 Task: Format a report using a Google Docs template. Change the font to Georgia, adjust text sizes, and insert an image.
Action: Mouse moved to (323, 247)
Screenshot: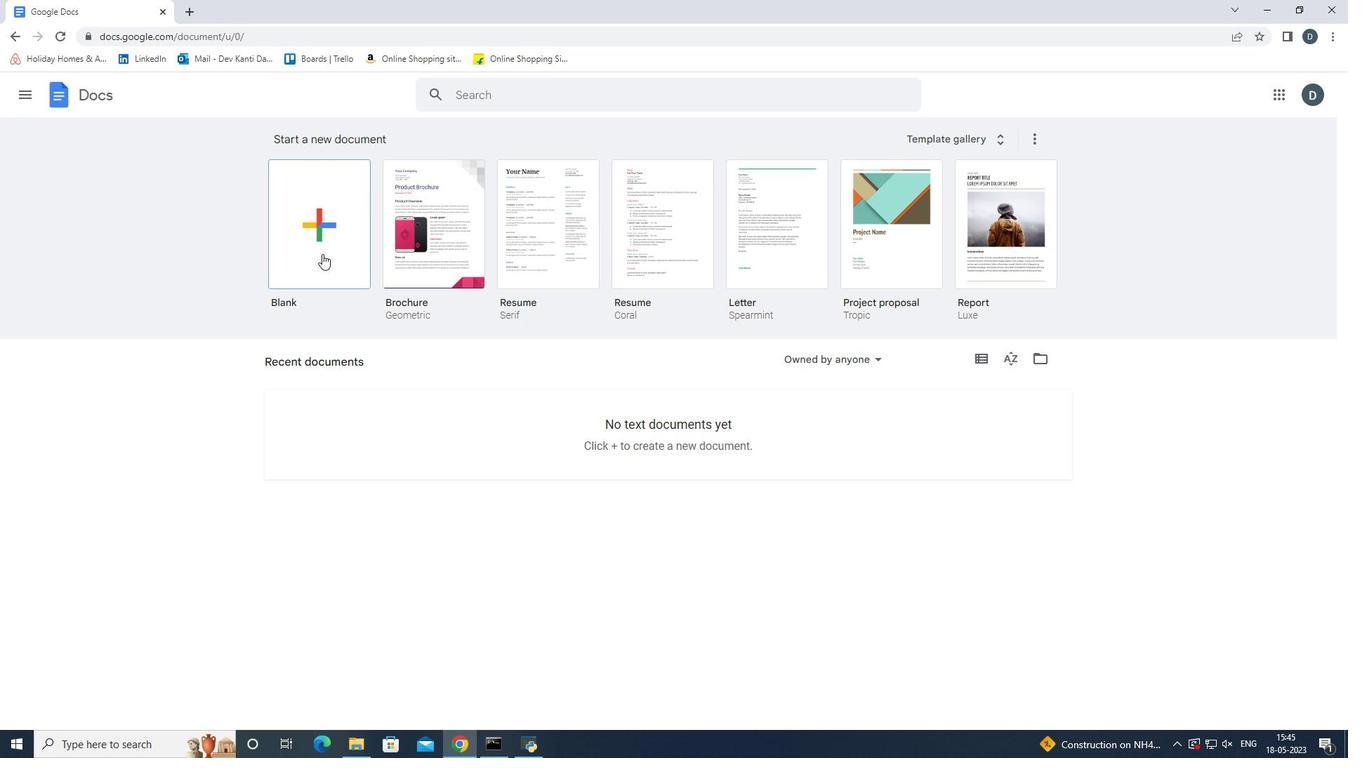 
Action: Mouse pressed left at (323, 247)
Screenshot: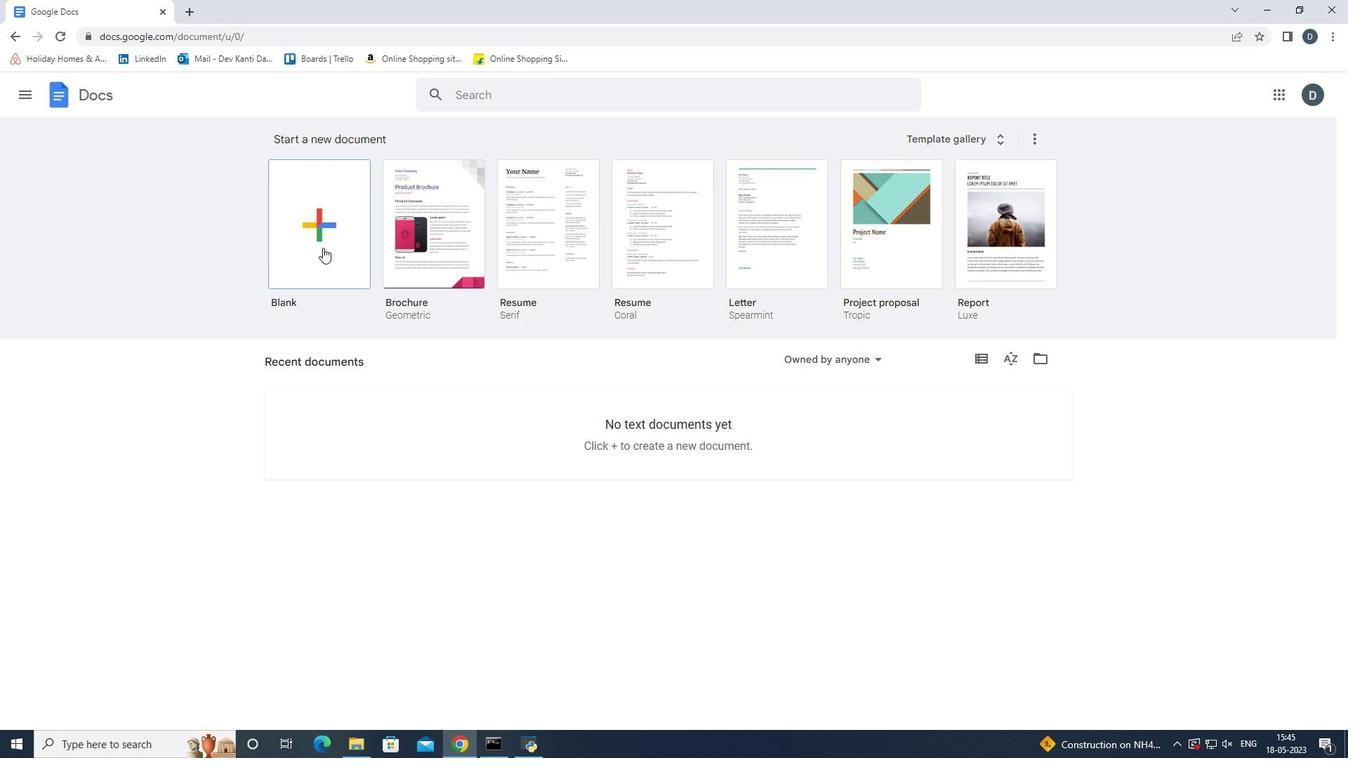 
Action: Mouse moved to (28, 100)
Screenshot: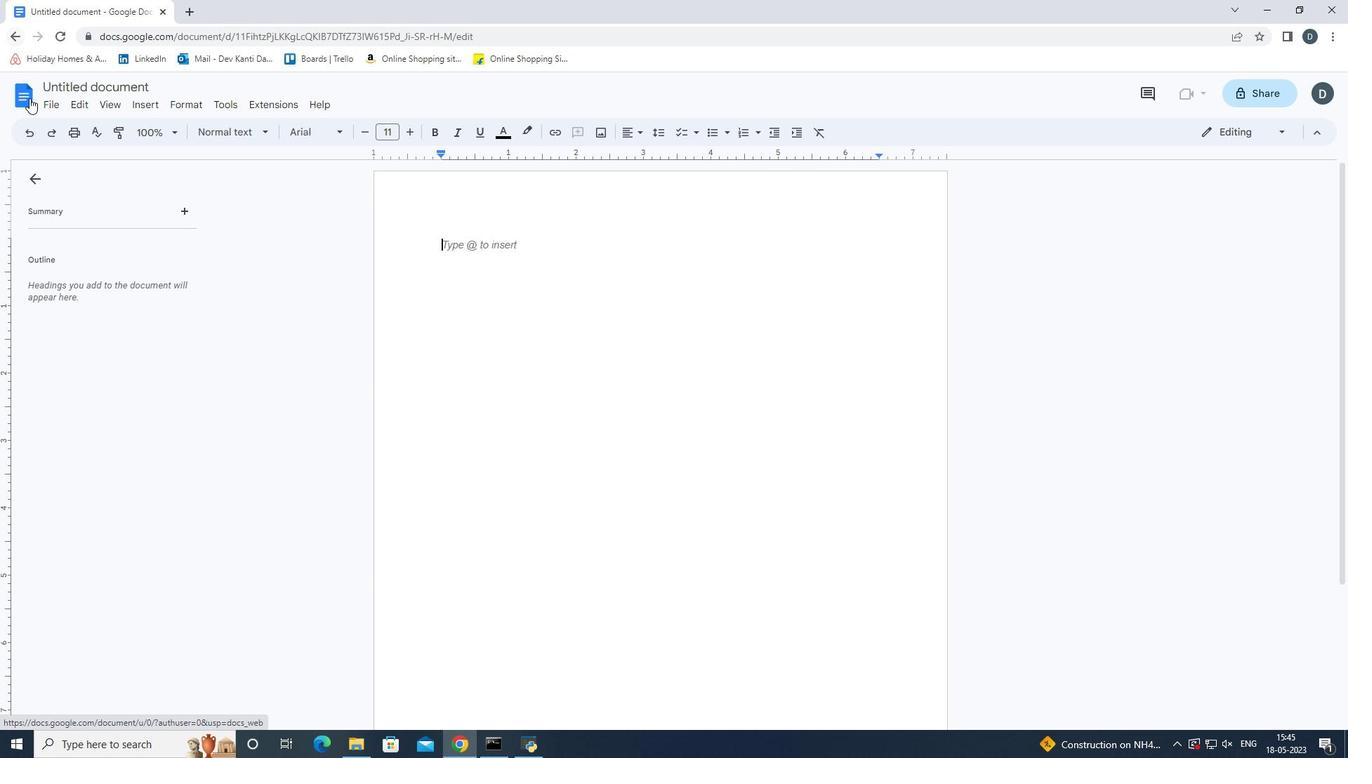 
Action: Mouse pressed left at (28, 100)
Screenshot: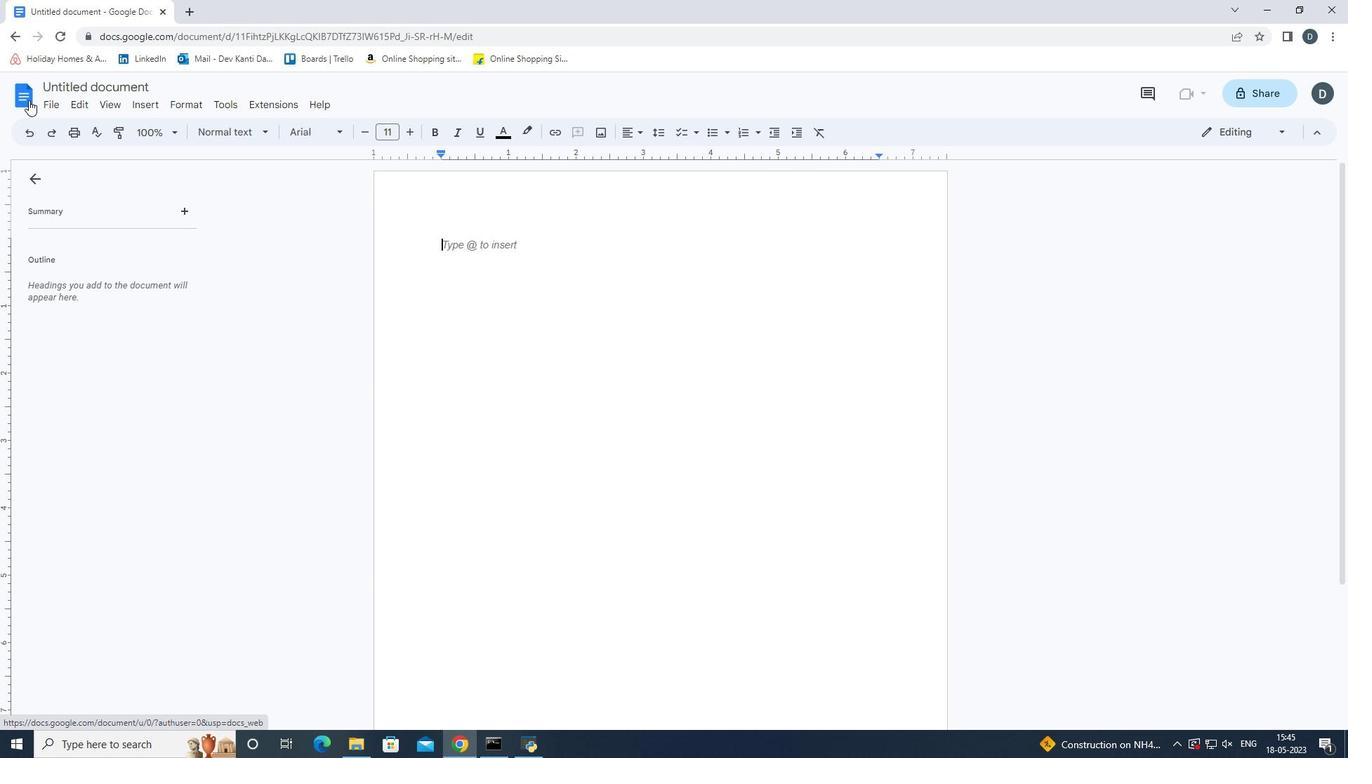 
Action: Mouse moved to (969, 151)
Screenshot: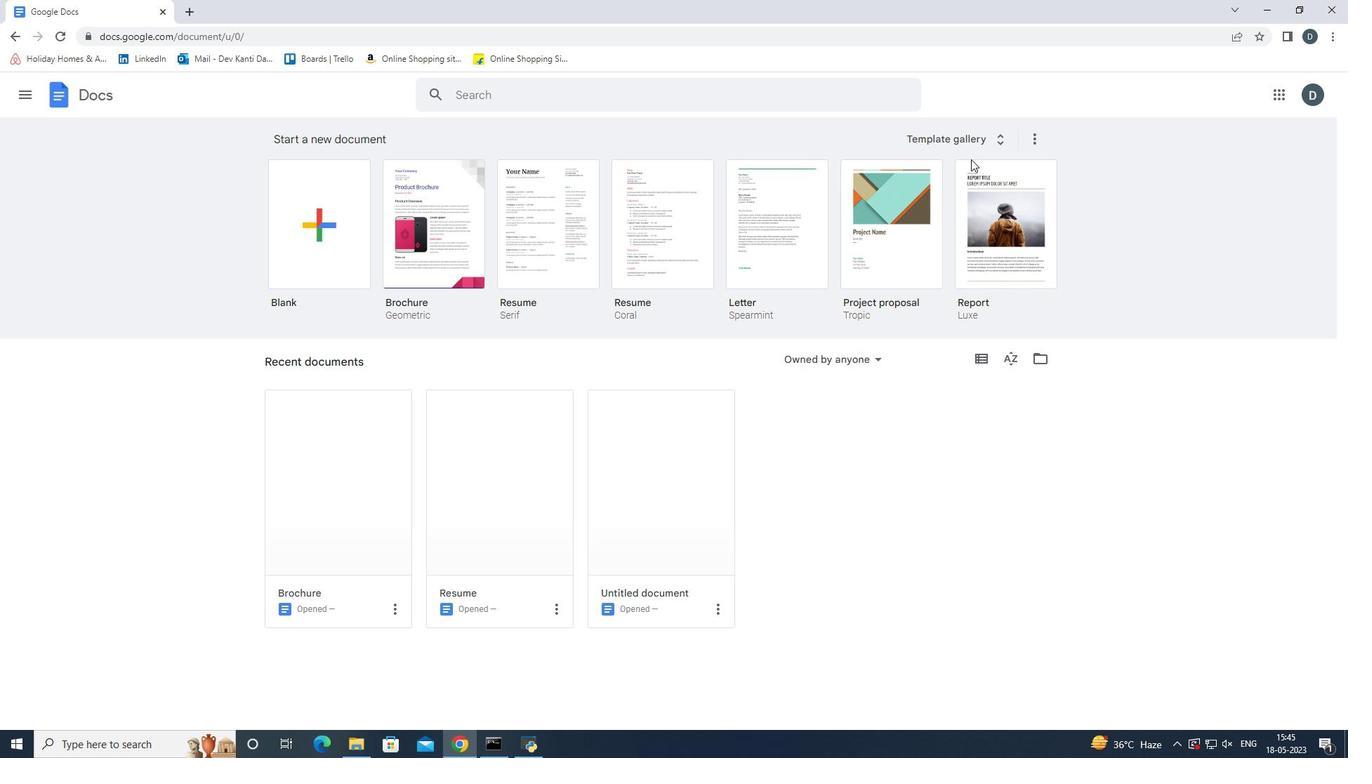 
Action: Mouse pressed left at (969, 151)
Screenshot: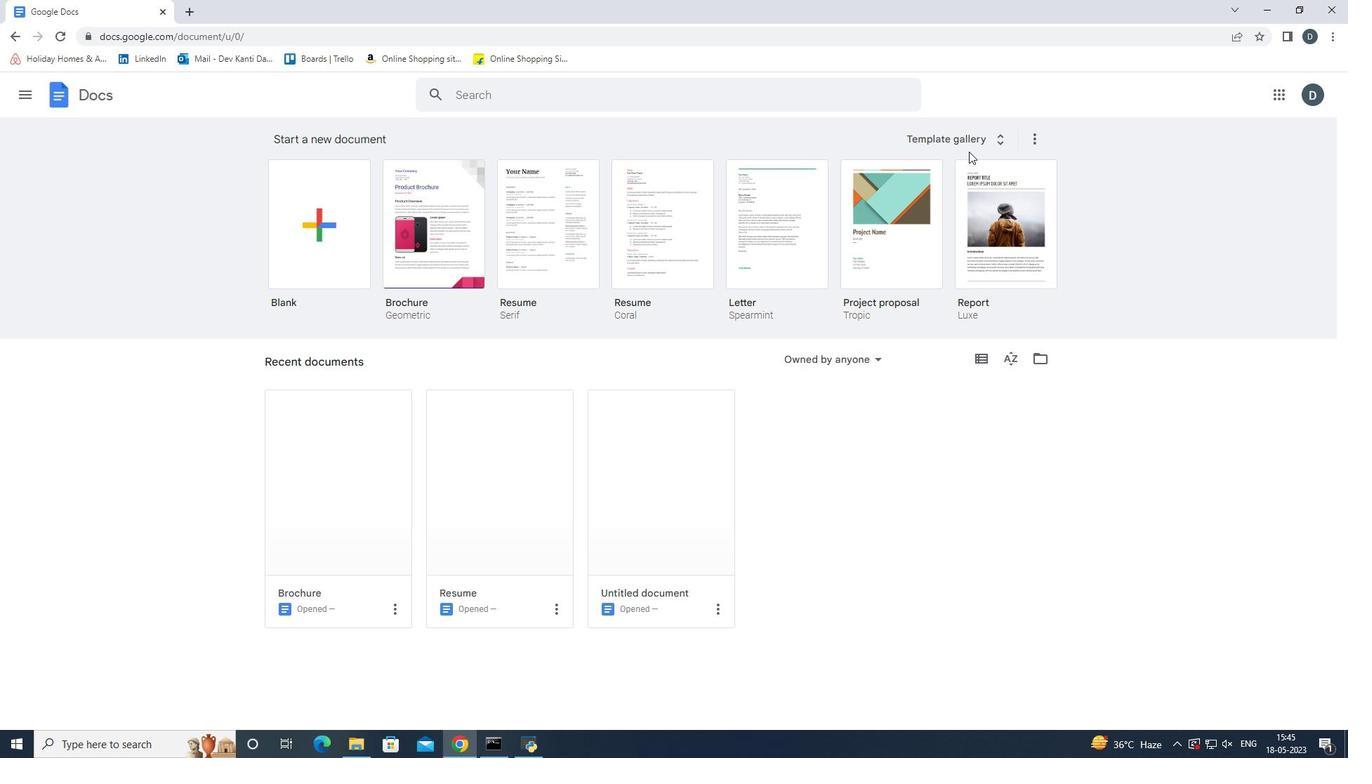 
Action: Mouse moved to (969, 146)
Screenshot: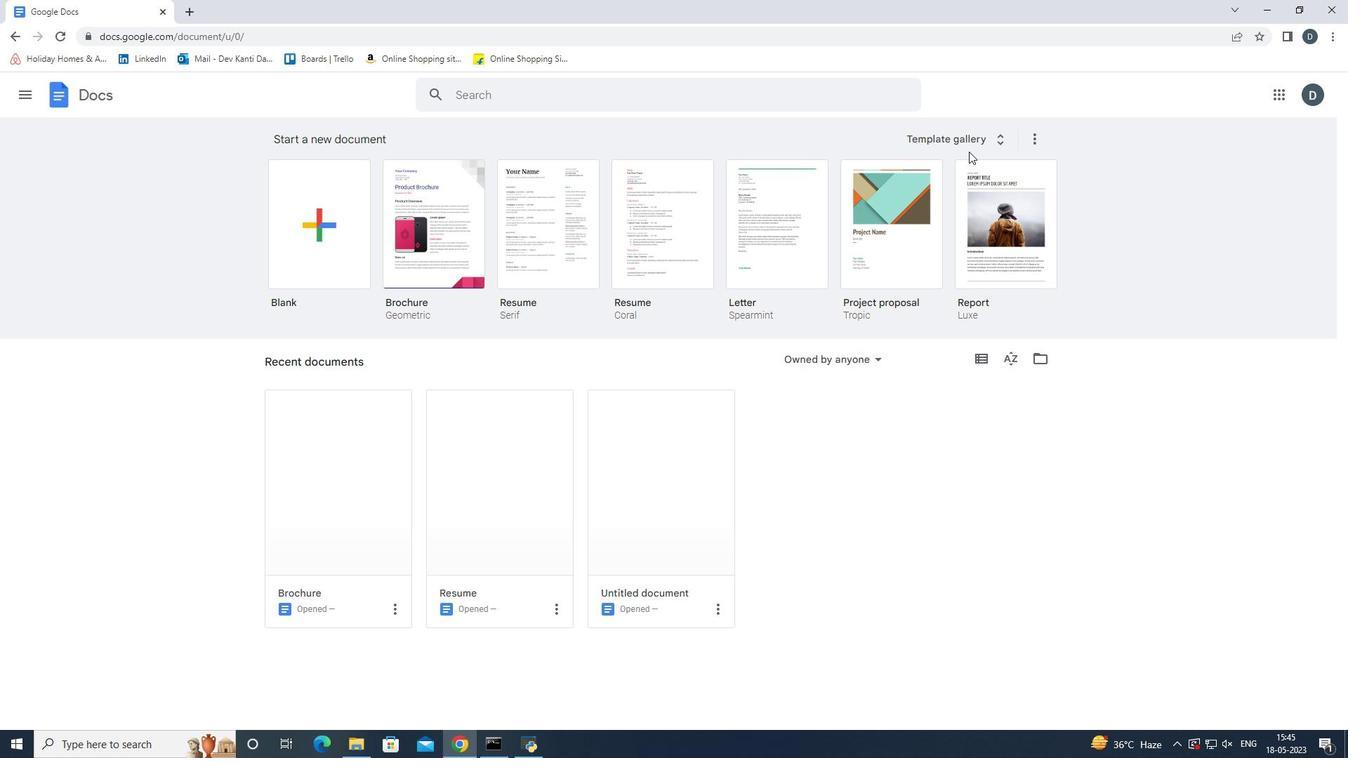 
Action: Mouse pressed left at (969, 146)
Screenshot: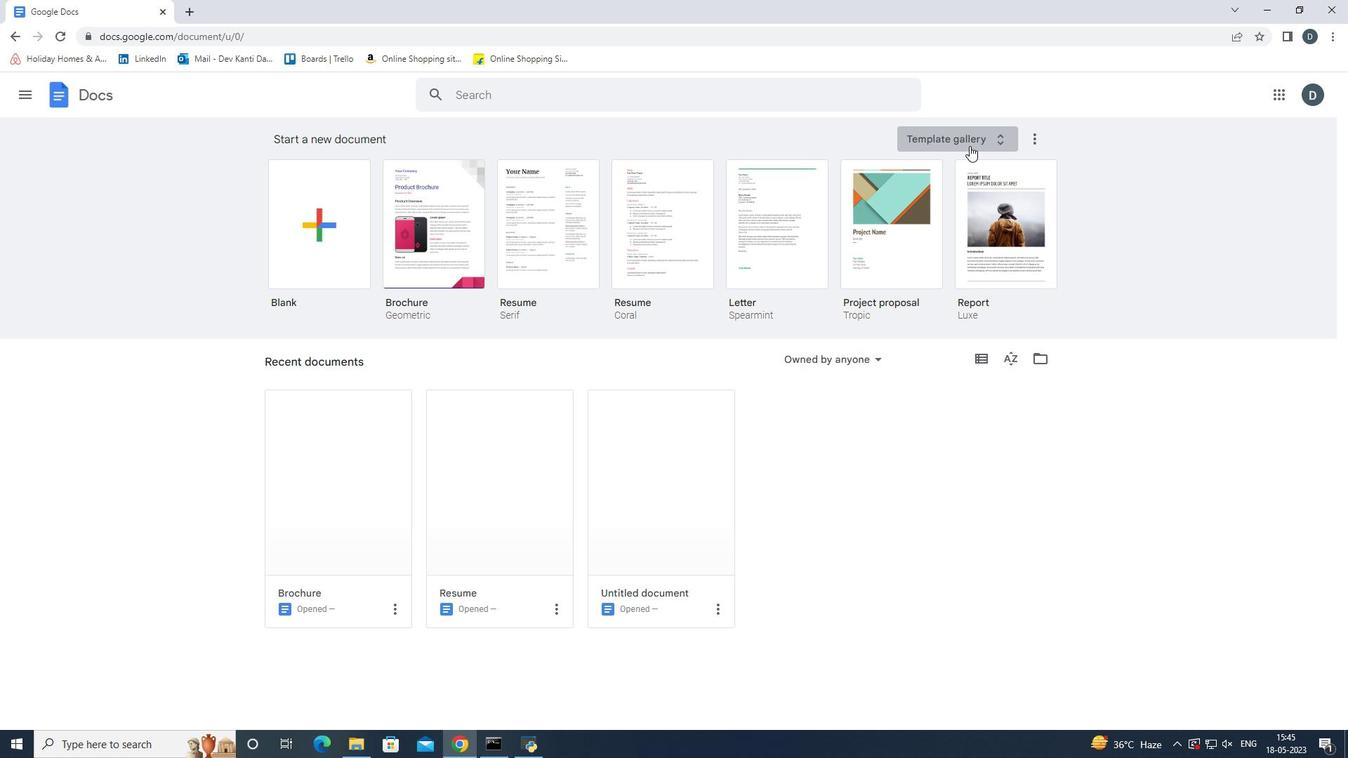 
Action: Mouse moved to (1000, 179)
Screenshot: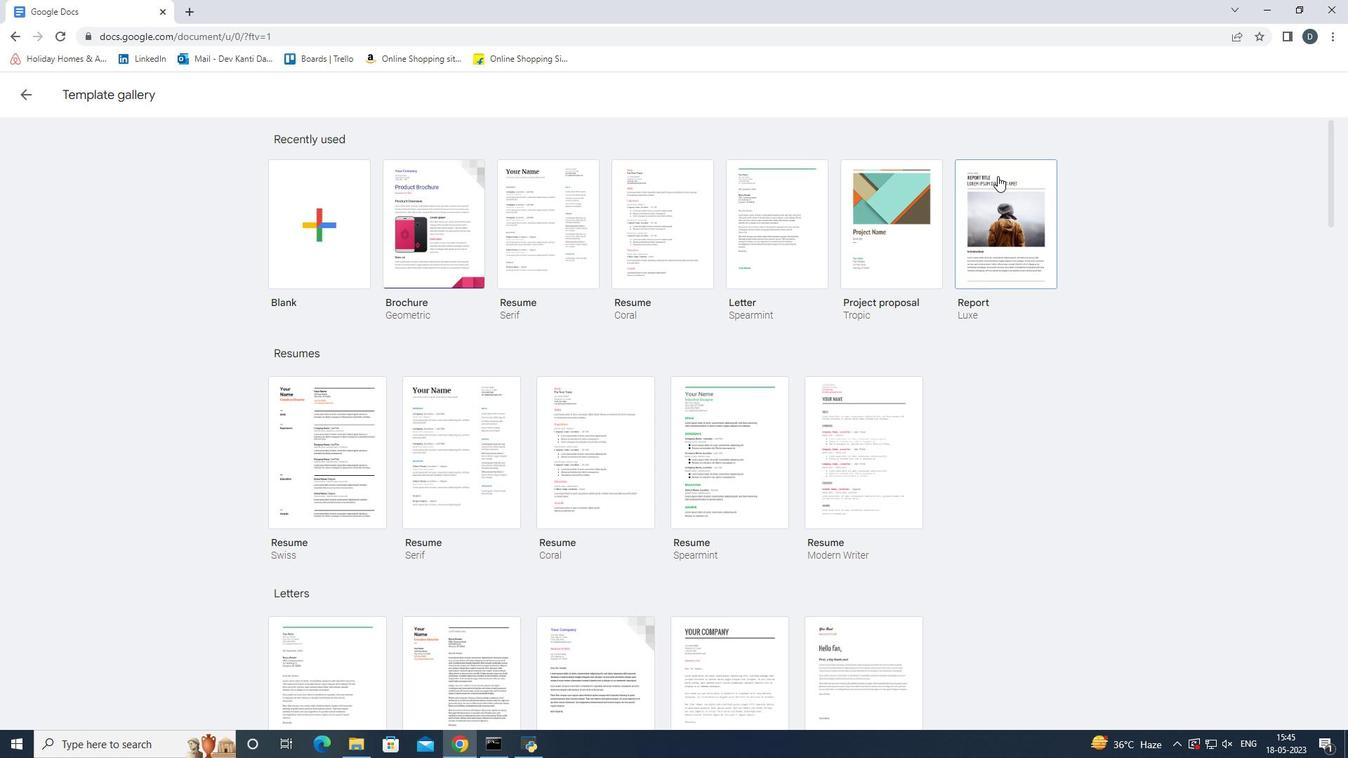 
Action: Mouse pressed left at (1000, 179)
Screenshot: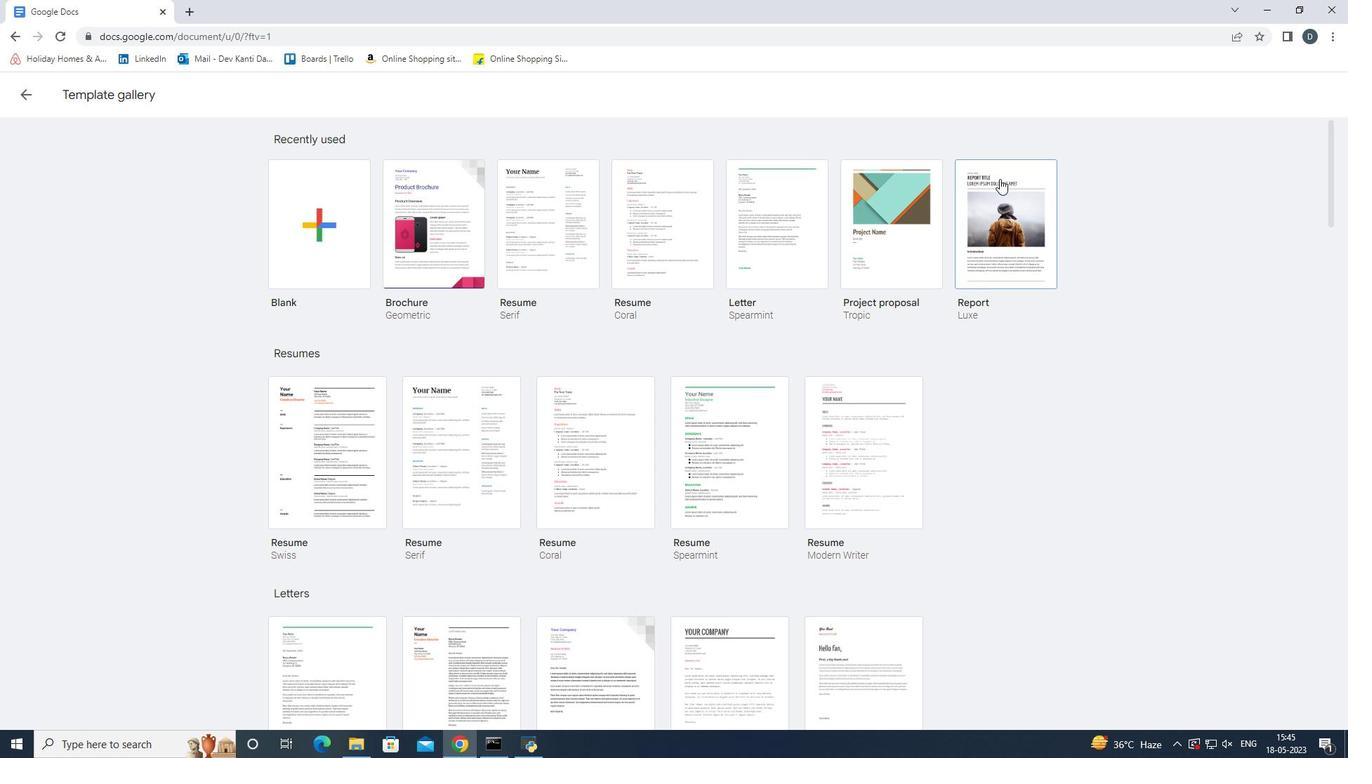
Action: Mouse moved to (896, 320)
Screenshot: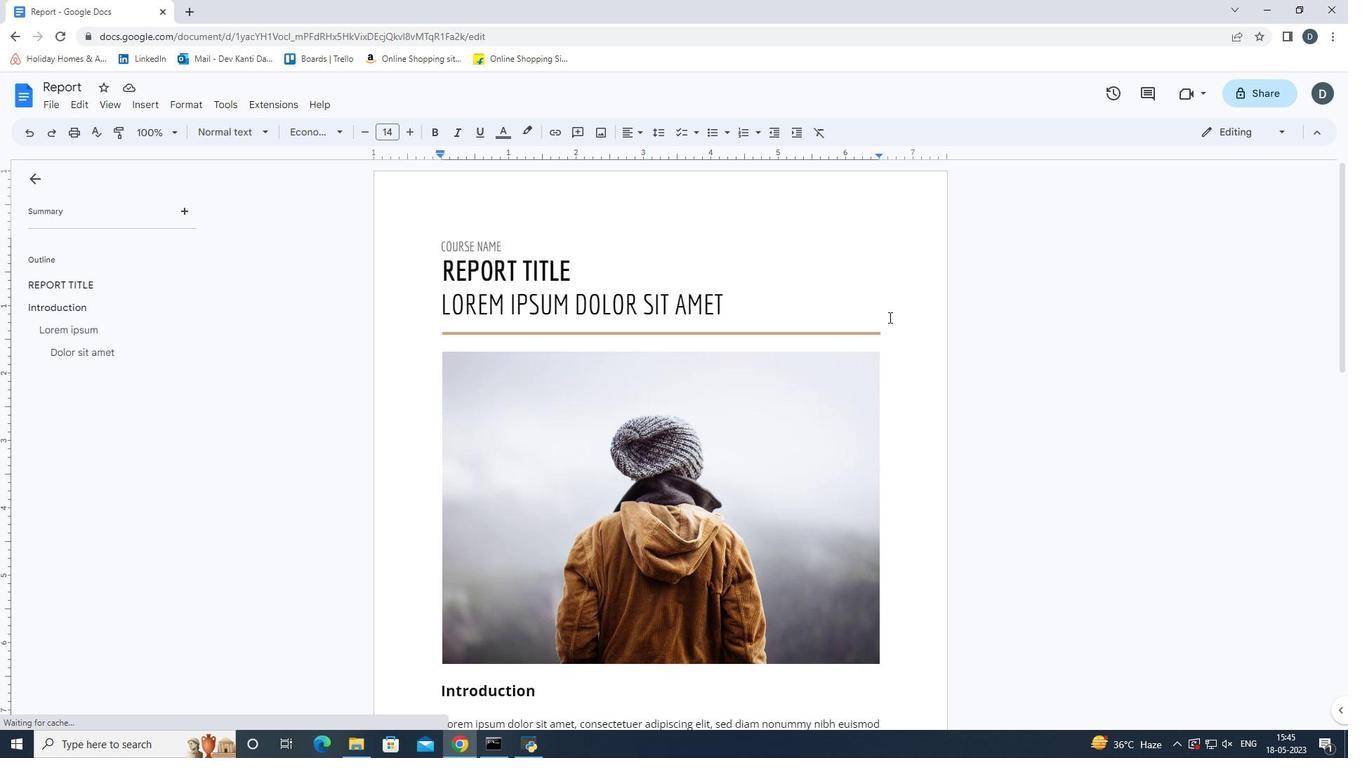
Action: Mouse scrolled (896, 320) with delta (0, 0)
Screenshot: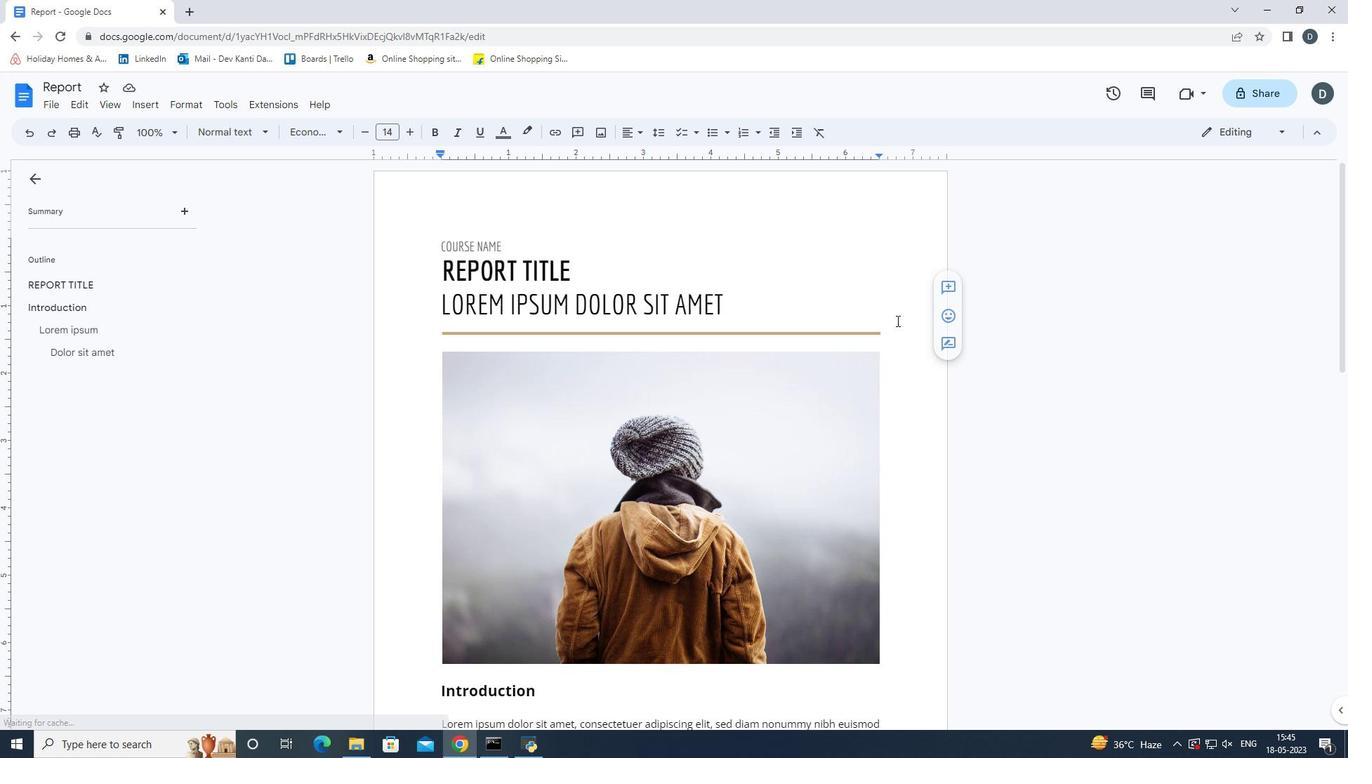 
Action: Mouse scrolled (896, 320) with delta (0, 0)
Screenshot: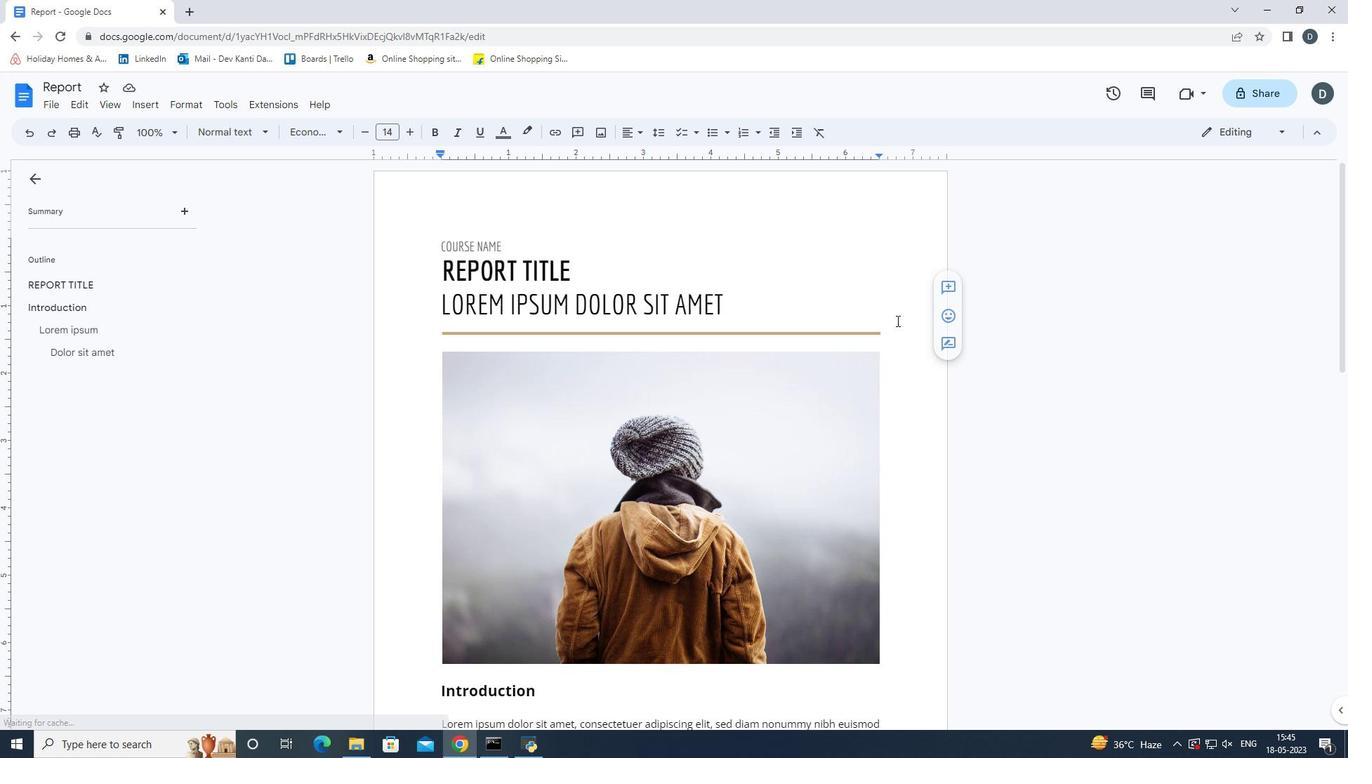 
Action: Mouse scrolled (896, 320) with delta (0, 0)
Screenshot: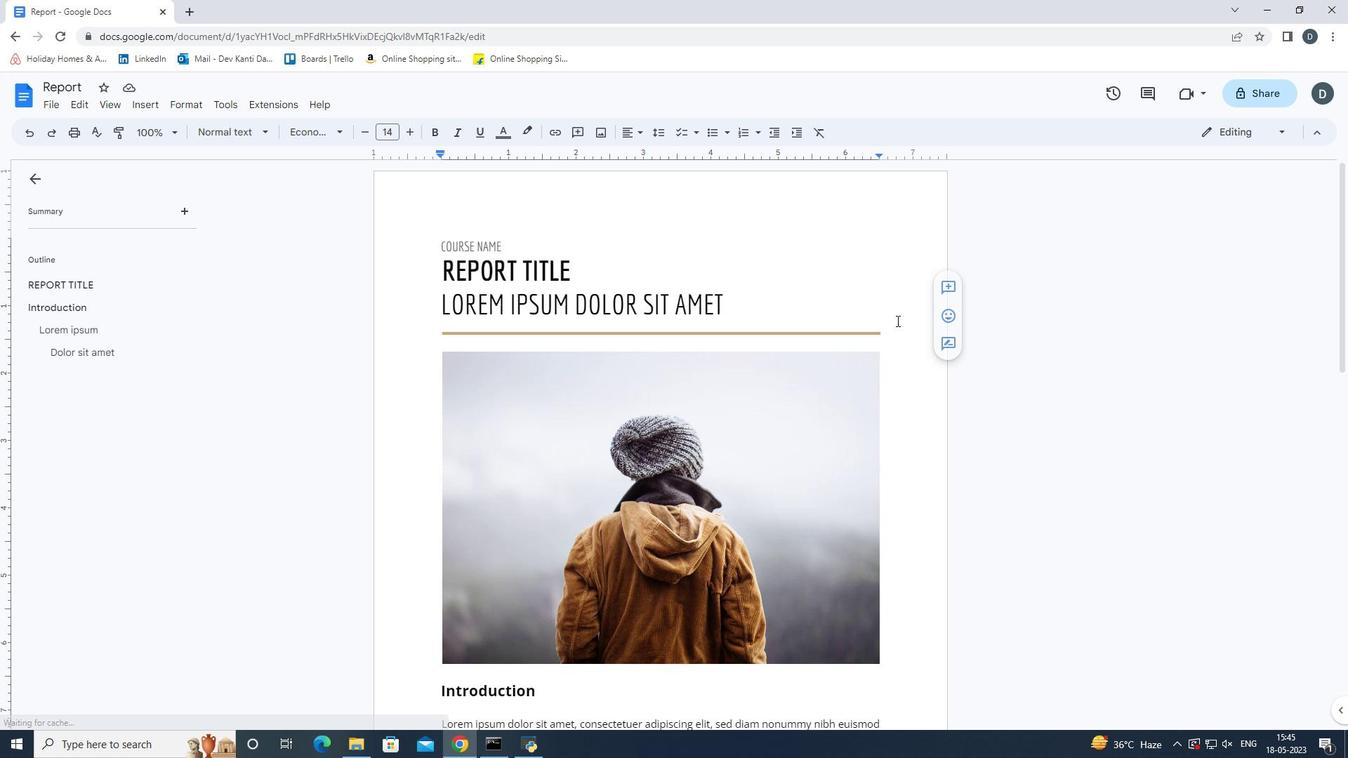 
Action: Mouse scrolled (896, 320) with delta (0, 0)
Screenshot: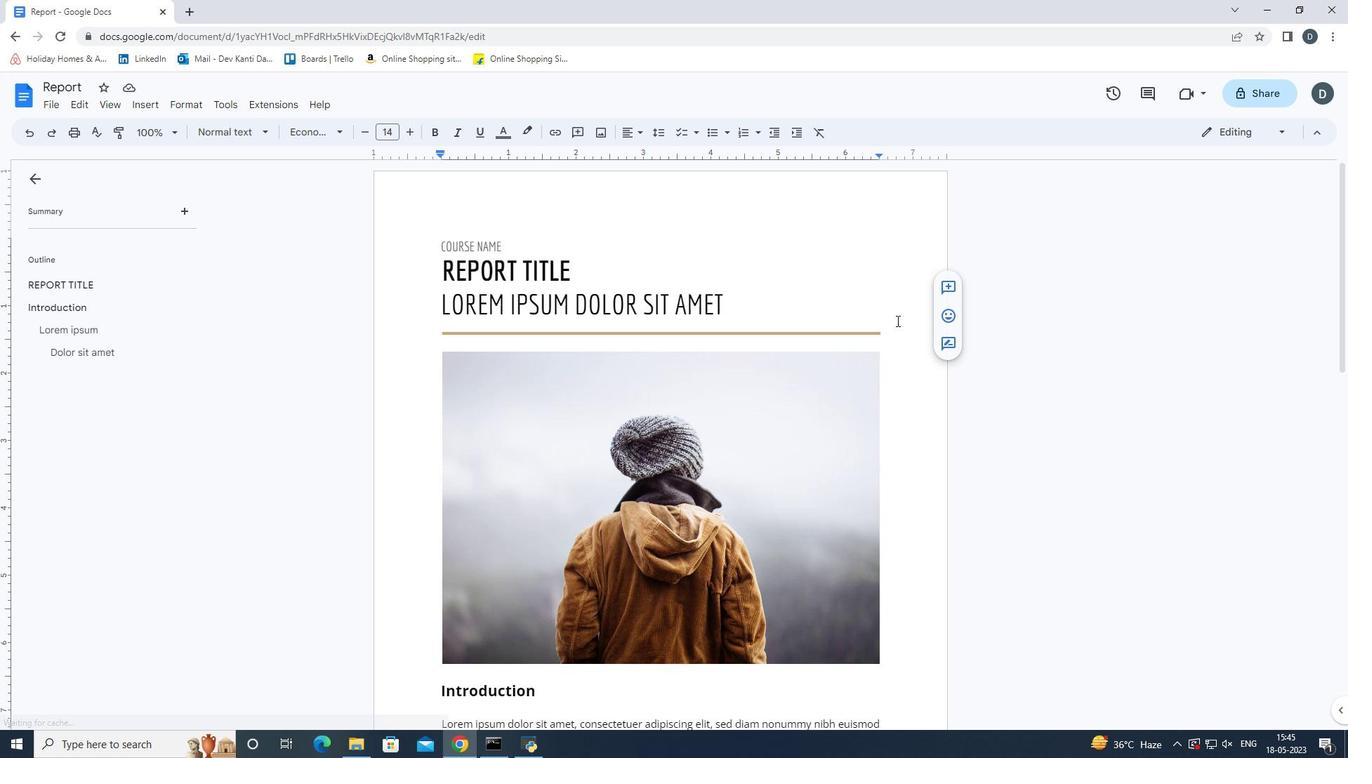 
Action: Mouse scrolled (896, 320) with delta (0, 0)
Screenshot: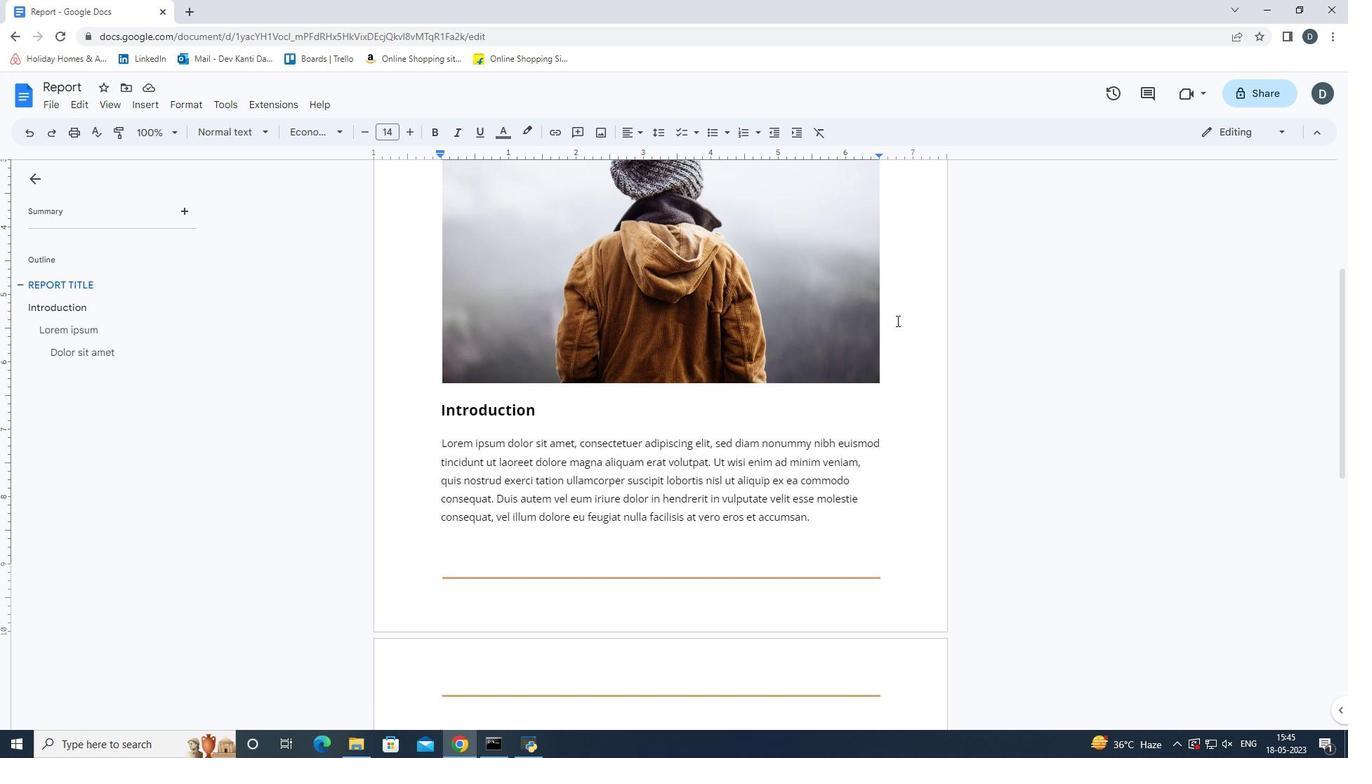 
Action: Mouse scrolled (896, 320) with delta (0, 0)
Screenshot: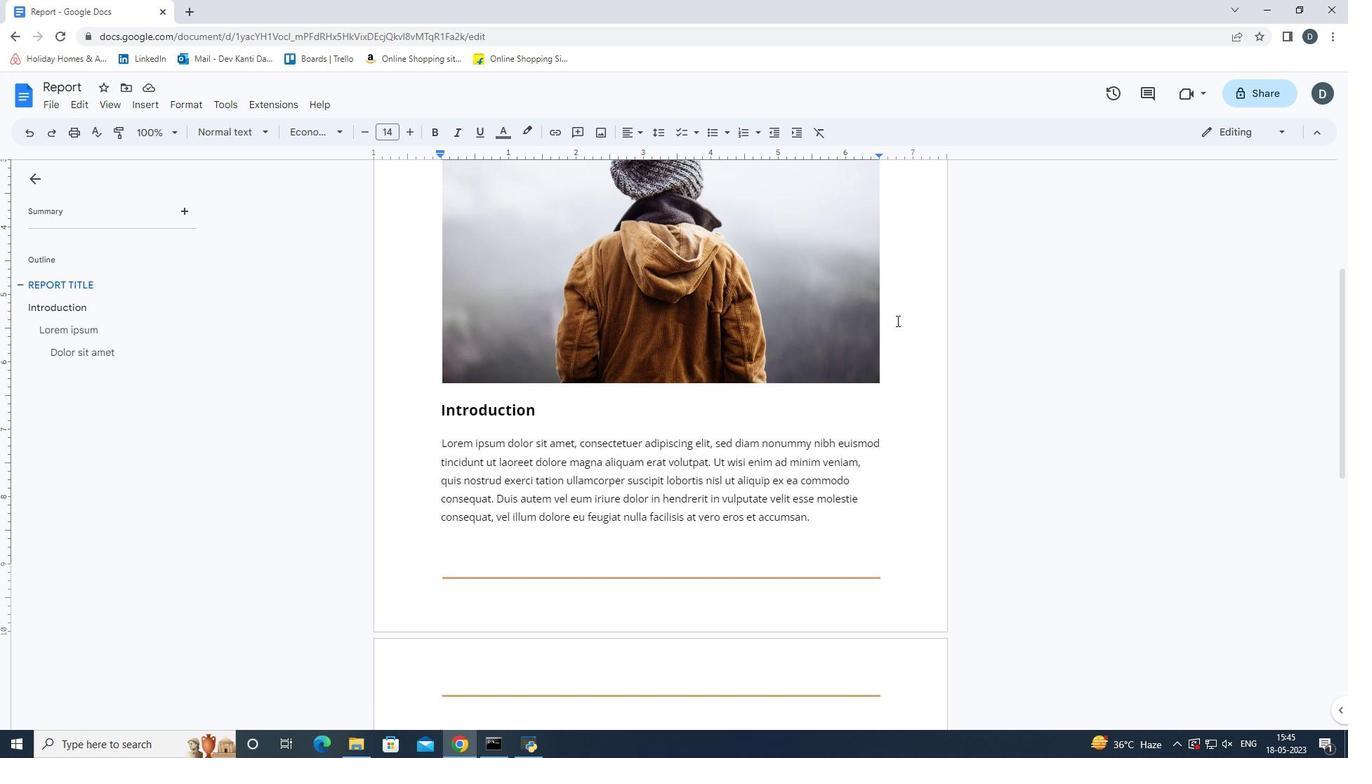 
Action: Mouse scrolled (896, 320) with delta (0, 0)
Screenshot: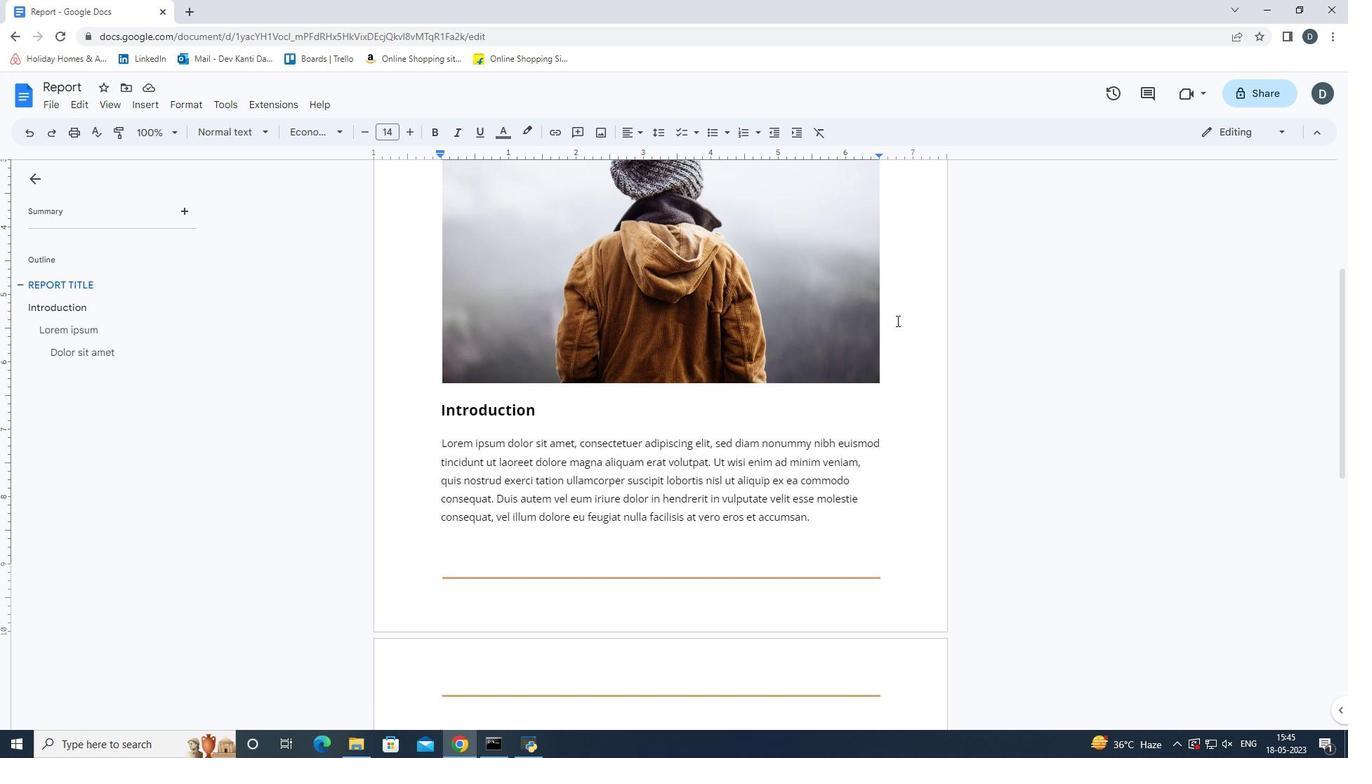 
Action: Mouse scrolled (896, 320) with delta (0, 0)
Screenshot: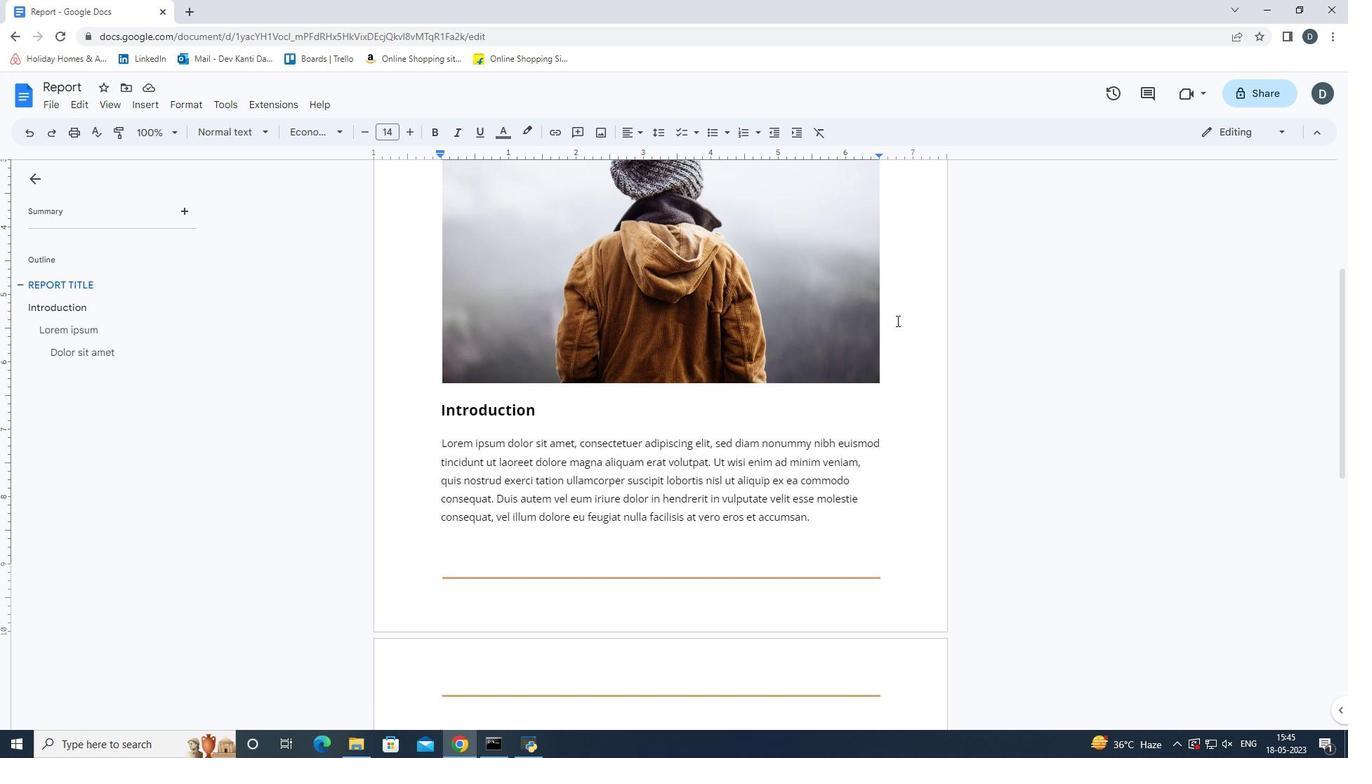
Action: Mouse scrolled (896, 320) with delta (0, 0)
Screenshot: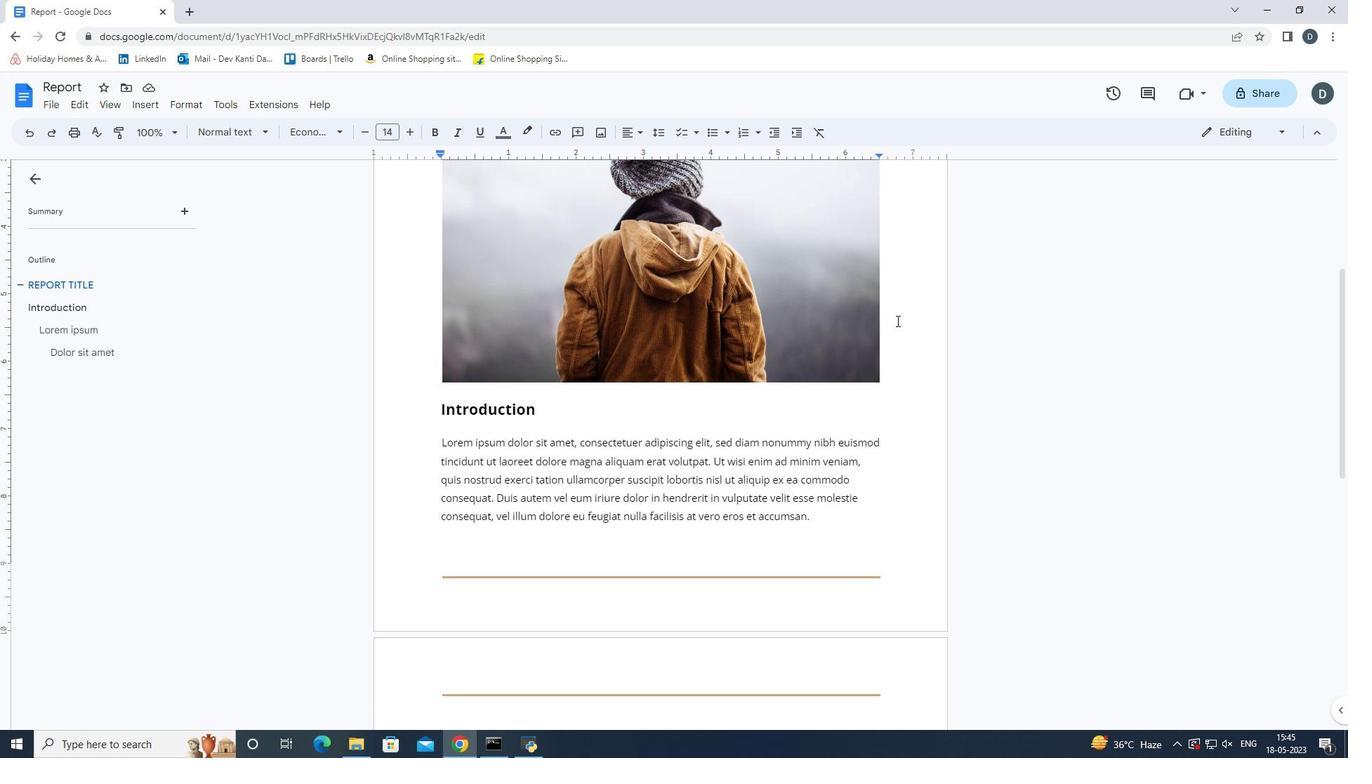 
Action: Mouse scrolled (896, 320) with delta (0, 0)
Screenshot: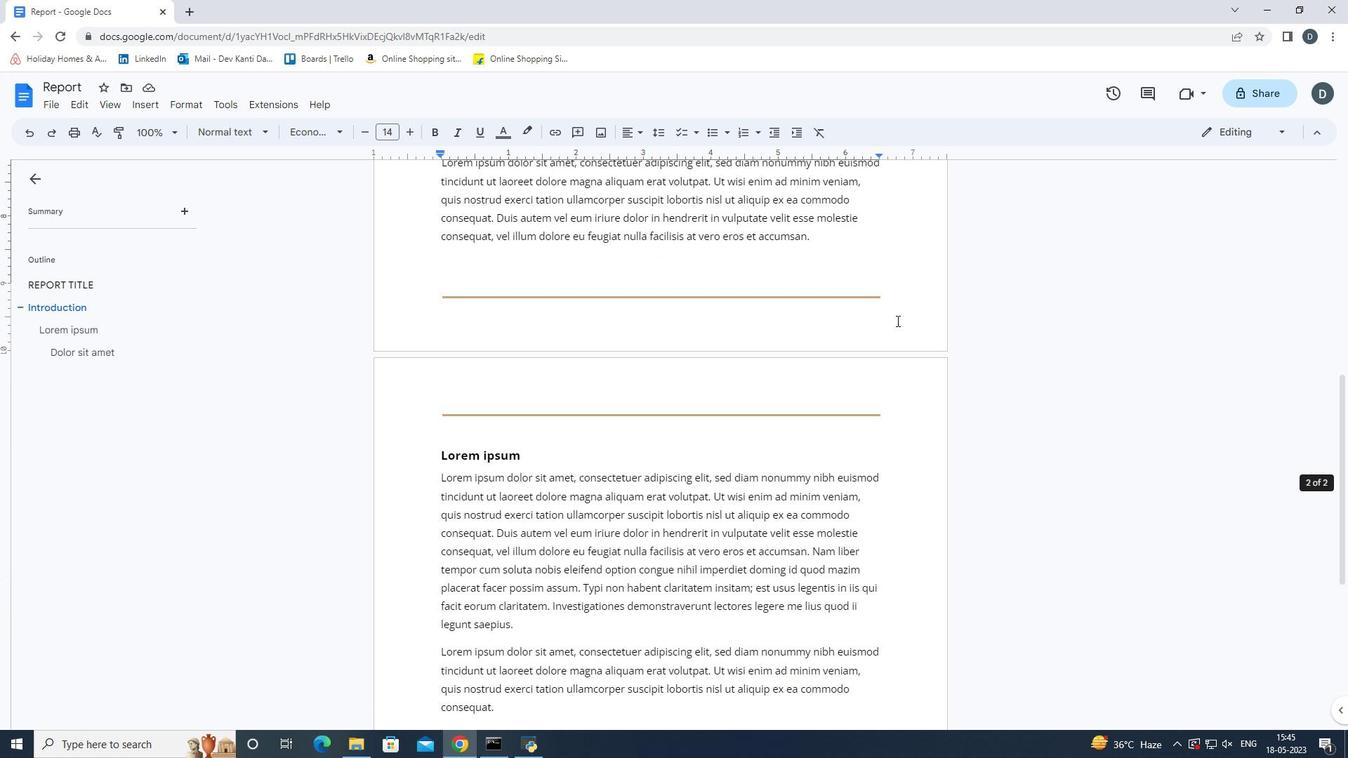 
Action: Mouse scrolled (896, 320) with delta (0, 0)
Screenshot: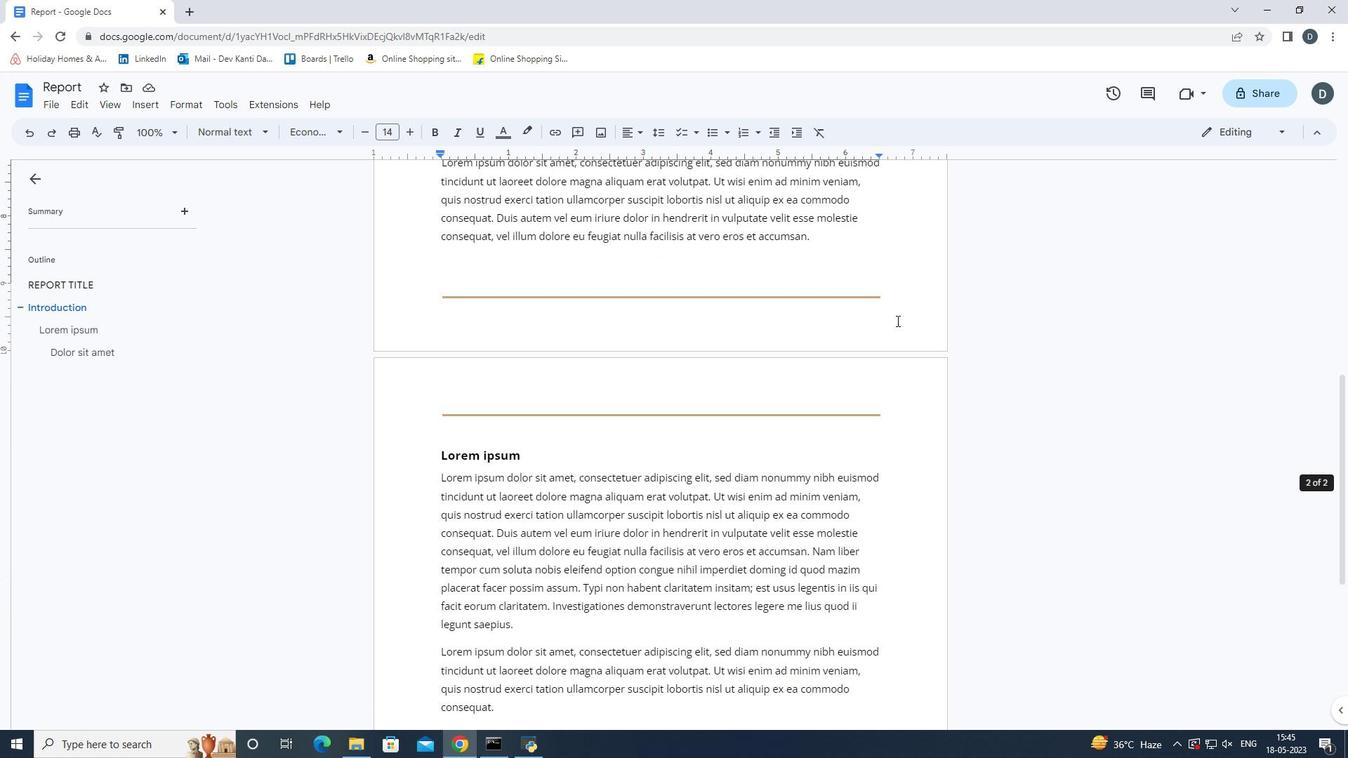 
Action: Mouse scrolled (896, 320) with delta (0, 0)
Screenshot: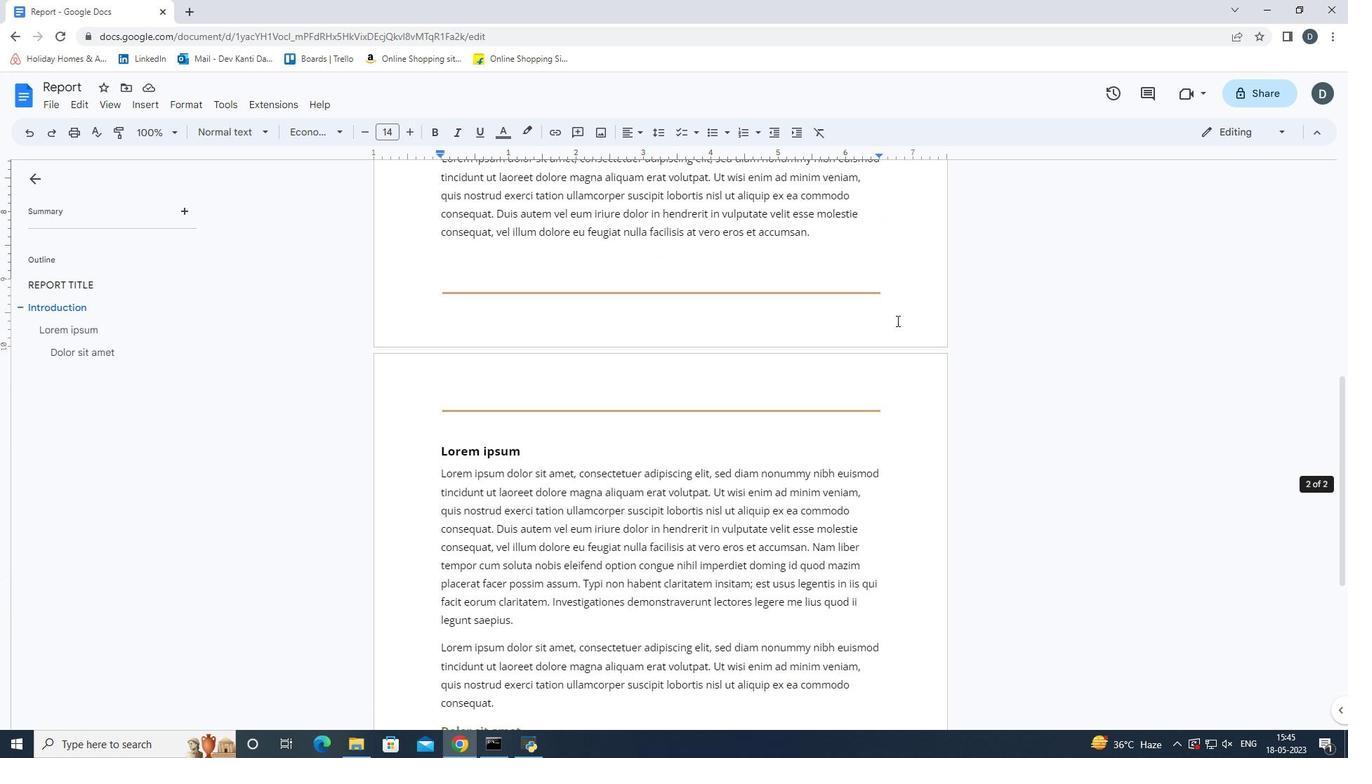 
Action: Mouse scrolled (896, 320) with delta (0, 0)
Screenshot: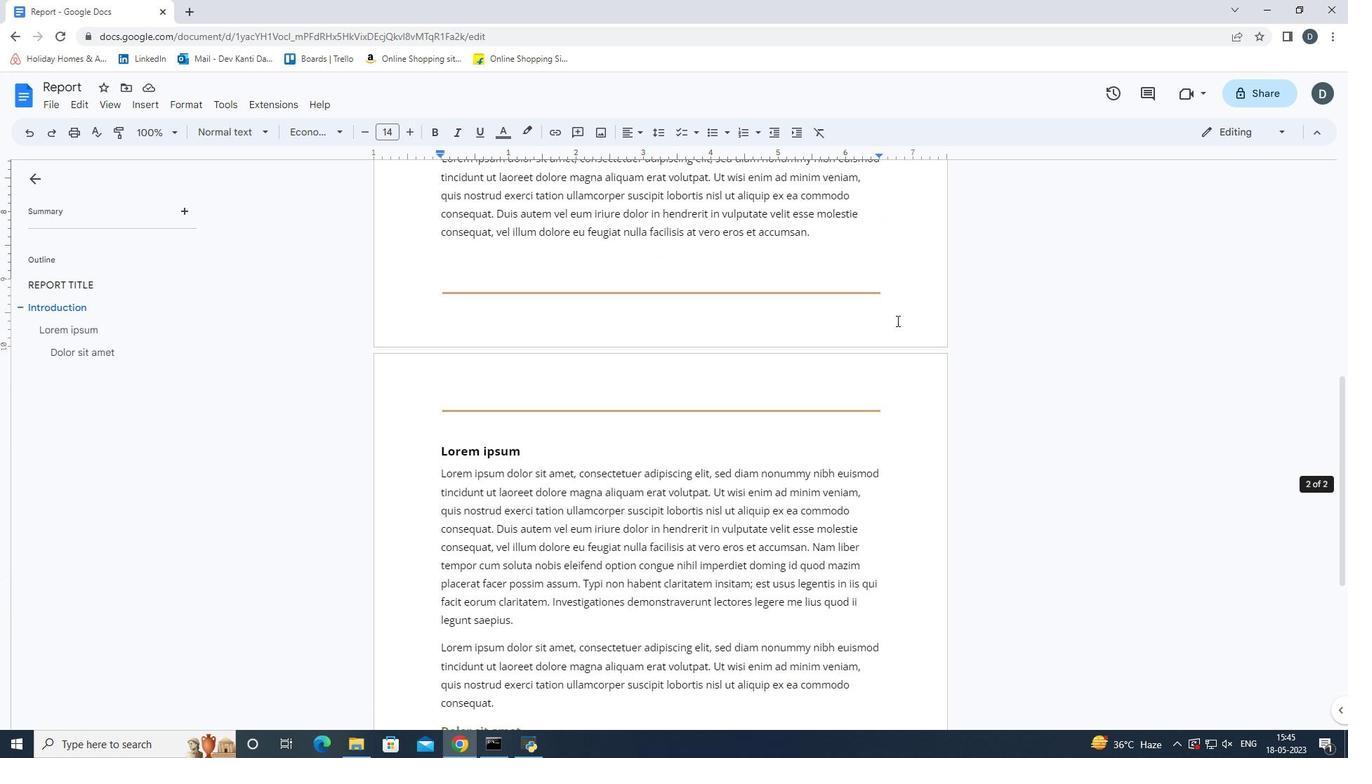 
Action: Mouse scrolled (896, 320) with delta (0, 0)
Screenshot: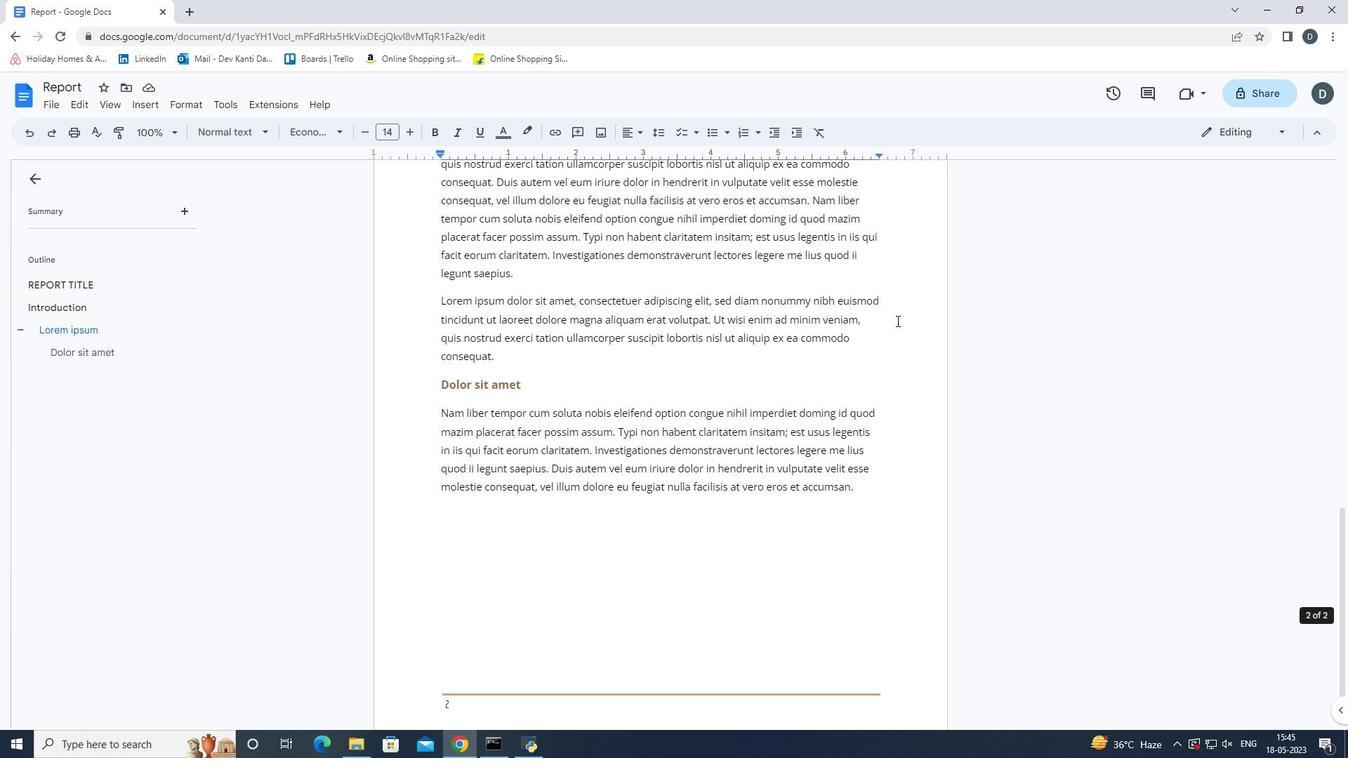 
Action: Mouse scrolled (896, 320) with delta (0, 0)
Screenshot: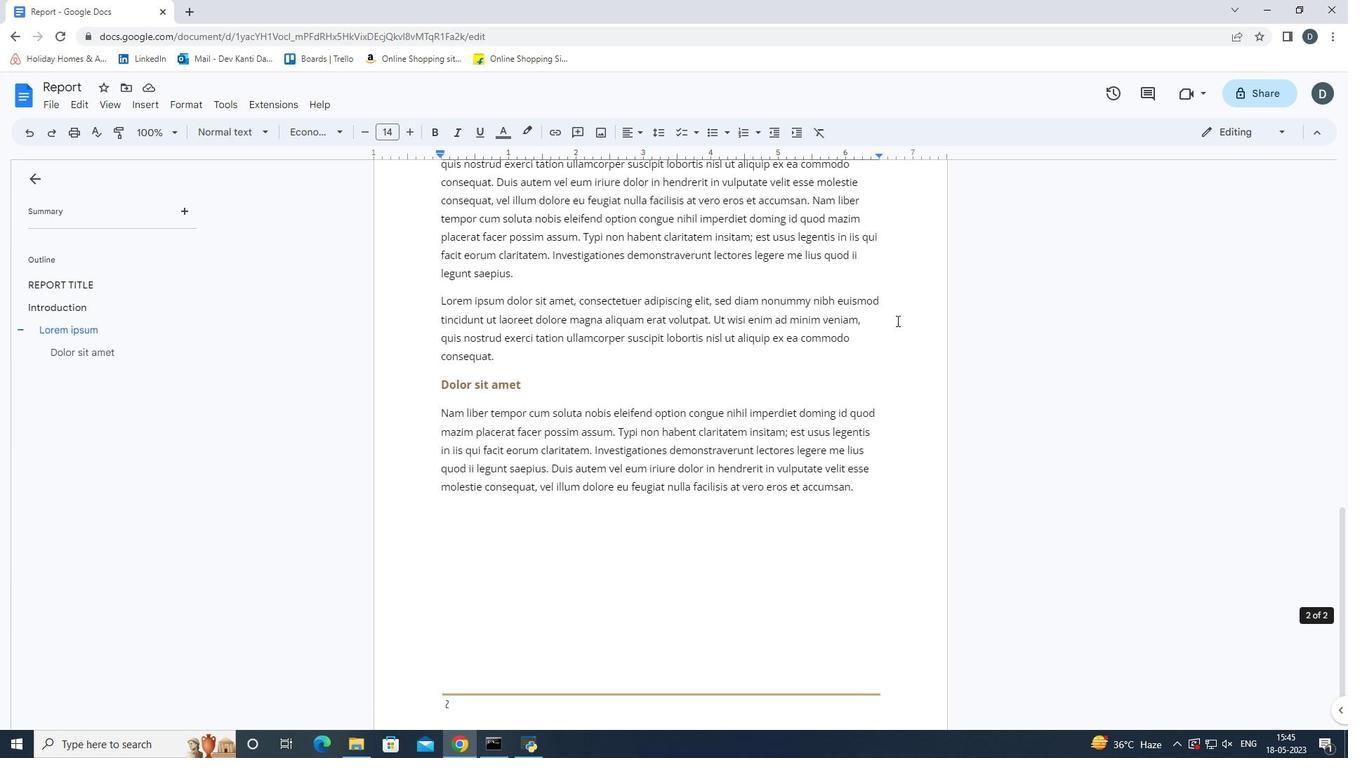 
Action: Mouse scrolled (896, 320) with delta (0, 0)
Screenshot: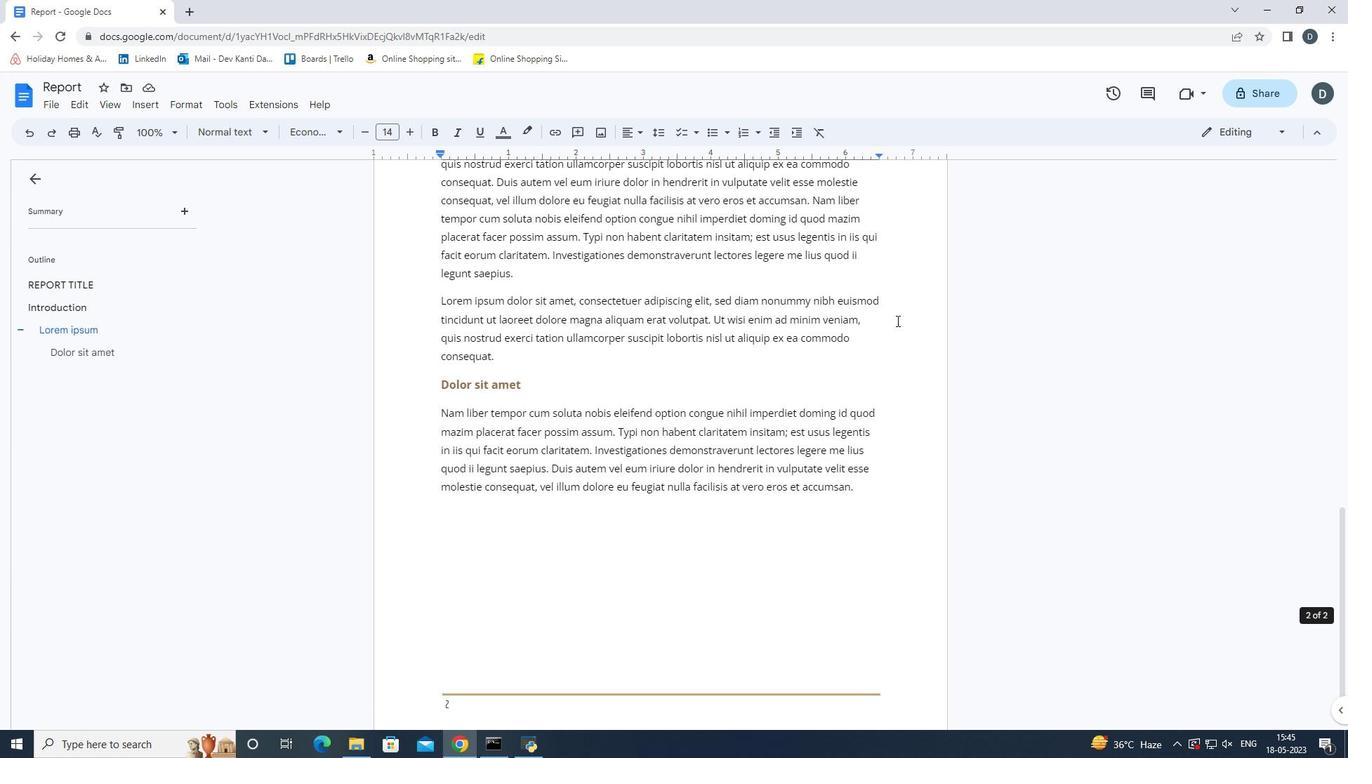 
Action: Mouse scrolled (896, 320) with delta (0, 0)
Screenshot: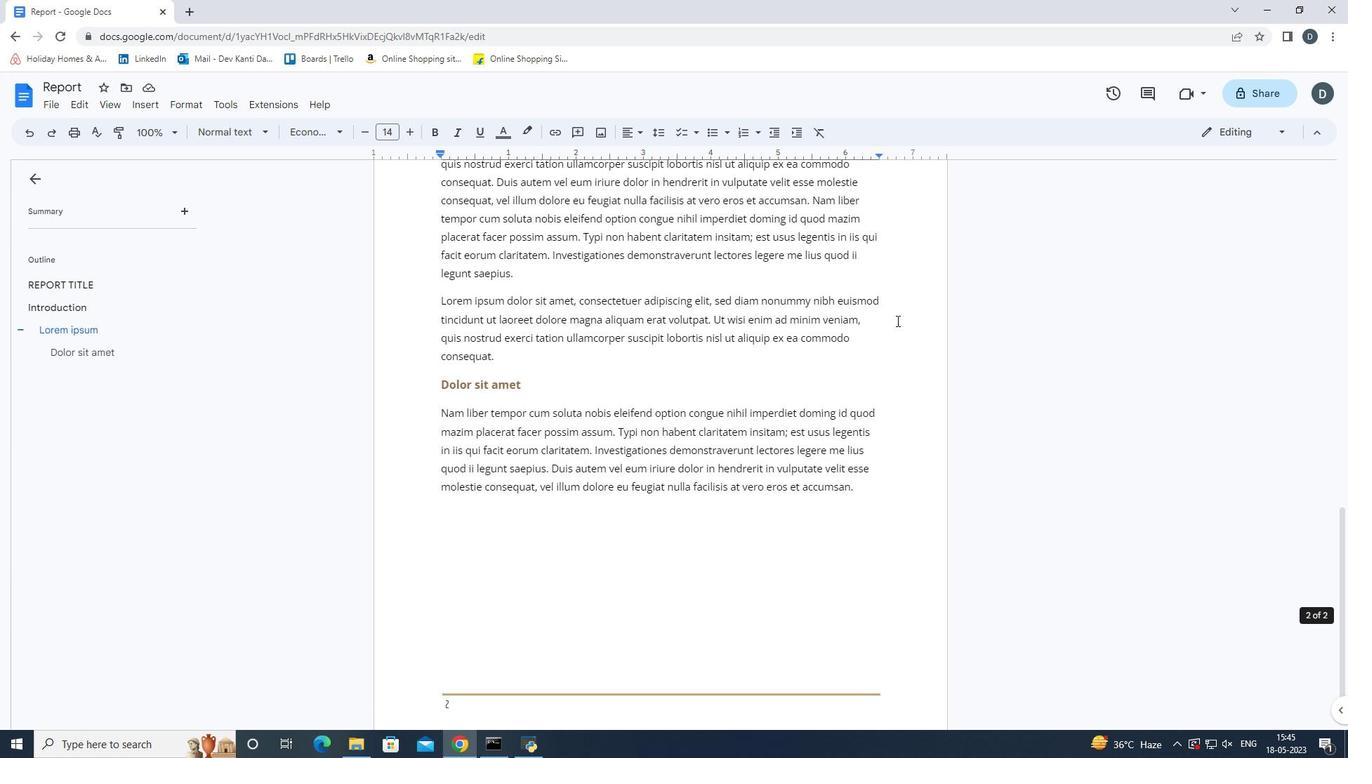 
Action: Mouse scrolled (896, 320) with delta (0, 0)
Screenshot: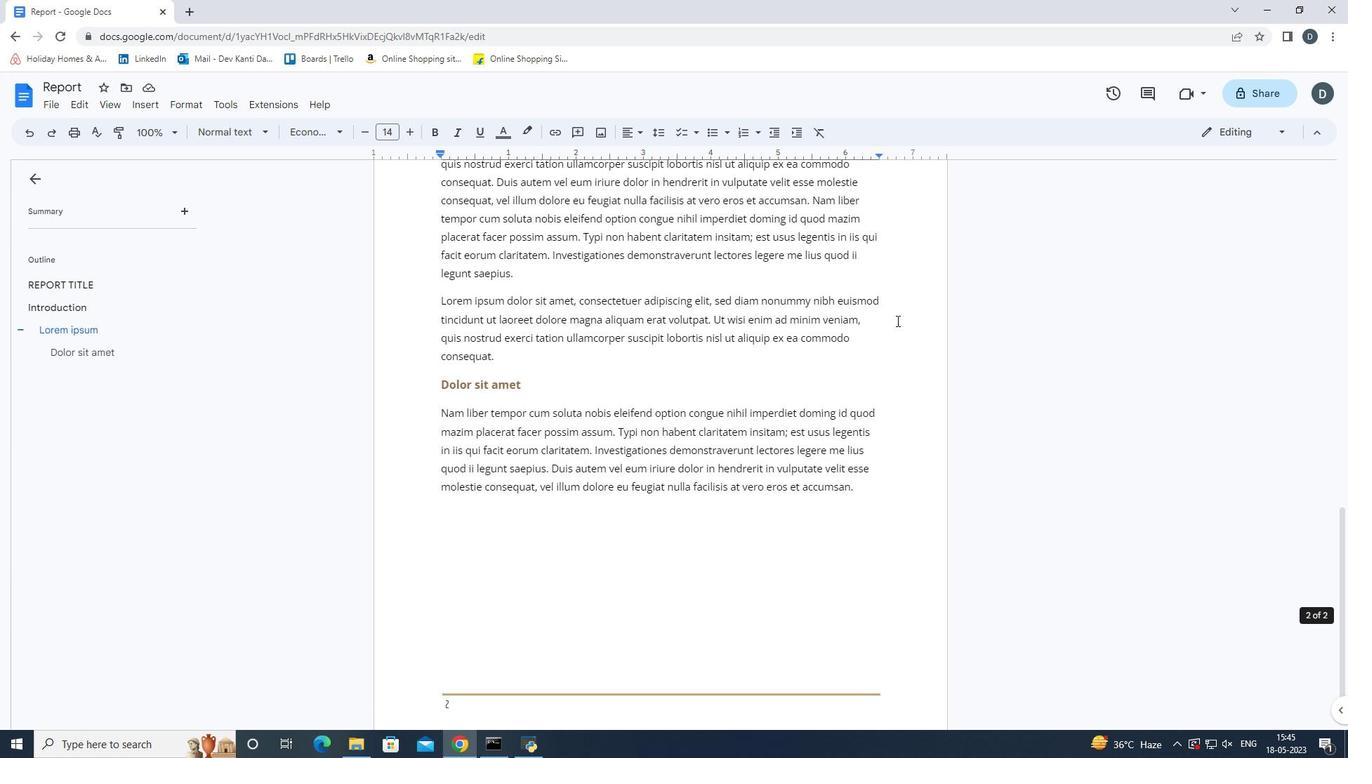 
Action: Mouse scrolled (896, 321) with delta (0, 0)
Screenshot: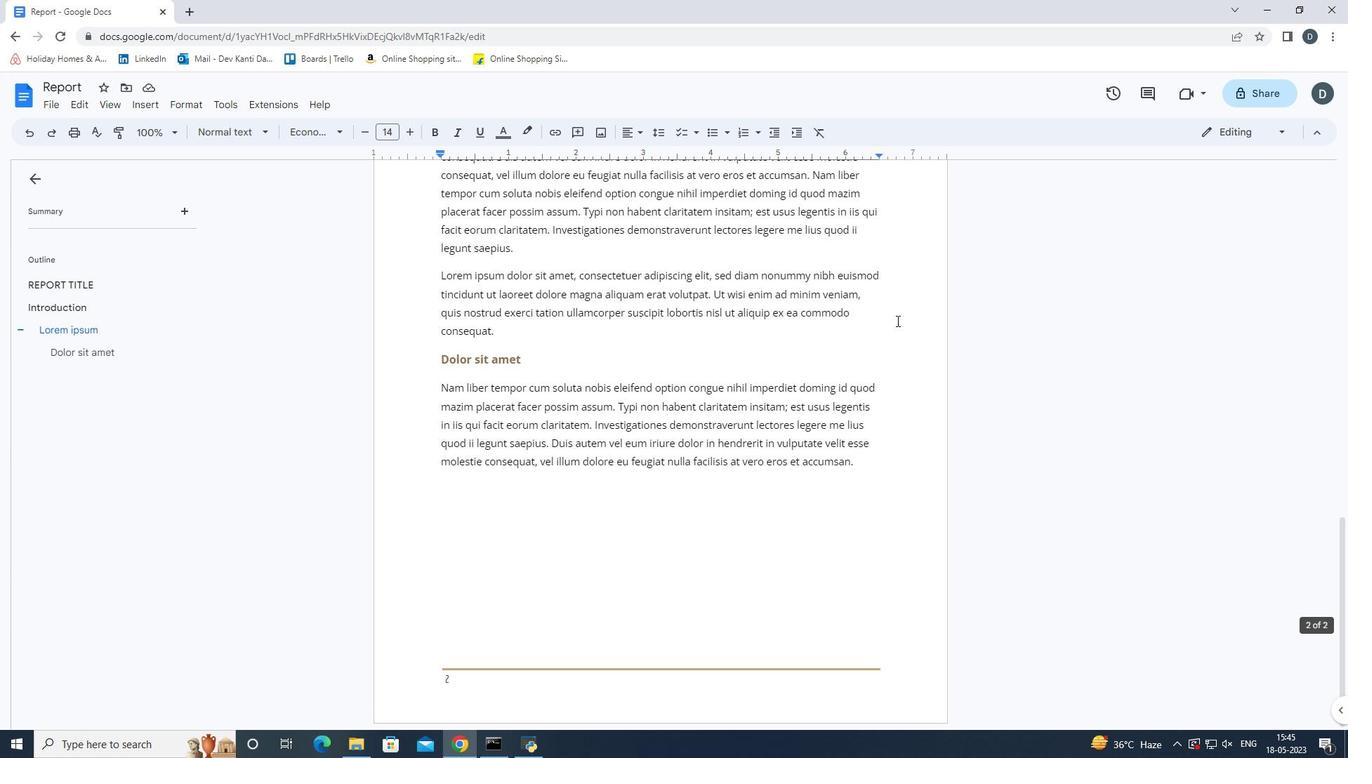 
Action: Mouse scrolled (896, 321) with delta (0, 0)
Screenshot: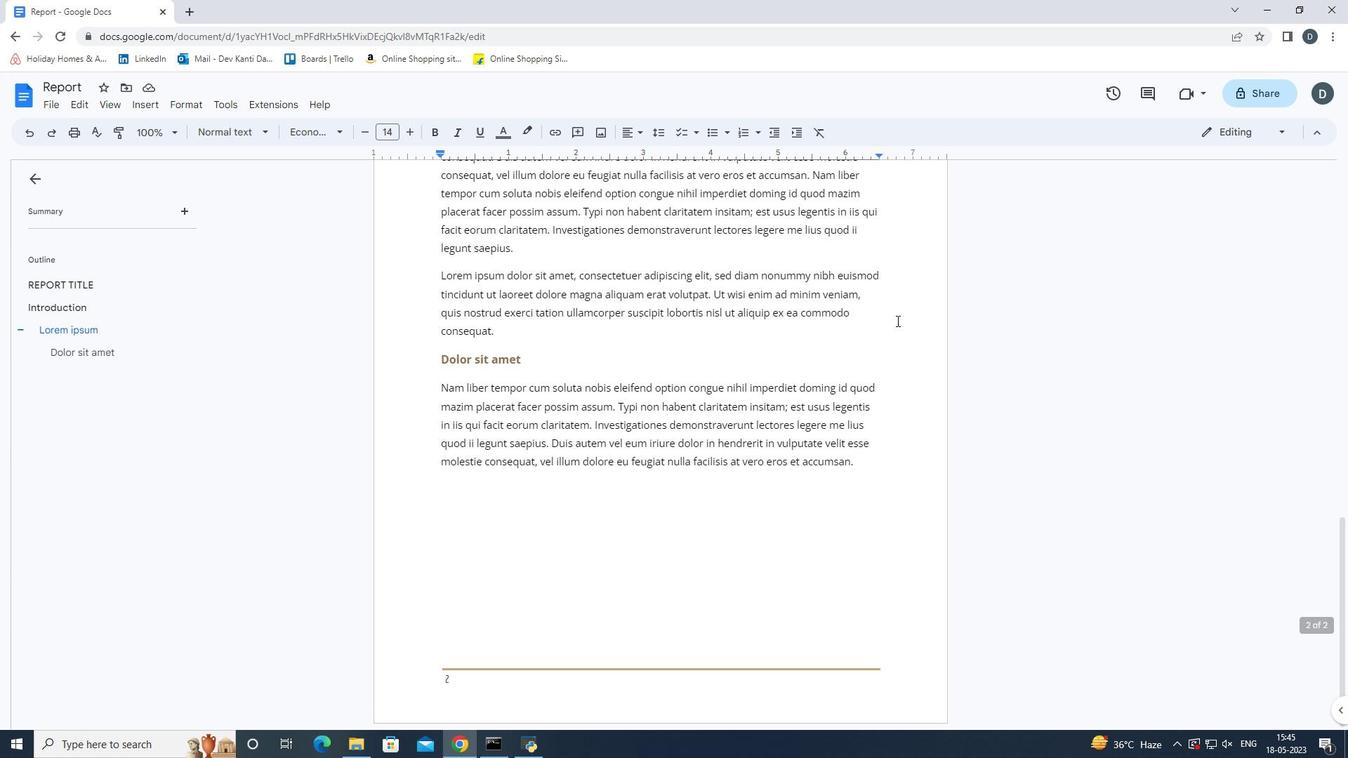 
Action: Mouse scrolled (896, 321) with delta (0, 0)
Screenshot: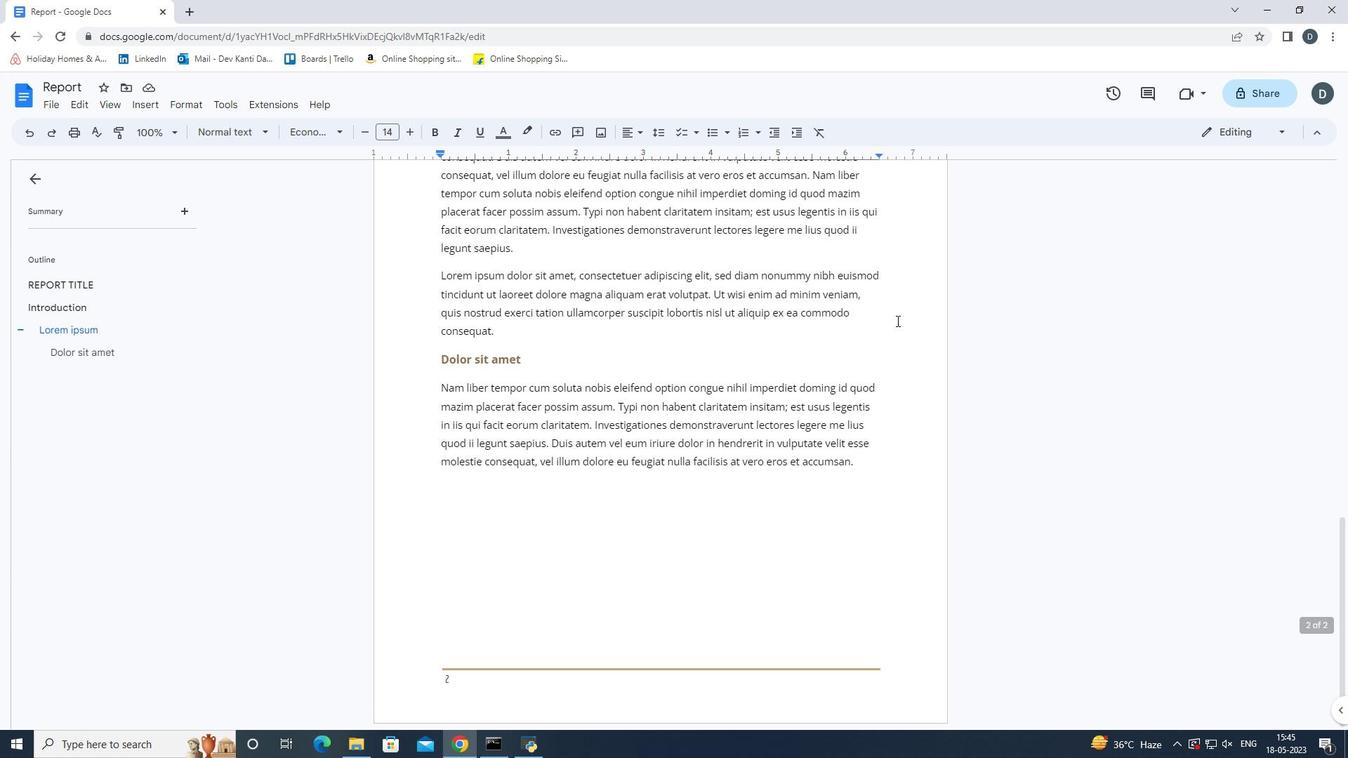 
Action: Mouse scrolled (896, 321) with delta (0, 0)
Screenshot: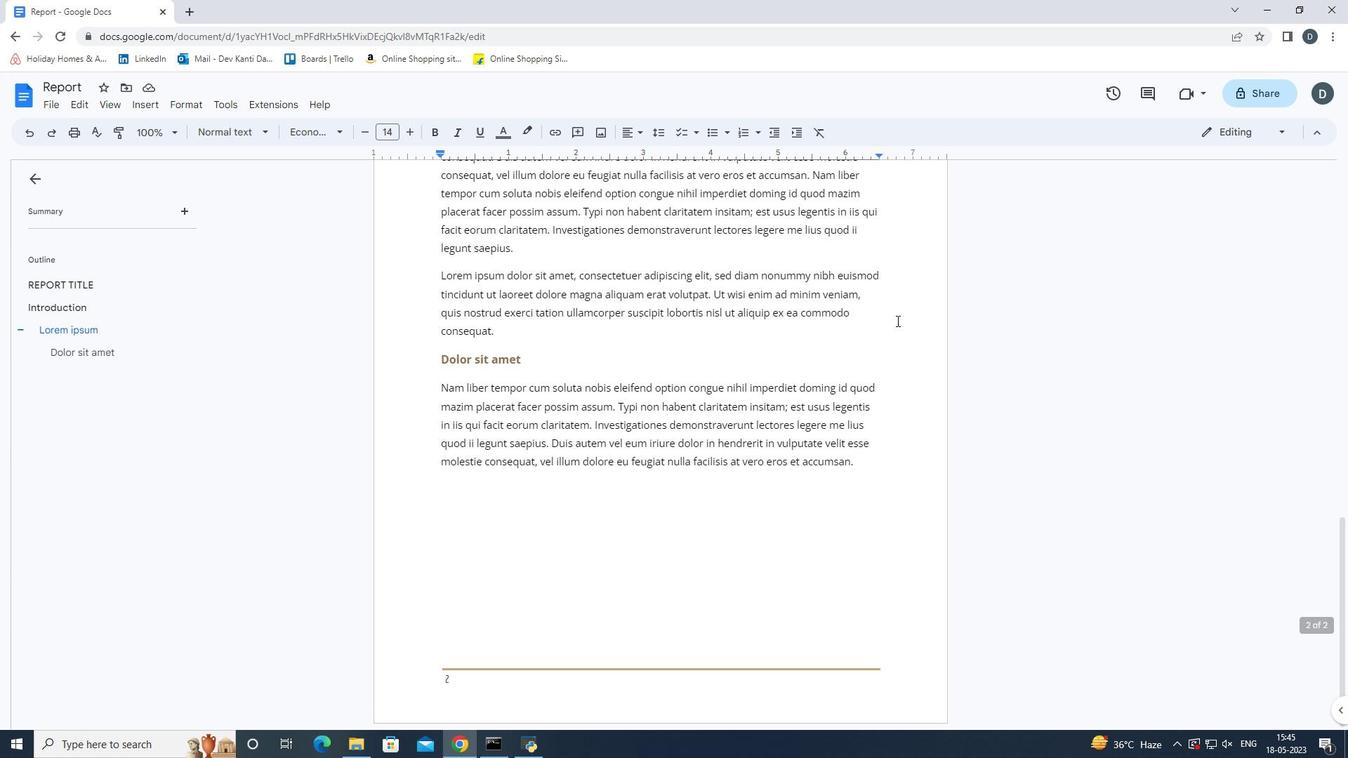 
Action: Mouse scrolled (896, 321) with delta (0, 0)
Screenshot: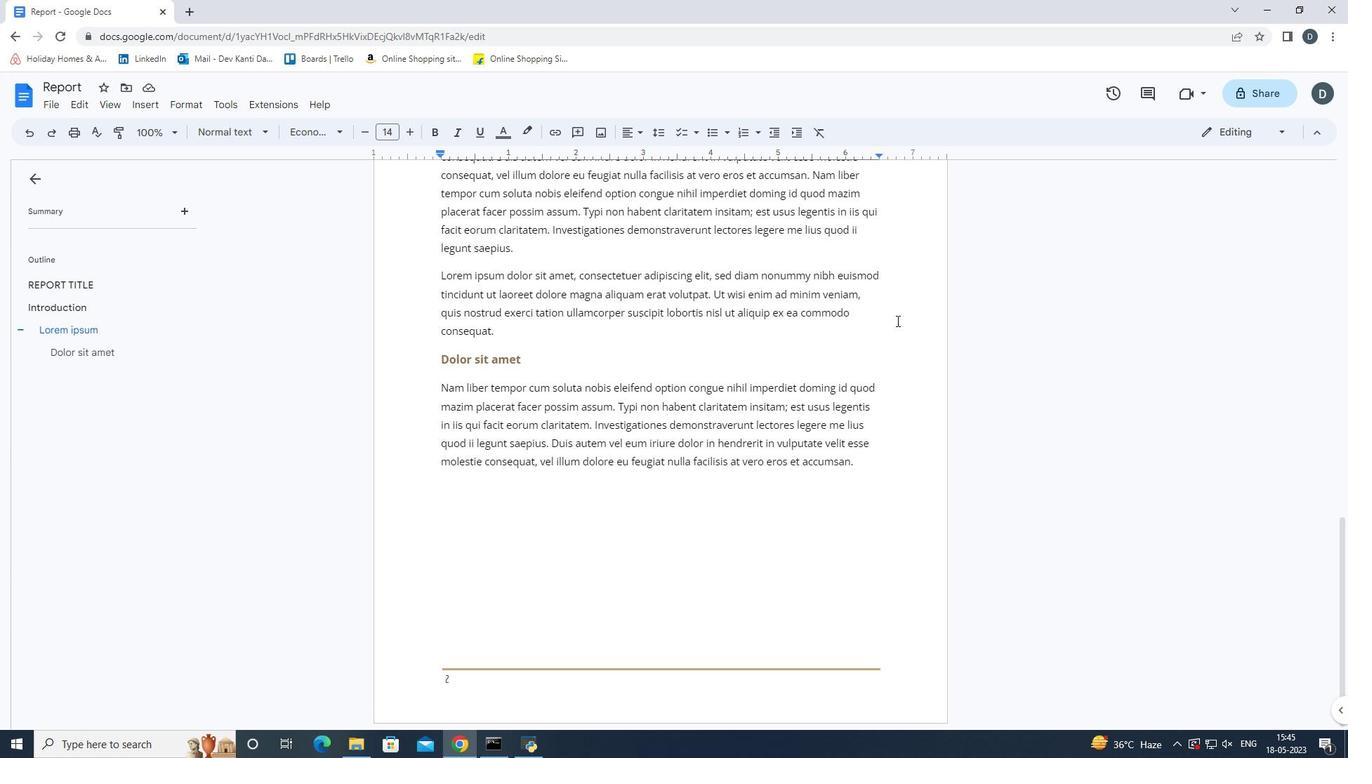 
Action: Mouse scrolled (896, 321) with delta (0, 0)
Screenshot: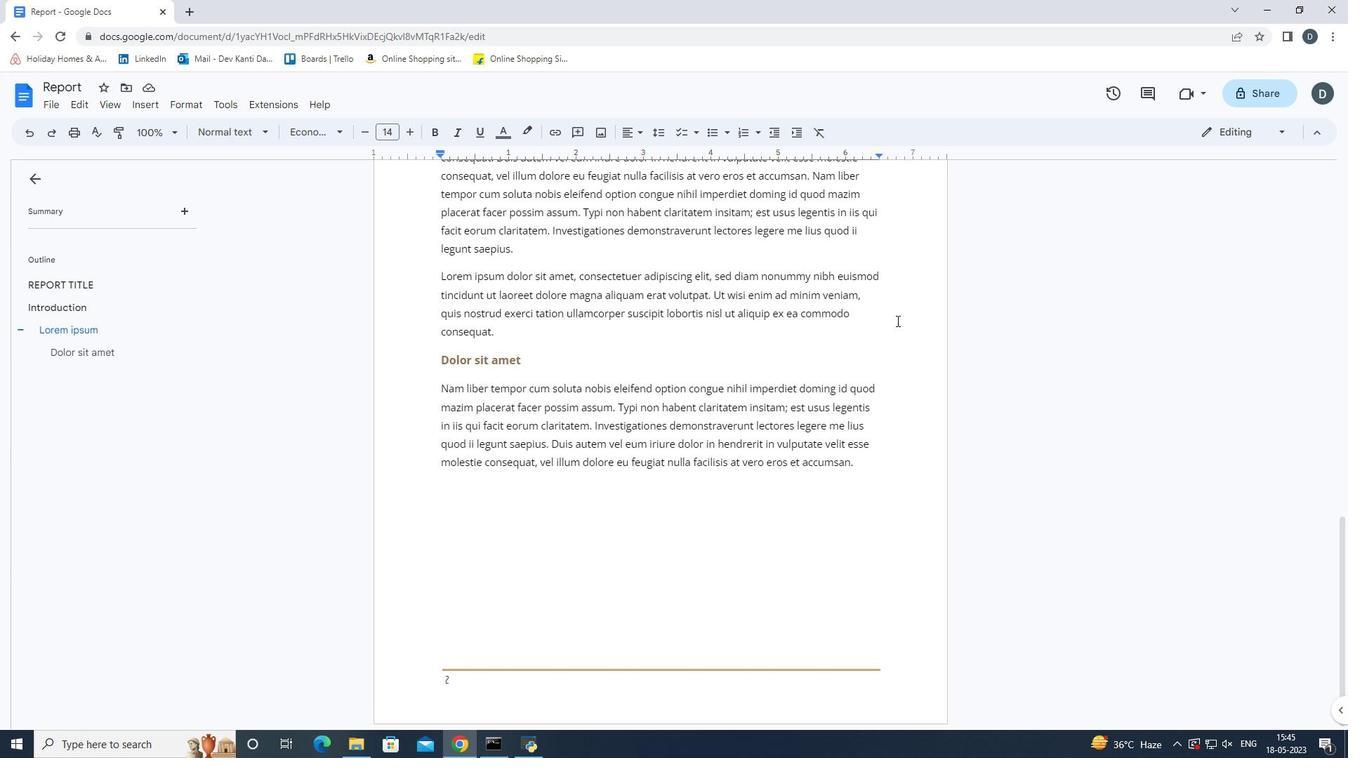 
Action: Mouse scrolled (896, 321) with delta (0, 0)
Screenshot: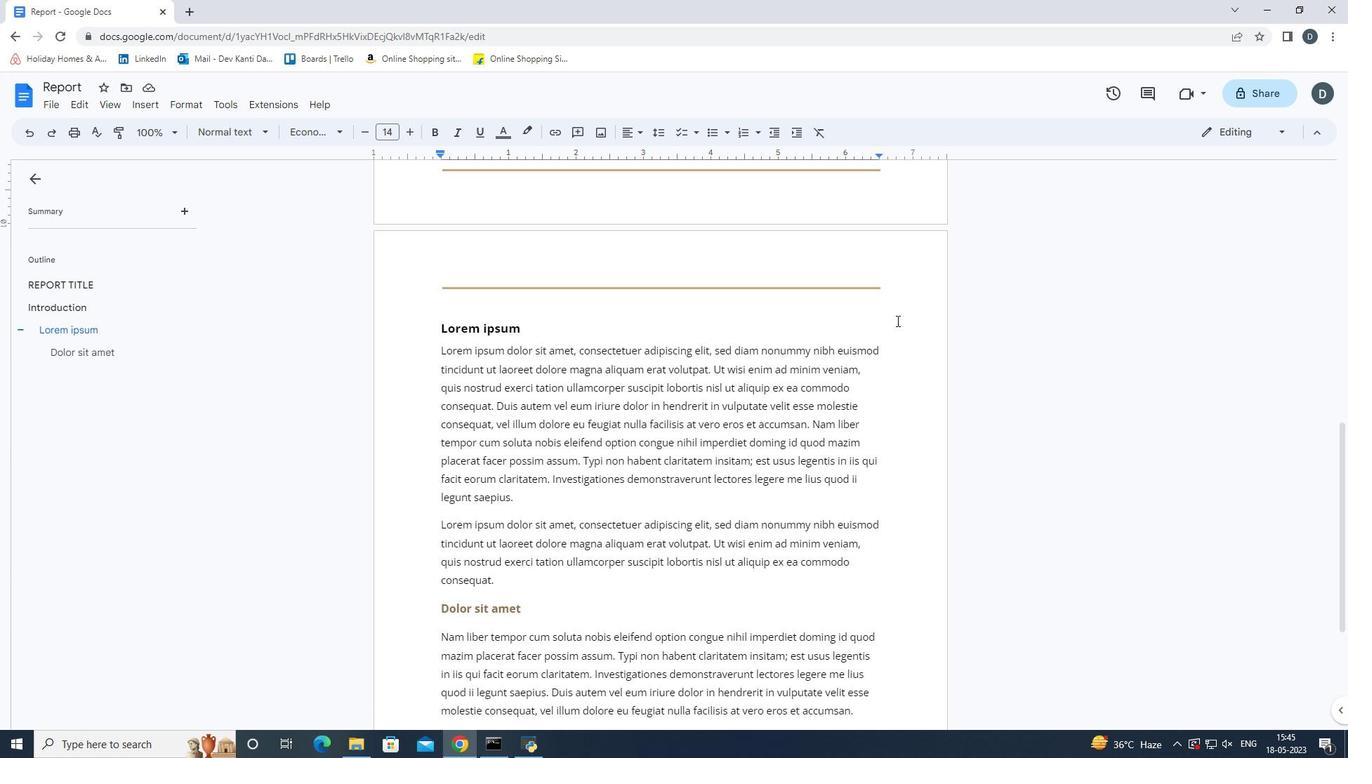 
Action: Mouse scrolled (896, 321) with delta (0, 0)
Screenshot: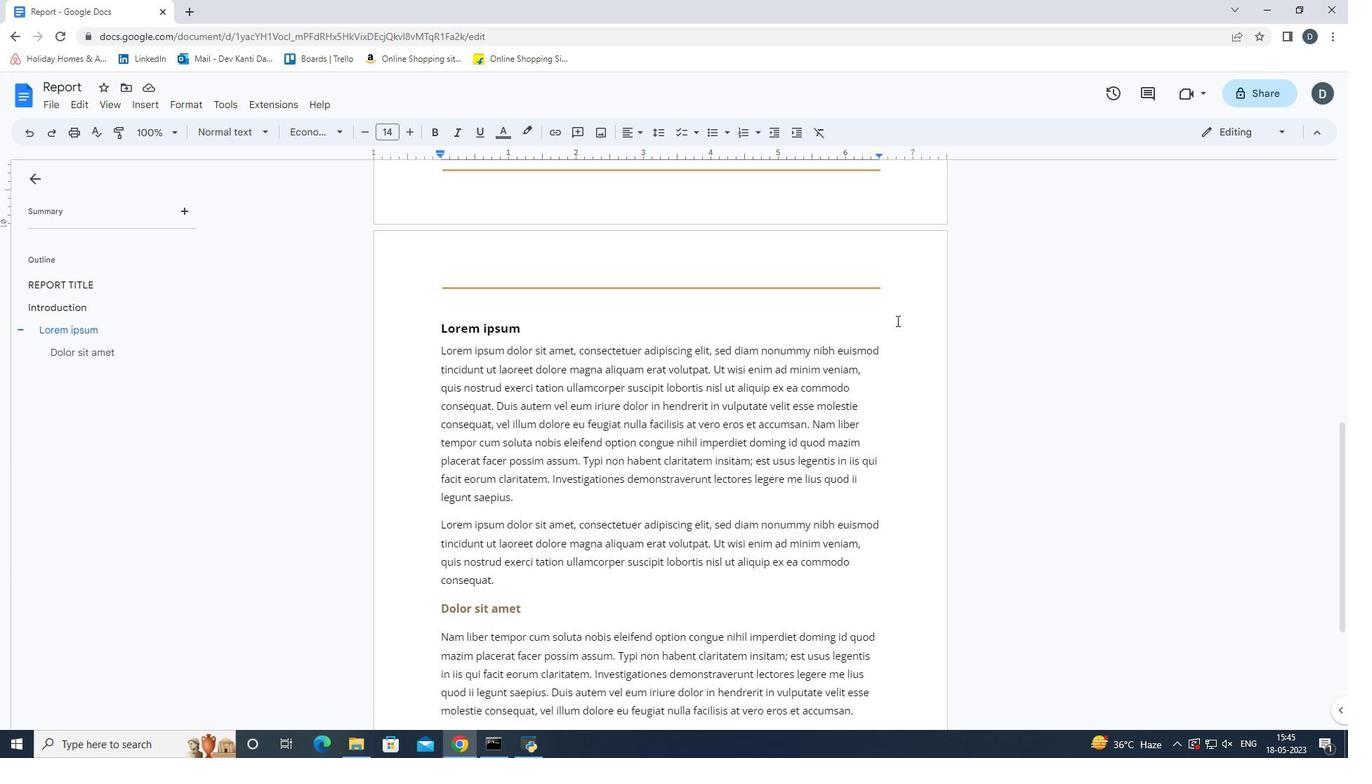 
Action: Mouse scrolled (896, 321) with delta (0, 0)
Screenshot: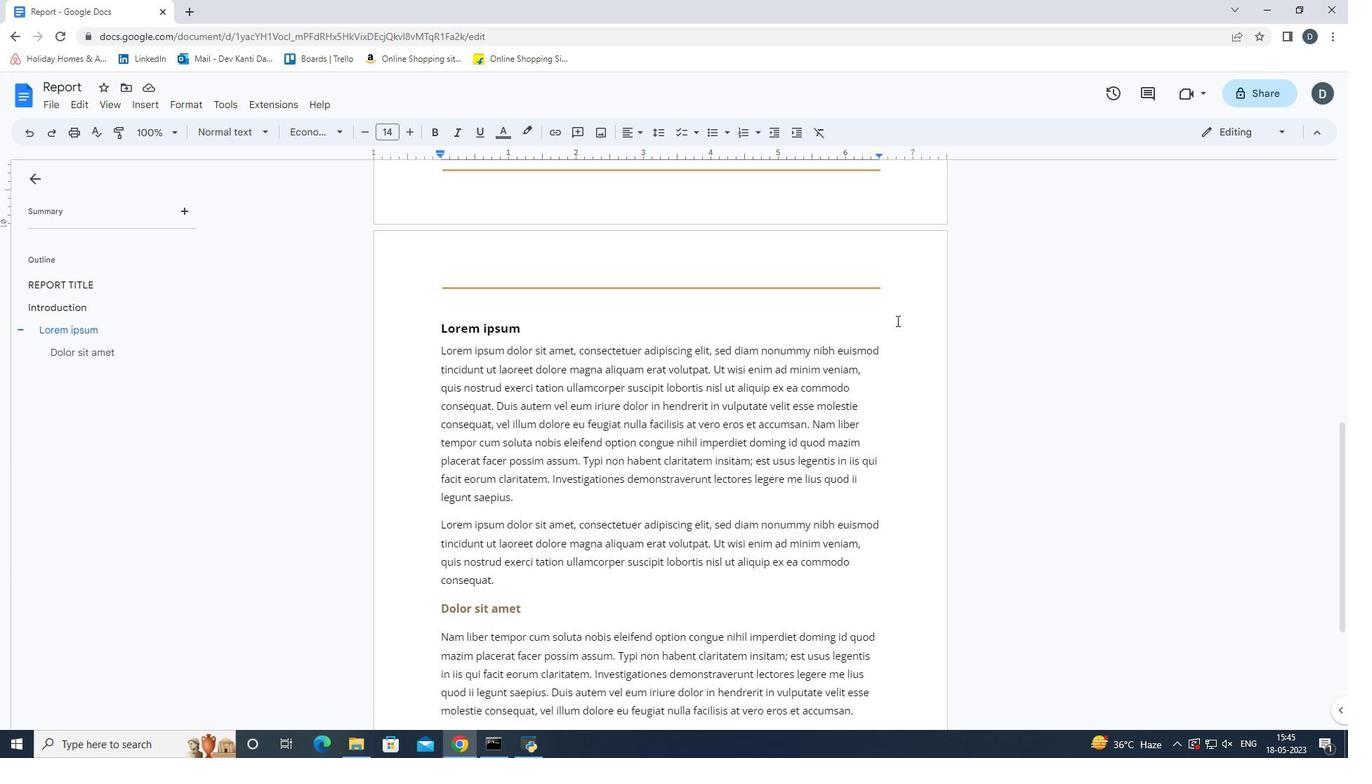 
Action: Mouse scrolled (896, 321) with delta (0, 0)
Screenshot: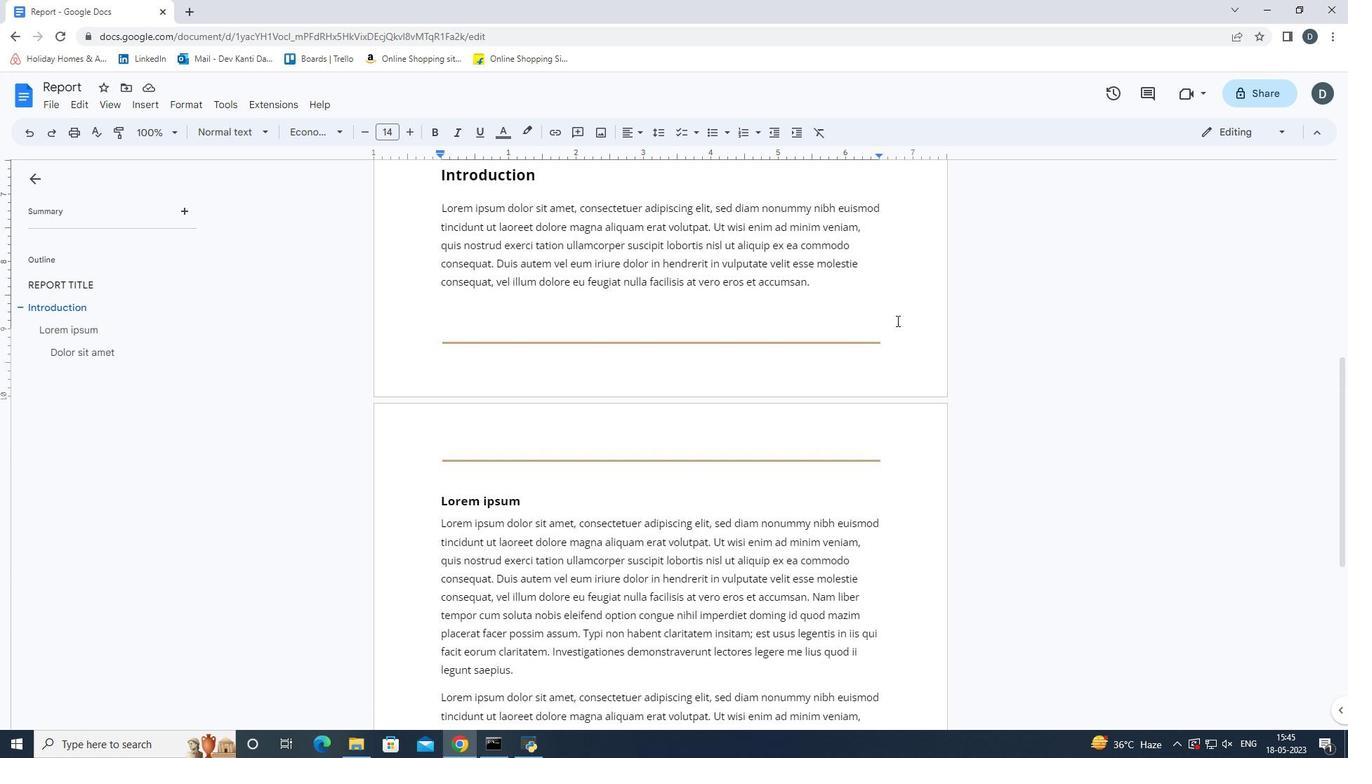 
Action: Mouse scrolled (896, 321) with delta (0, 0)
Screenshot: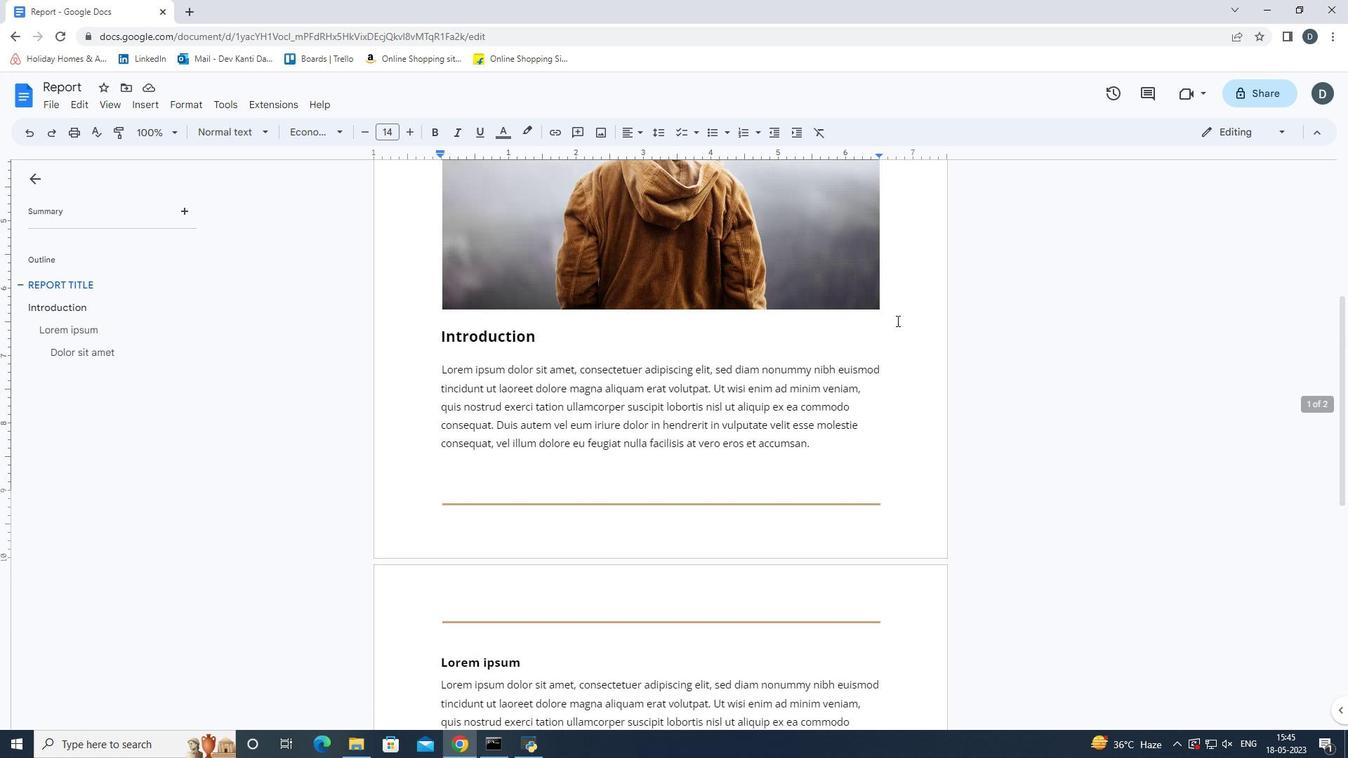
Action: Mouse scrolled (896, 321) with delta (0, 0)
Screenshot: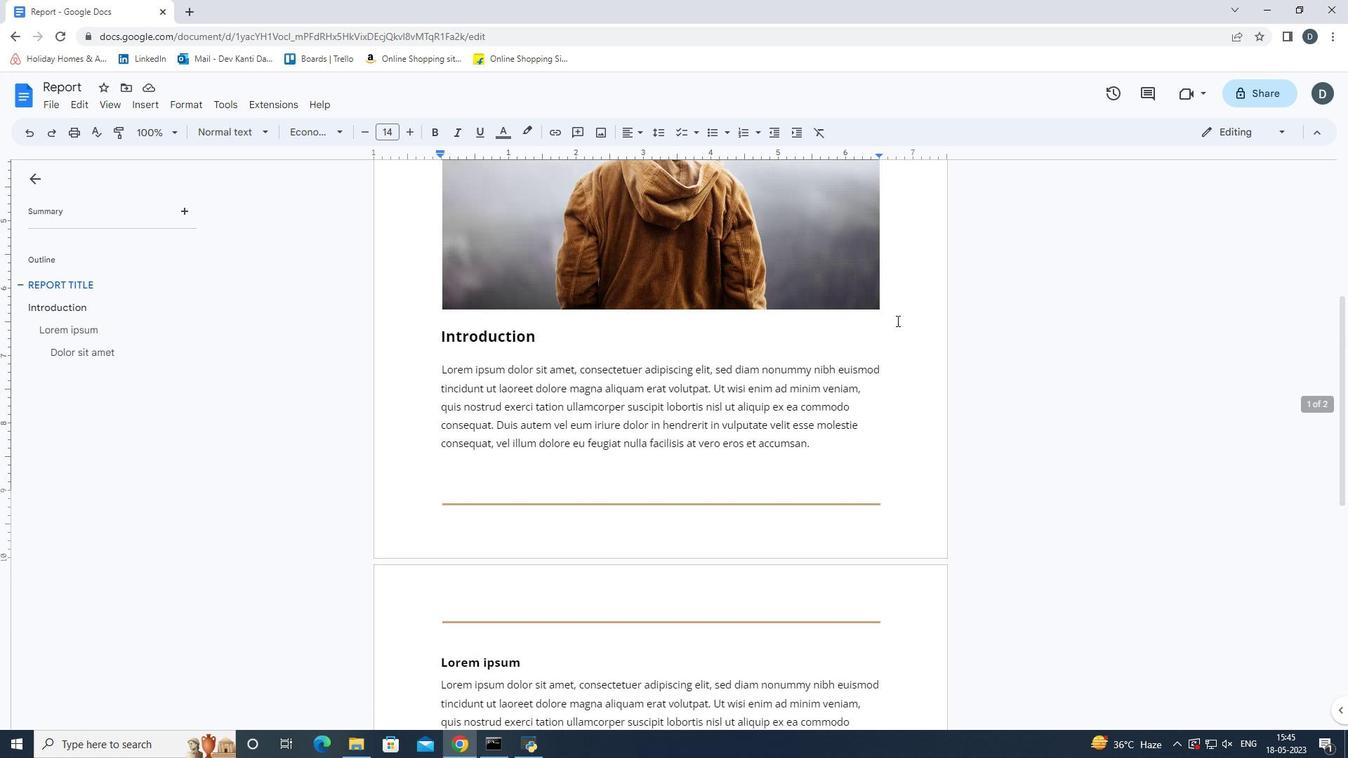 
Action: Mouse scrolled (896, 321) with delta (0, 0)
Screenshot: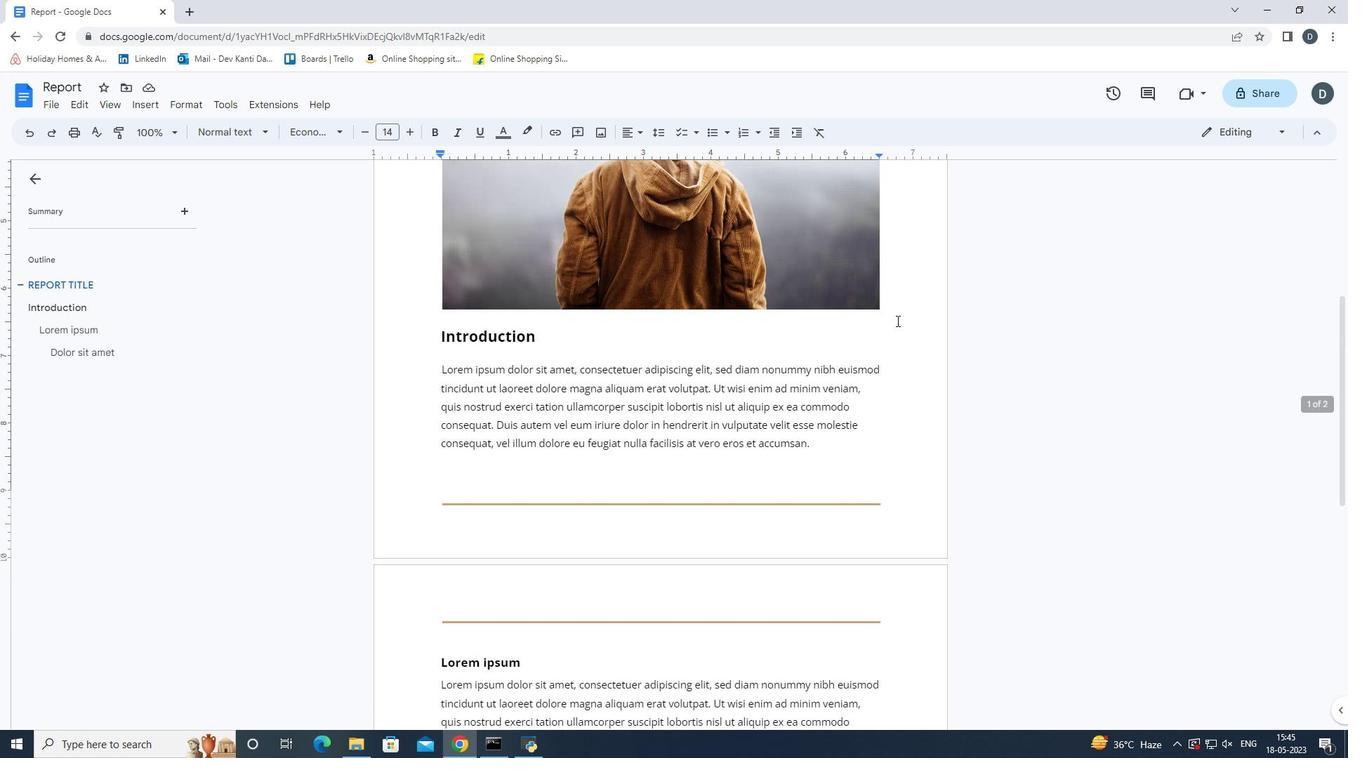 
Action: Mouse moved to (442, 245)
Screenshot: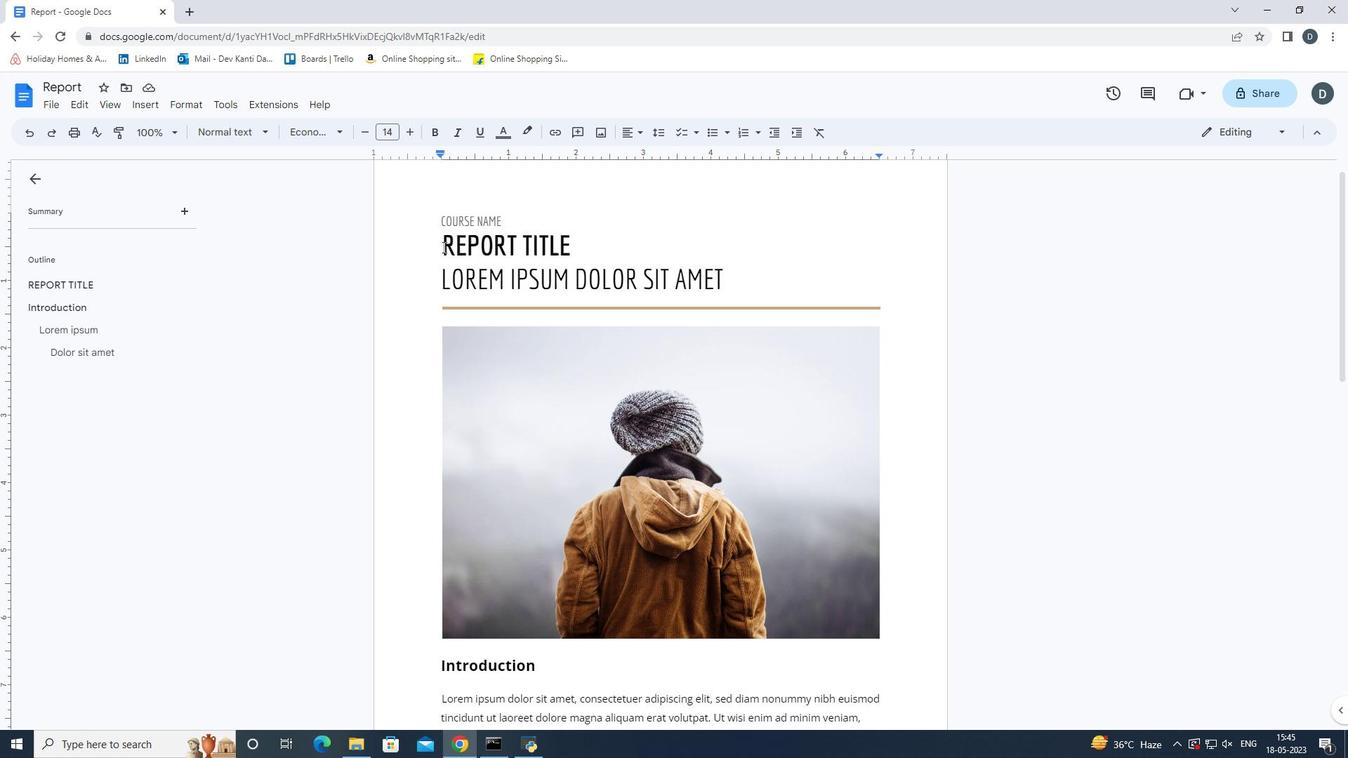 
Action: Mouse pressed left at (442, 245)
Screenshot: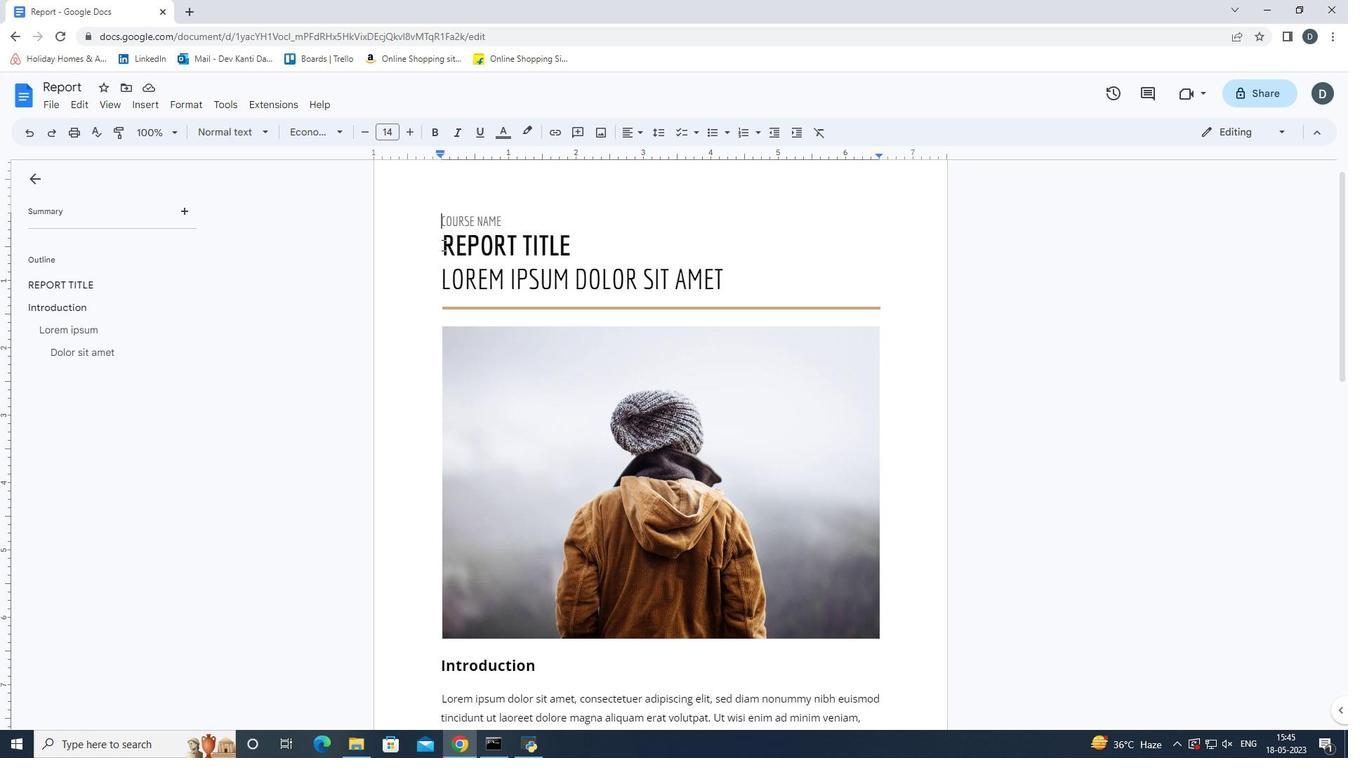 
Action: Mouse moved to (332, 124)
Screenshot: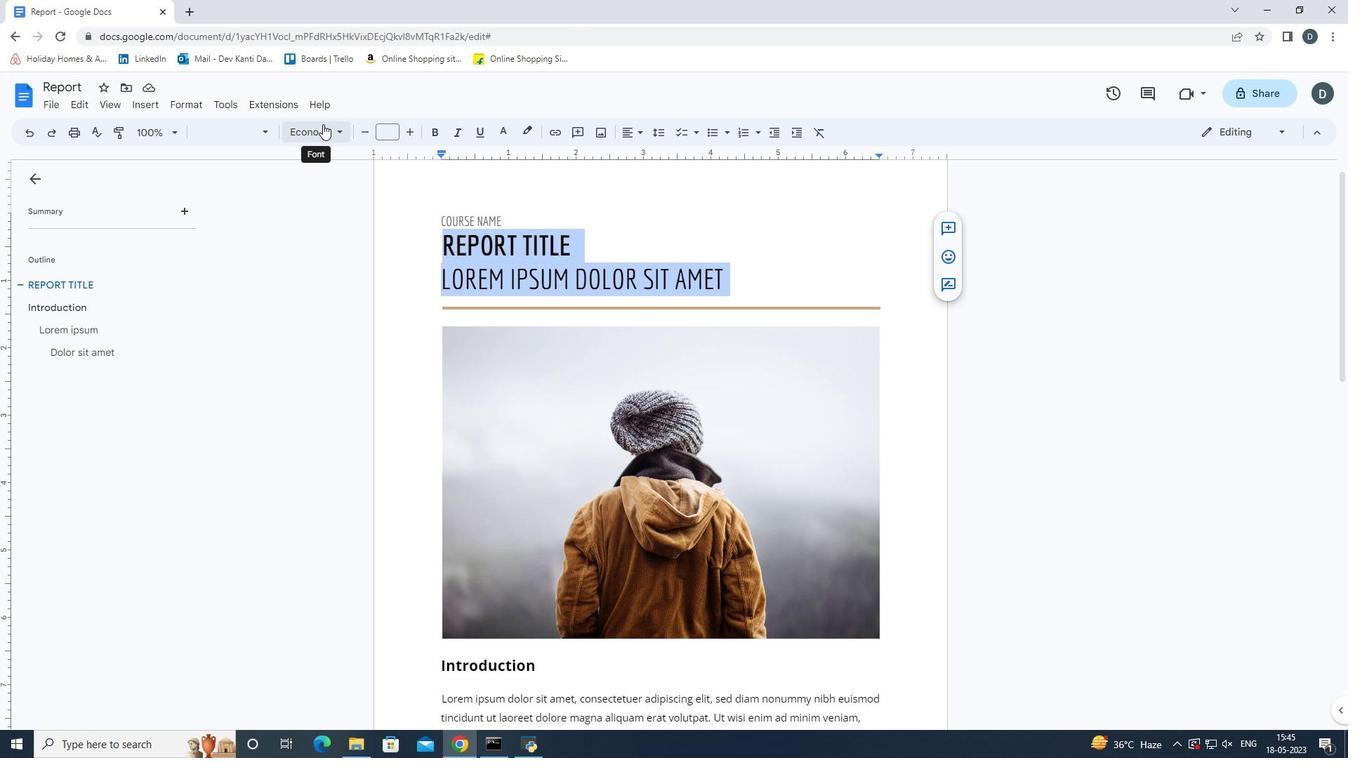 
Action: Mouse pressed left at (332, 124)
Screenshot: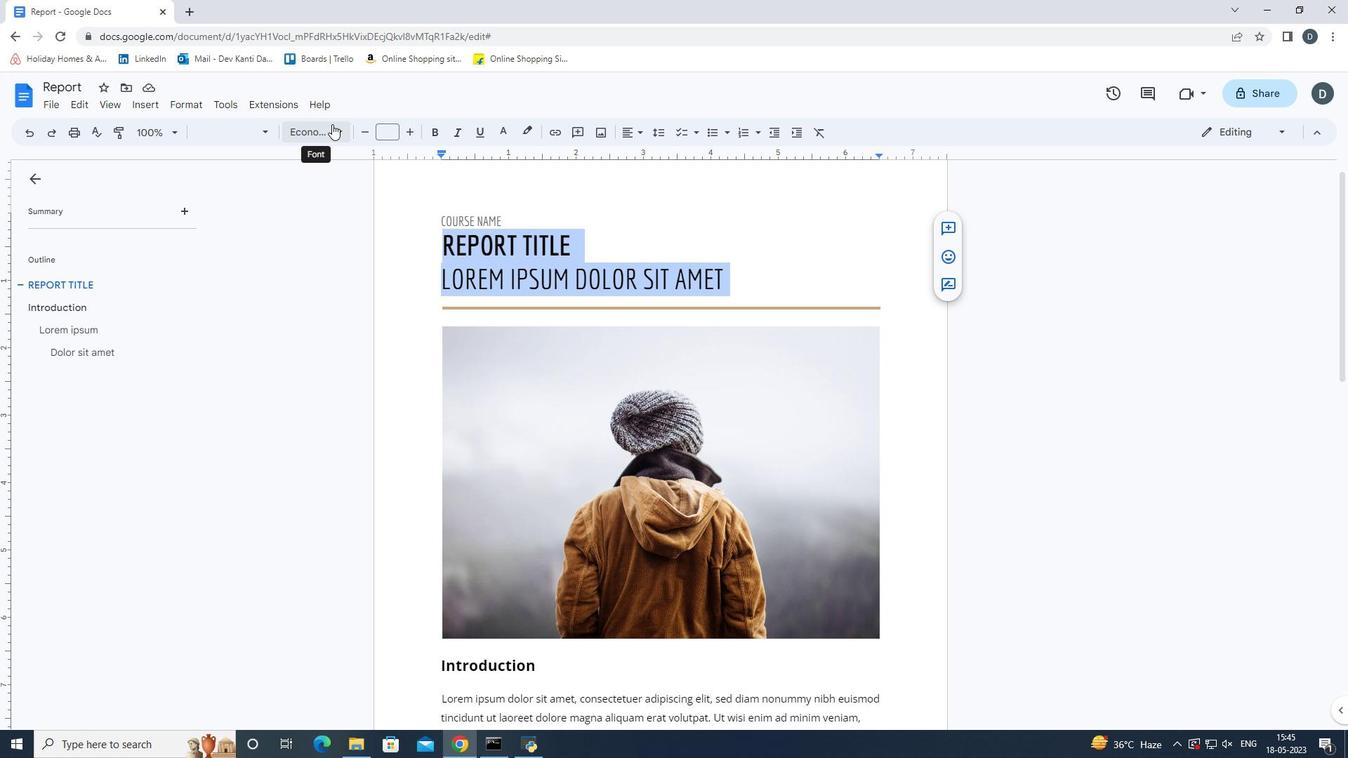 
Action: Mouse moved to (376, 398)
Screenshot: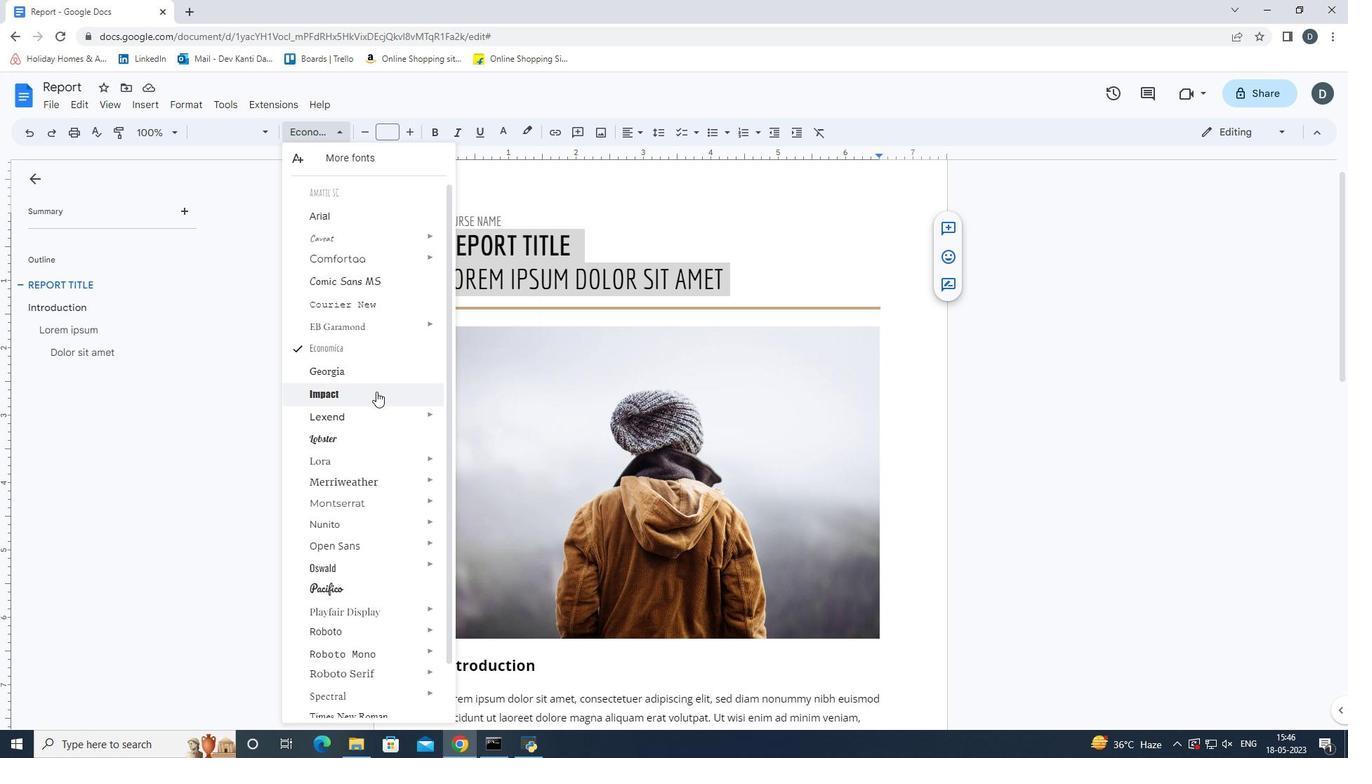 
Action: Mouse pressed left at (376, 398)
Screenshot: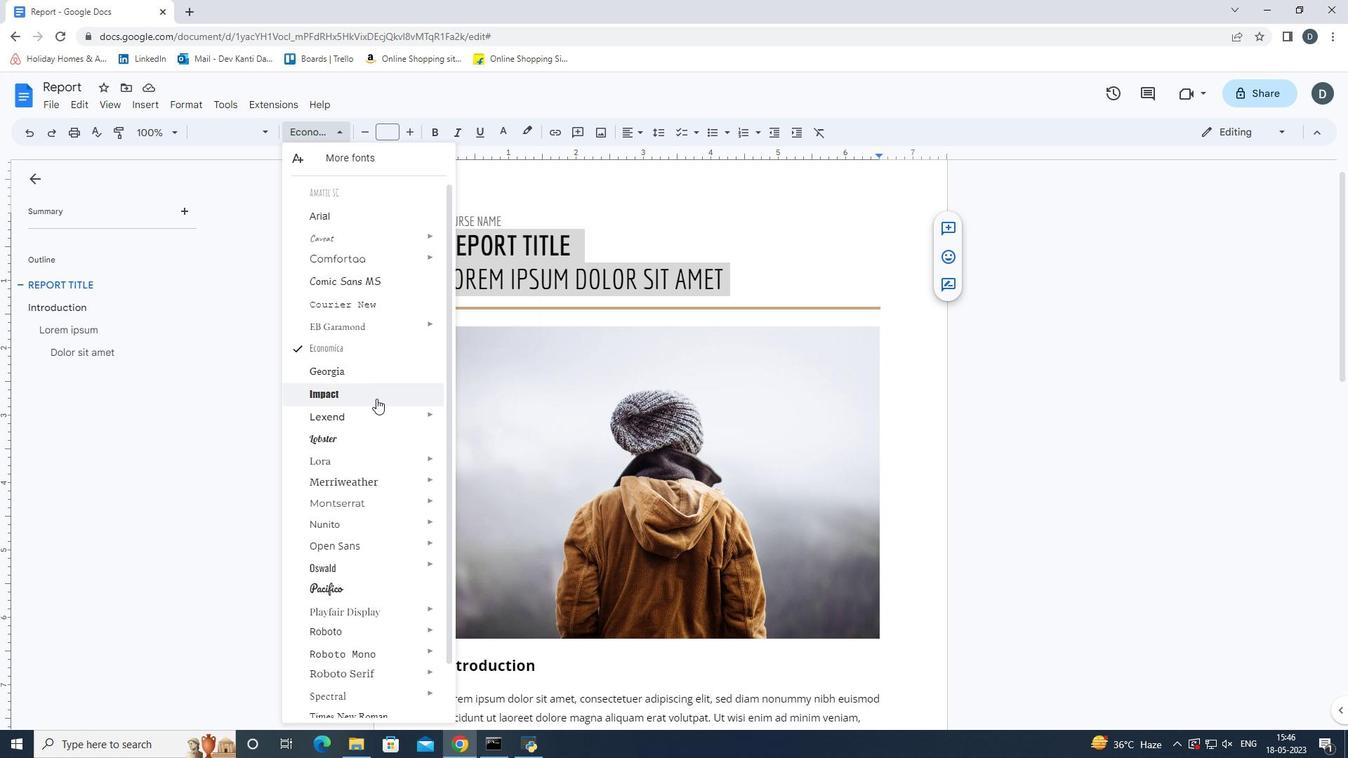 
Action: Mouse moved to (803, 271)
Screenshot: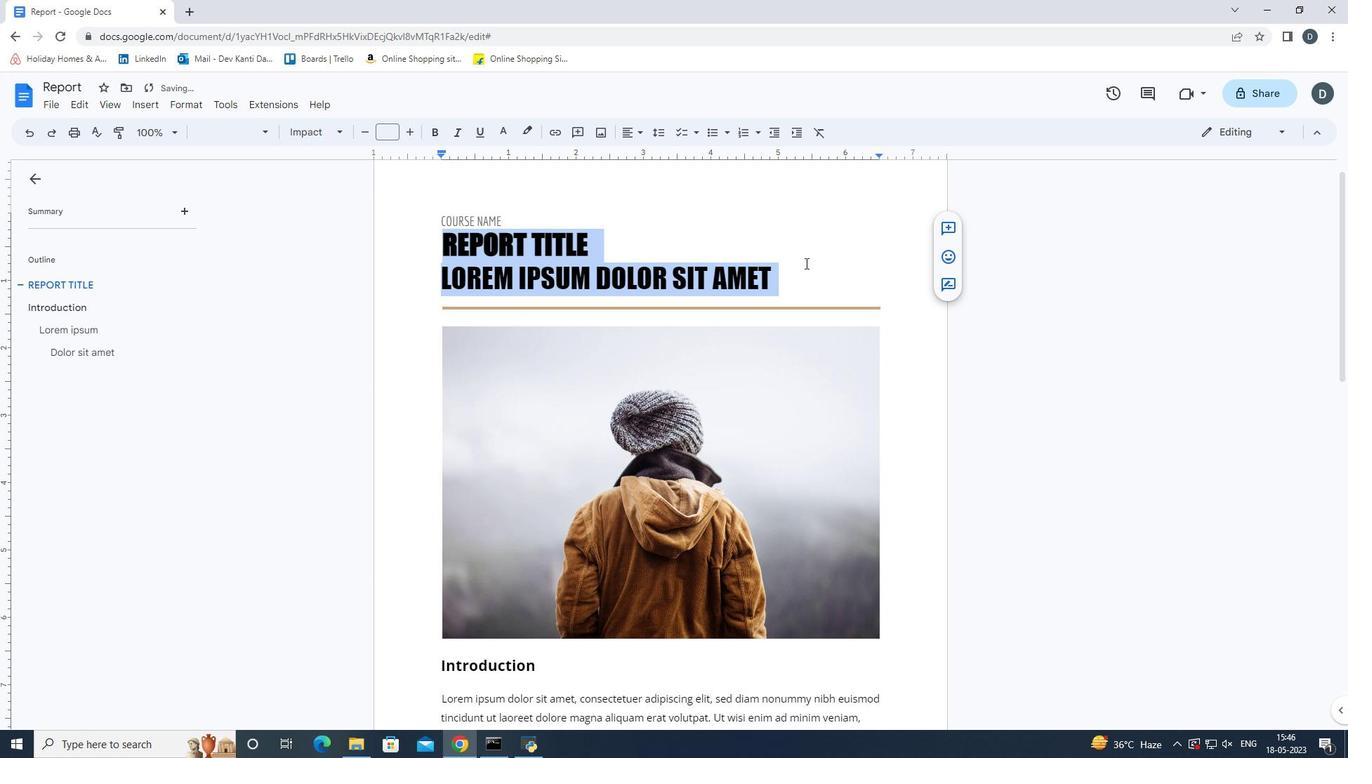 
Action: Mouse pressed left at (803, 271)
Screenshot: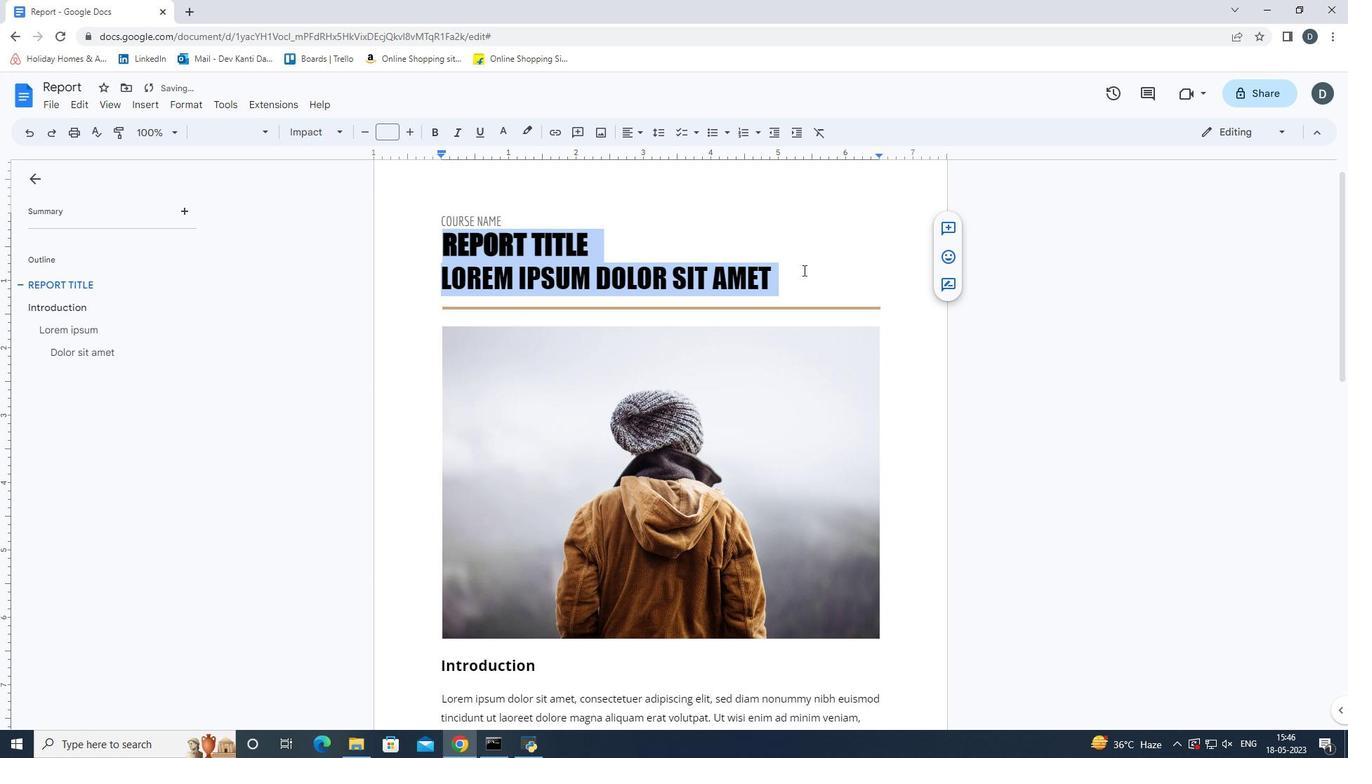 
Action: Mouse moved to (801, 271)
Screenshot: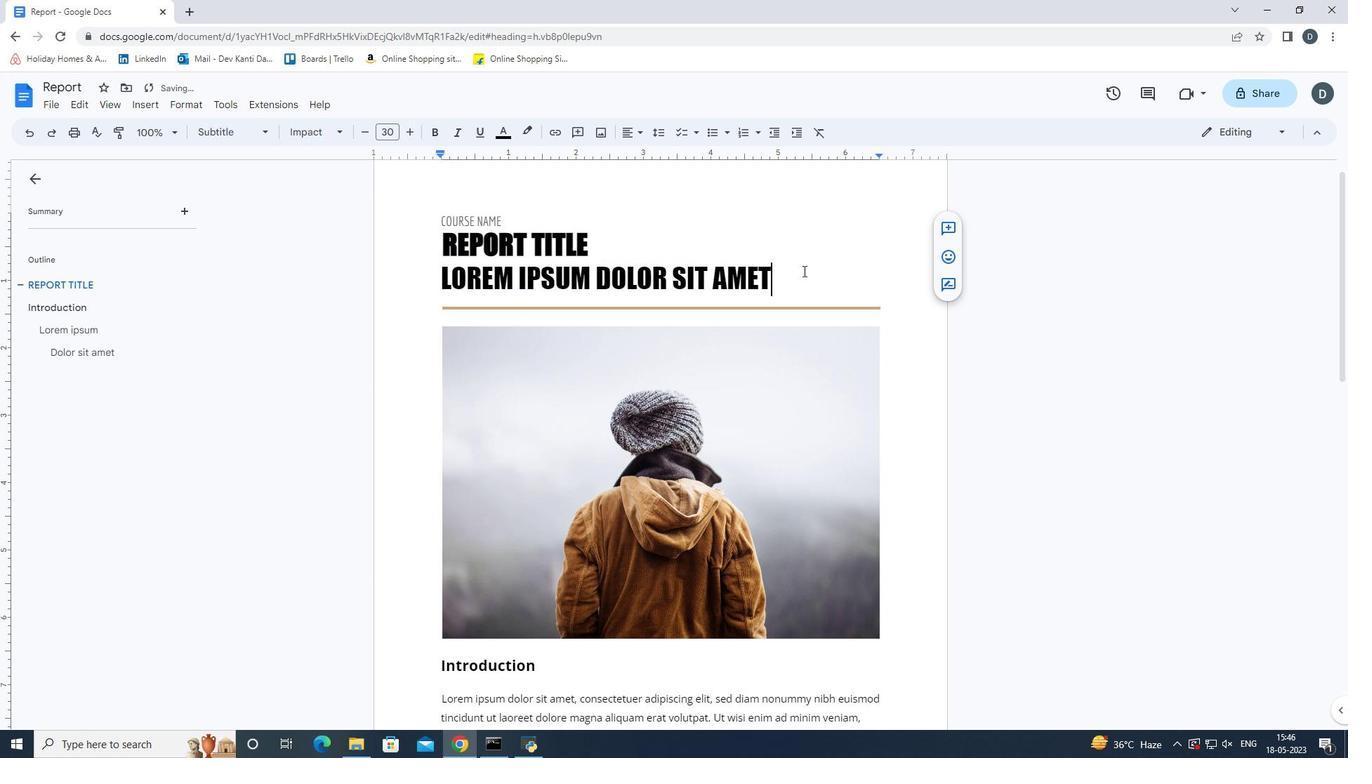 
Action: Mouse pressed left at (801, 271)
Screenshot: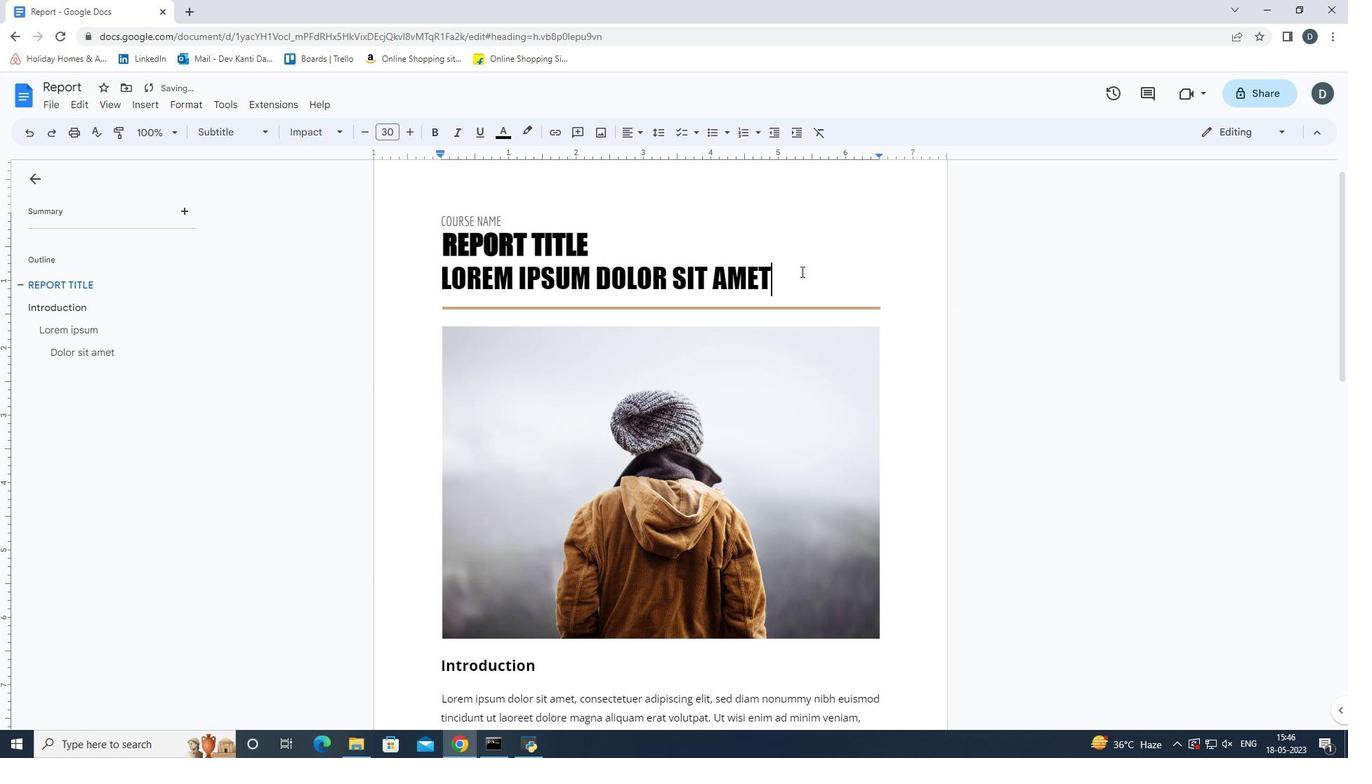
Action: Mouse moved to (436, 222)
Screenshot: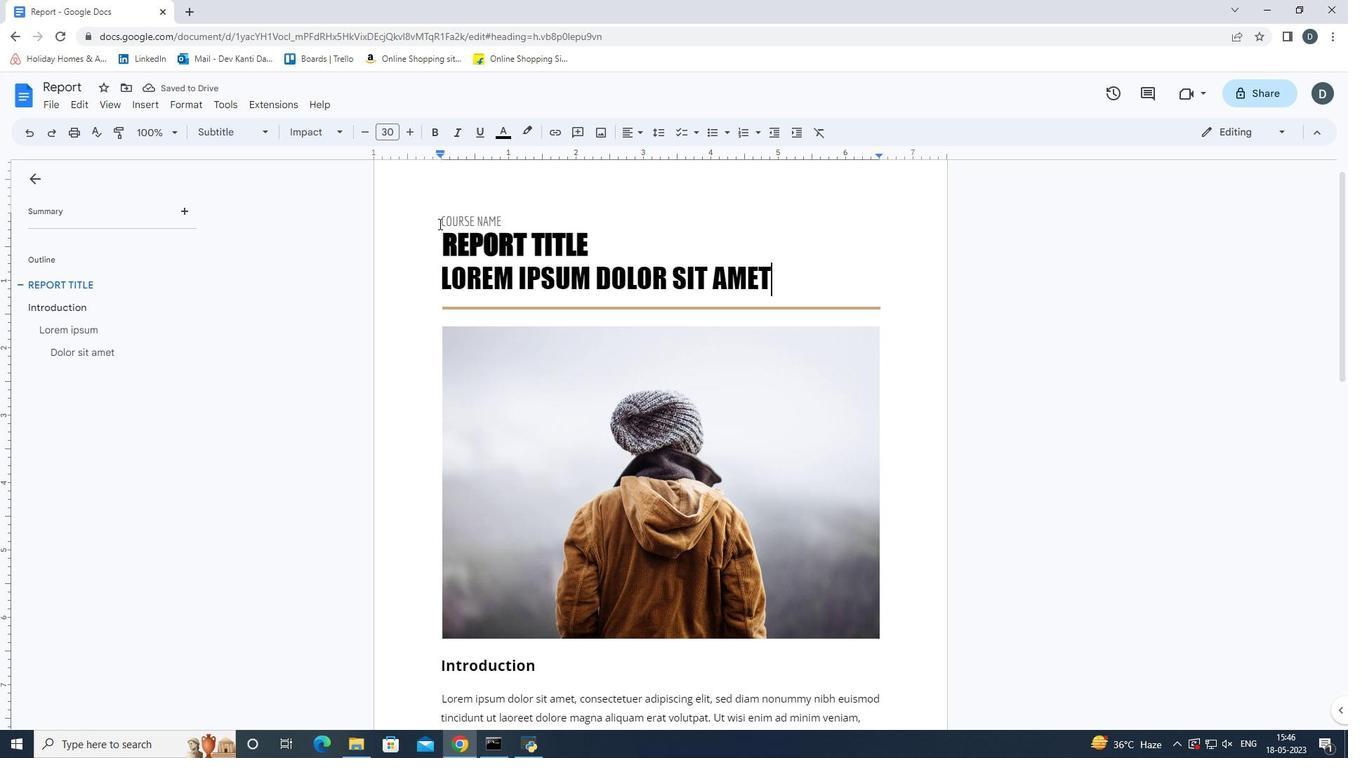 
Action: Mouse pressed left at (436, 222)
Screenshot: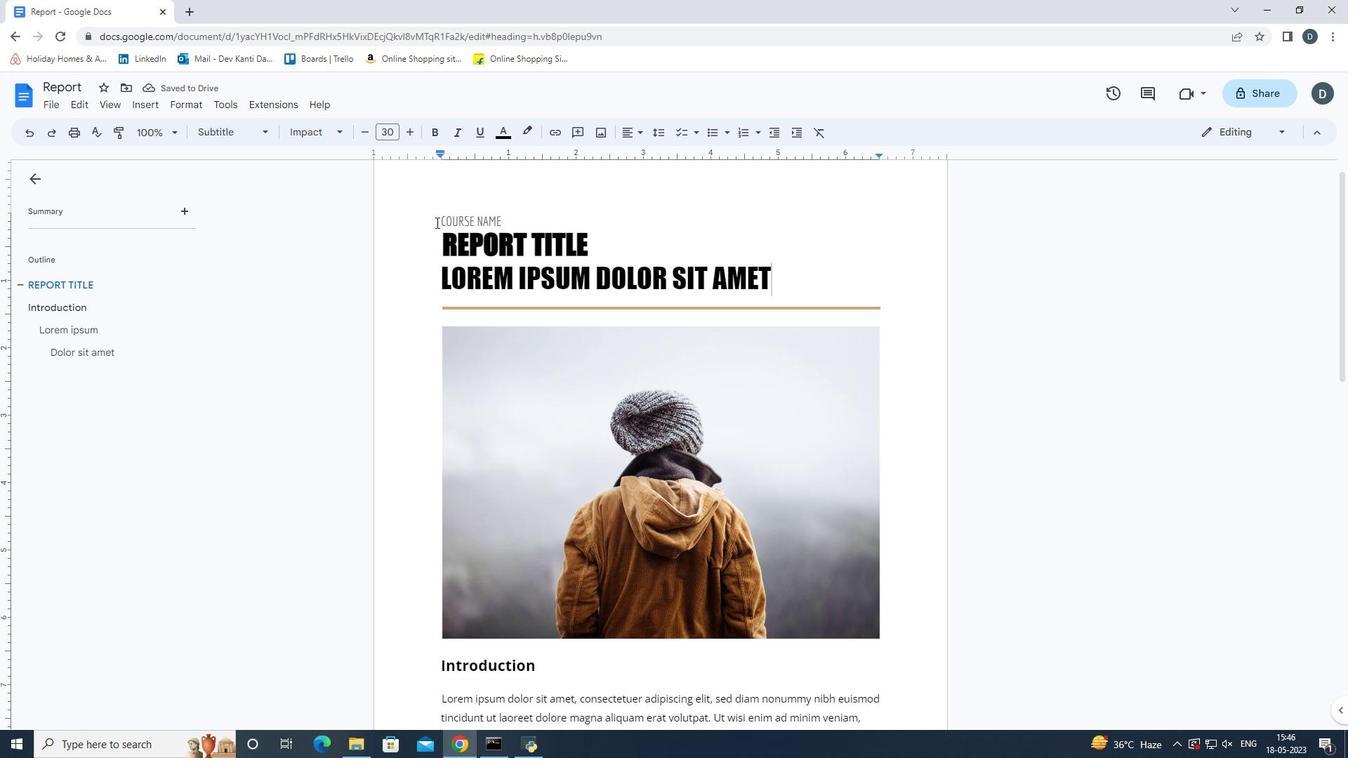 
Action: Mouse moved to (338, 132)
Screenshot: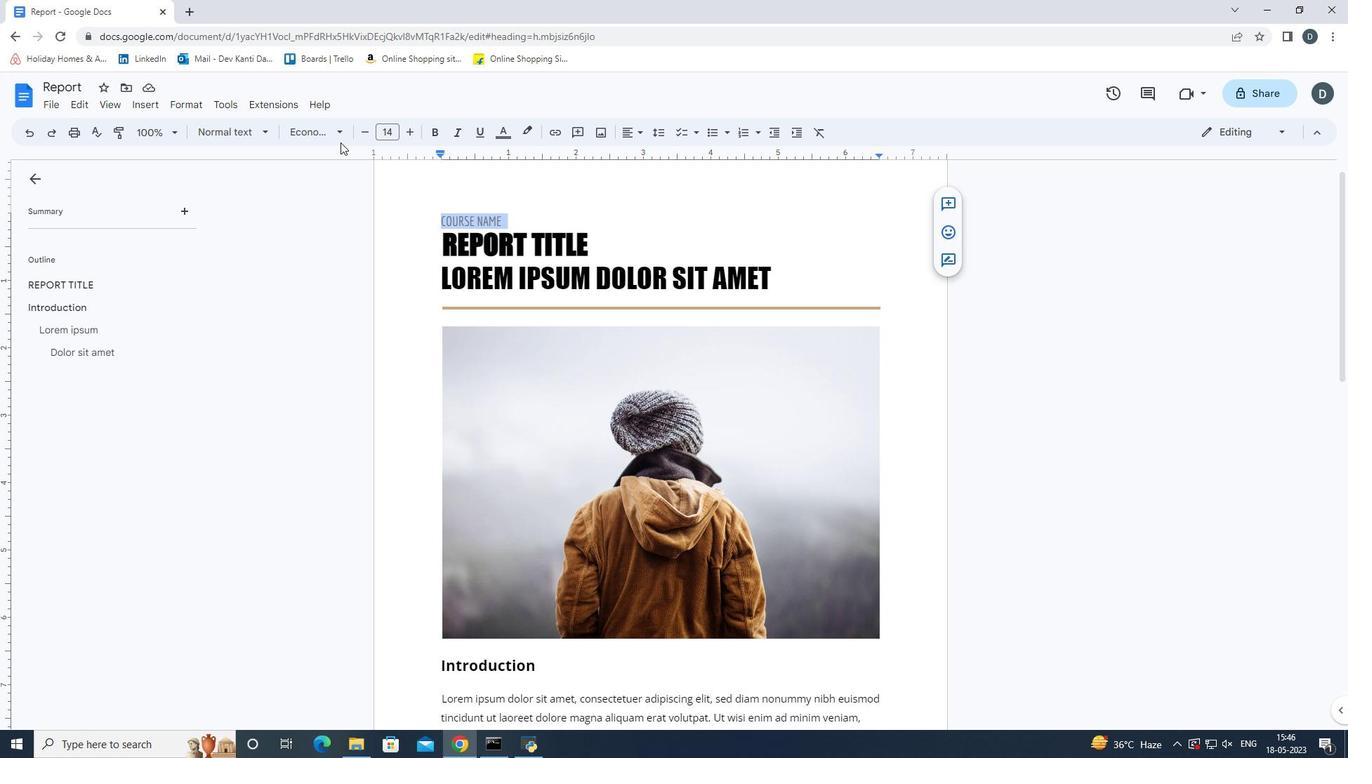 
Action: Mouse pressed left at (338, 132)
Screenshot: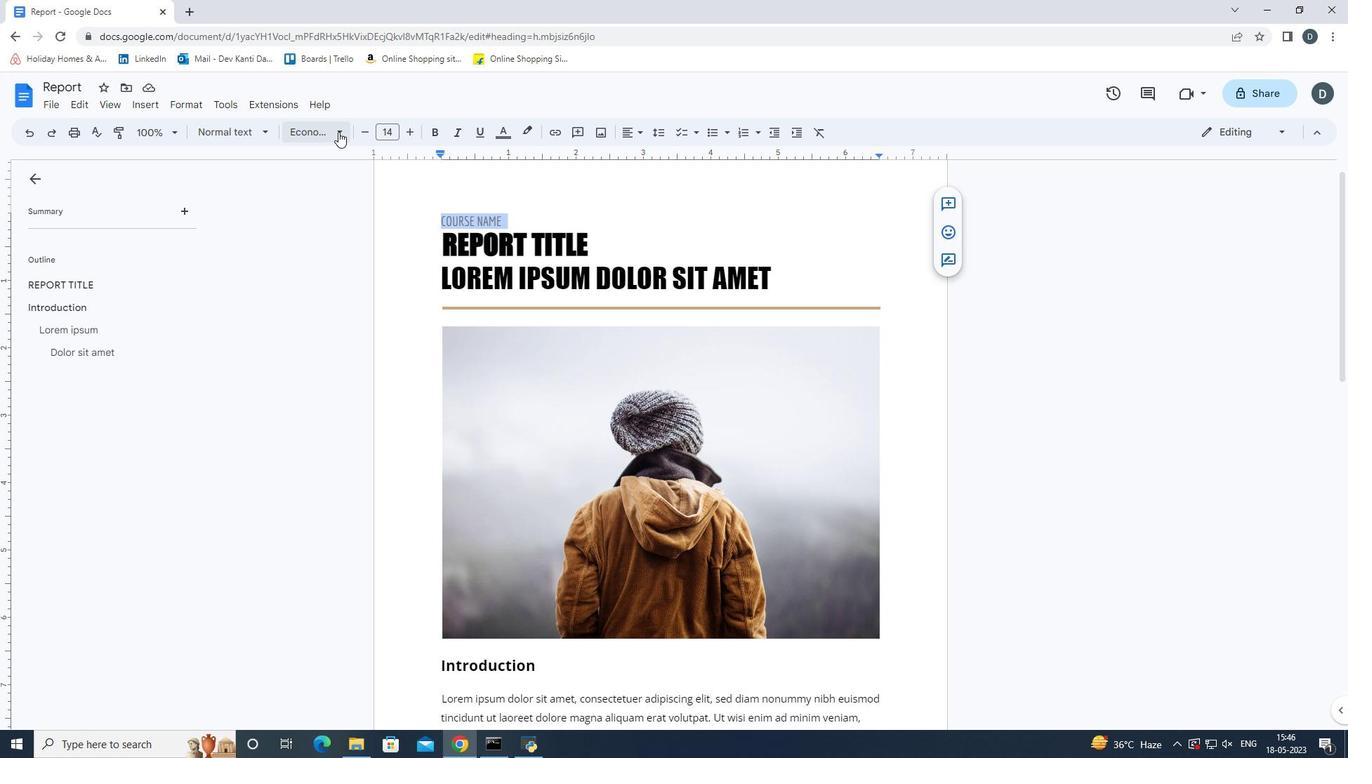 
Action: Mouse moved to (370, 213)
Screenshot: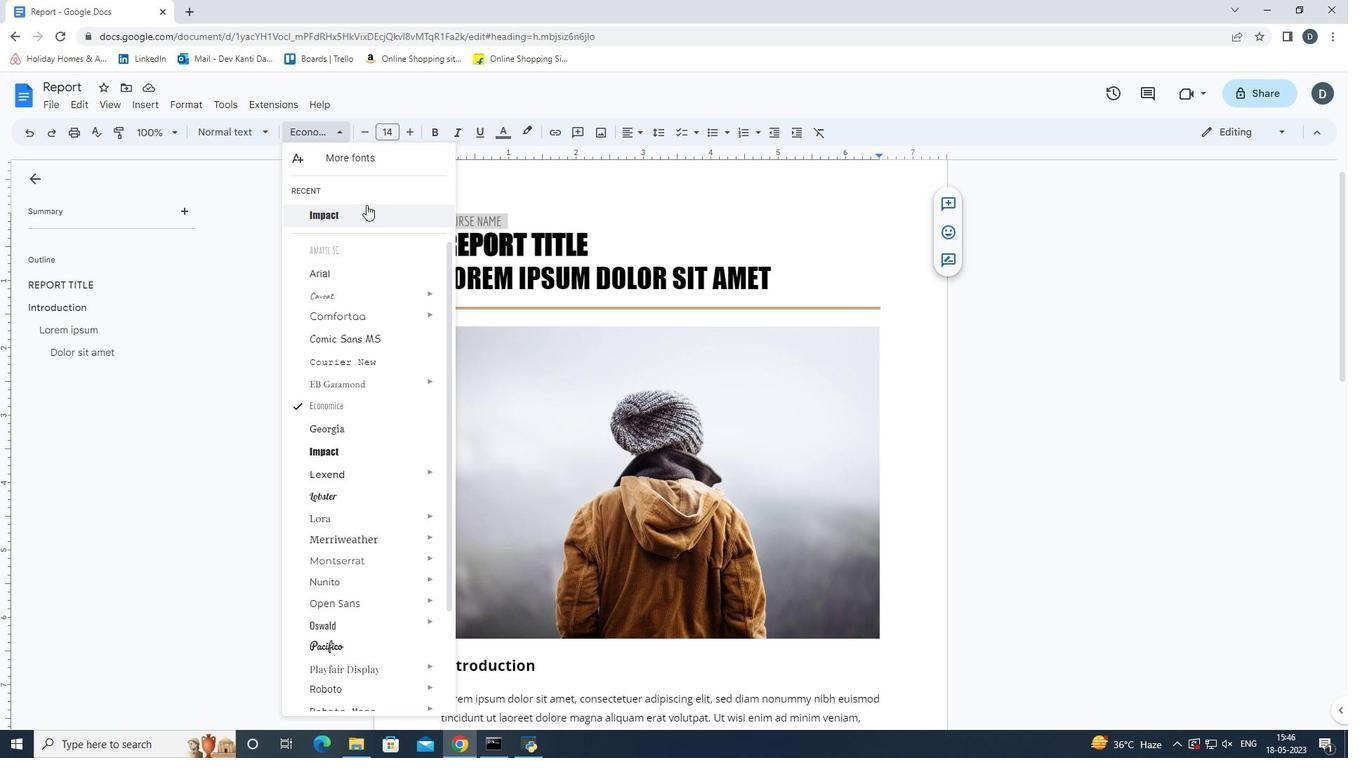 
Action: Mouse pressed left at (370, 213)
Screenshot: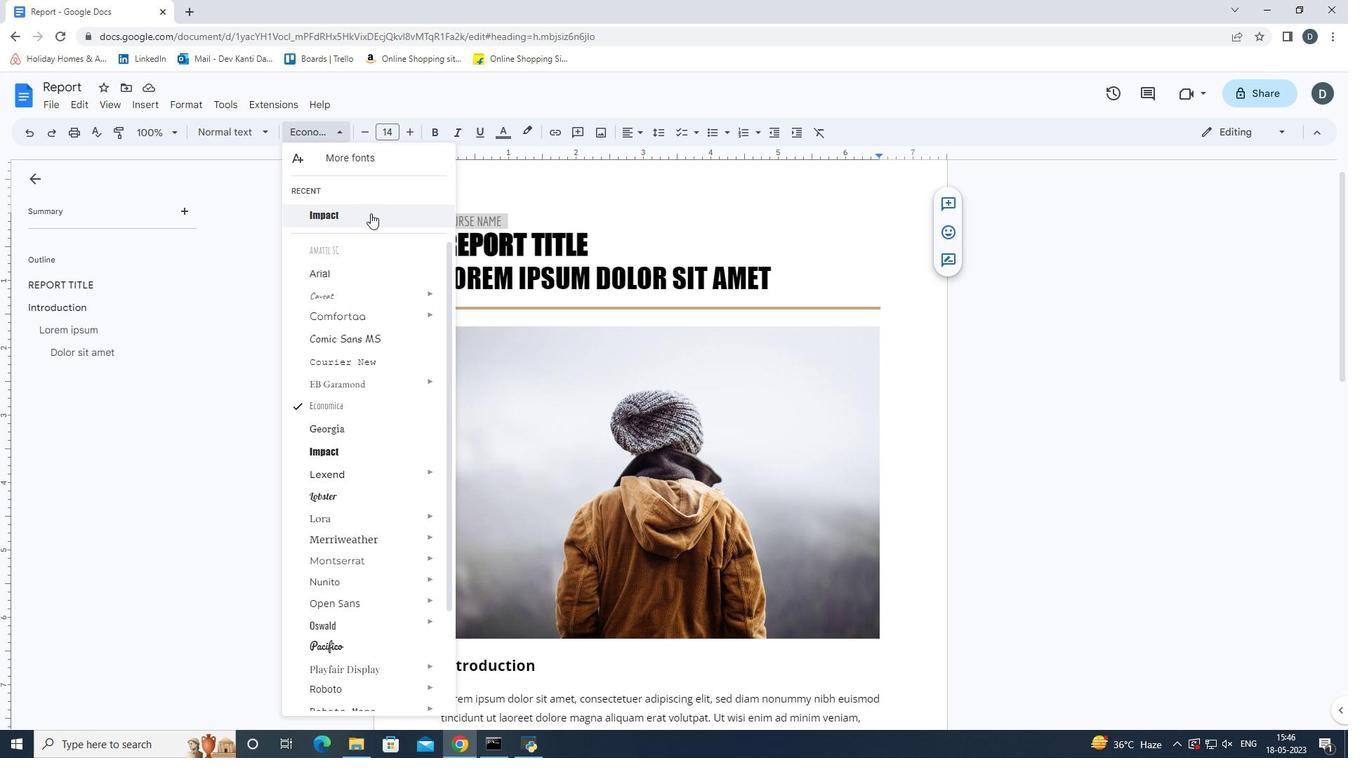 
Action: Mouse moved to (791, 278)
Screenshot: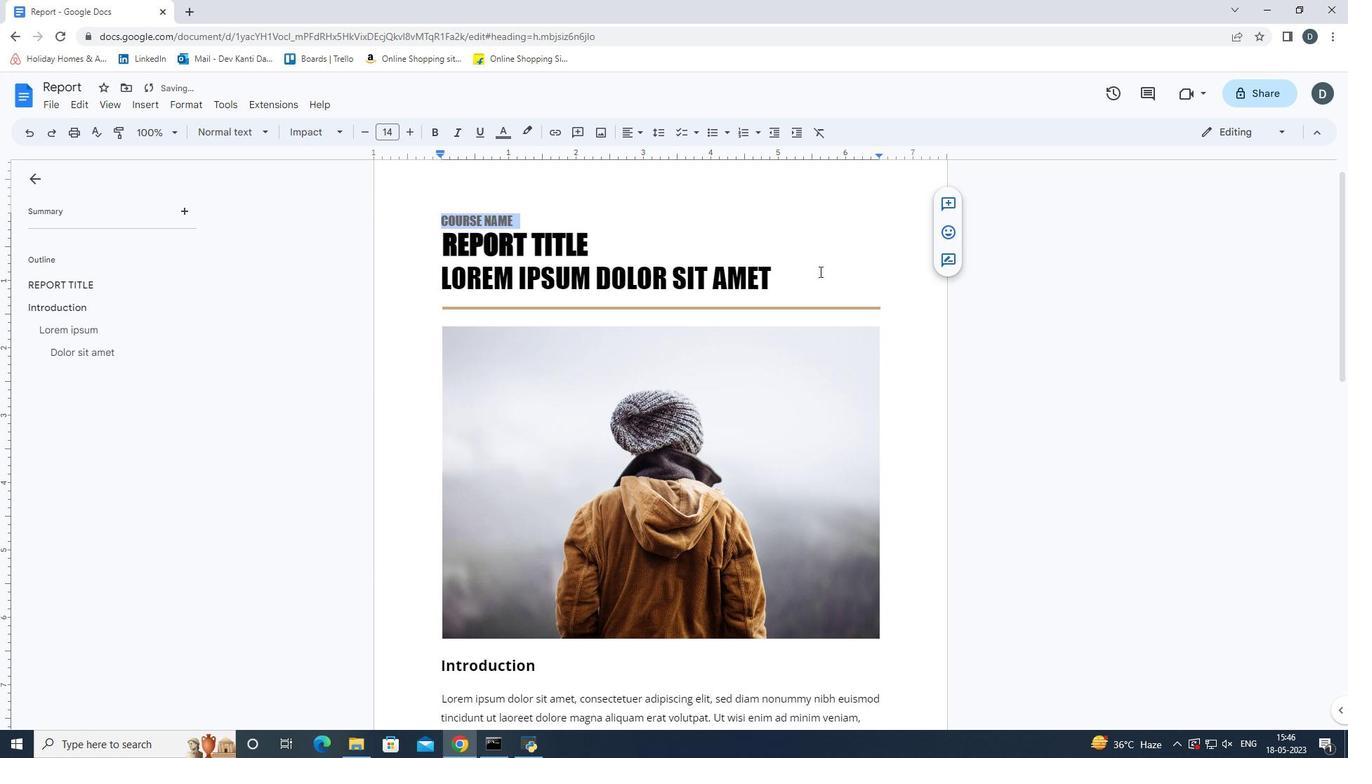 
Action: Mouse pressed left at (791, 278)
Screenshot: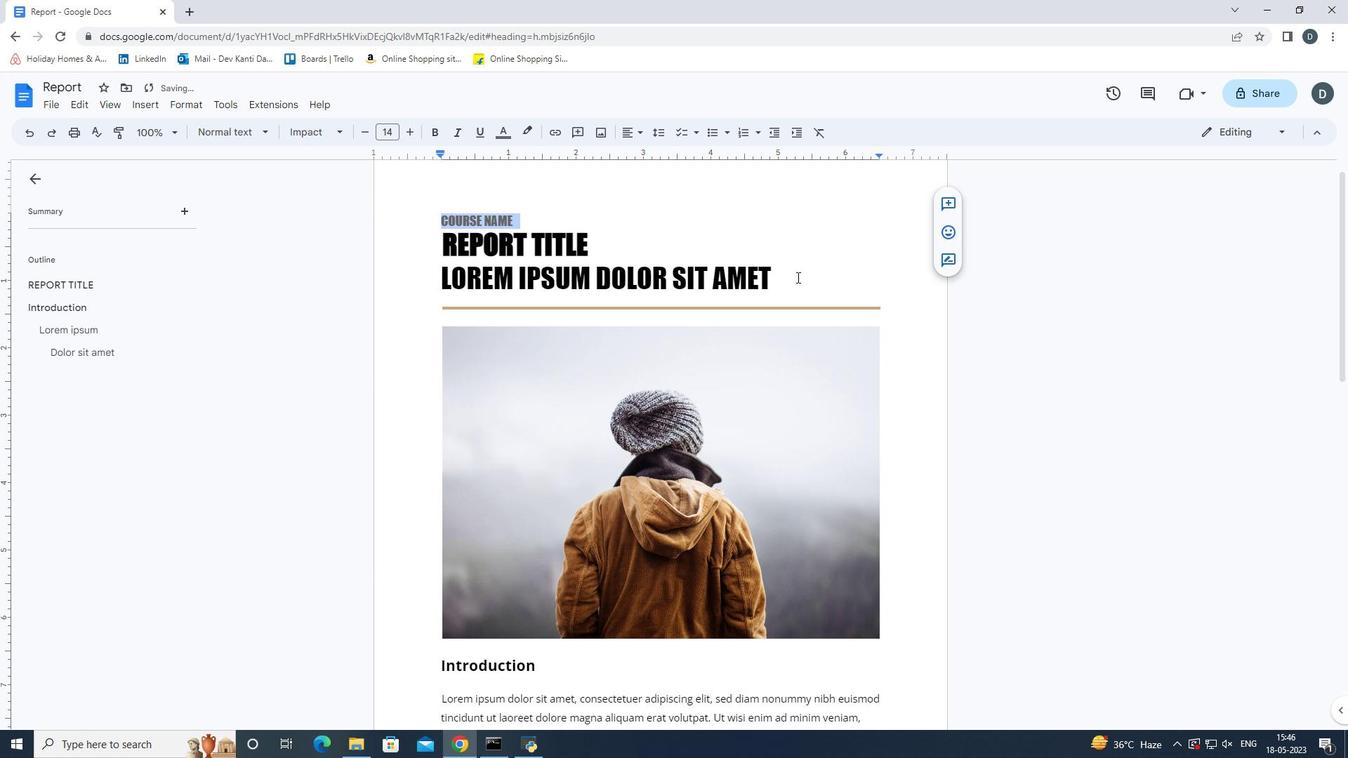 
Action: Mouse moved to (787, 275)
Screenshot: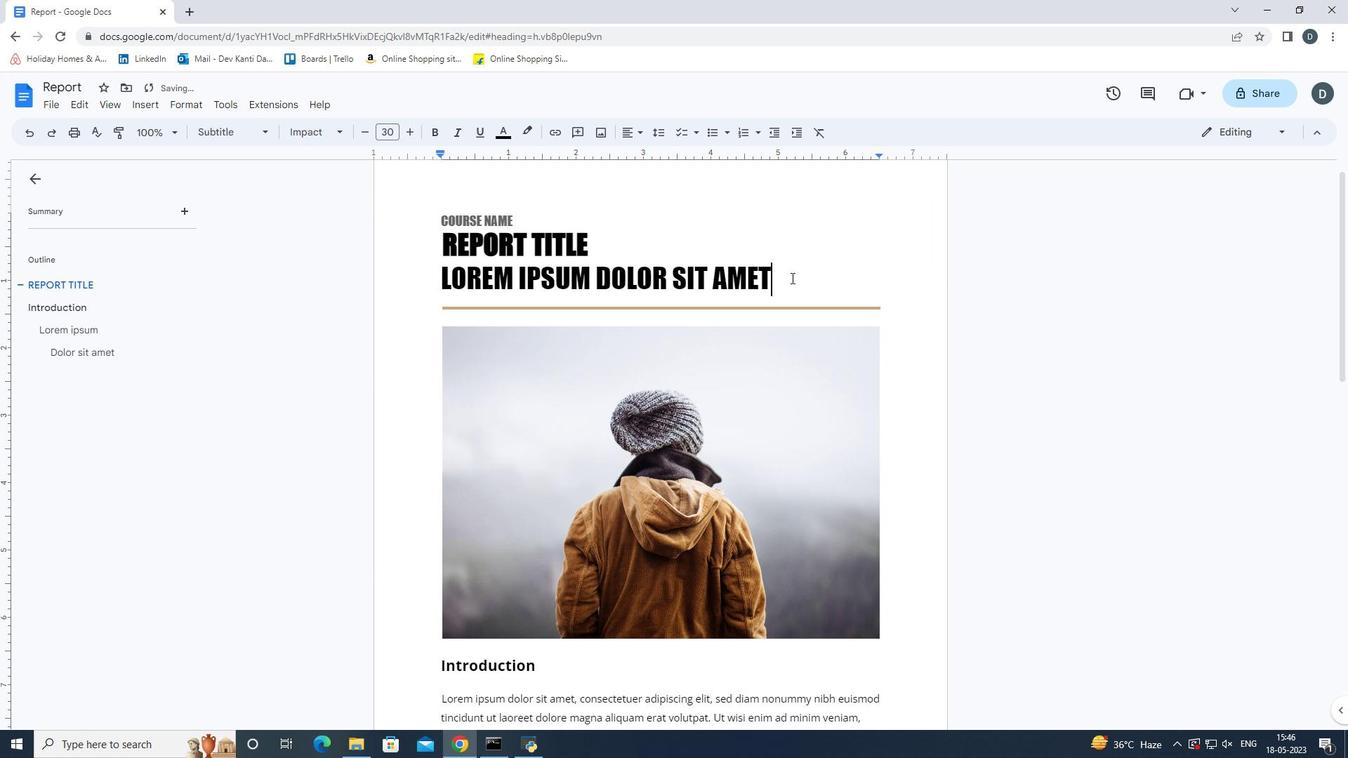 
Action: Mouse scrolled (787, 274) with delta (0, 0)
Screenshot: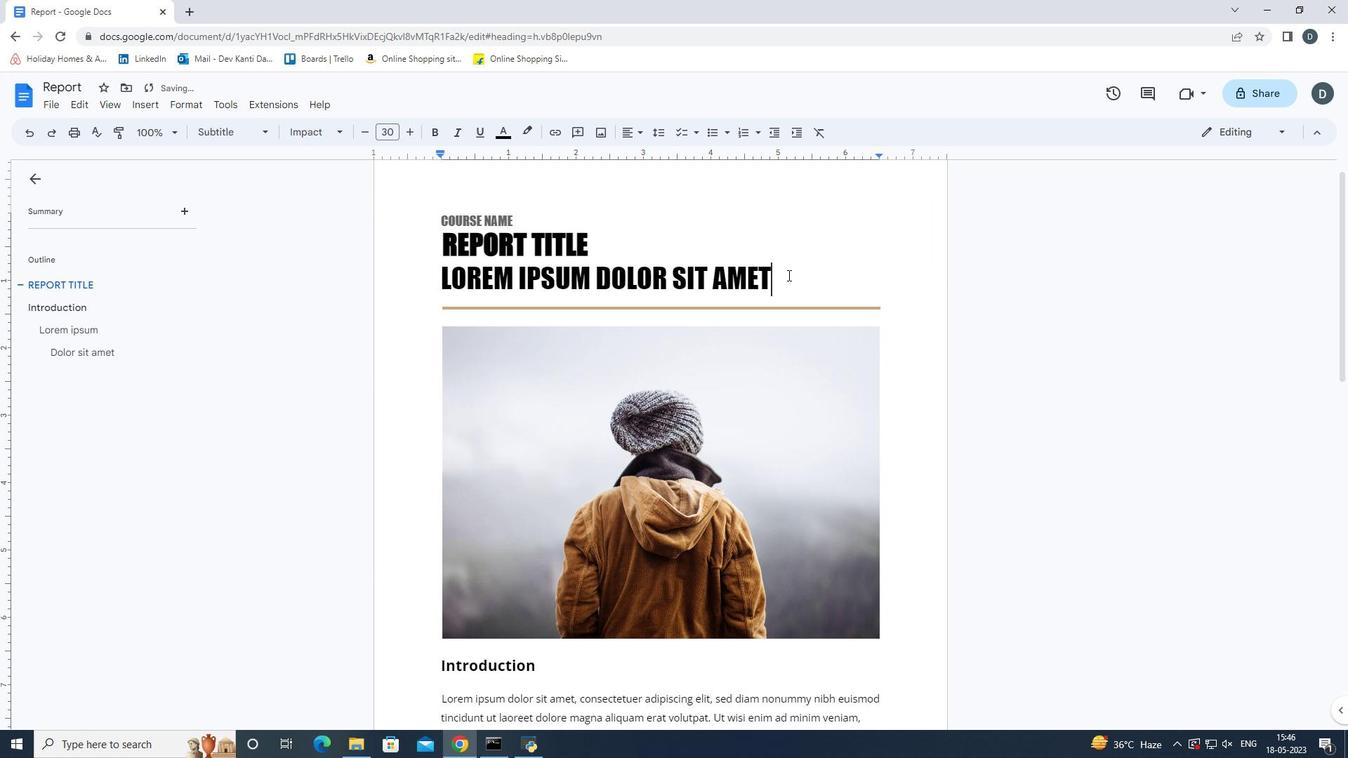 
Action: Mouse scrolled (787, 274) with delta (0, 0)
Screenshot: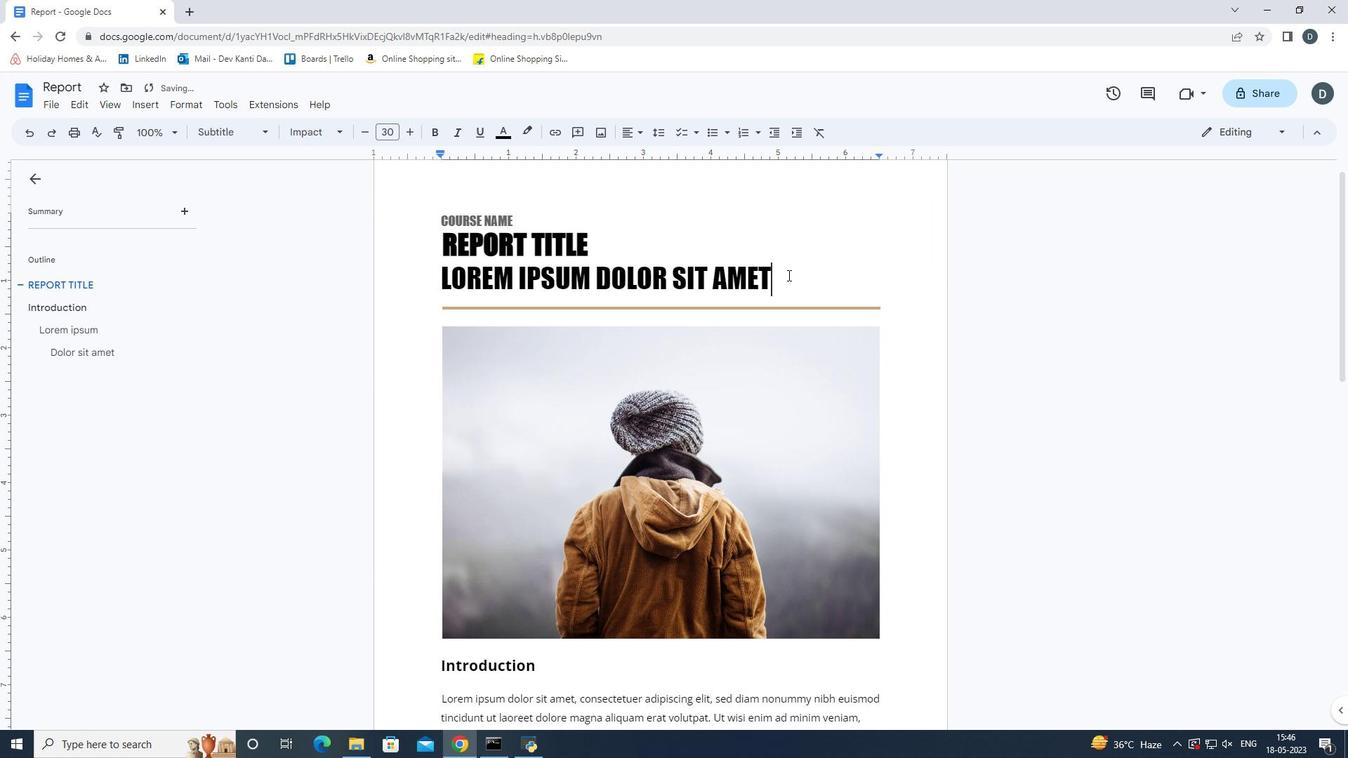 
Action: Mouse scrolled (787, 274) with delta (0, 0)
Screenshot: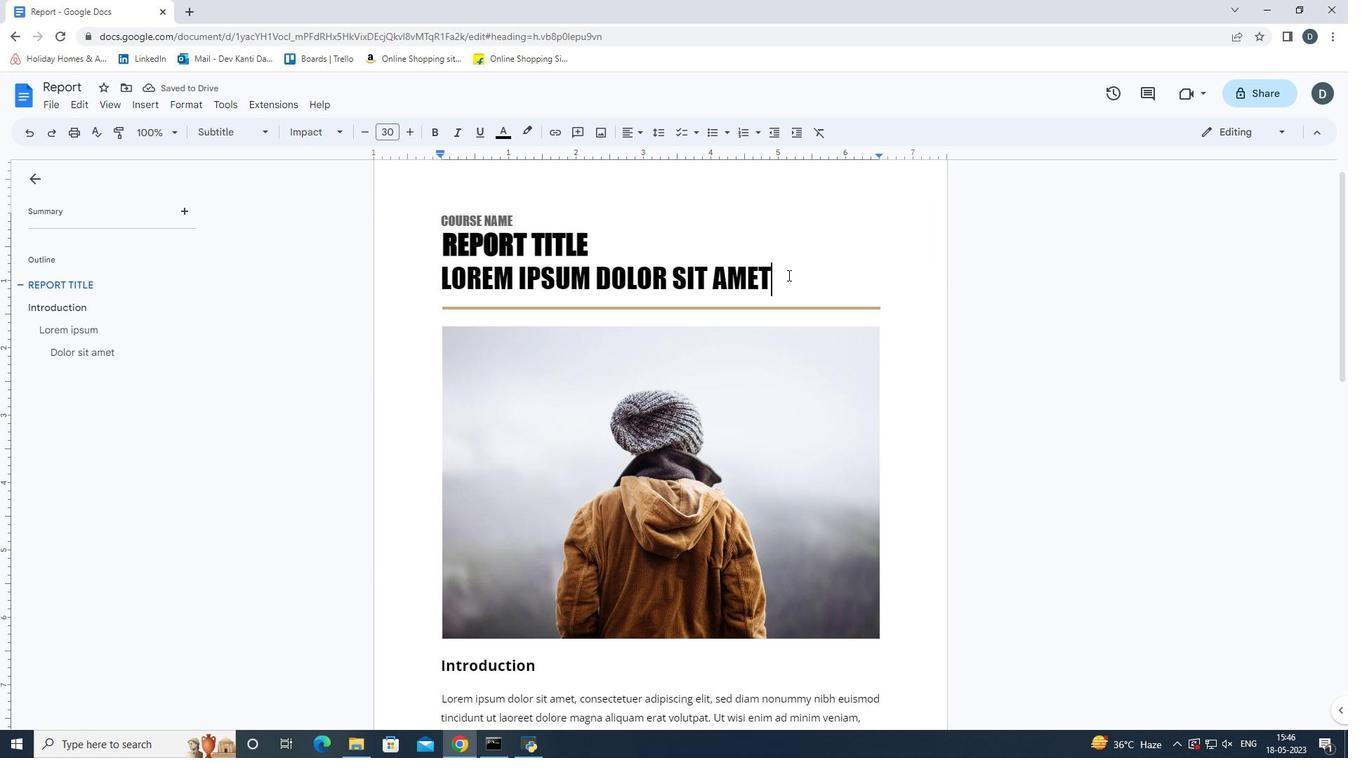 
Action: Mouse moved to (787, 275)
Screenshot: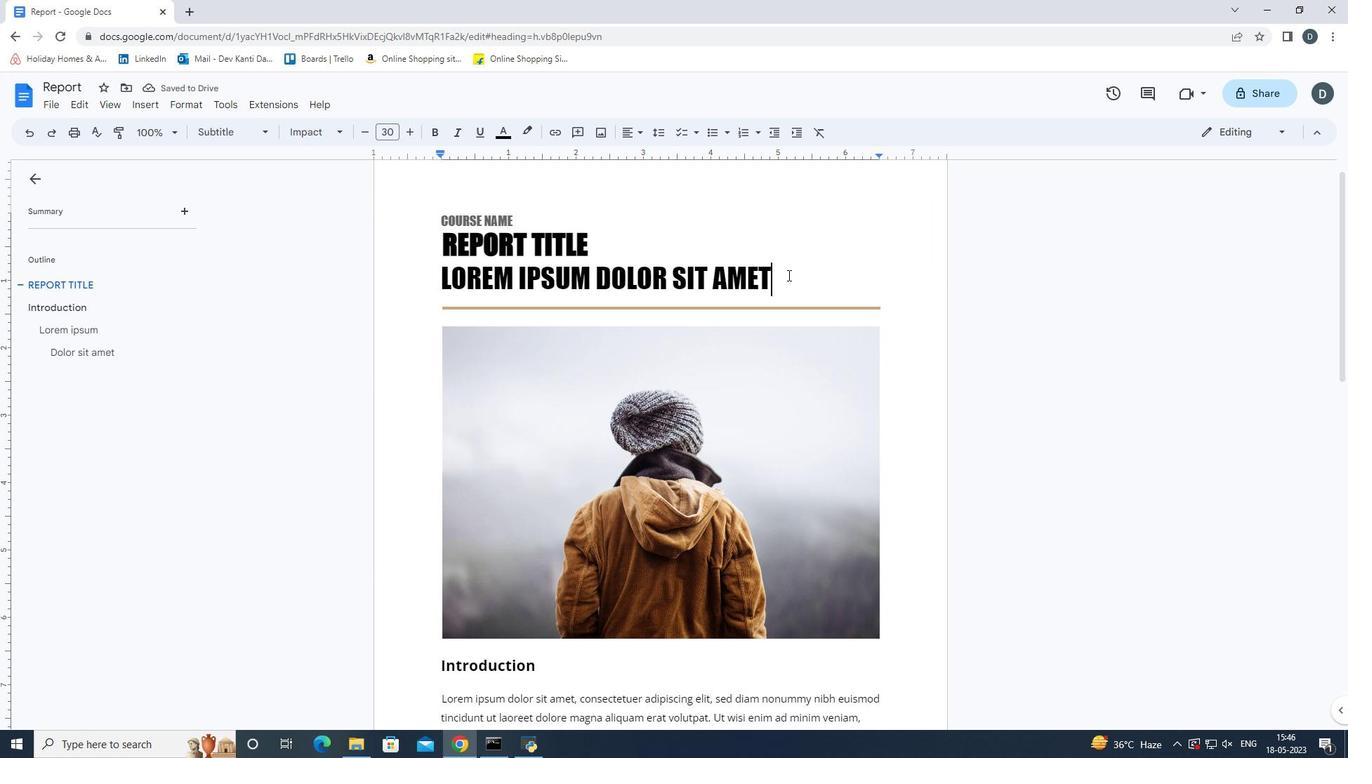 
Action: Mouse scrolled (787, 274) with delta (0, 0)
Screenshot: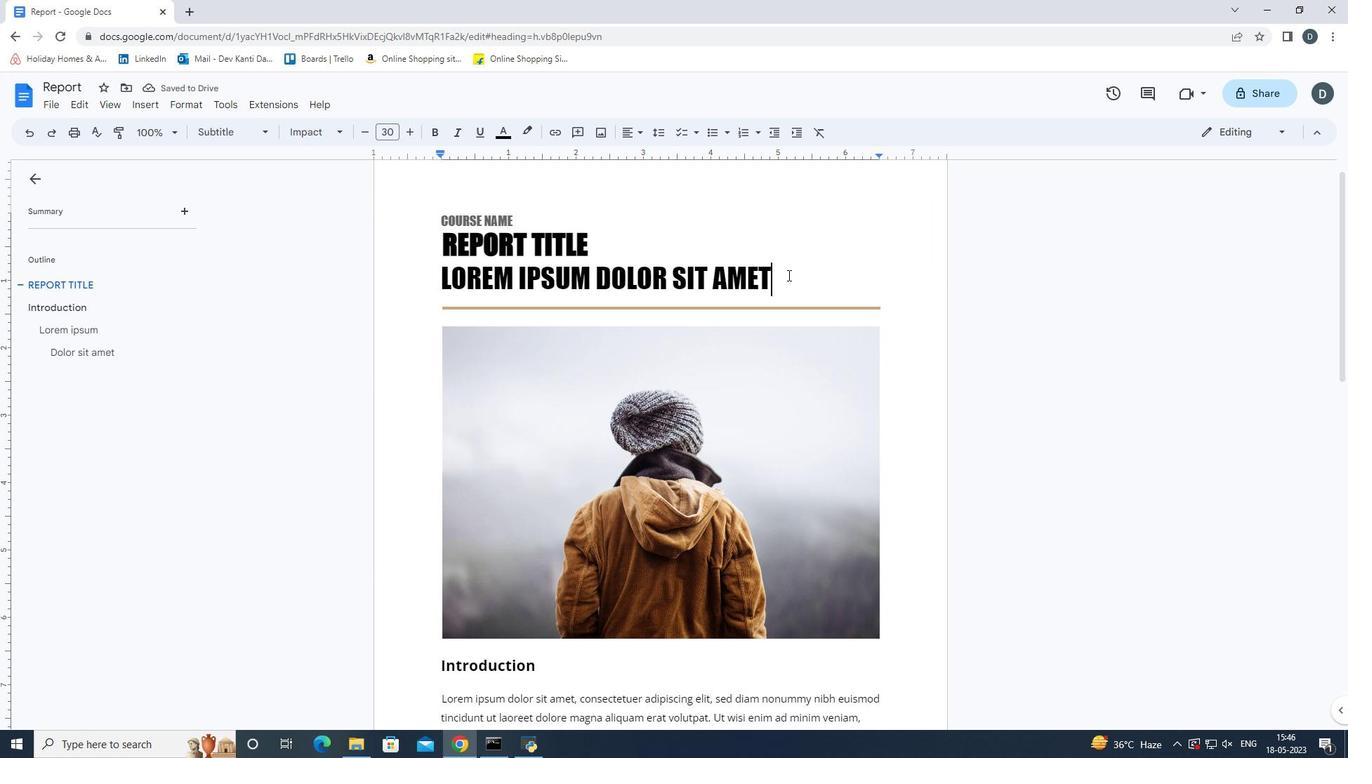 
Action: Mouse scrolled (787, 274) with delta (0, 0)
Screenshot: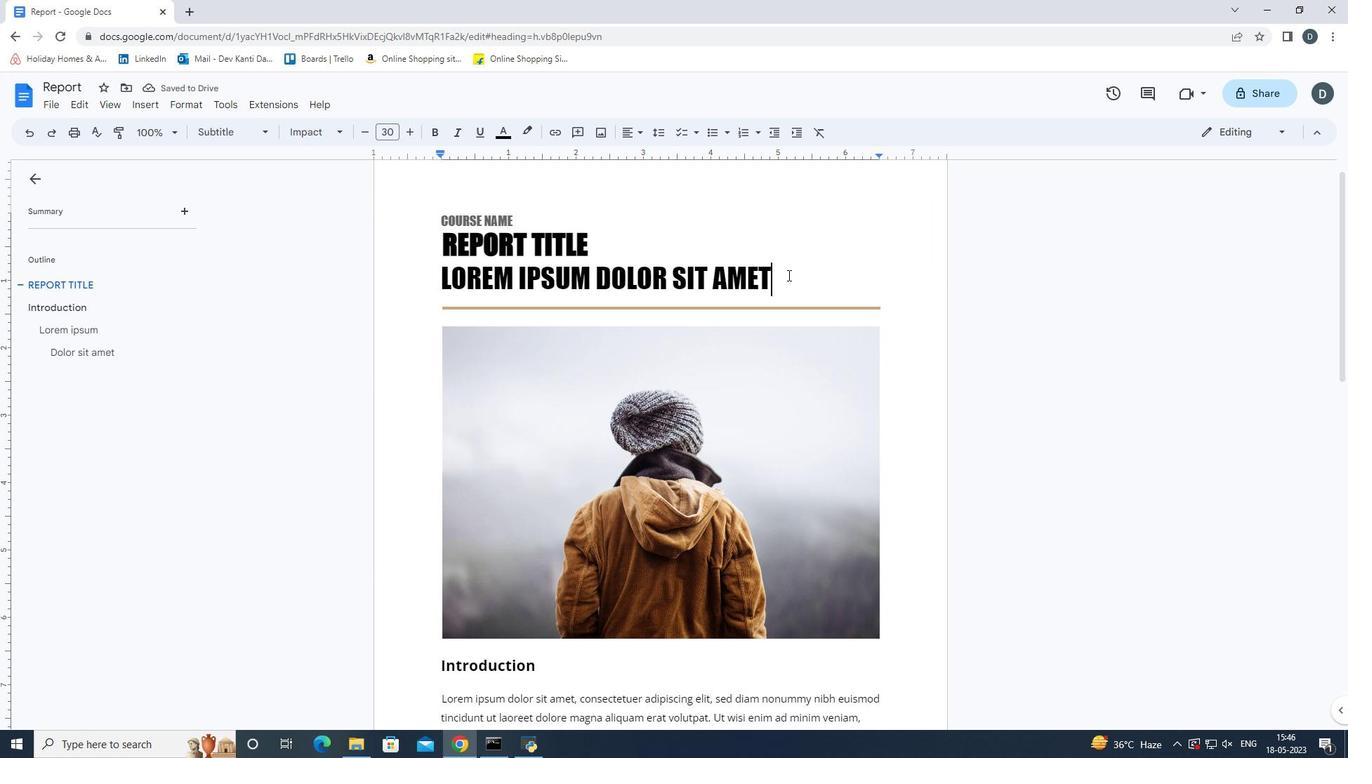 
Action: Mouse scrolled (787, 276) with delta (0, 0)
Screenshot: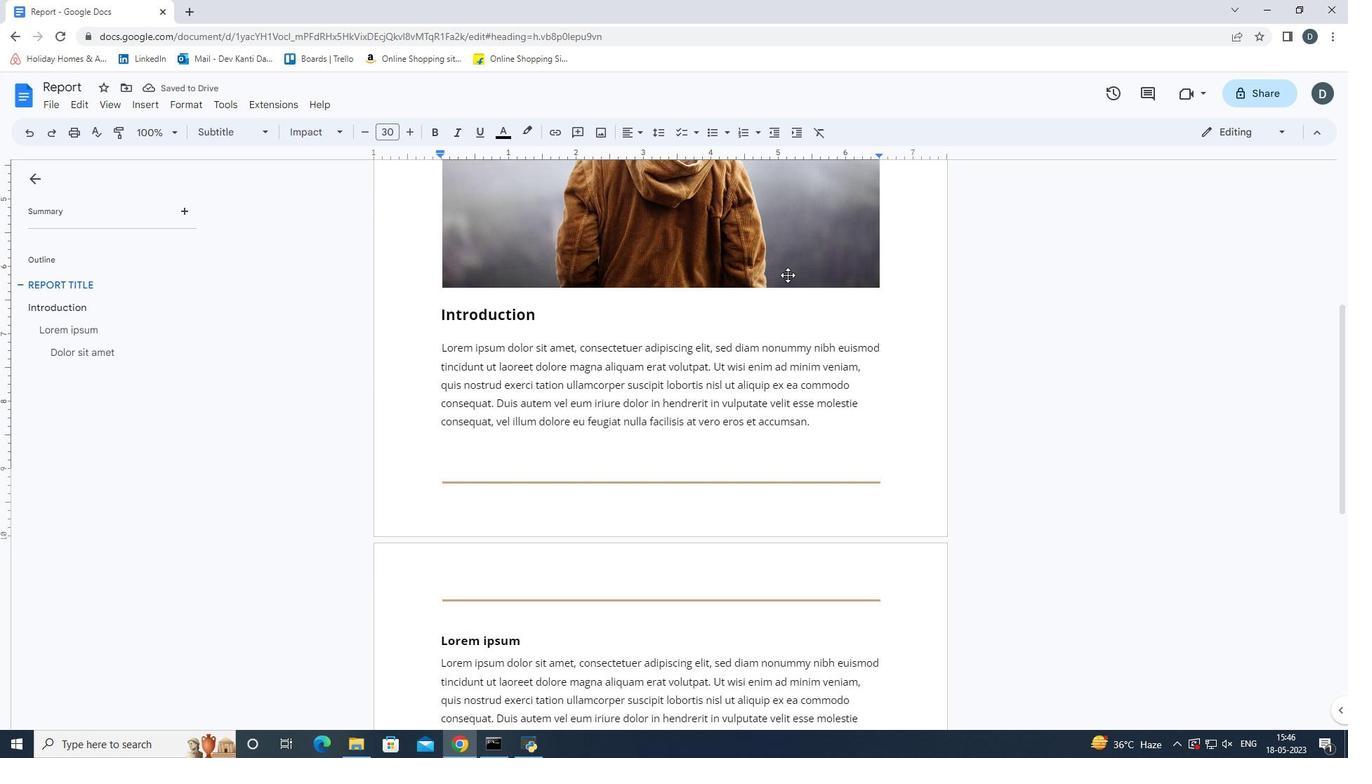 
Action: Mouse scrolled (787, 276) with delta (0, 0)
Screenshot: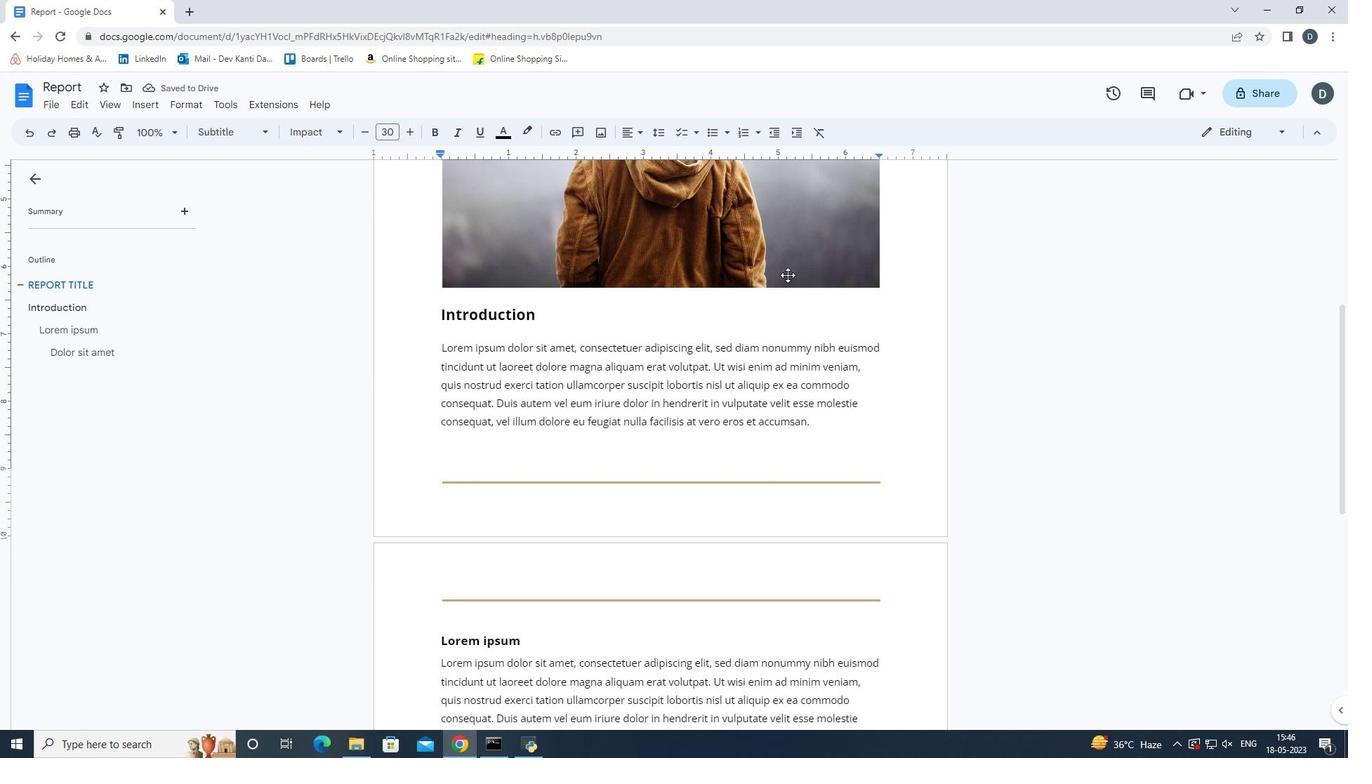 
Action: Mouse scrolled (787, 276) with delta (0, 0)
Screenshot: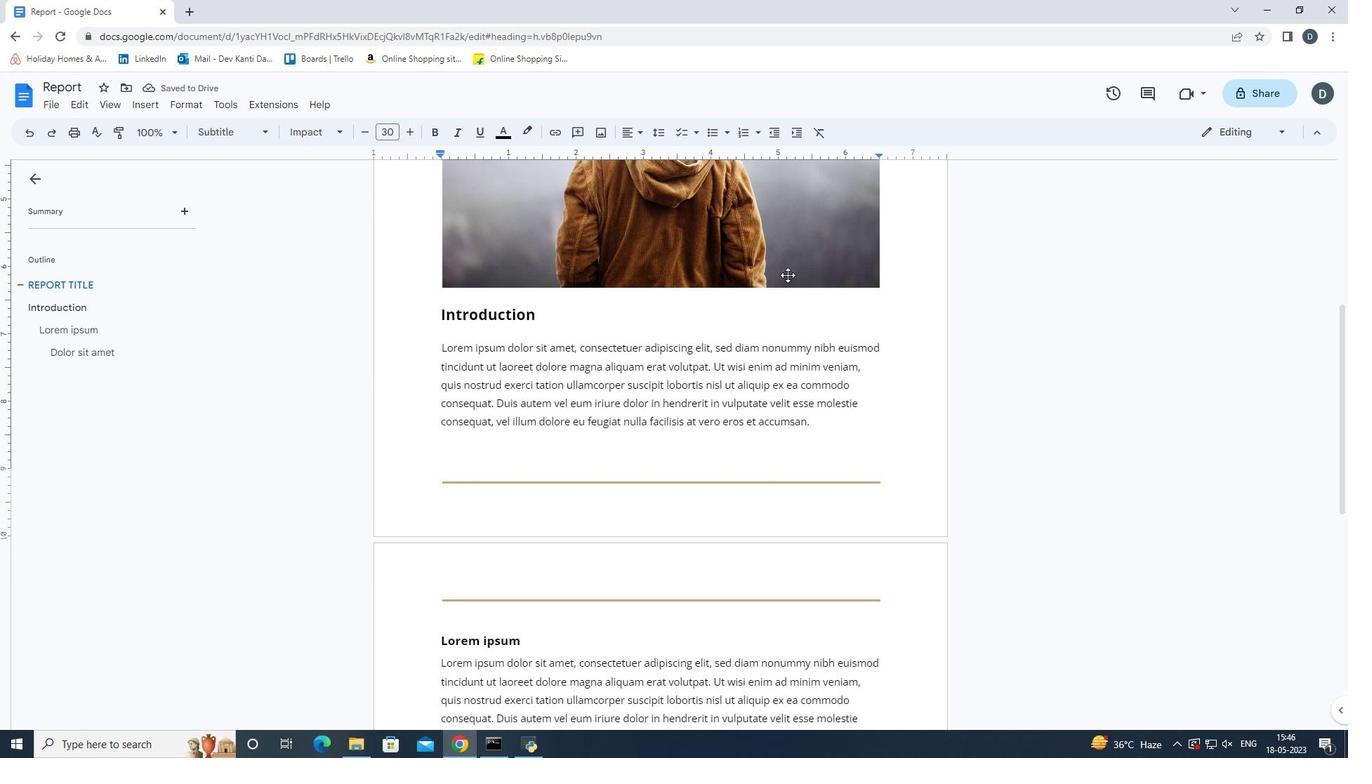 
Action: Mouse scrolled (787, 276) with delta (0, 0)
Screenshot: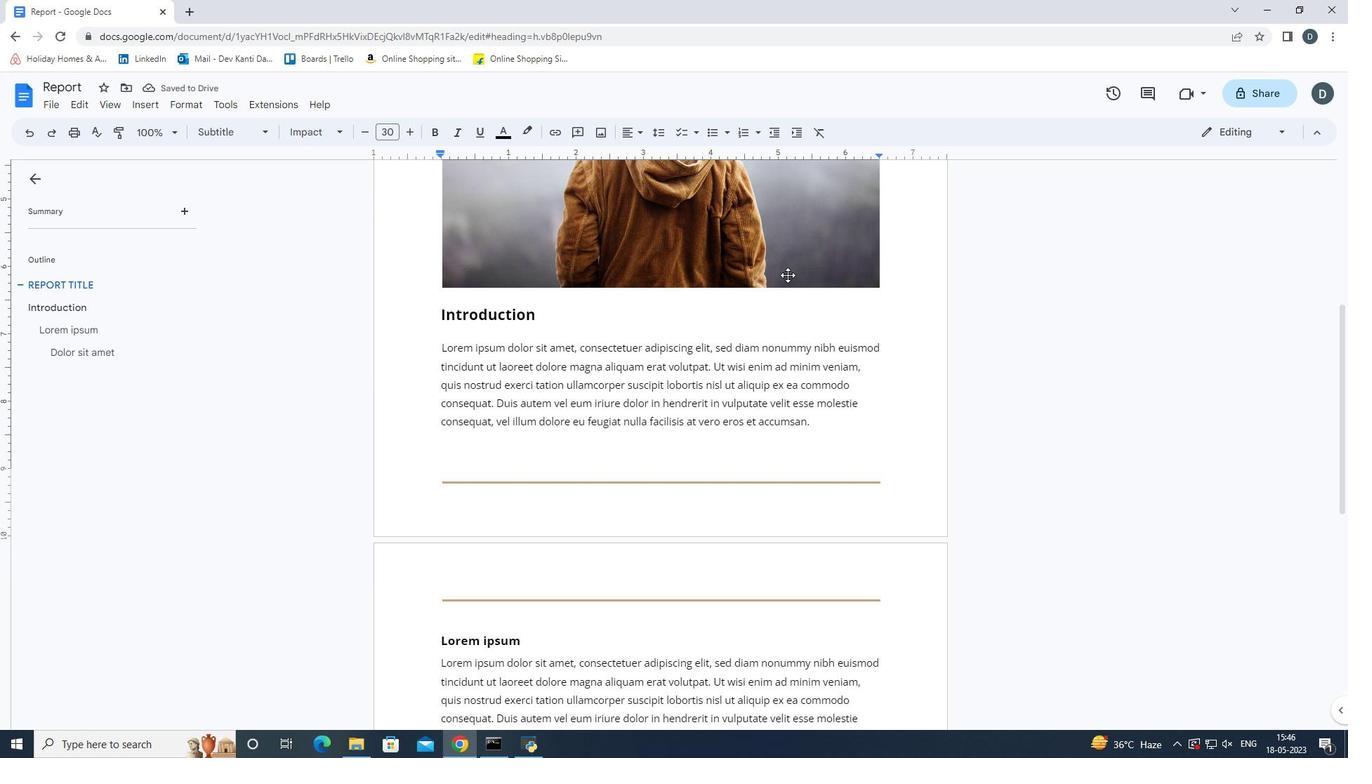 
Action: Mouse moved to (809, 255)
Screenshot: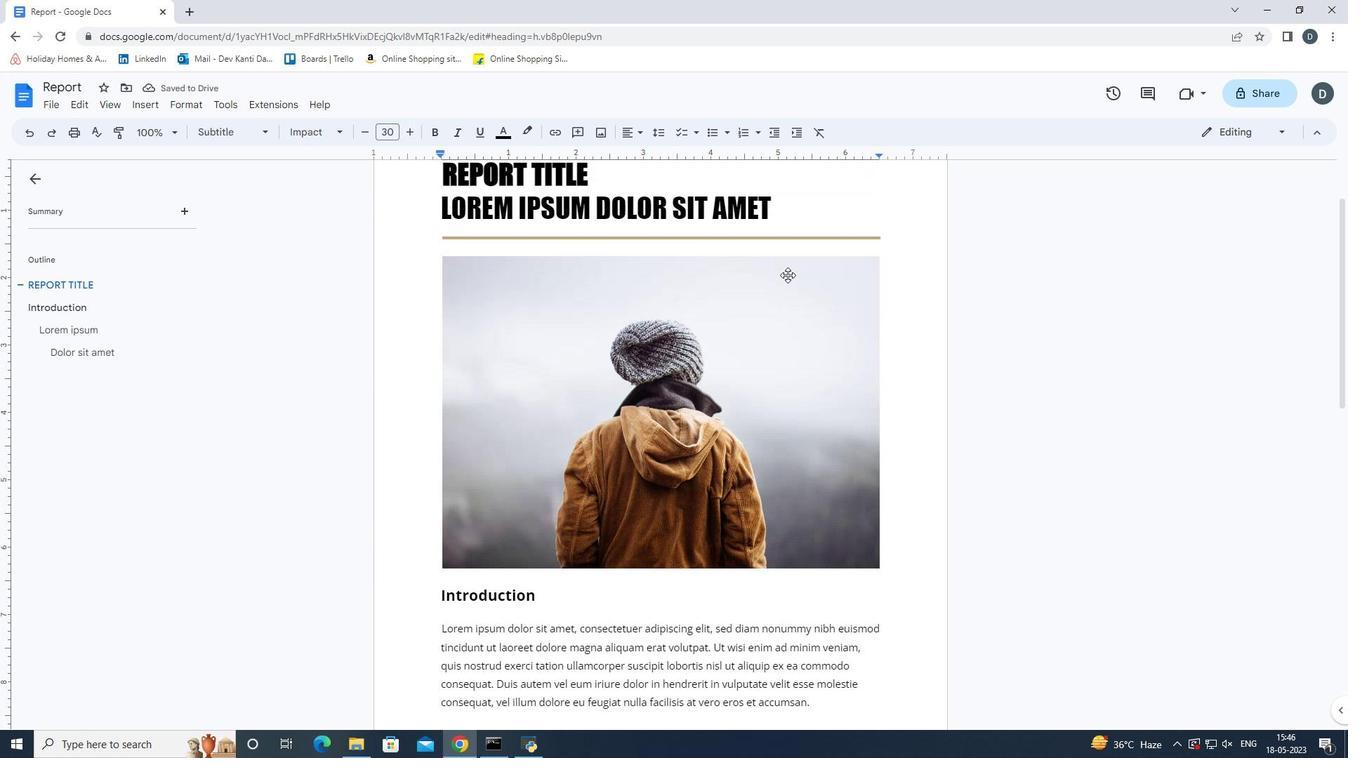 
Action: Mouse scrolled (809, 254) with delta (0, 0)
Screenshot: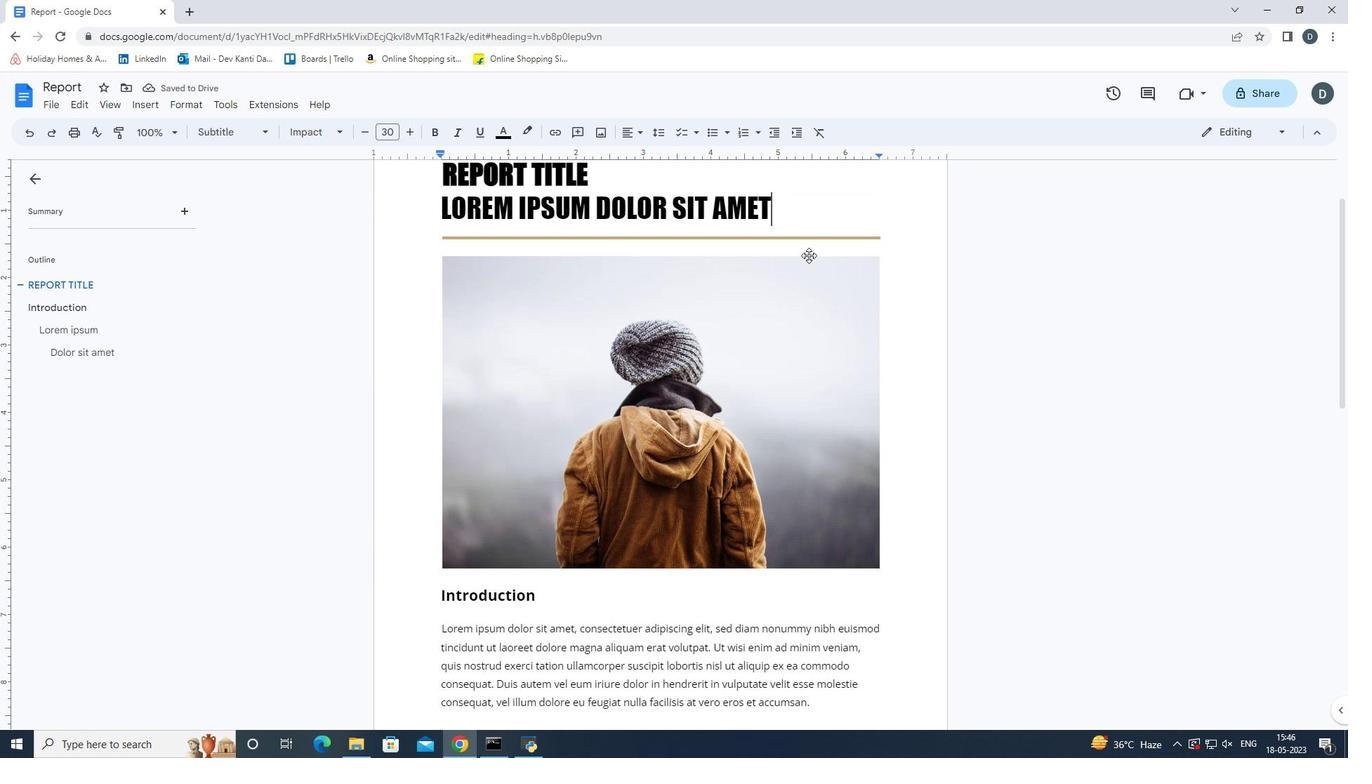 
Action: Mouse scrolled (809, 254) with delta (0, 0)
Screenshot: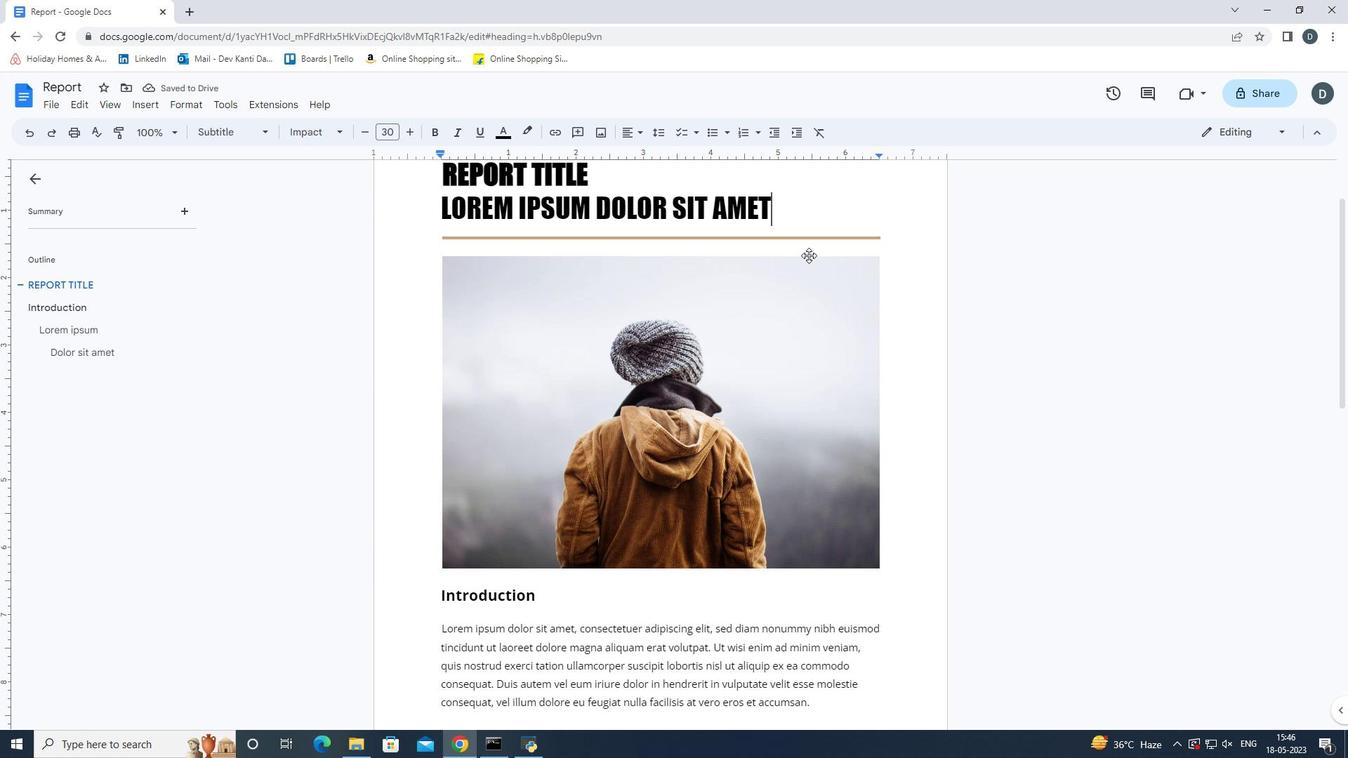 
Action: Mouse scrolled (809, 254) with delta (0, 0)
Screenshot: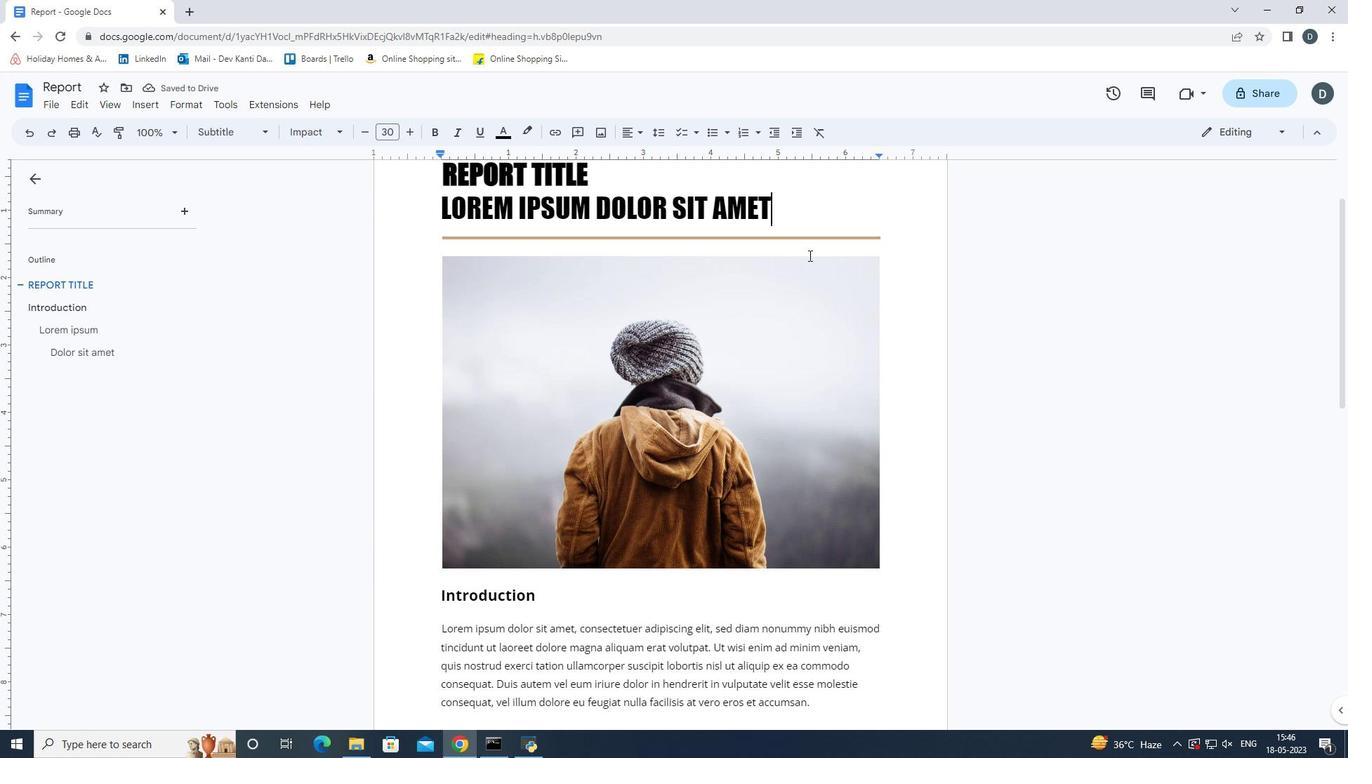 
Action: Mouse moved to (793, 258)
Screenshot: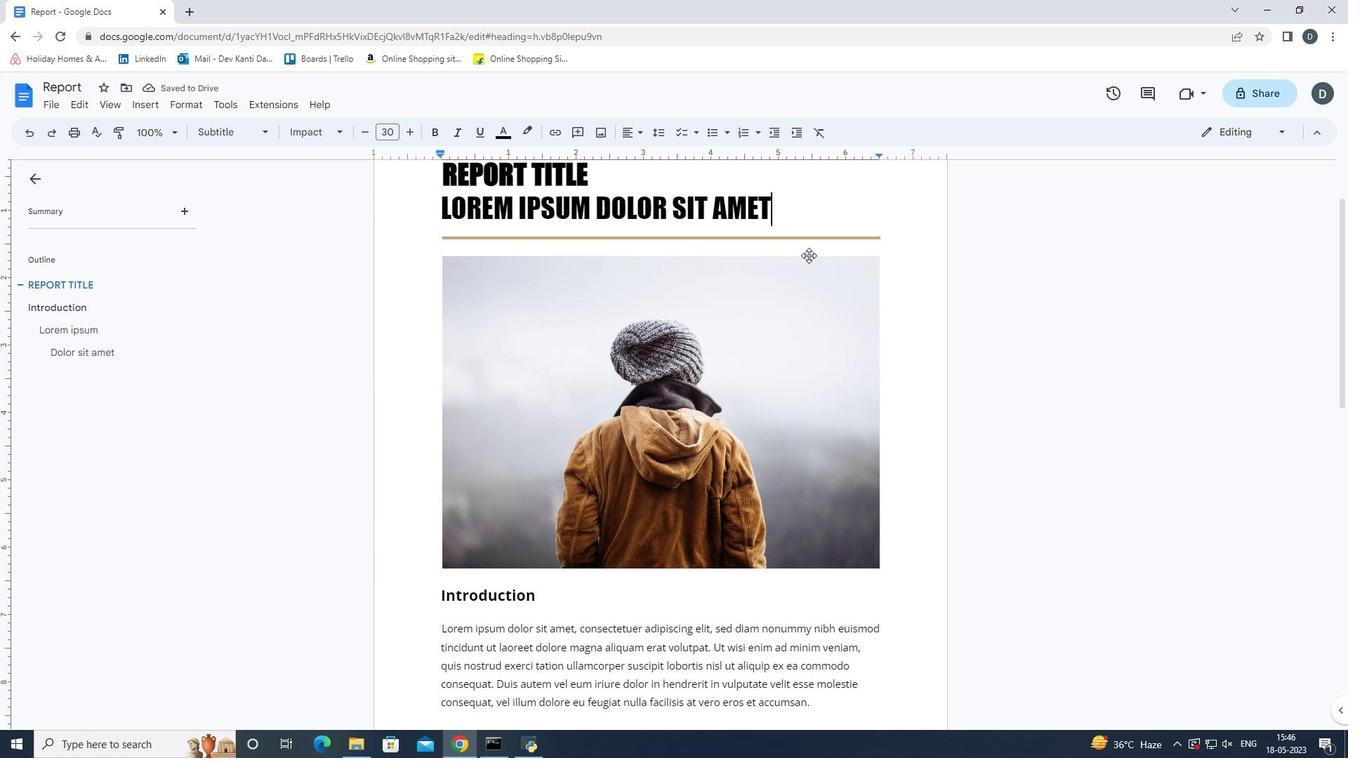 
Action: Mouse scrolled (804, 254) with delta (0, 0)
Screenshot: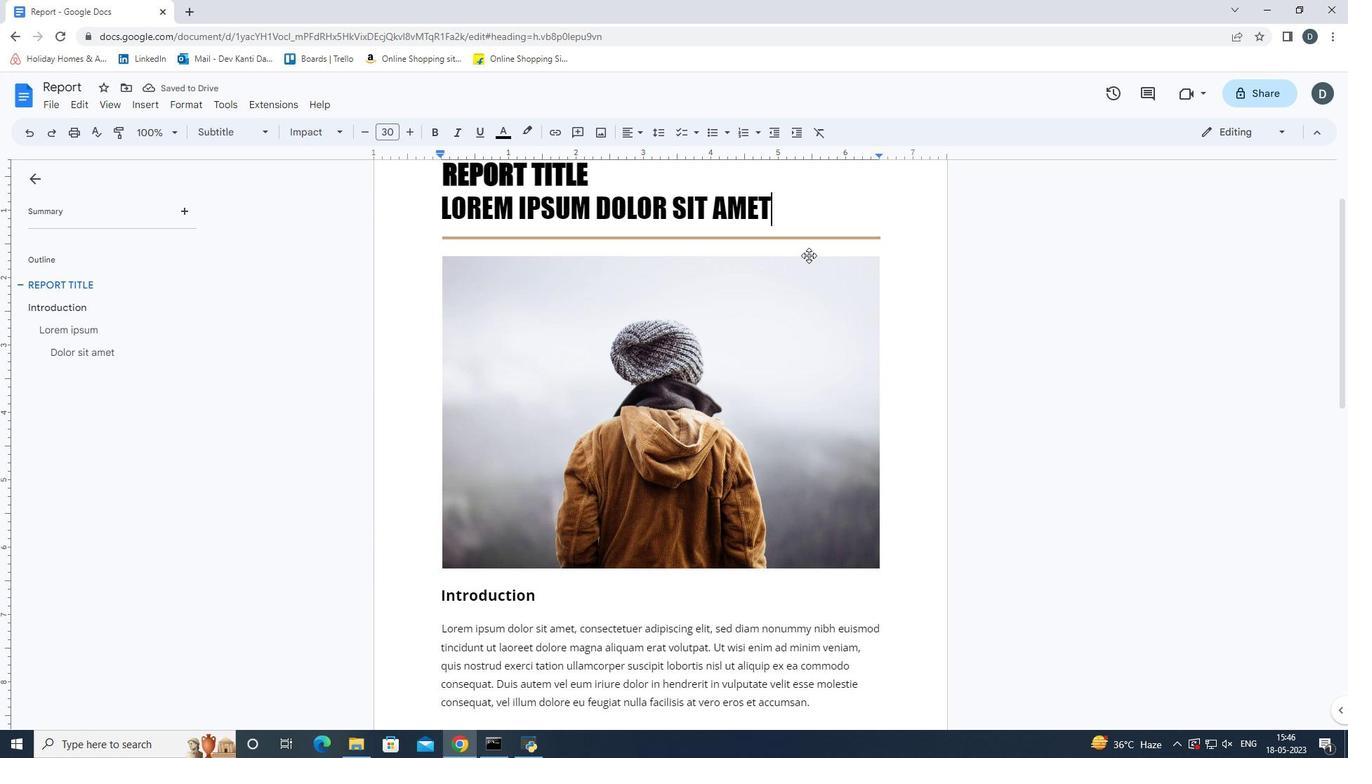 
Action: Mouse moved to (437, 347)
Screenshot: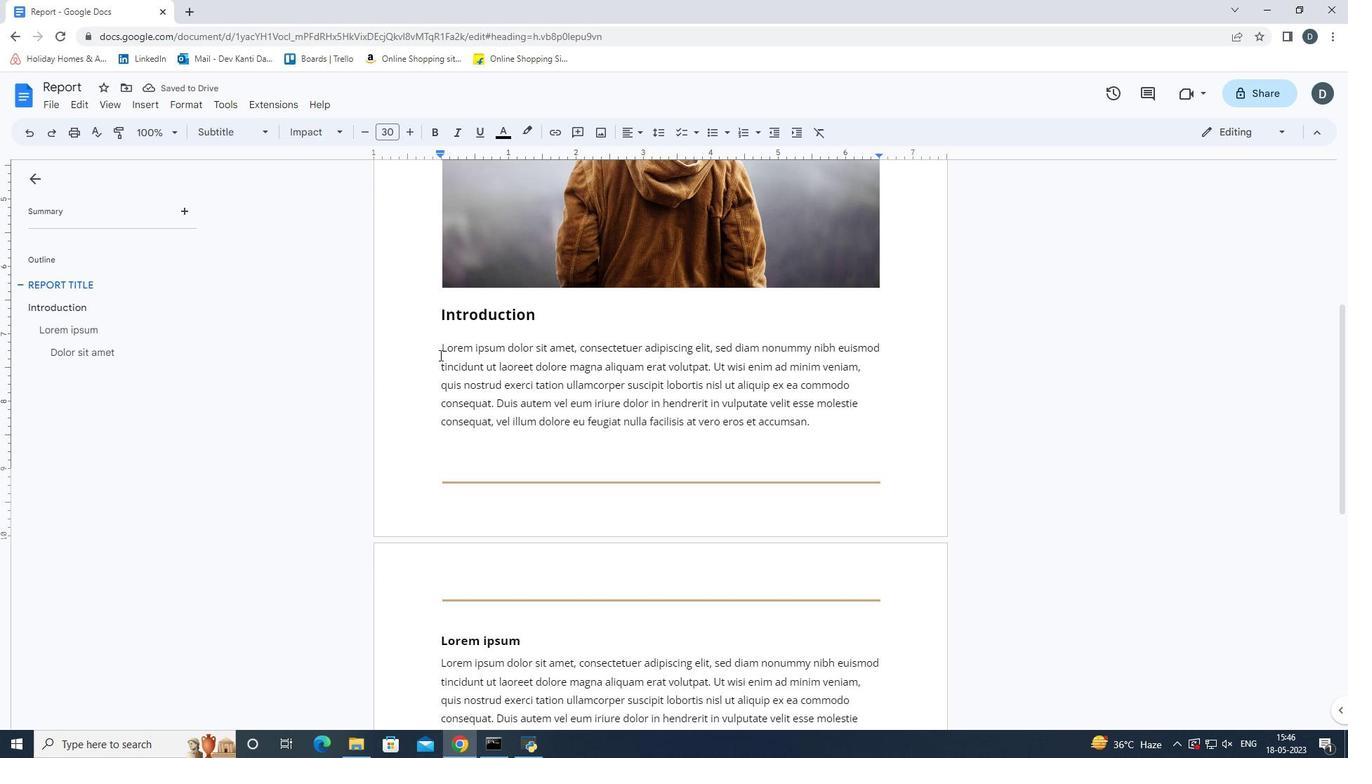 
Action: Mouse pressed left at (437, 347)
Screenshot: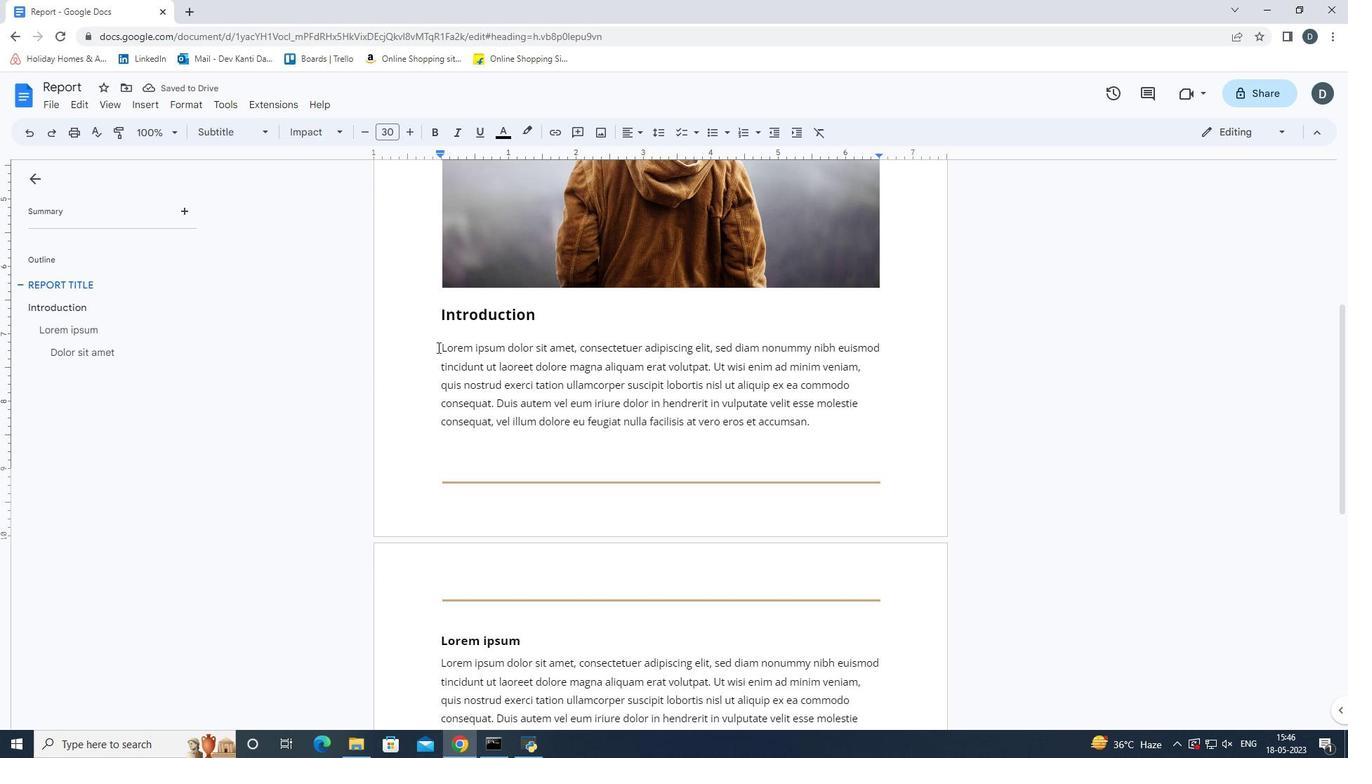 
Action: Mouse moved to (831, 431)
Screenshot: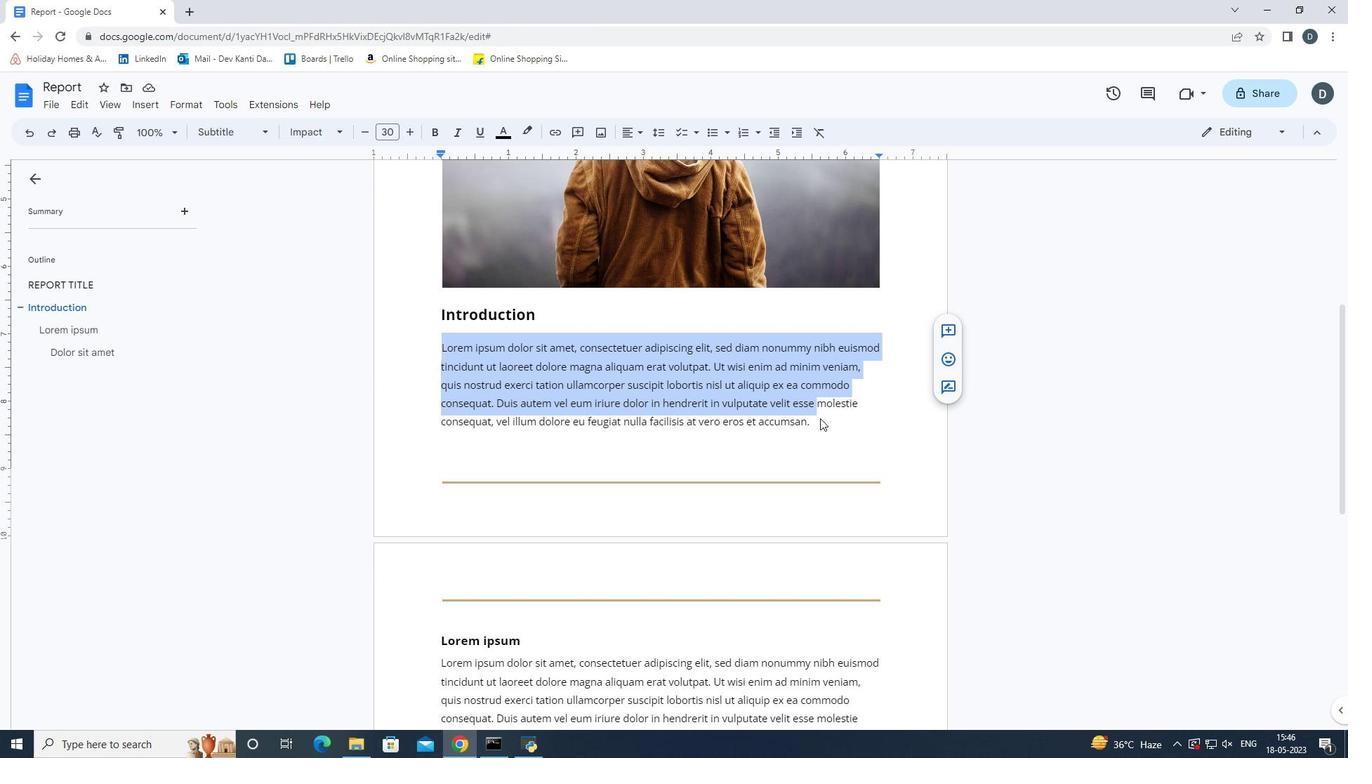
Action: Mouse scrolled (831, 432) with delta (0, 0)
Screenshot: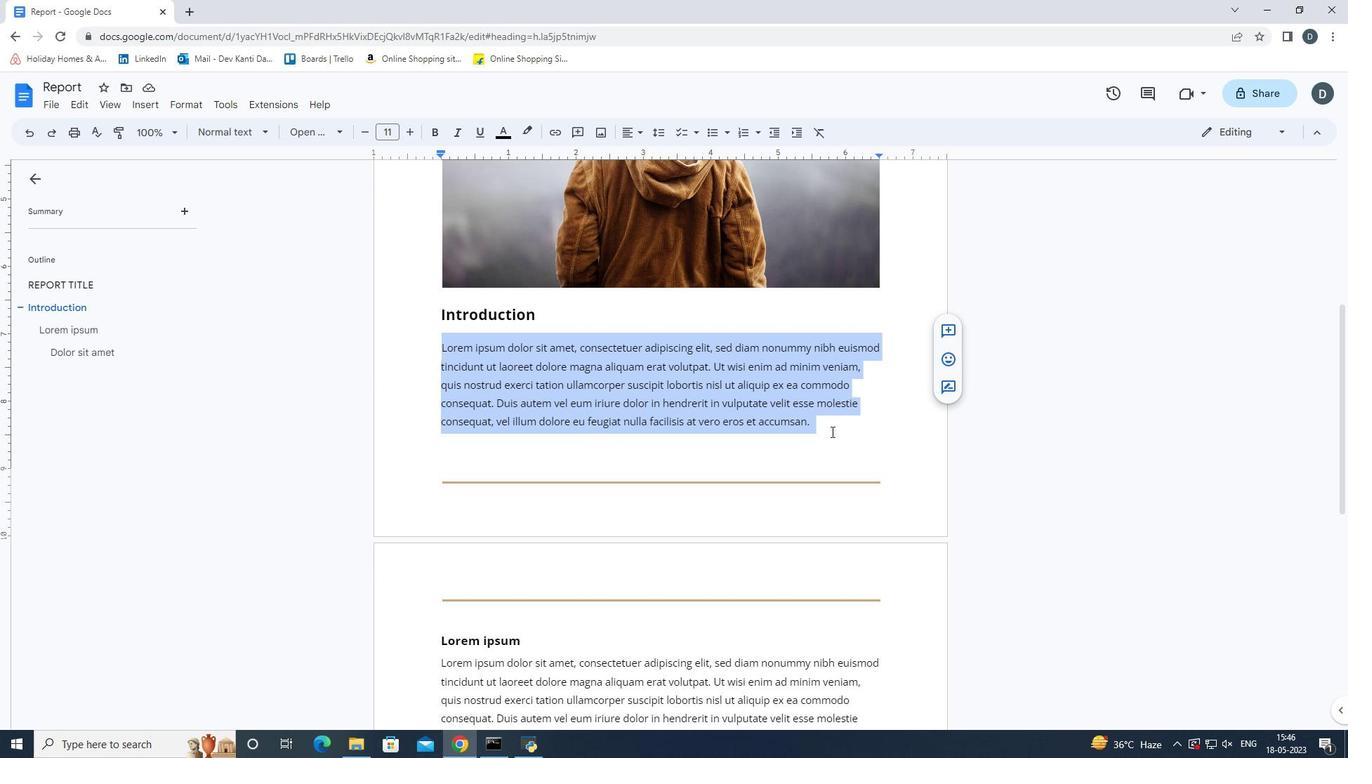 
Action: Mouse scrolled (831, 432) with delta (0, 0)
Screenshot: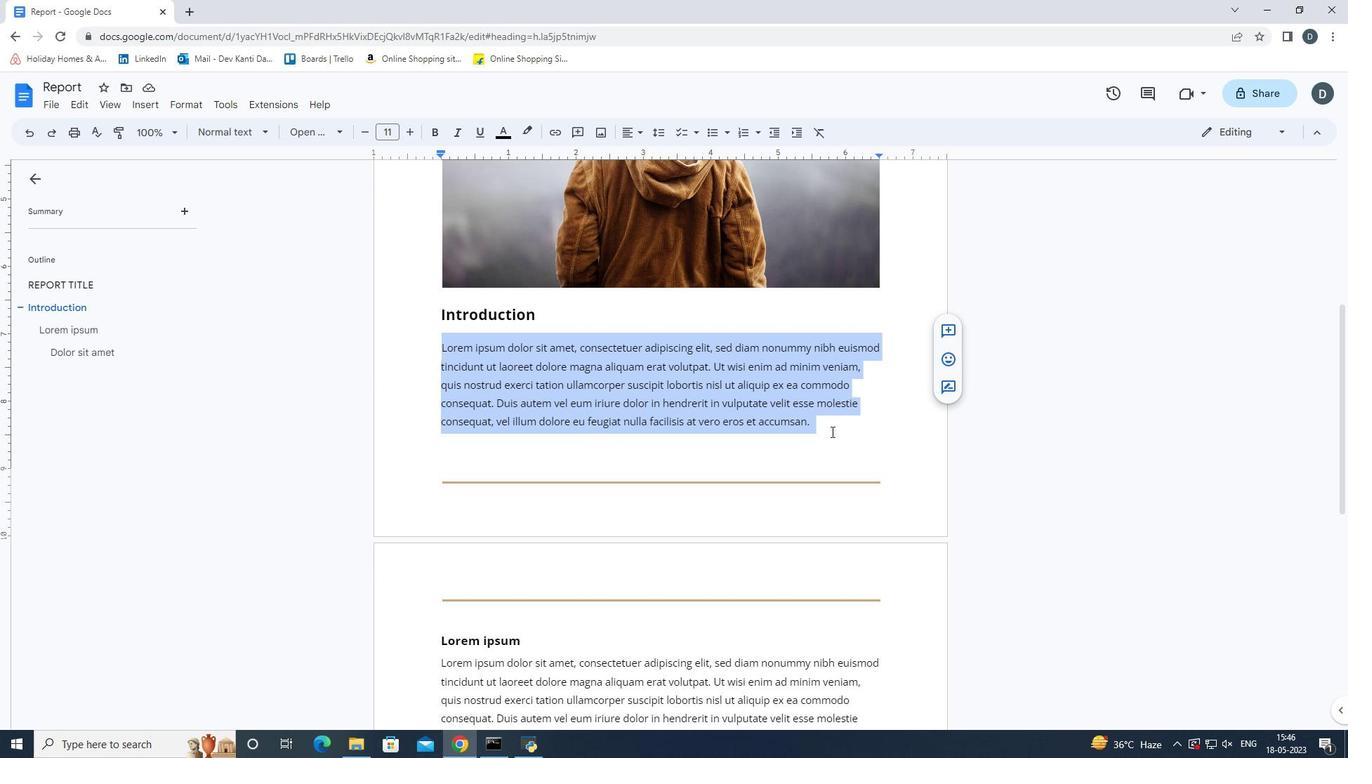 
Action: Mouse scrolled (831, 432) with delta (0, 0)
Screenshot: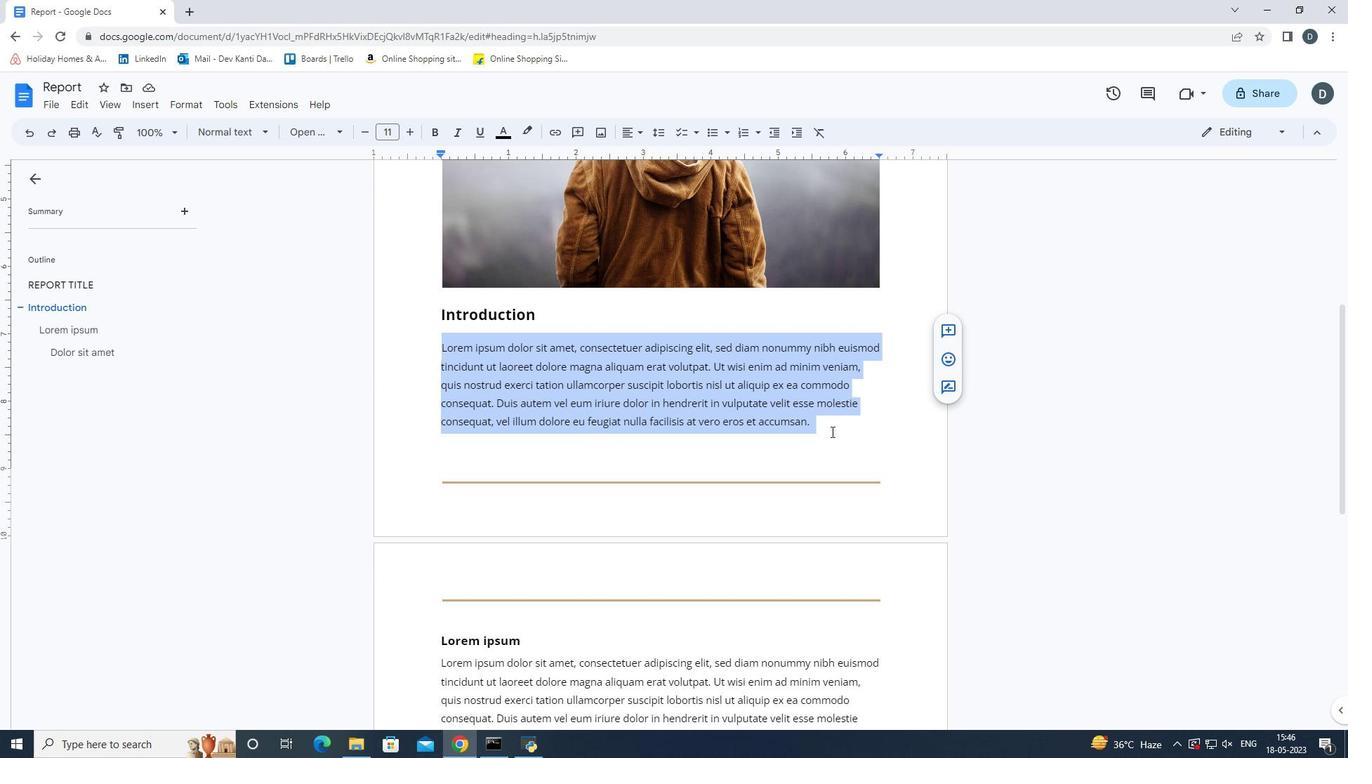 
Action: Mouse scrolled (831, 432) with delta (0, 0)
Screenshot: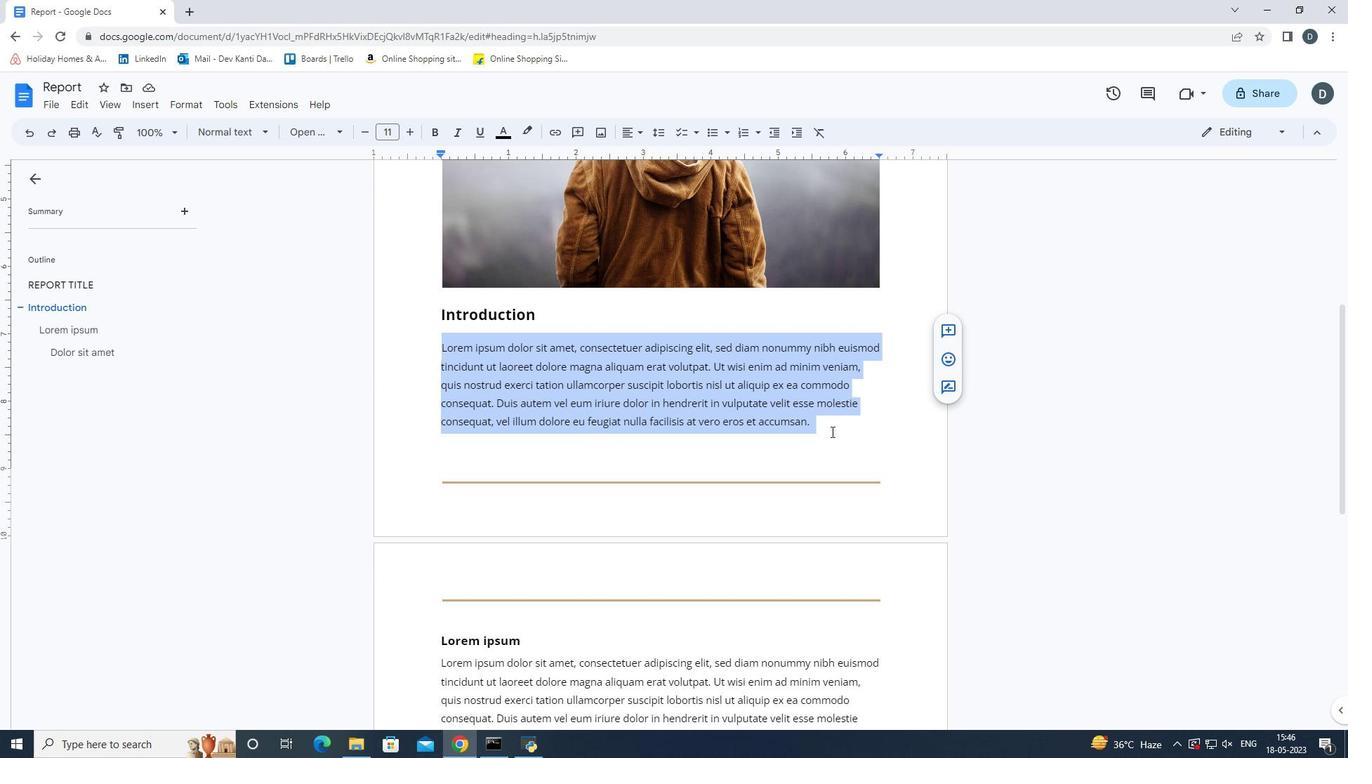 
Action: Mouse scrolled (831, 432) with delta (0, 0)
Screenshot: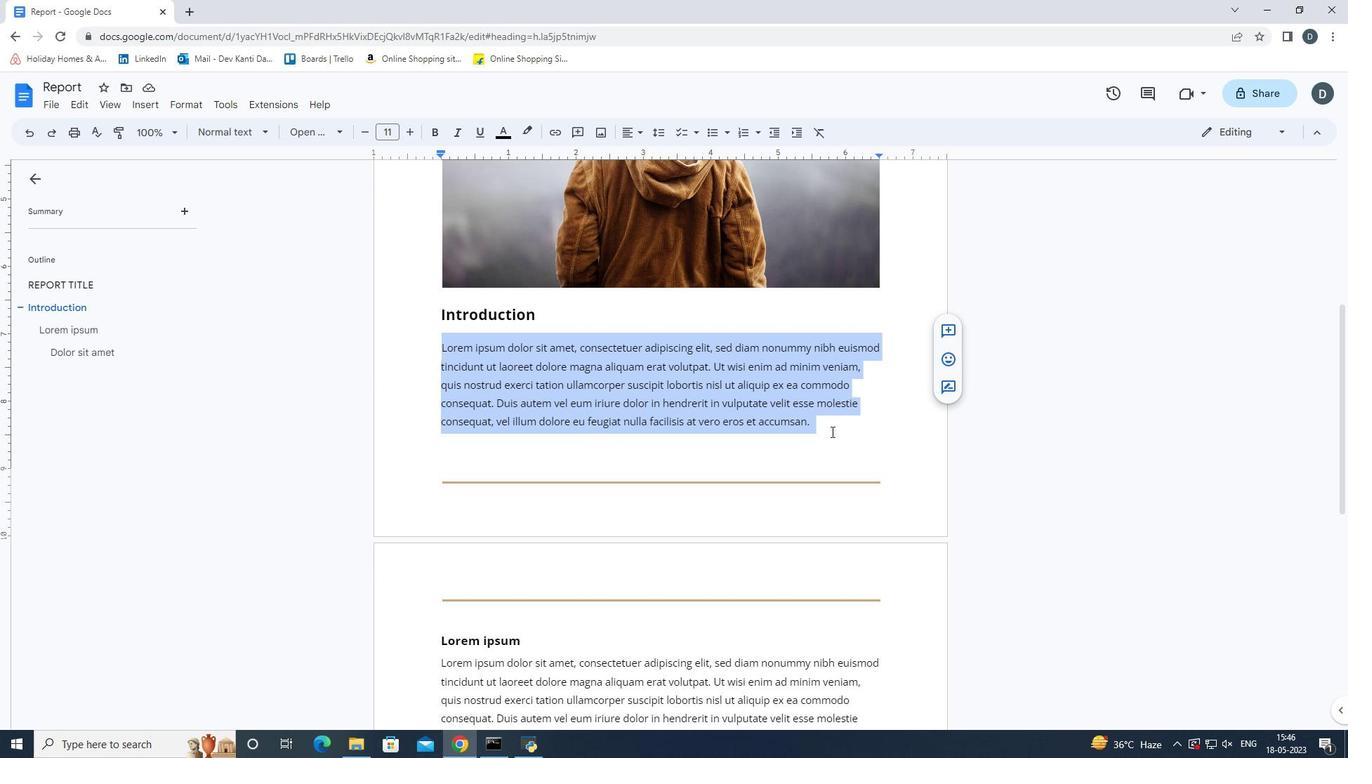 
Action: Mouse scrolled (831, 431) with delta (0, 0)
Screenshot: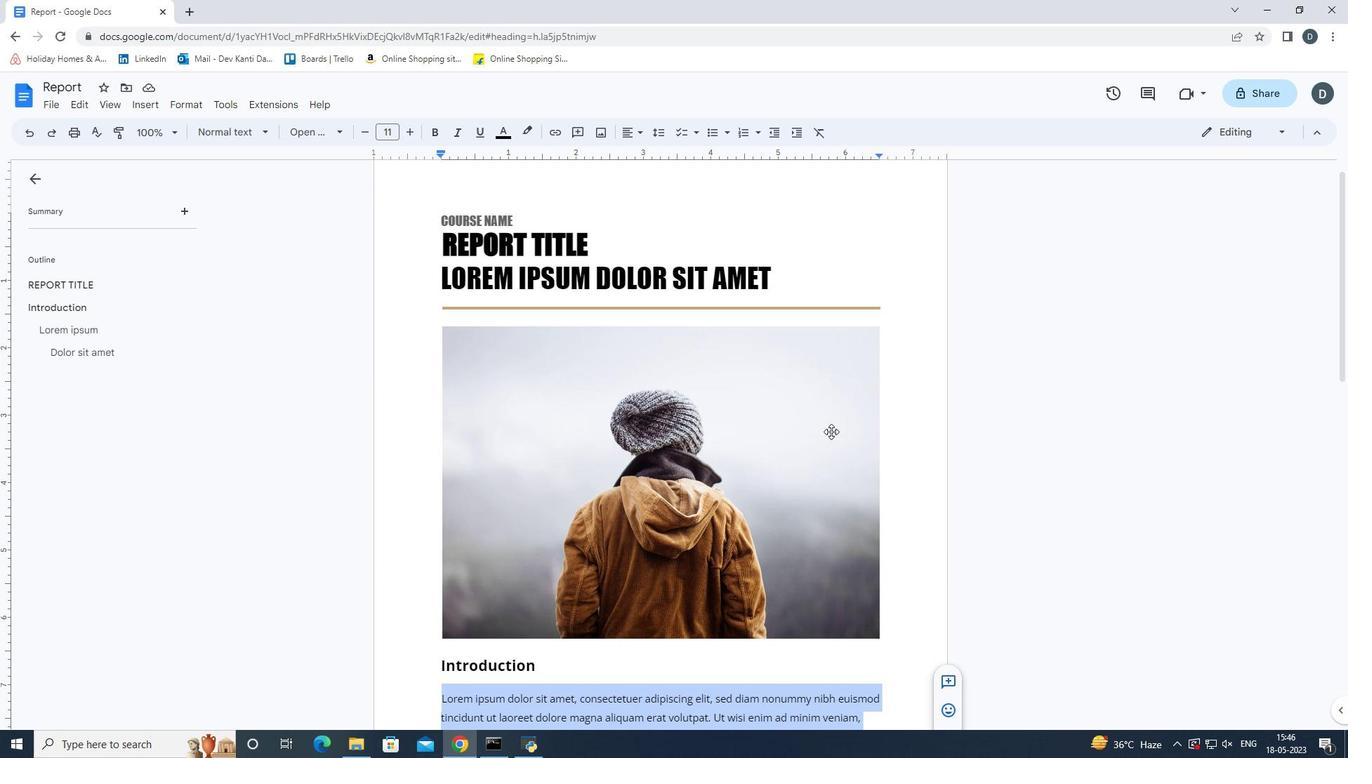 
Action: Mouse scrolled (831, 431) with delta (0, 0)
Screenshot: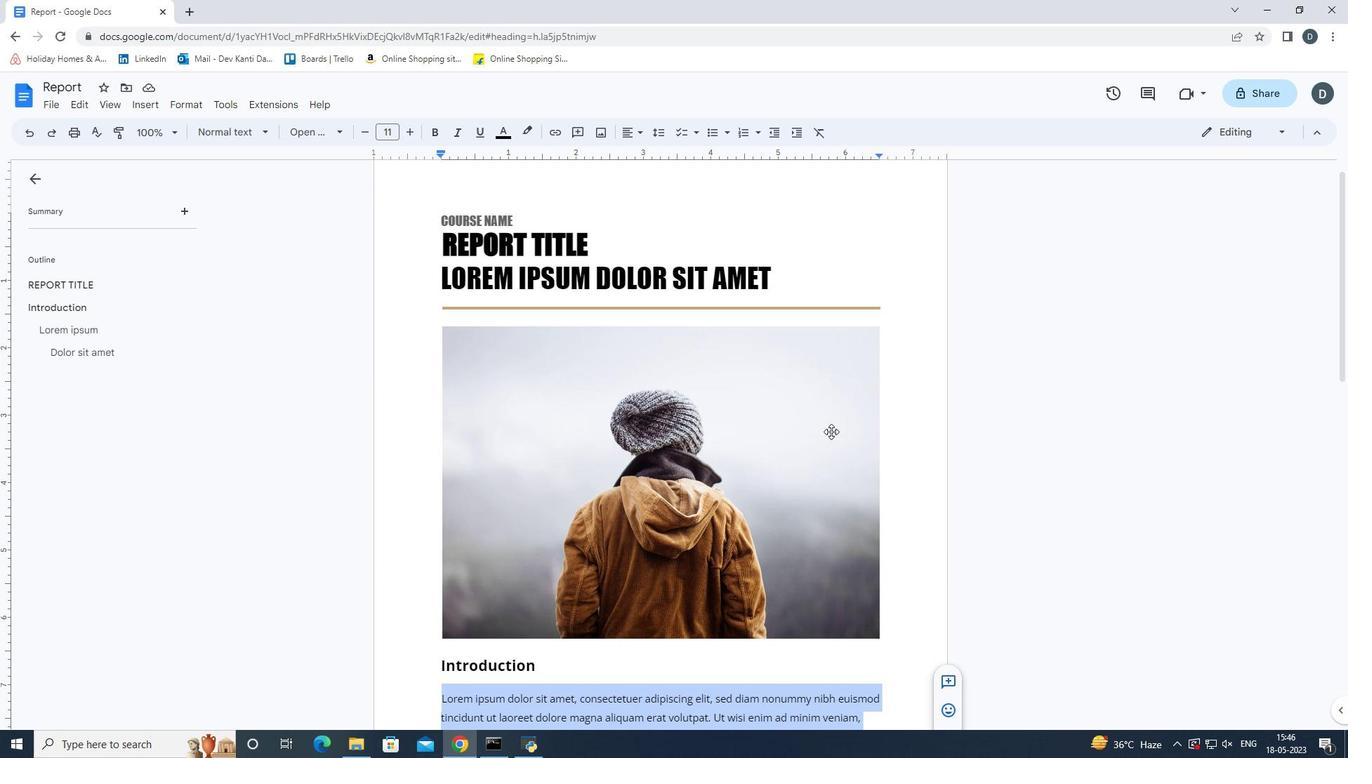 
Action: Mouse scrolled (831, 431) with delta (0, 0)
Screenshot: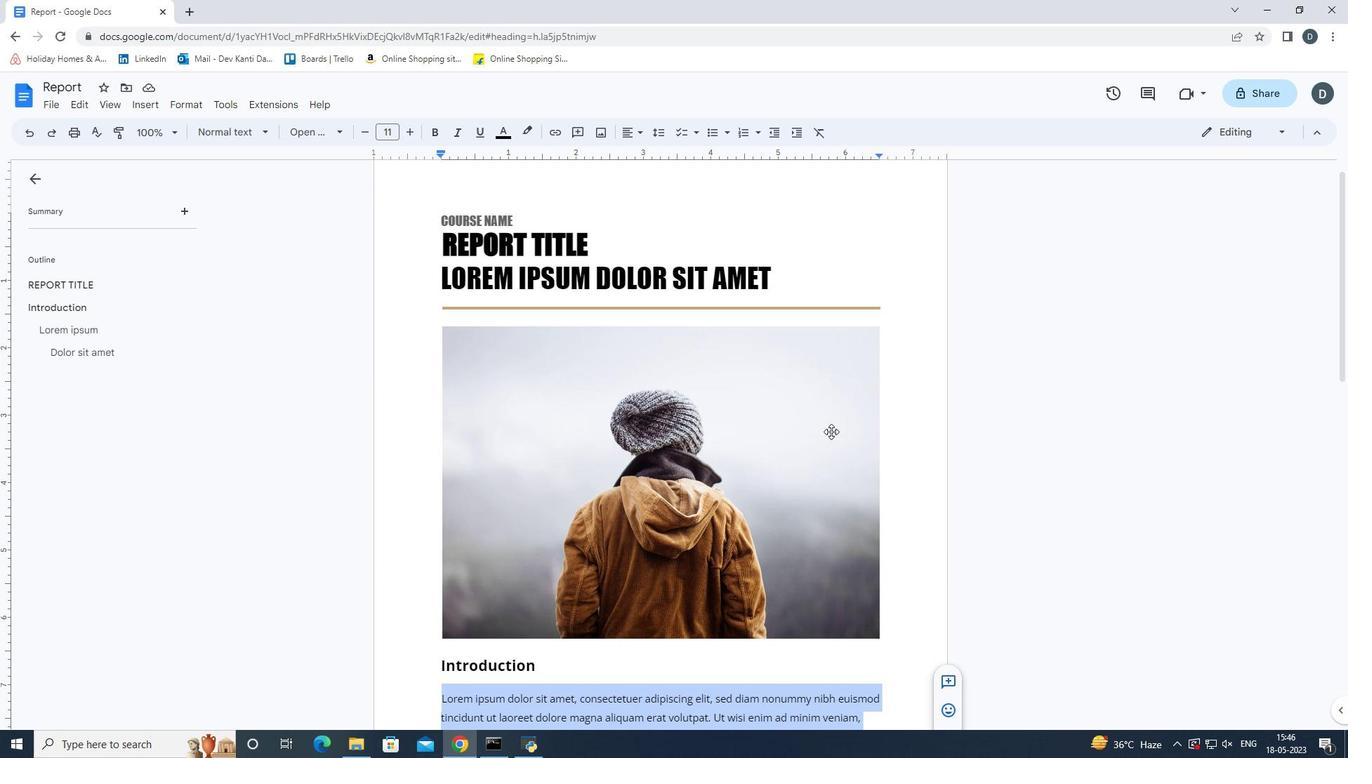 
Action: Mouse scrolled (831, 431) with delta (0, 0)
Screenshot: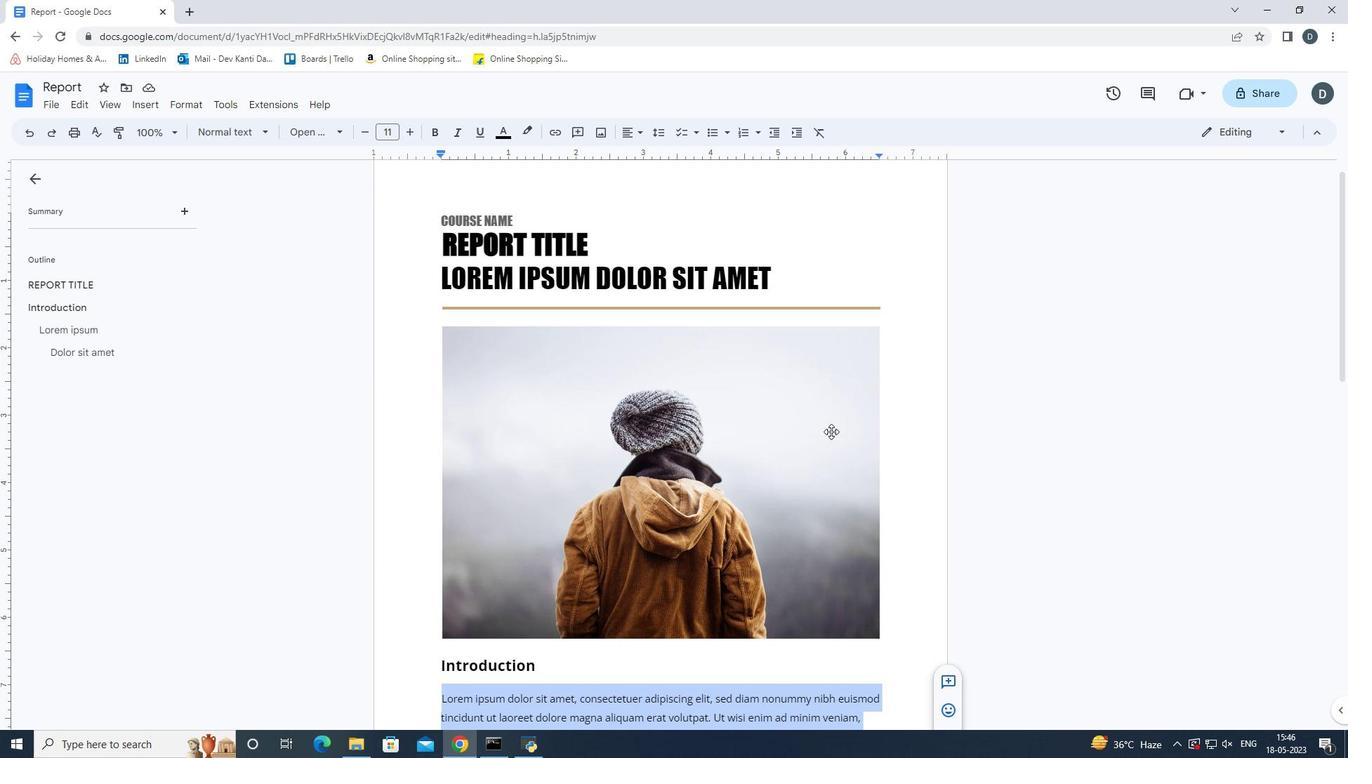 
Action: Mouse moved to (340, 134)
Screenshot: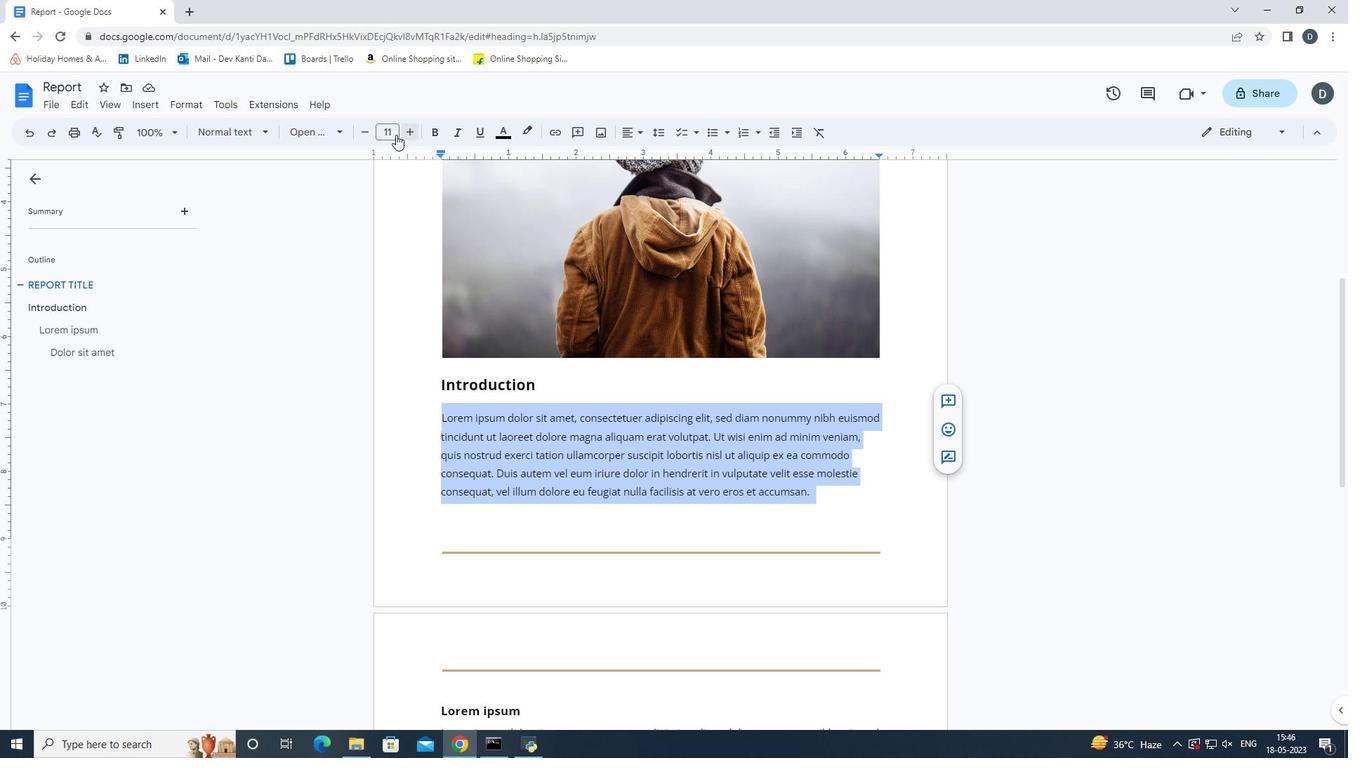 
Action: Mouse pressed left at (340, 134)
Screenshot: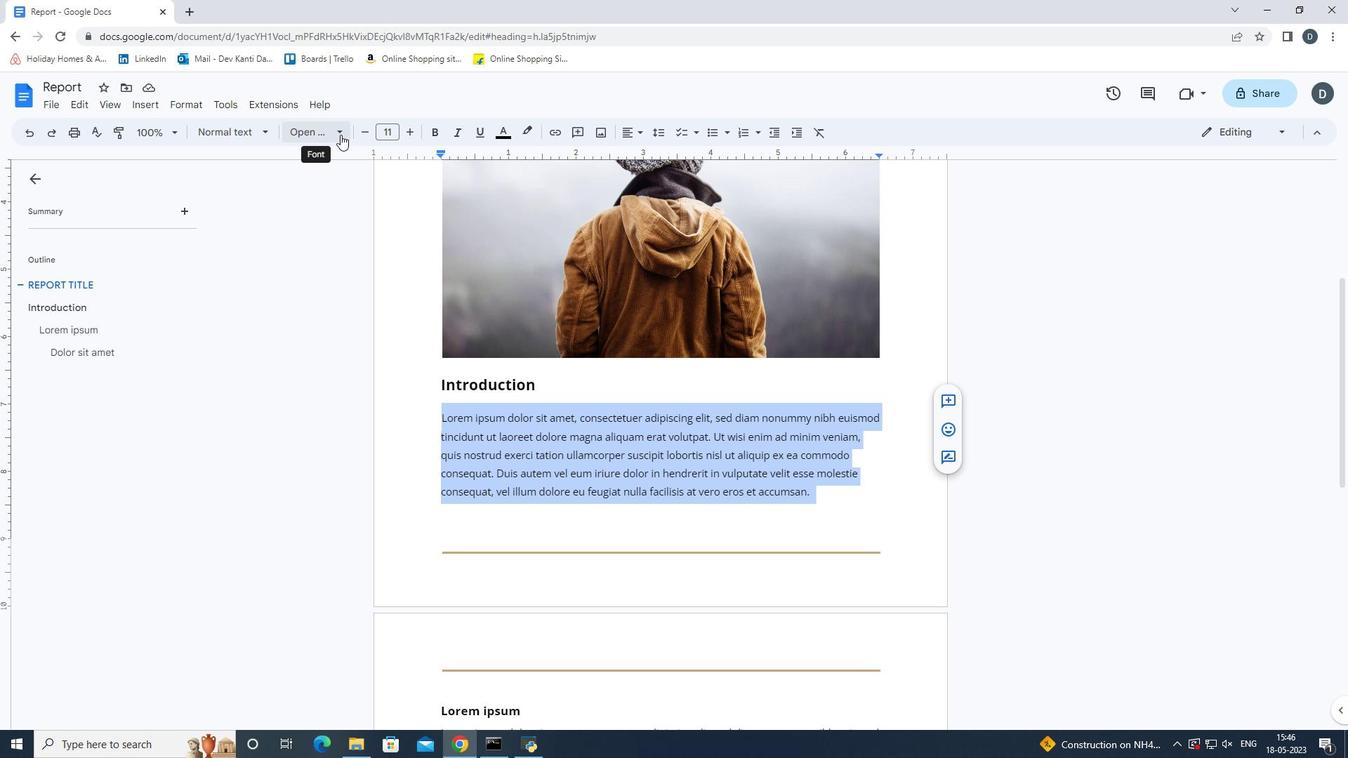 
Action: Mouse moved to (363, 429)
Screenshot: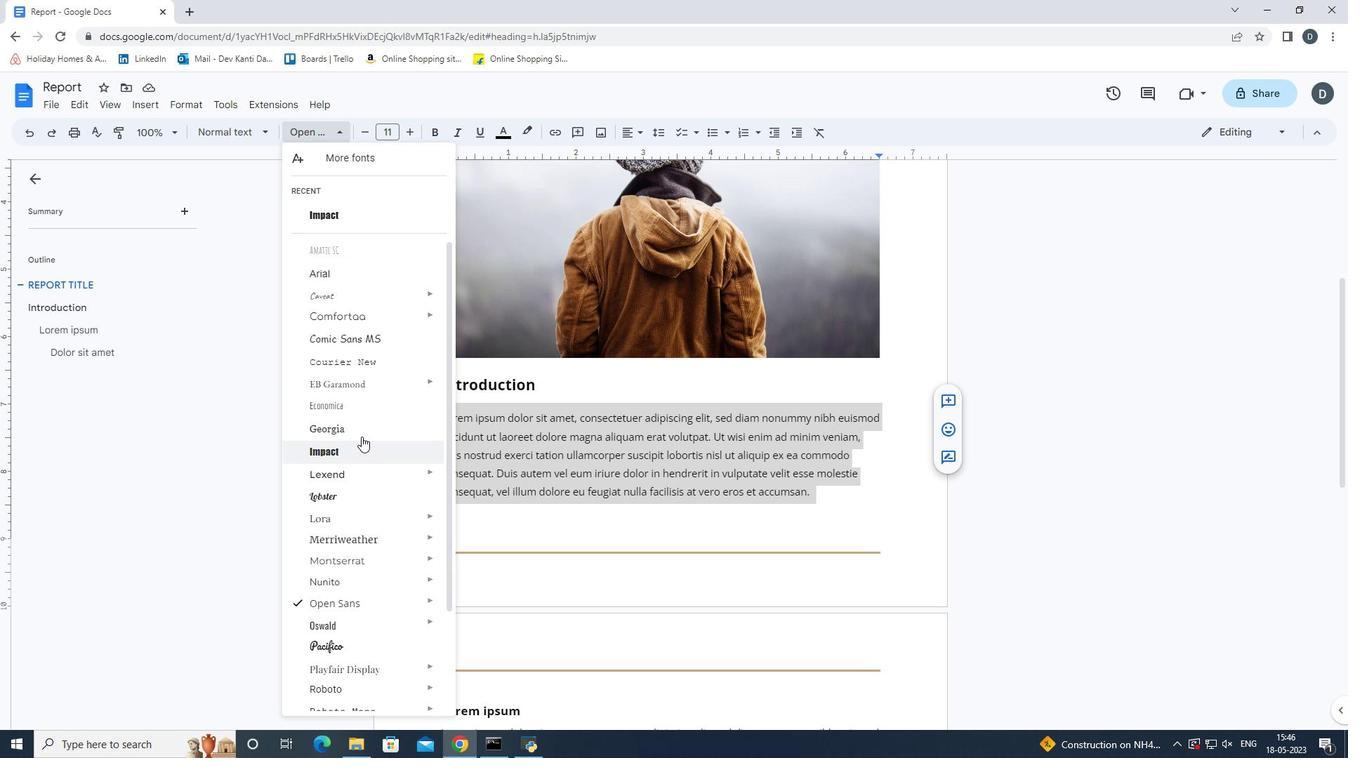 
Action: Mouse pressed left at (363, 429)
Screenshot: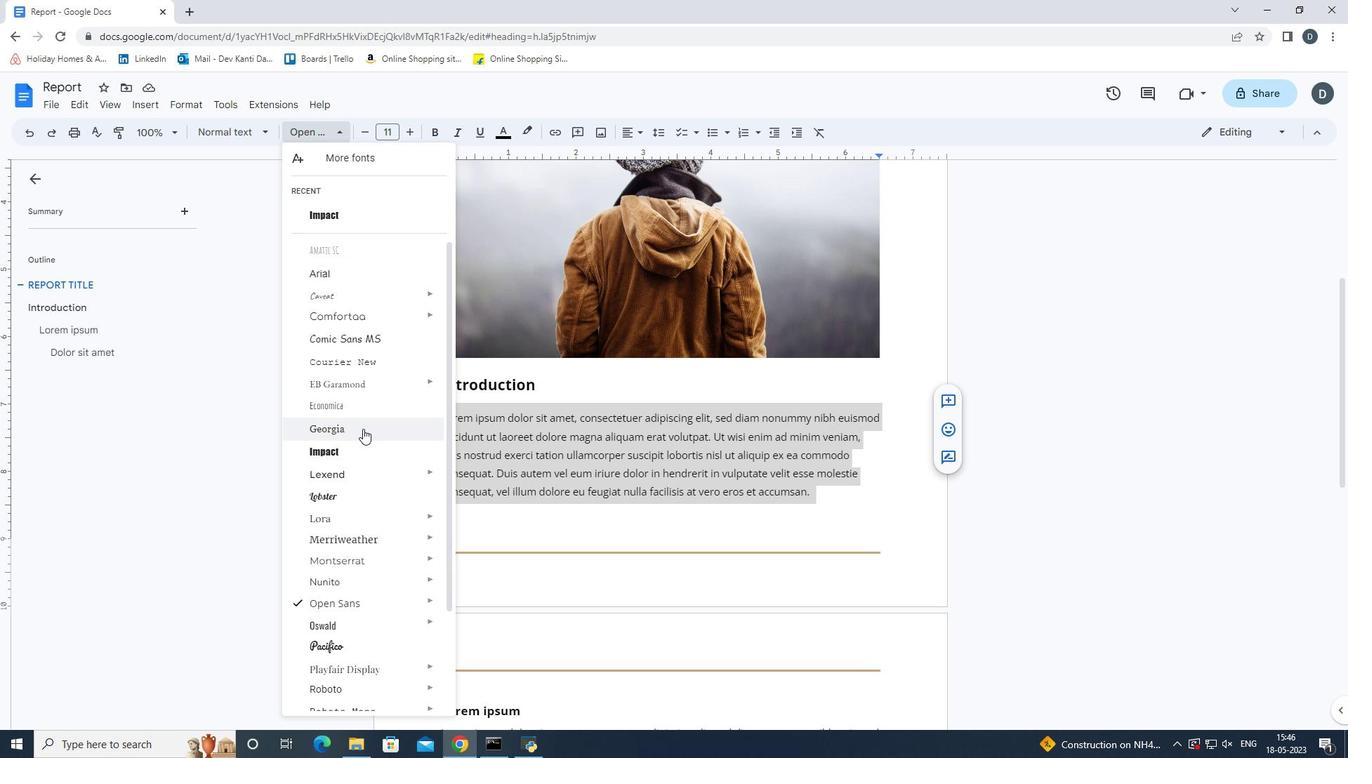 
Action: Mouse moved to (412, 131)
Screenshot: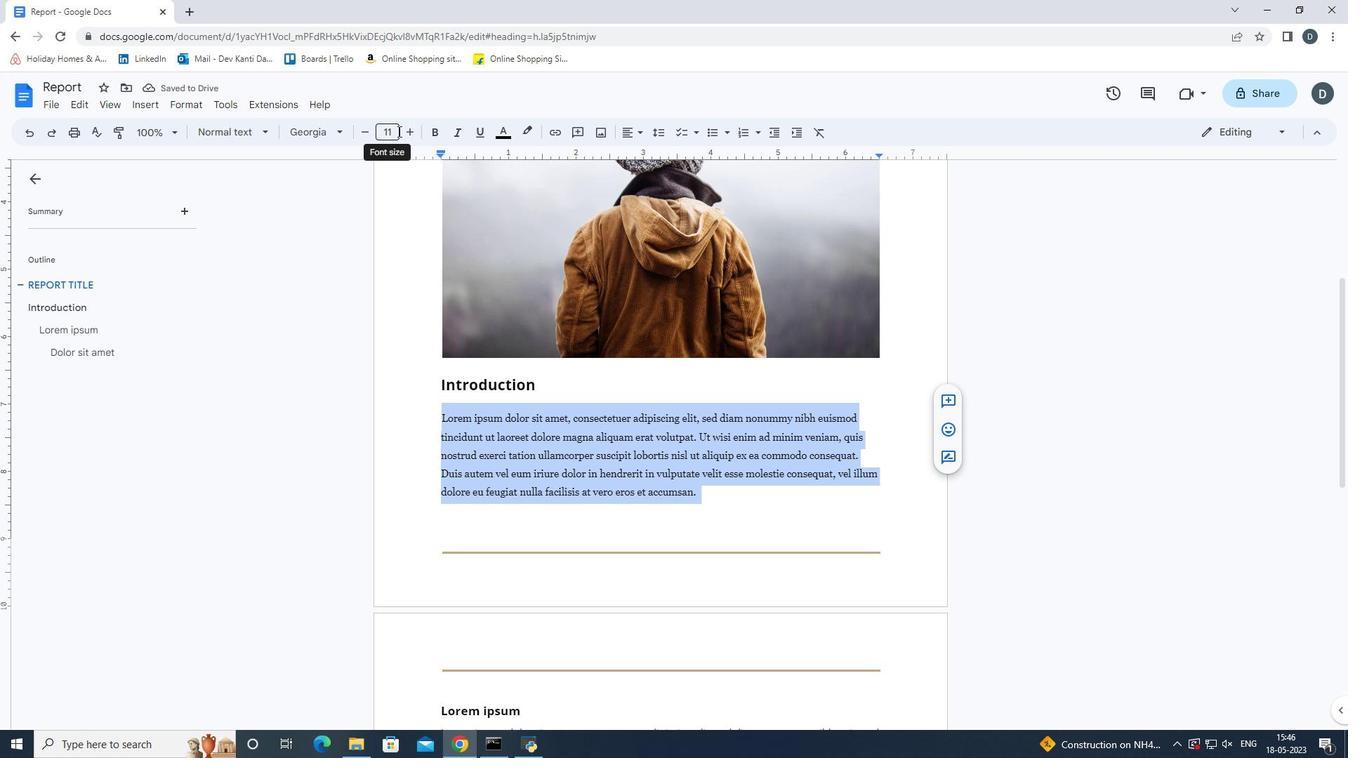 
Action: Mouse pressed left at (412, 131)
Screenshot: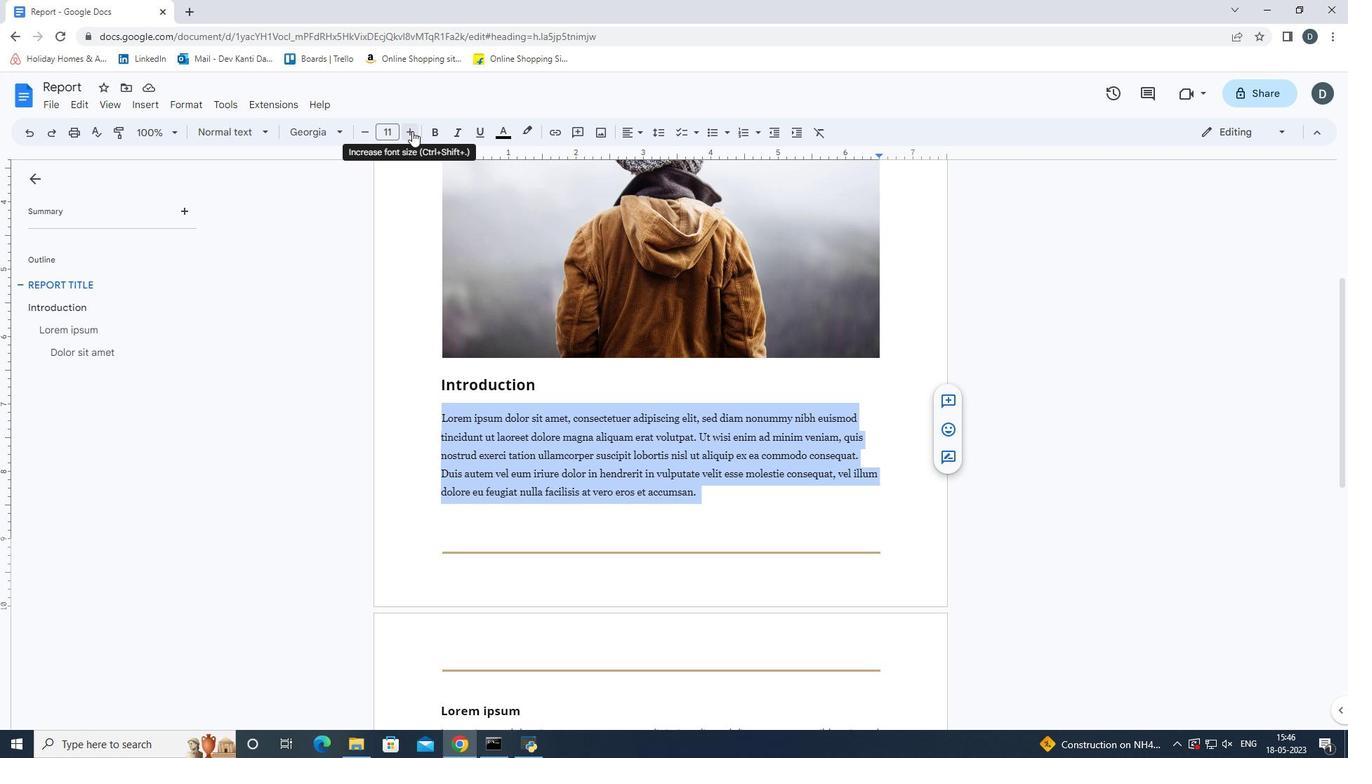 
Action: Mouse moved to (412, 132)
Screenshot: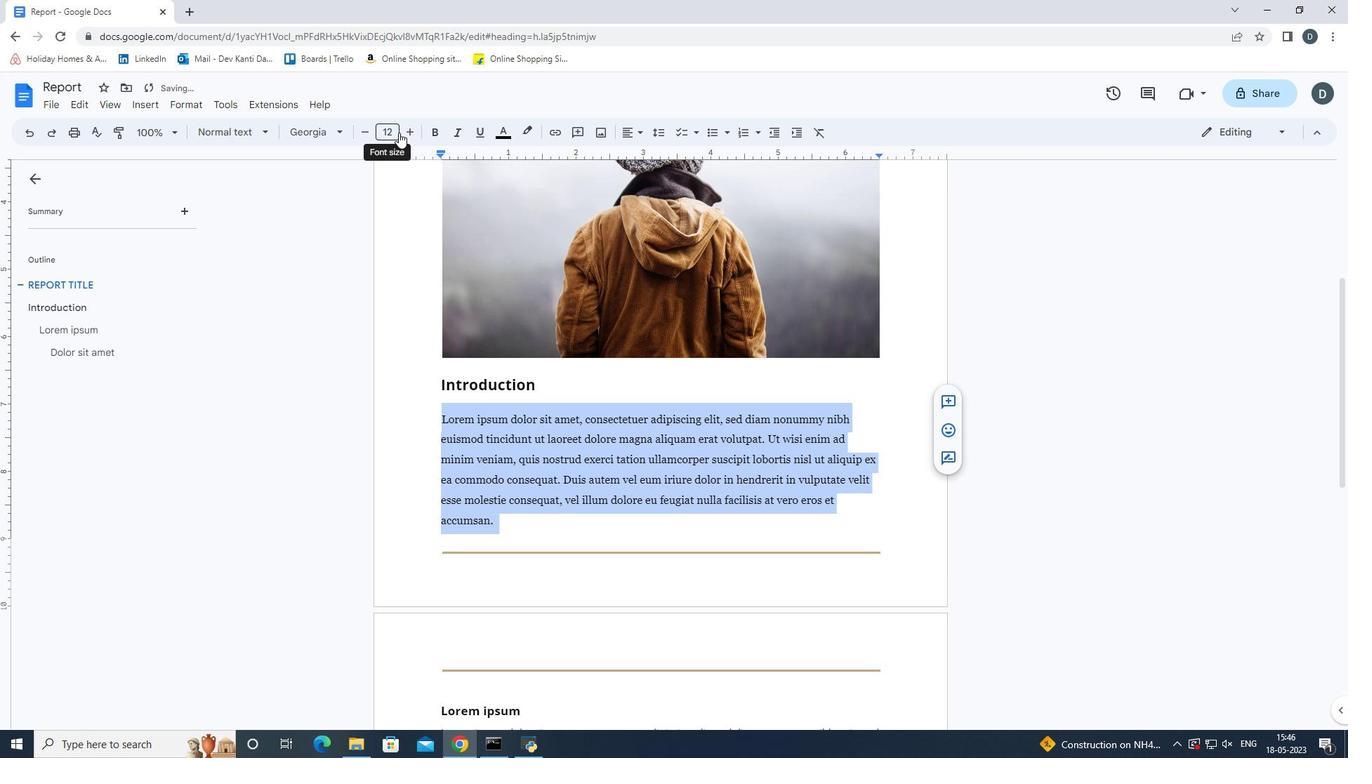 
Action: Mouse pressed left at (412, 132)
Screenshot: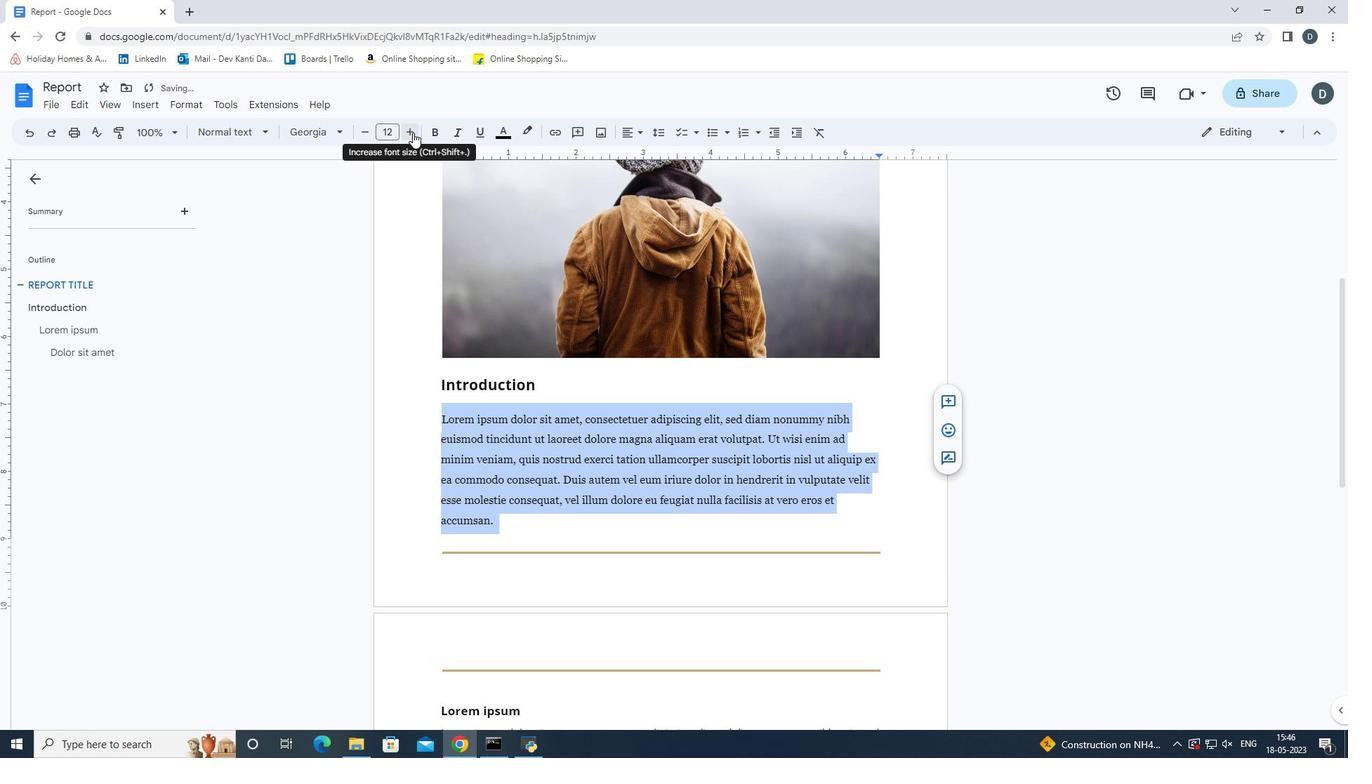 
Action: Mouse moved to (633, 534)
Screenshot: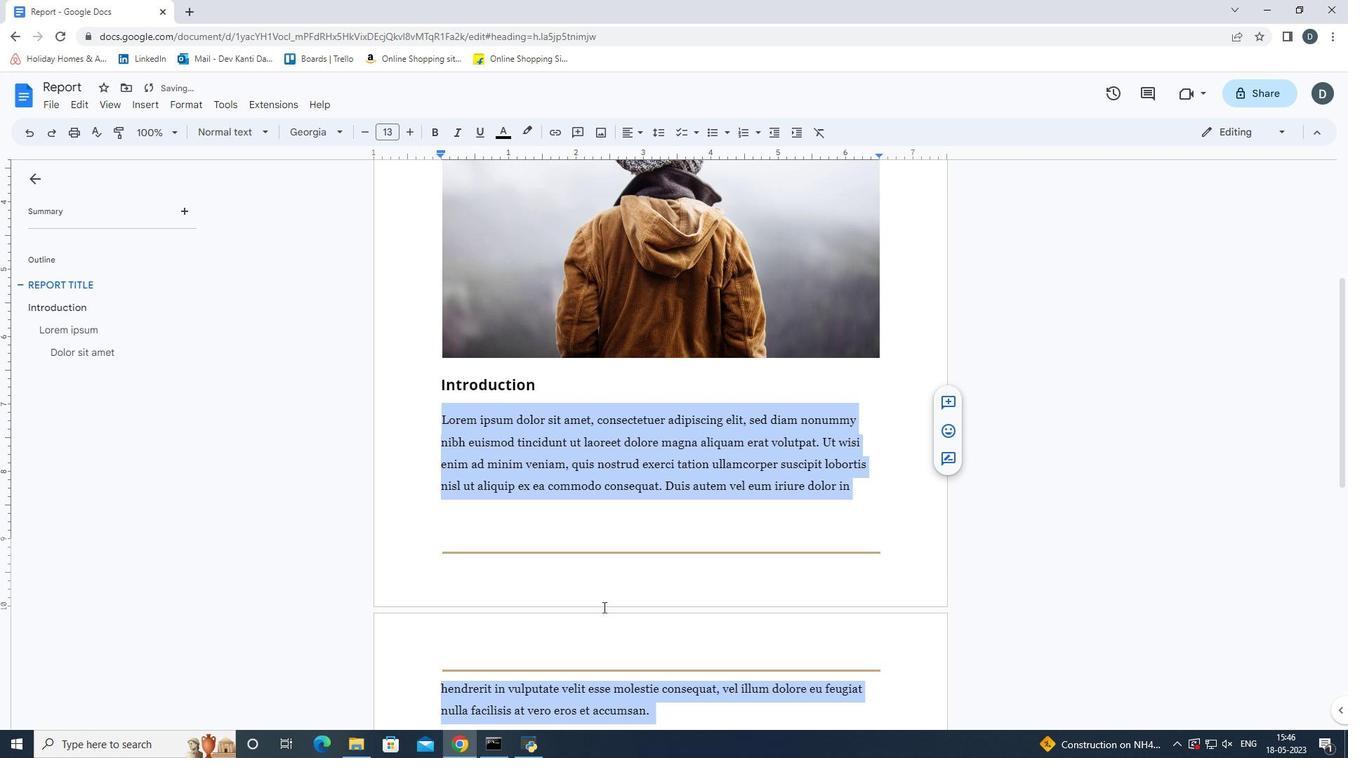 
Action: Mouse scrolled (633, 533) with delta (0, 0)
Screenshot: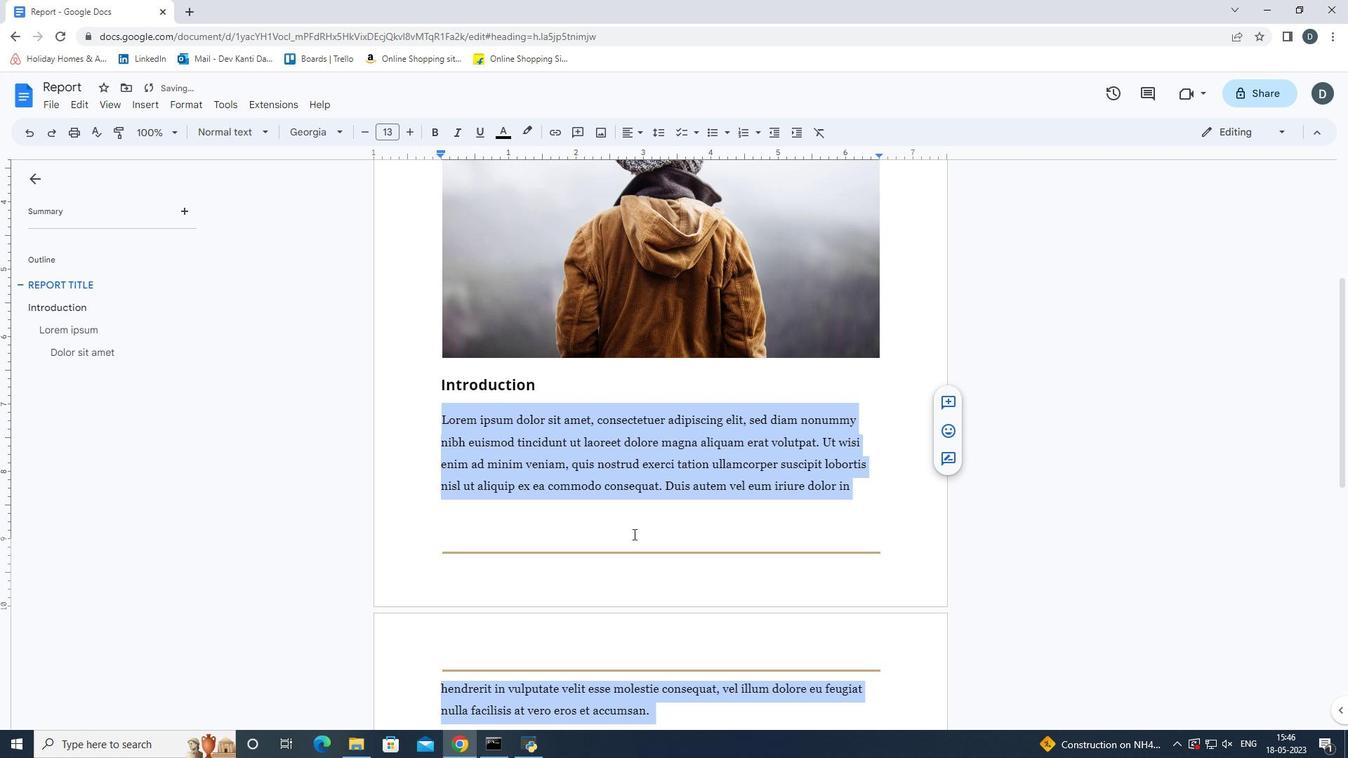 
Action: Mouse scrolled (633, 533) with delta (0, 0)
Screenshot: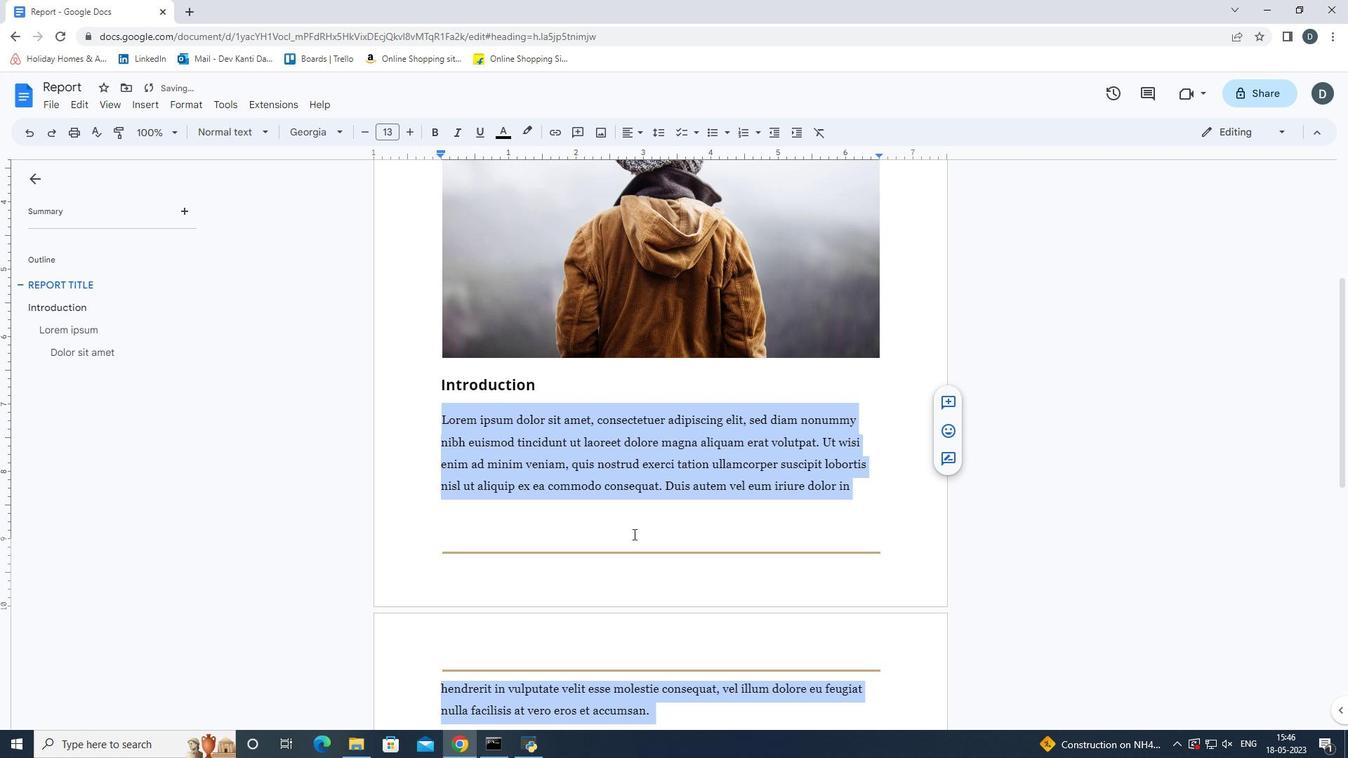 
Action: Mouse scrolled (633, 533) with delta (0, 0)
Screenshot: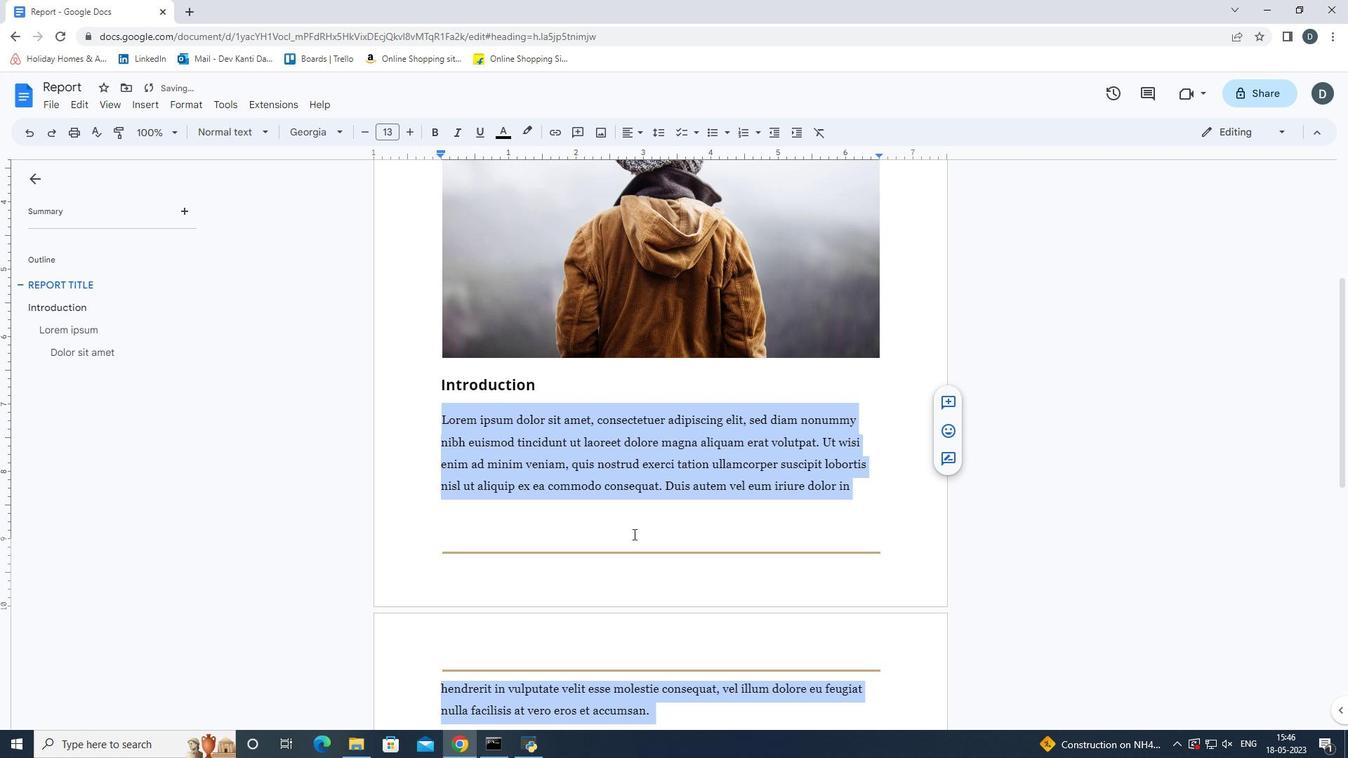 
Action: Mouse scrolled (633, 533) with delta (0, 0)
Screenshot: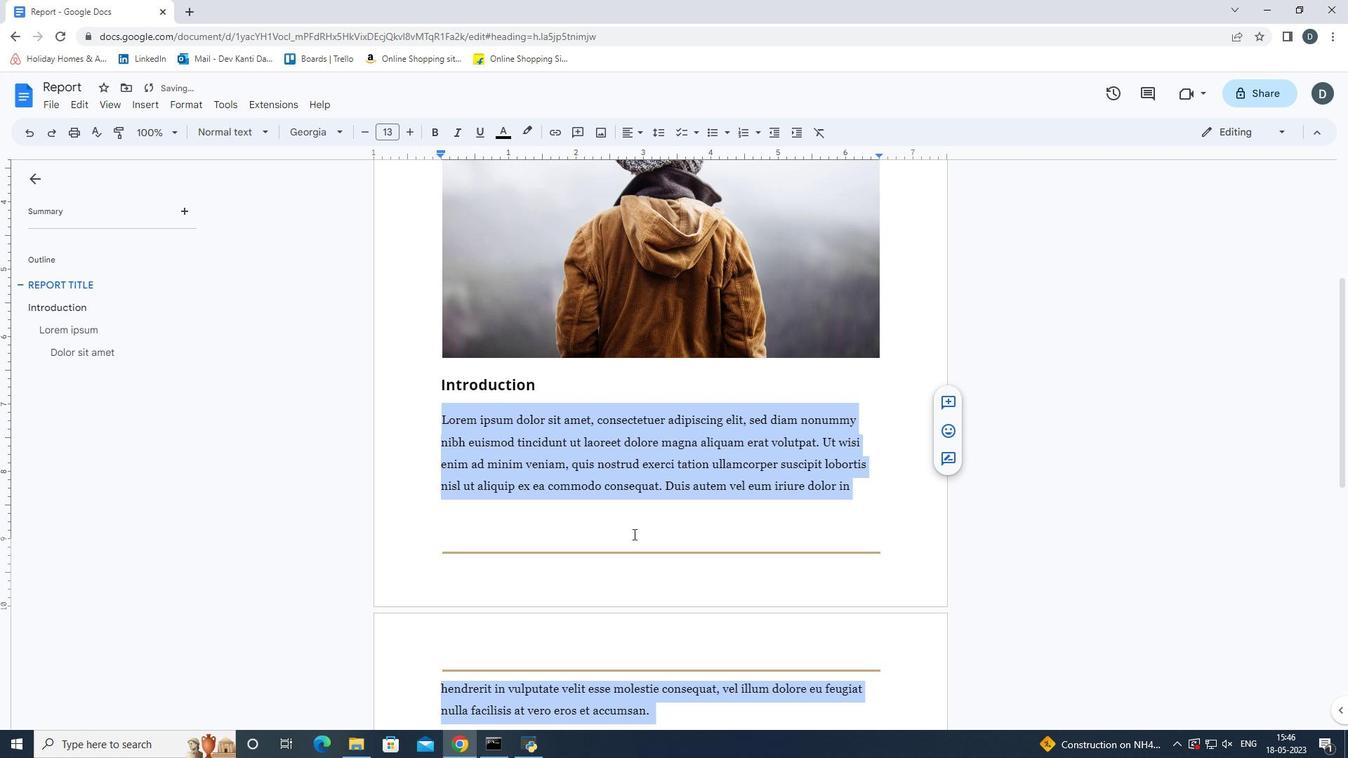 
Action: Mouse moved to (698, 450)
Screenshot: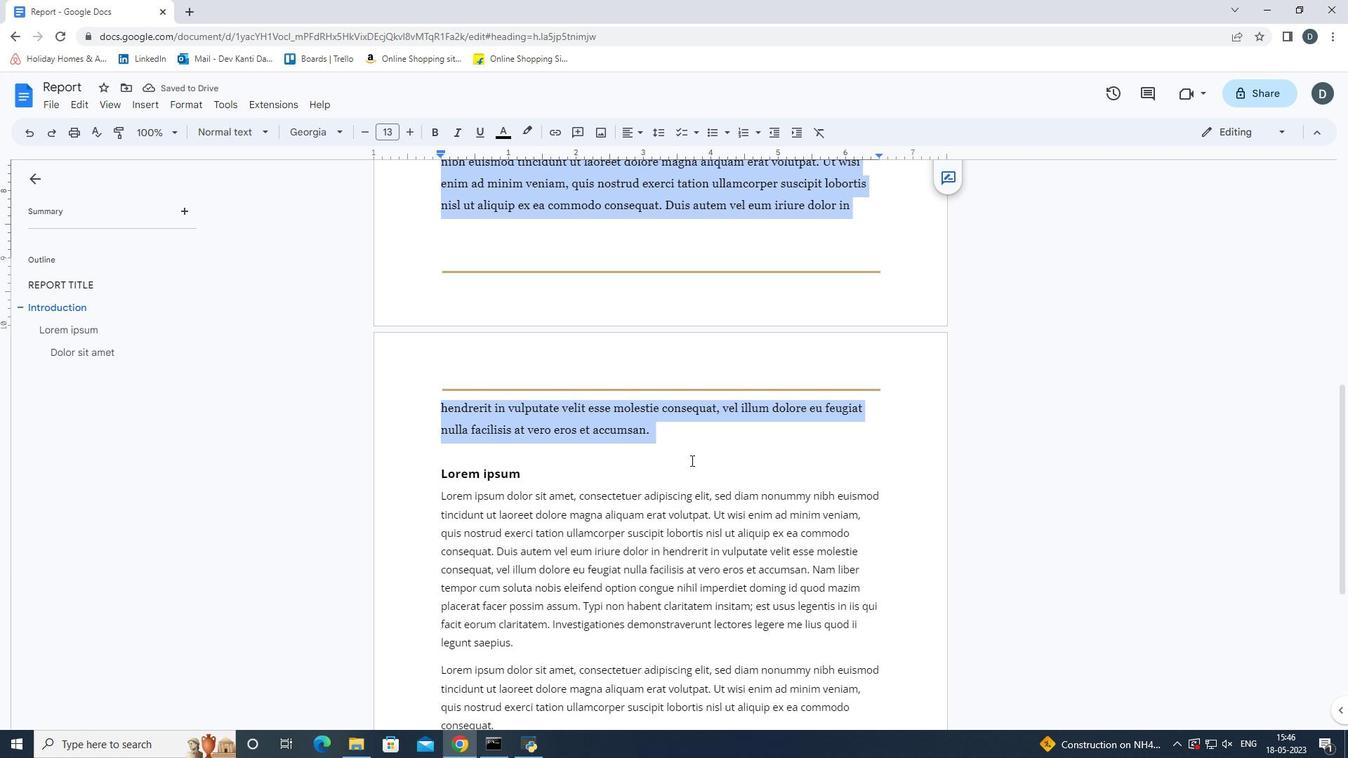 
Action: Mouse scrolled (698, 451) with delta (0, 0)
Screenshot: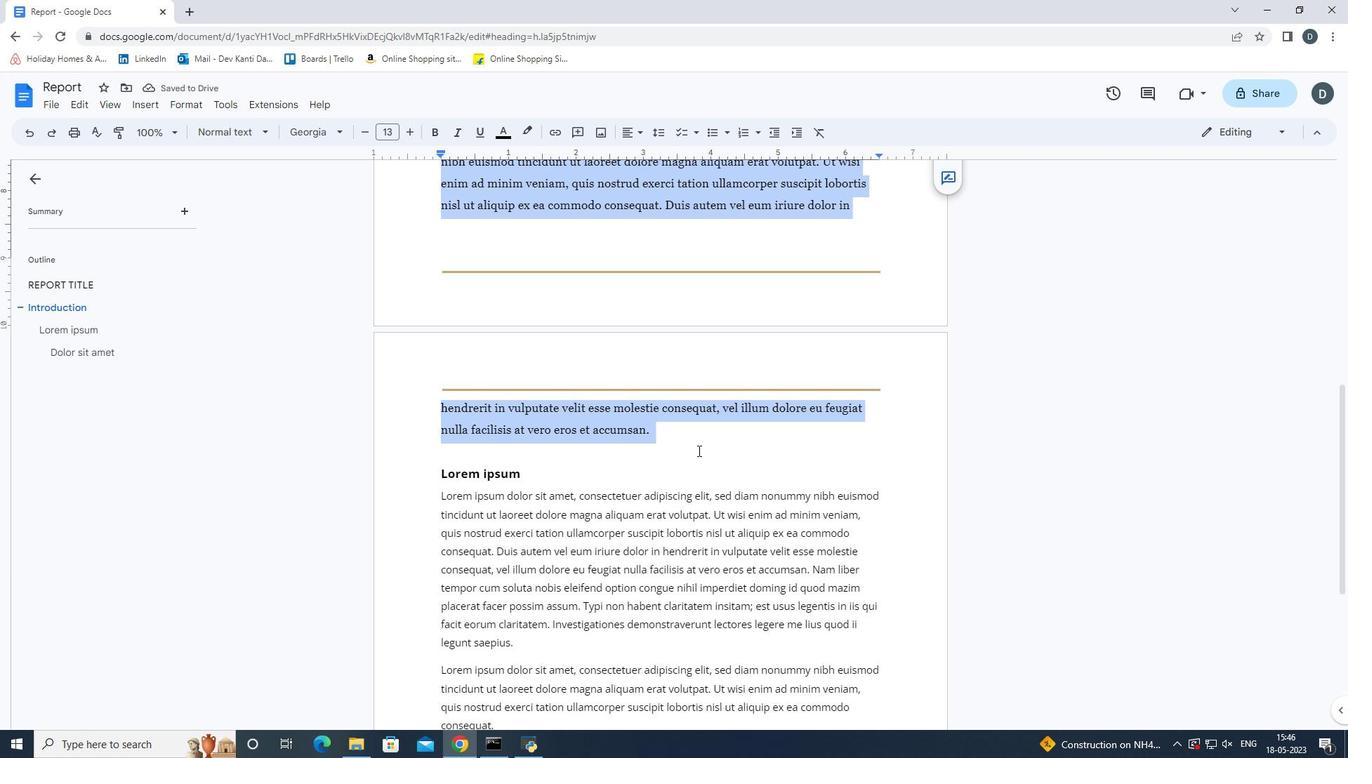 
Action: Mouse scrolled (698, 451) with delta (0, 0)
Screenshot: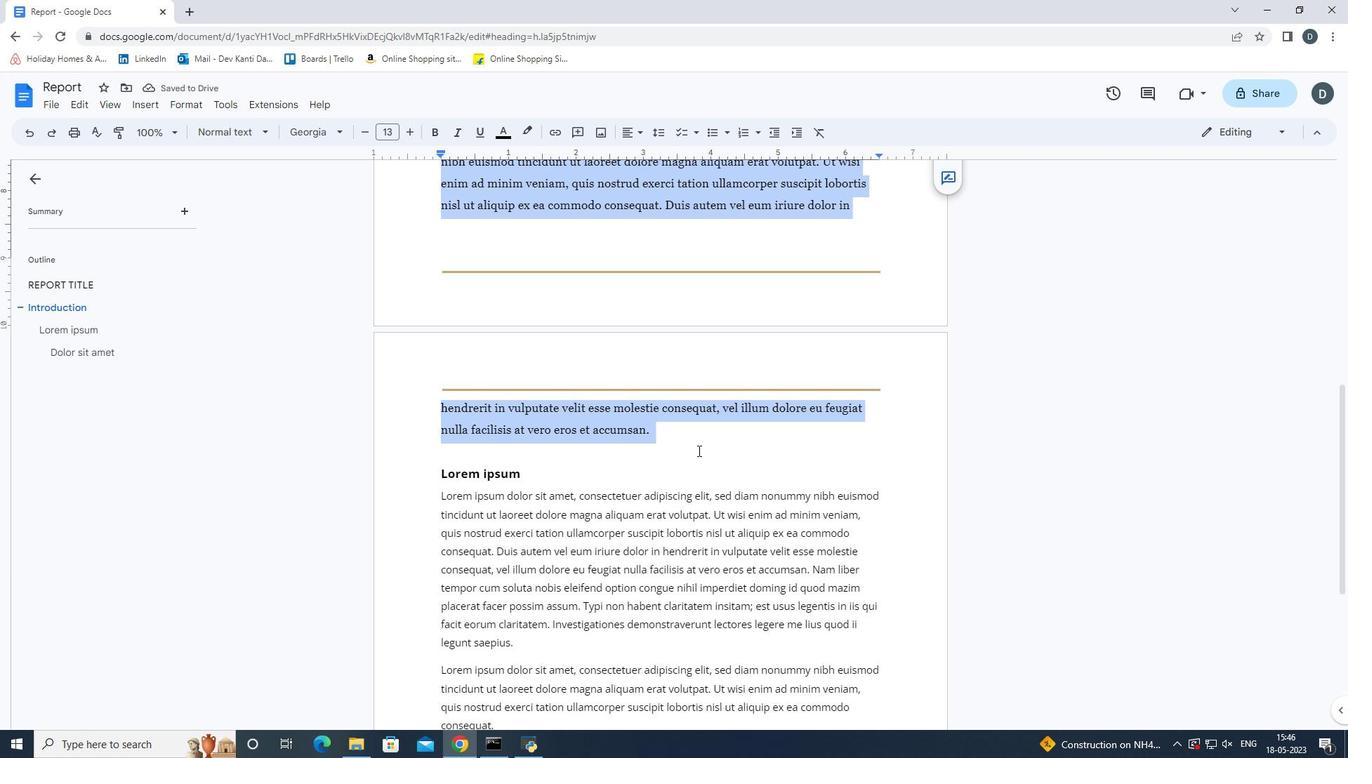 
Action: Mouse pressed left at (698, 450)
Screenshot: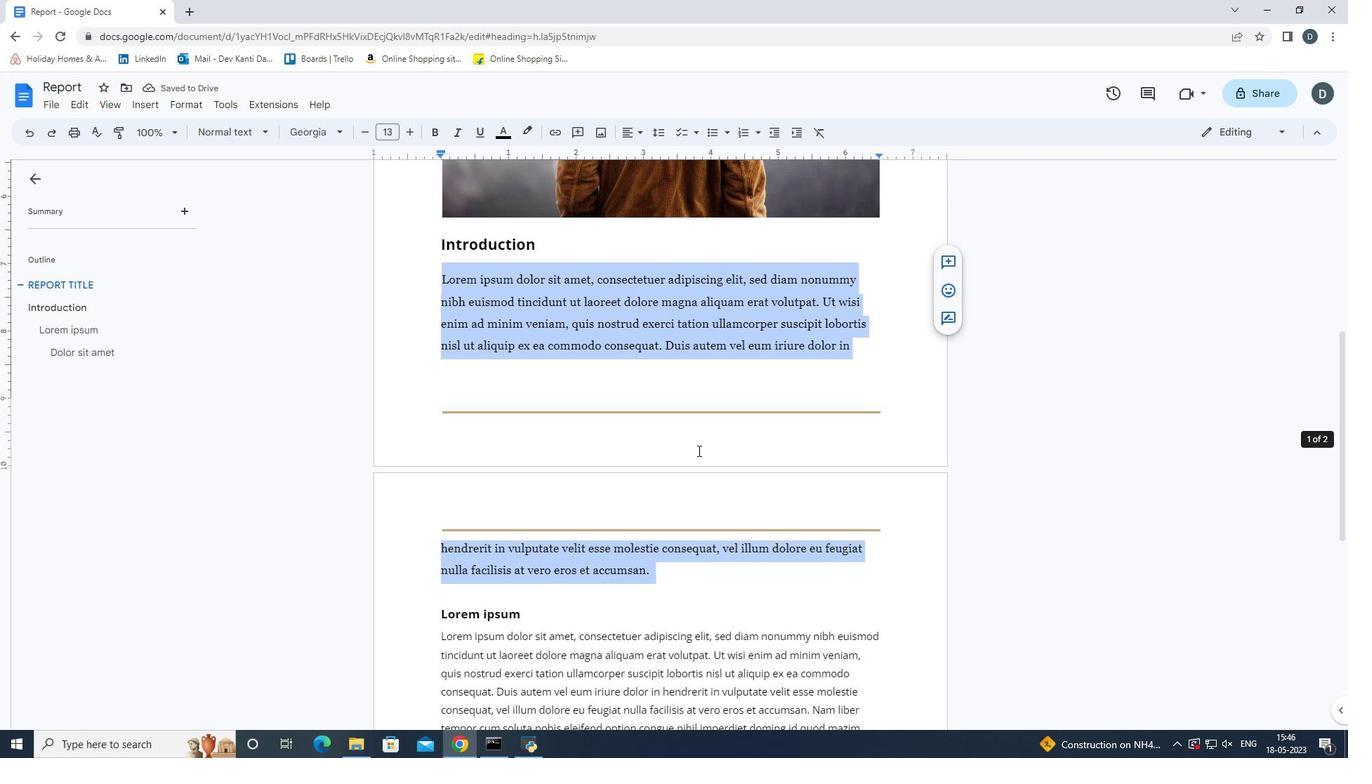 
Action: Mouse scrolled (698, 450) with delta (0, 0)
Screenshot: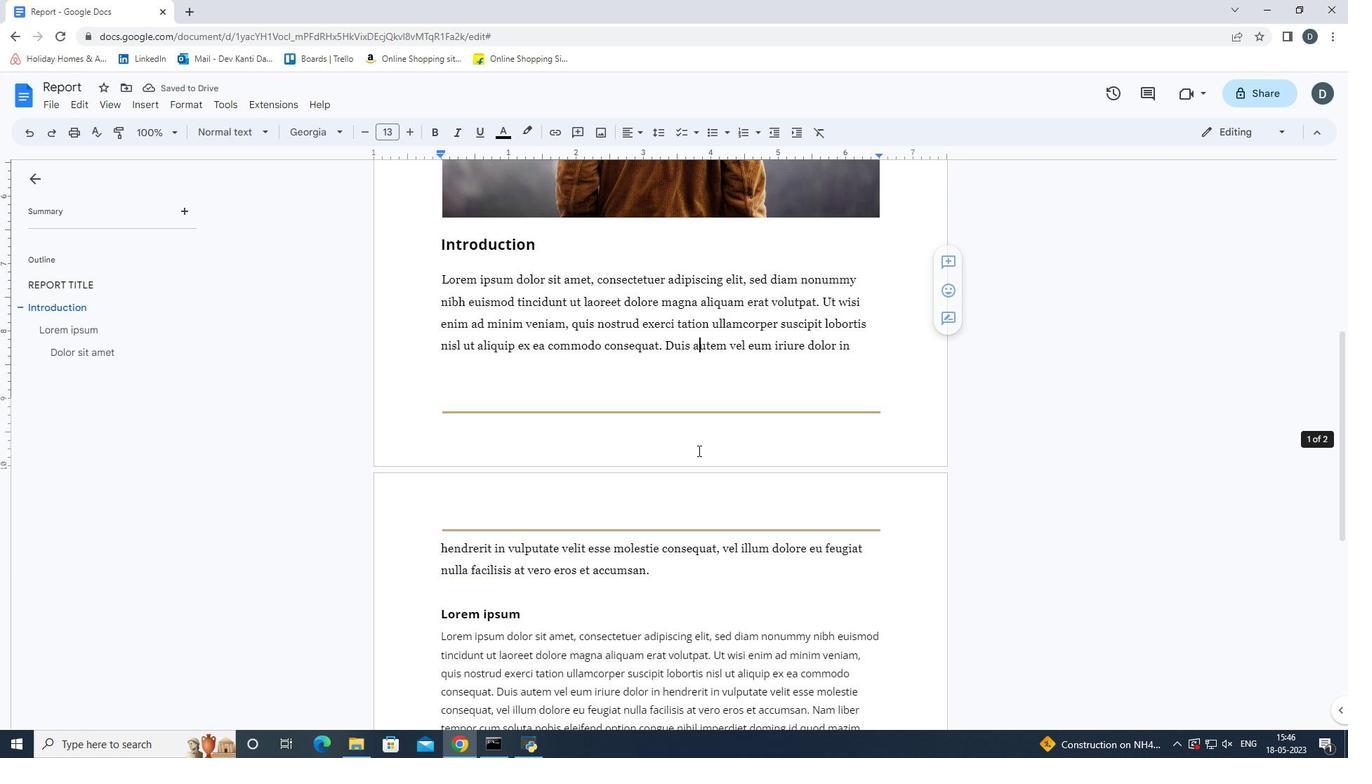 
Action: Mouse scrolled (698, 450) with delta (0, 0)
Screenshot: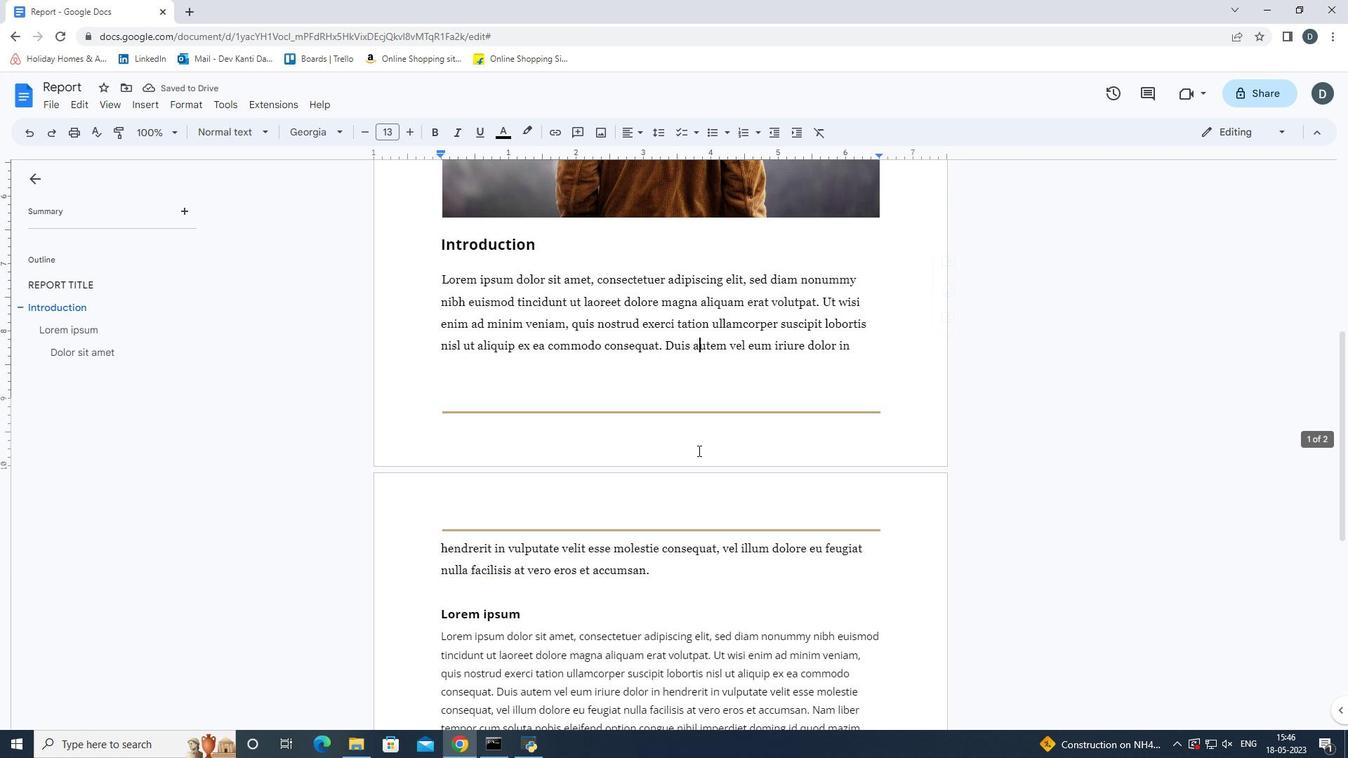 
Action: Mouse moved to (500, 464)
Screenshot: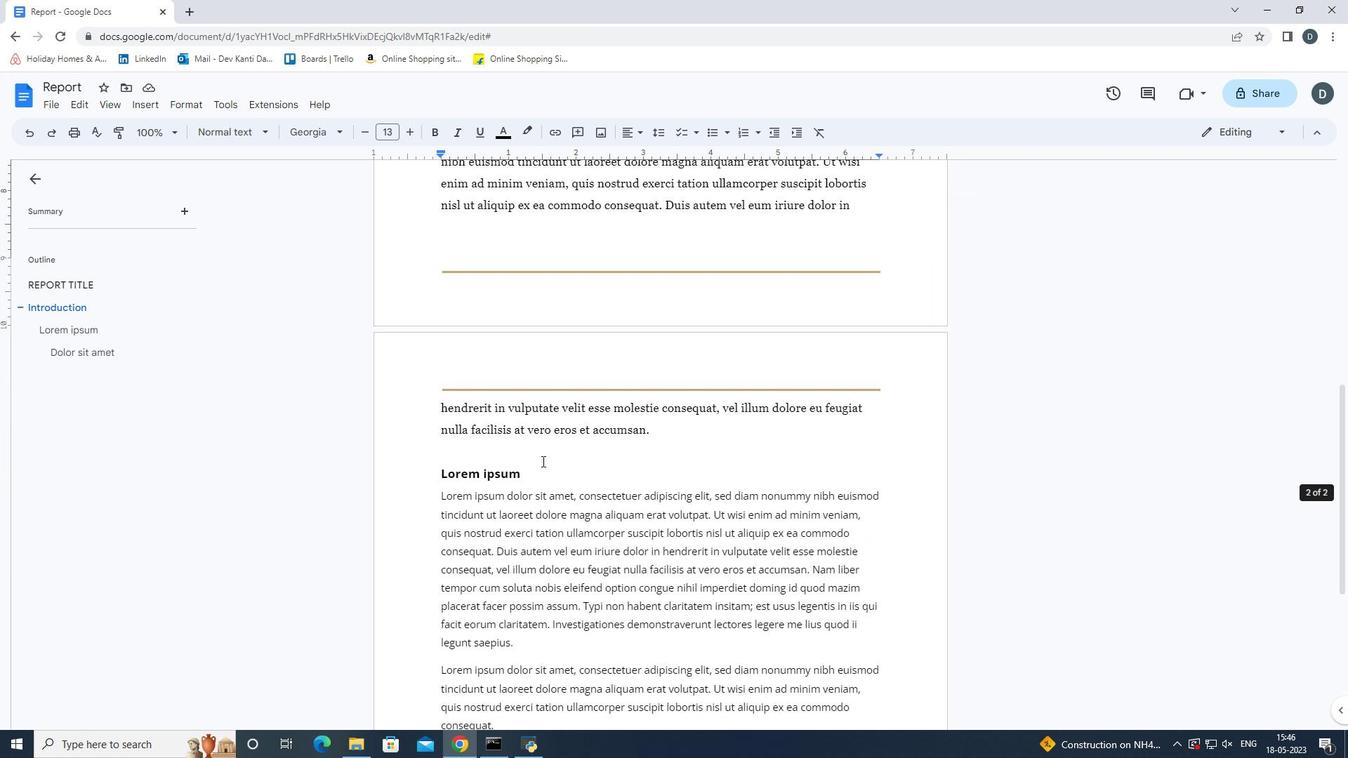 
Action: Mouse scrolled (500, 463) with delta (0, 0)
Screenshot: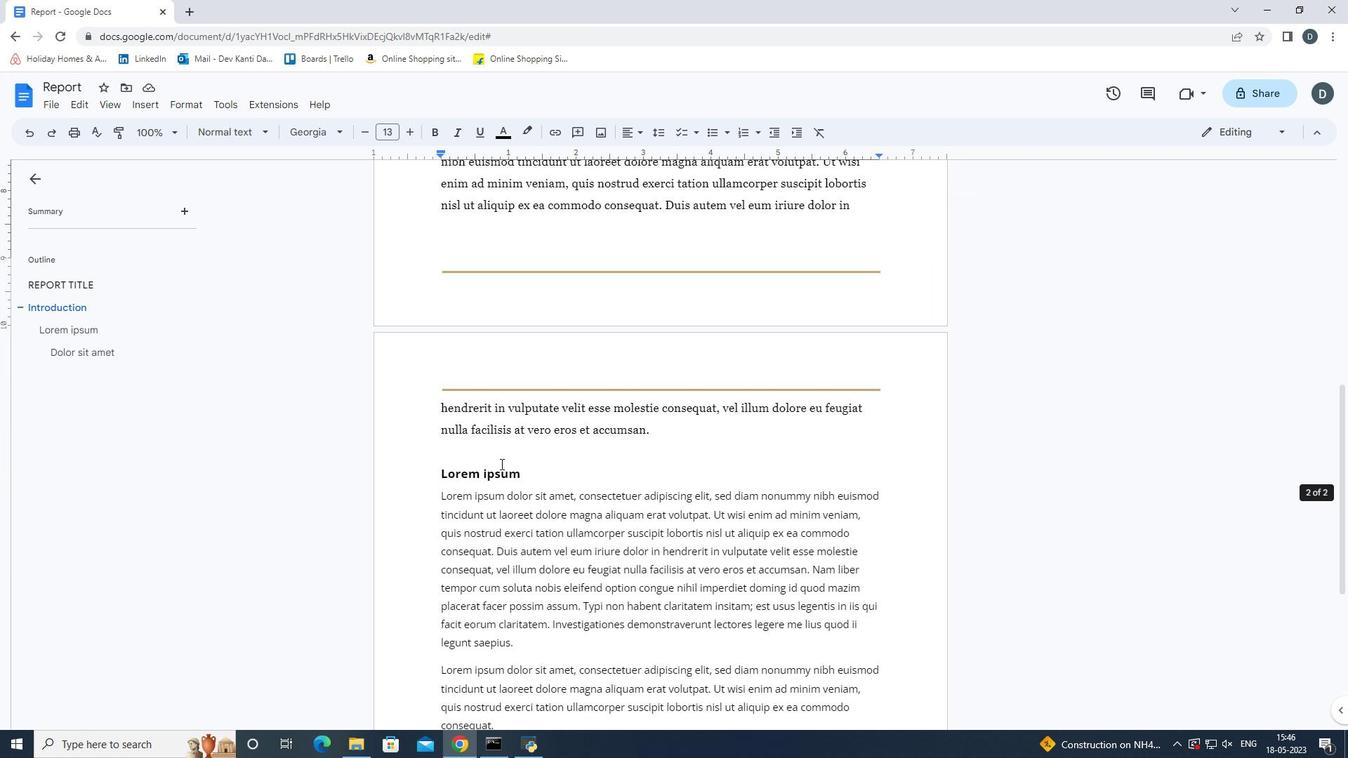 
Action: Mouse scrolled (500, 463) with delta (0, 0)
Screenshot: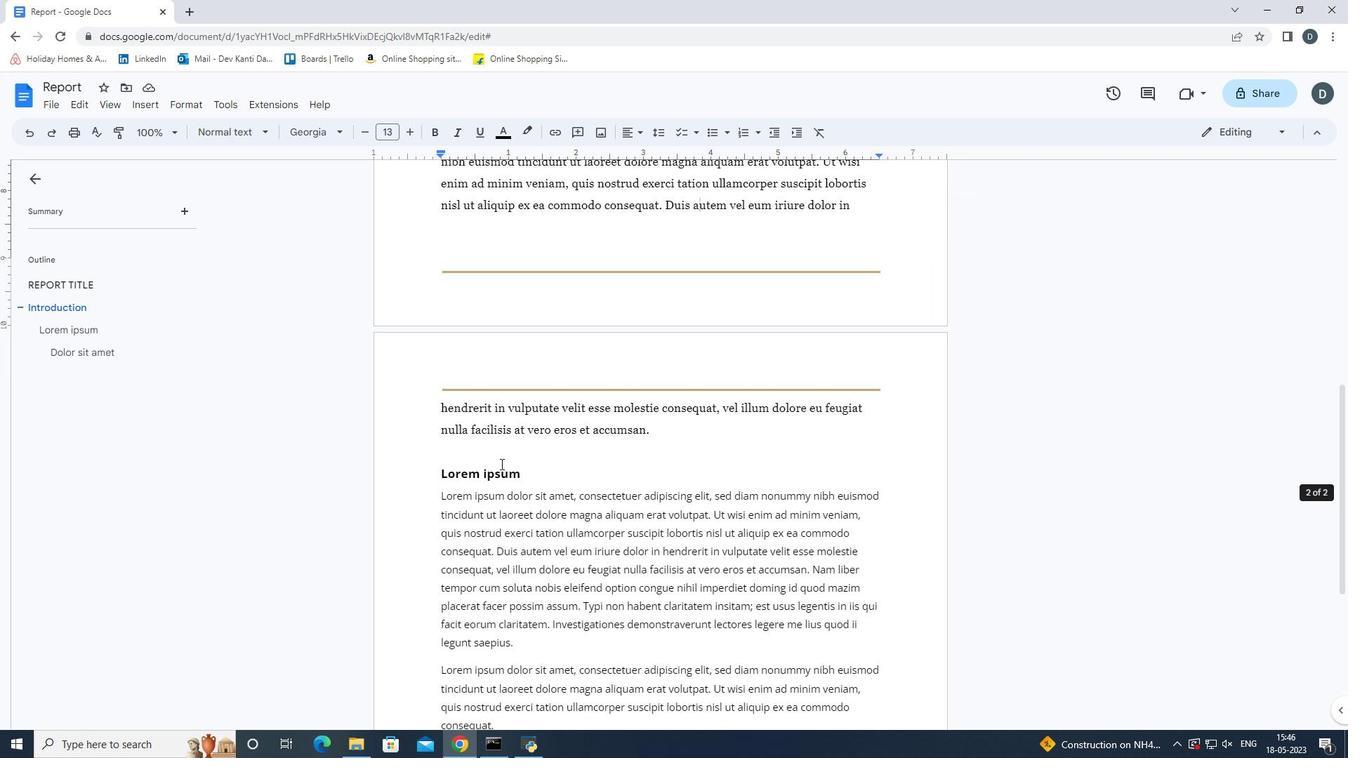 
Action: Mouse moved to (438, 362)
Screenshot: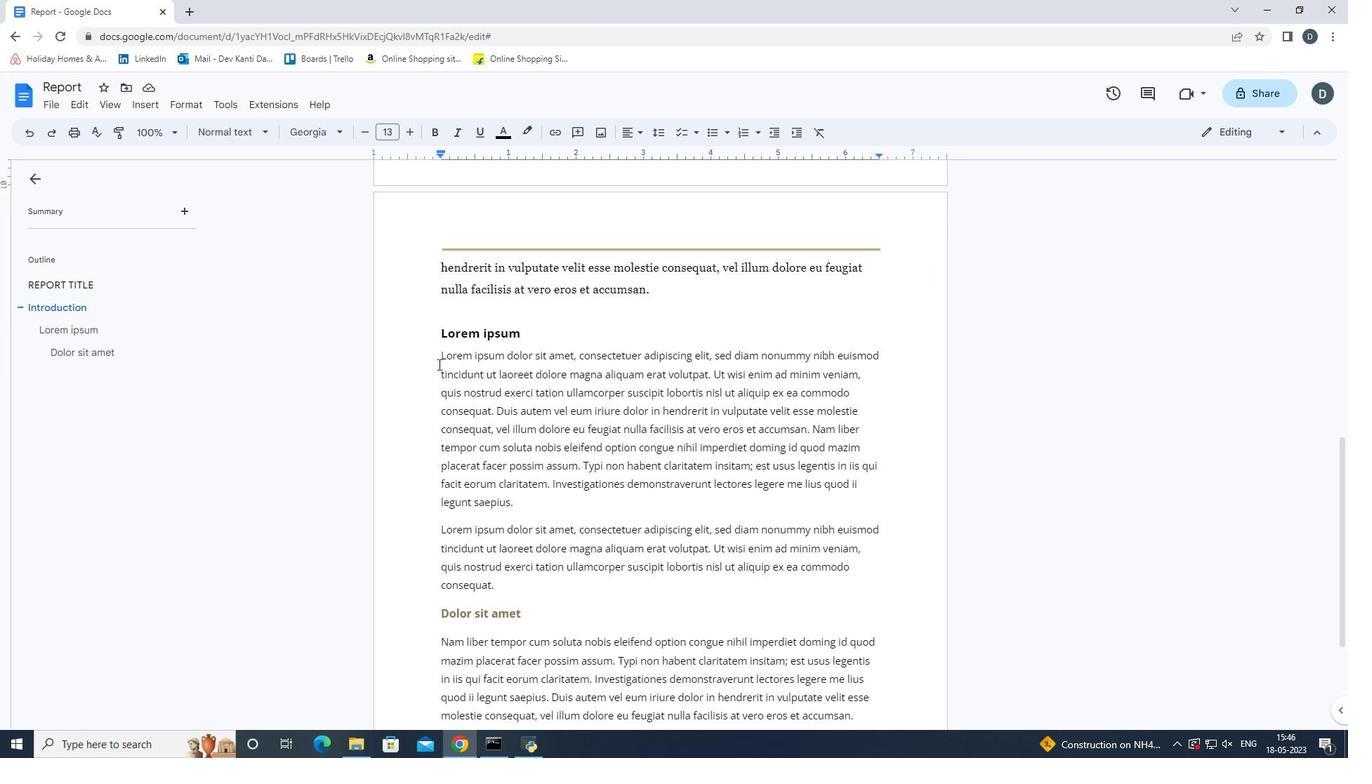 
Action: Mouse pressed left at (438, 362)
Screenshot: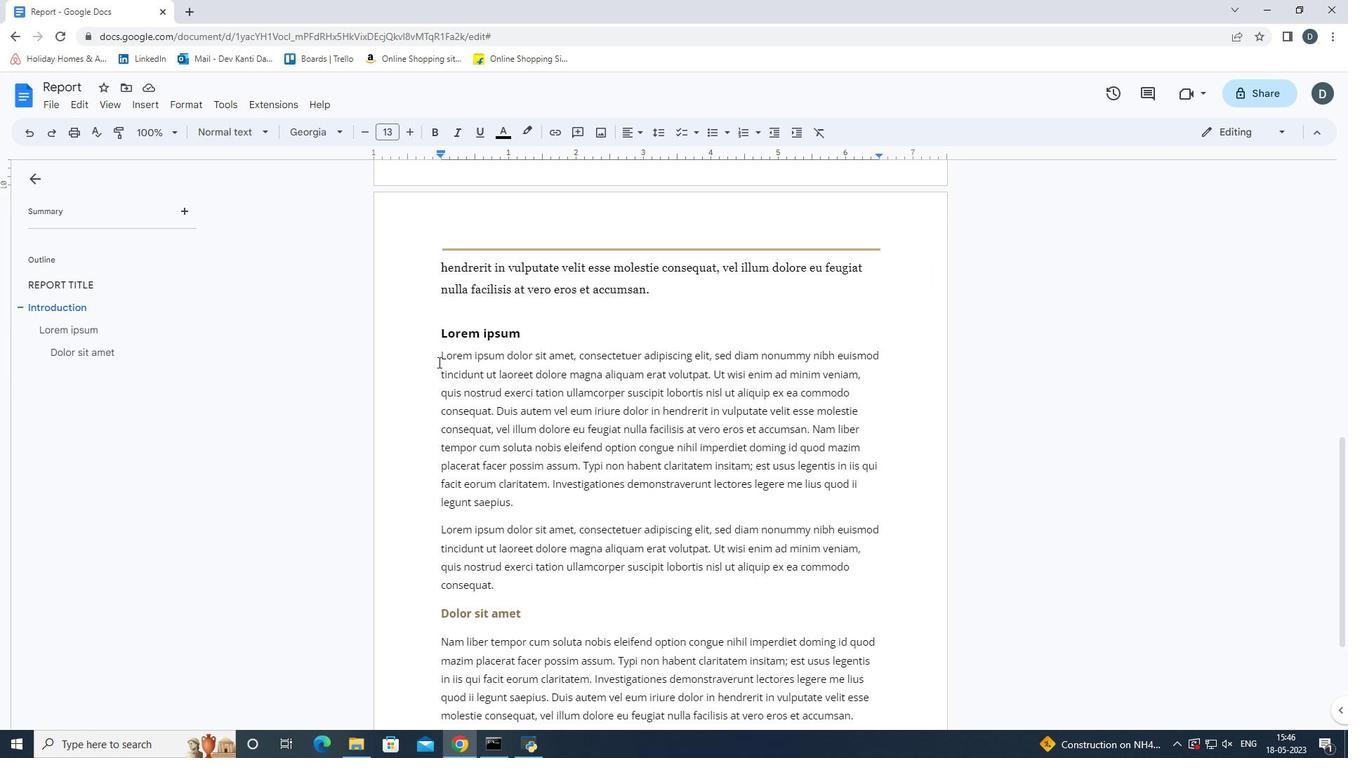 
Action: Mouse moved to (337, 129)
Screenshot: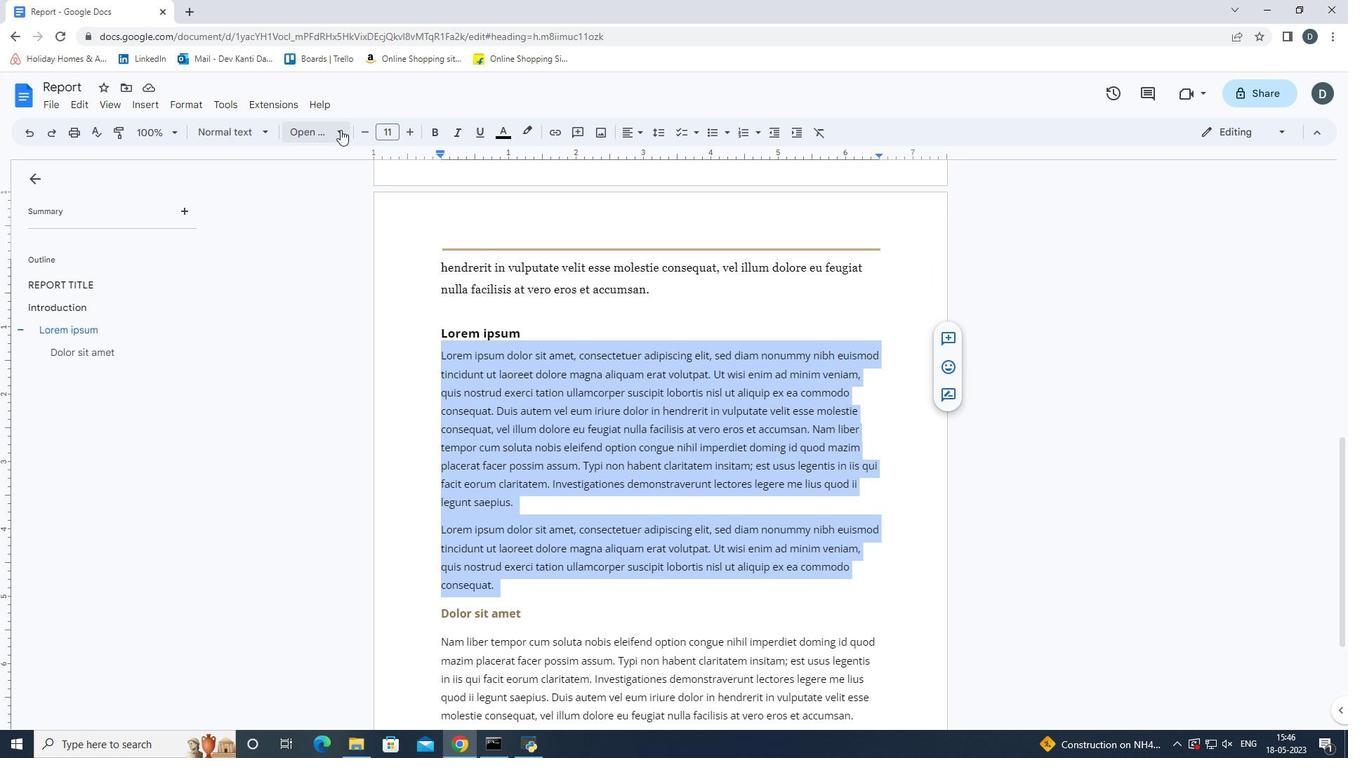 
Action: Mouse pressed left at (337, 129)
Screenshot: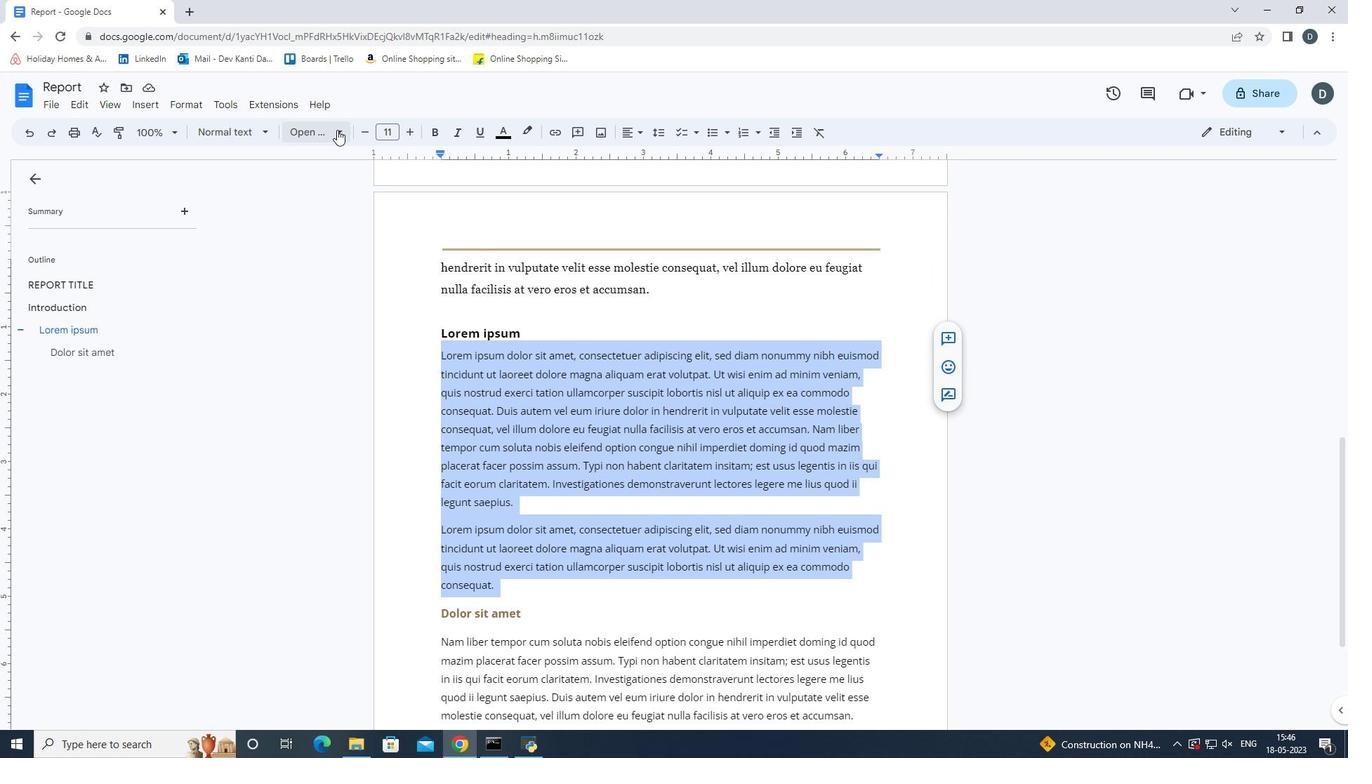 
Action: Mouse moved to (356, 220)
Screenshot: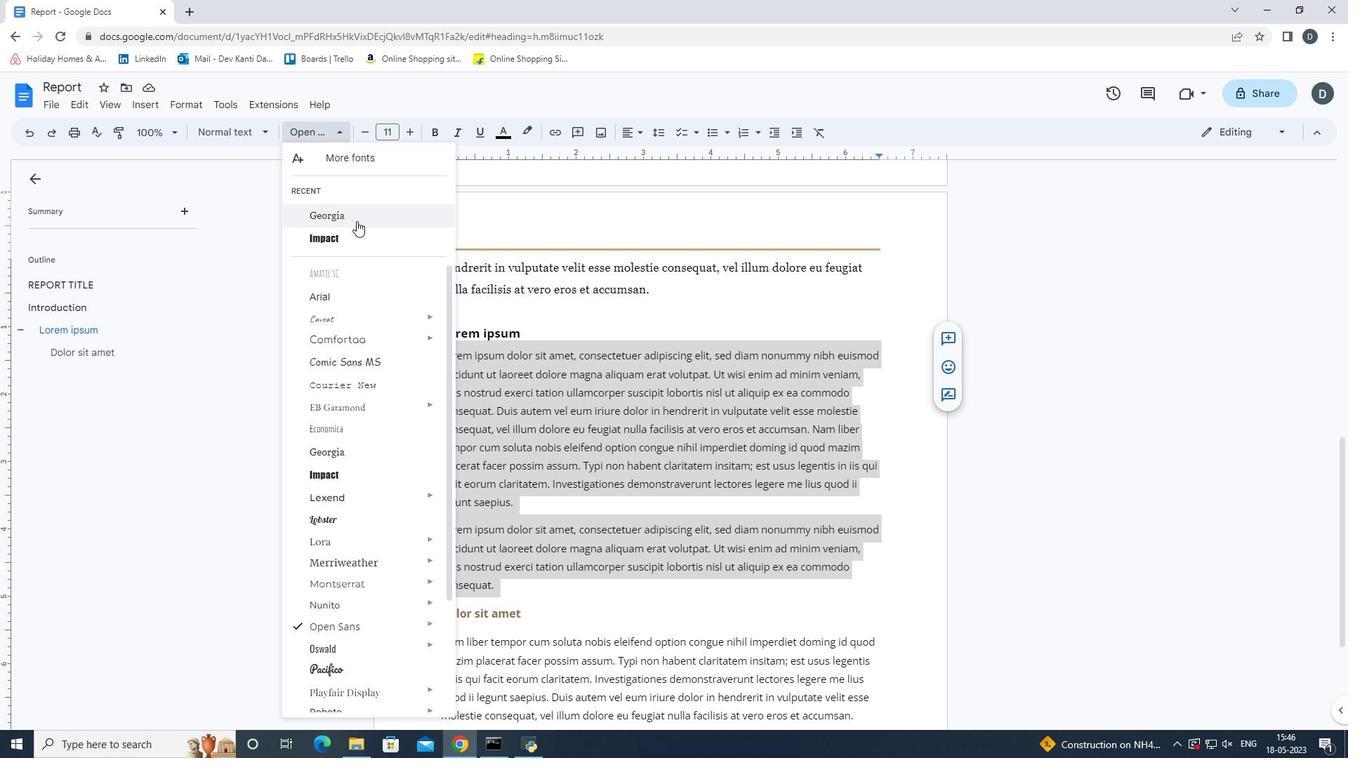 
Action: Mouse pressed left at (356, 220)
Screenshot: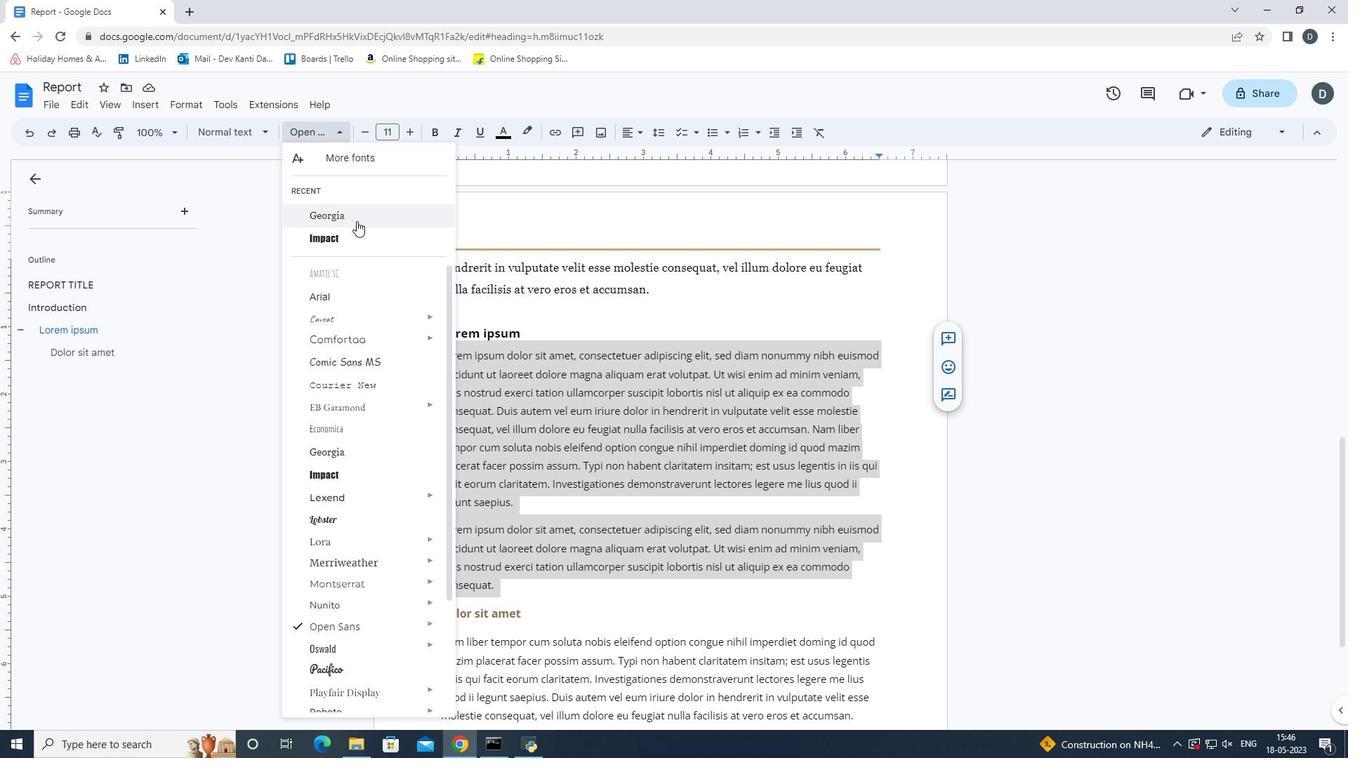 
Action: Mouse moved to (408, 136)
Screenshot: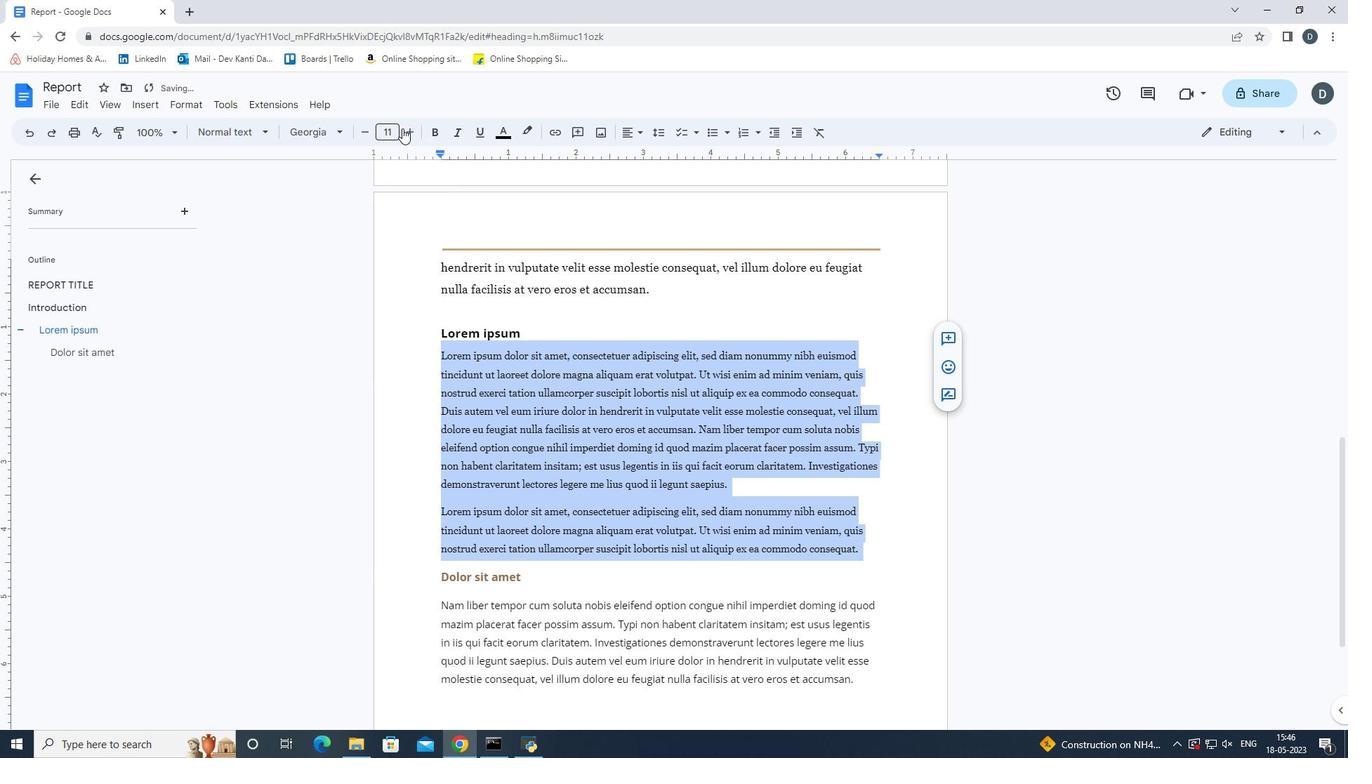 
Action: Mouse pressed left at (408, 136)
Screenshot: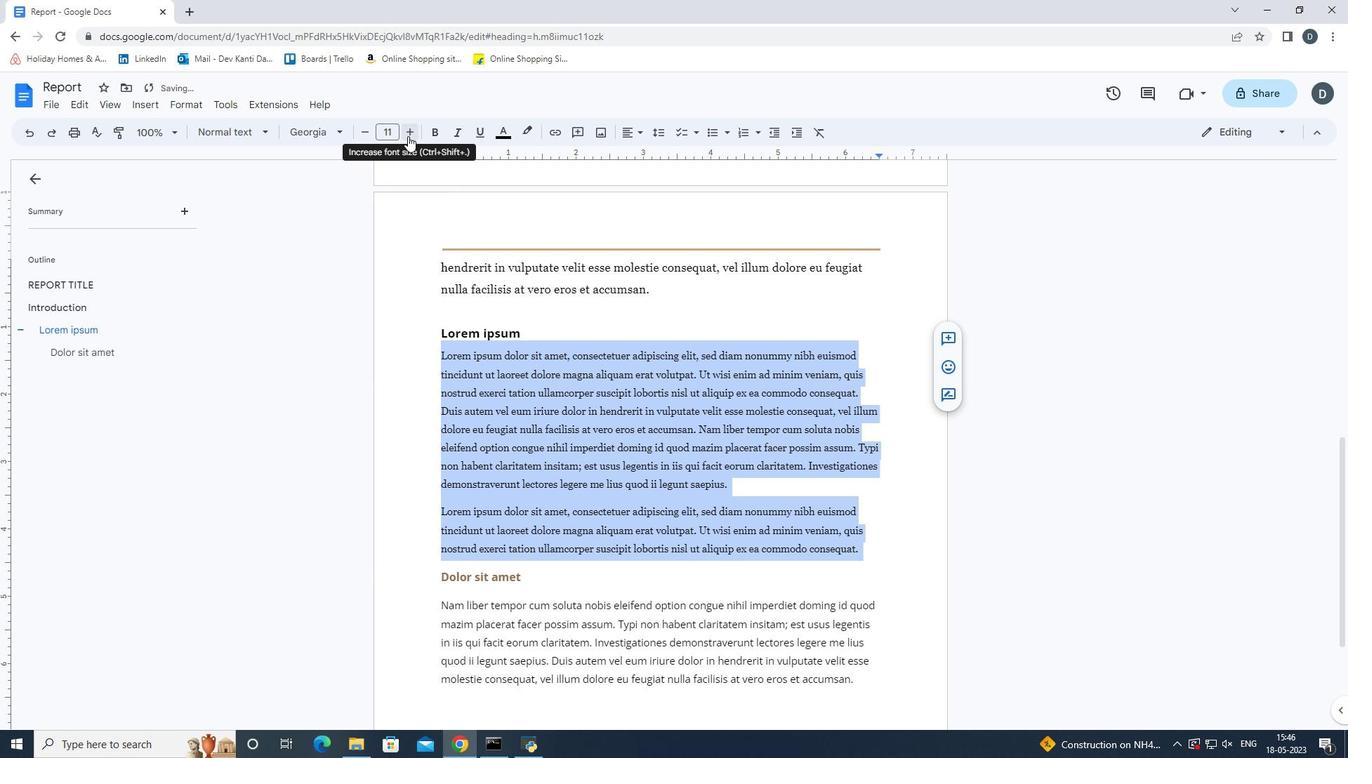 
Action: Mouse pressed left at (408, 136)
Screenshot: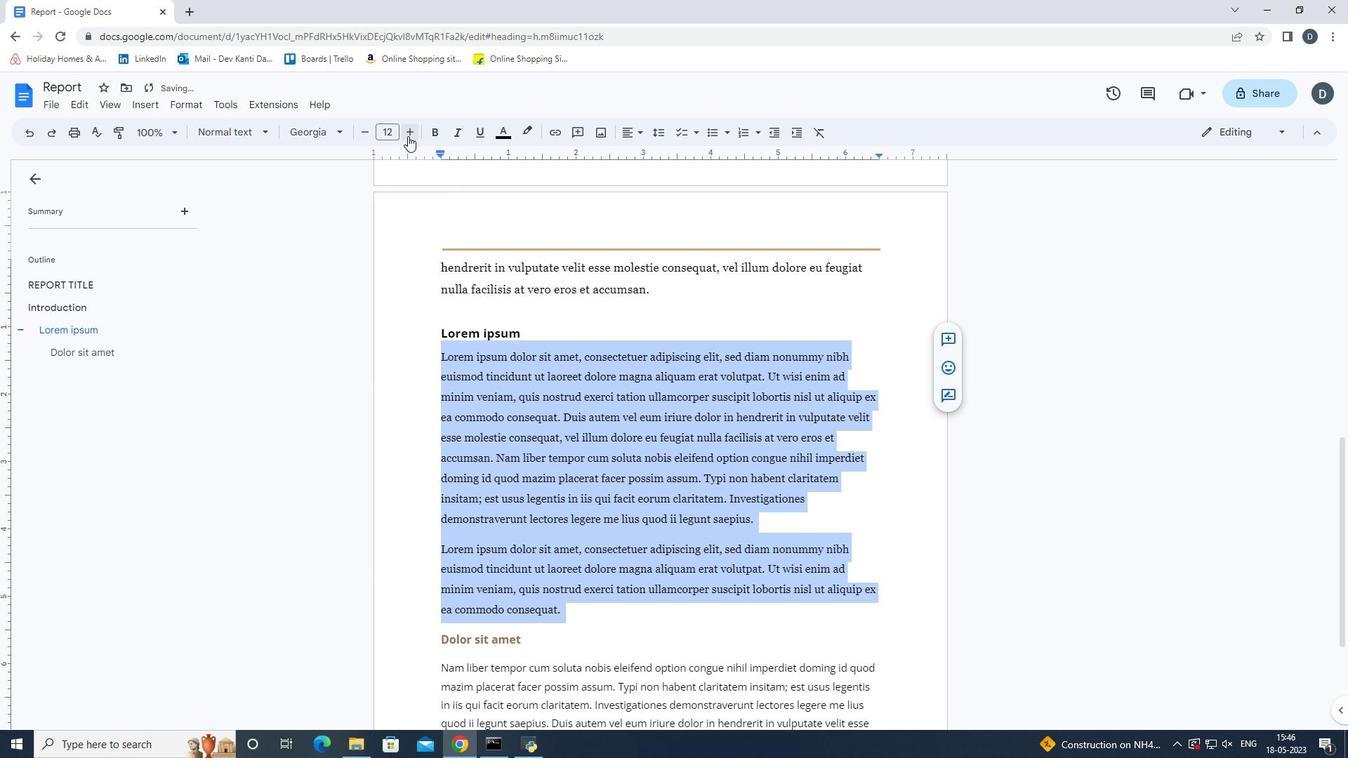 
Action: Mouse moved to (698, 662)
Screenshot: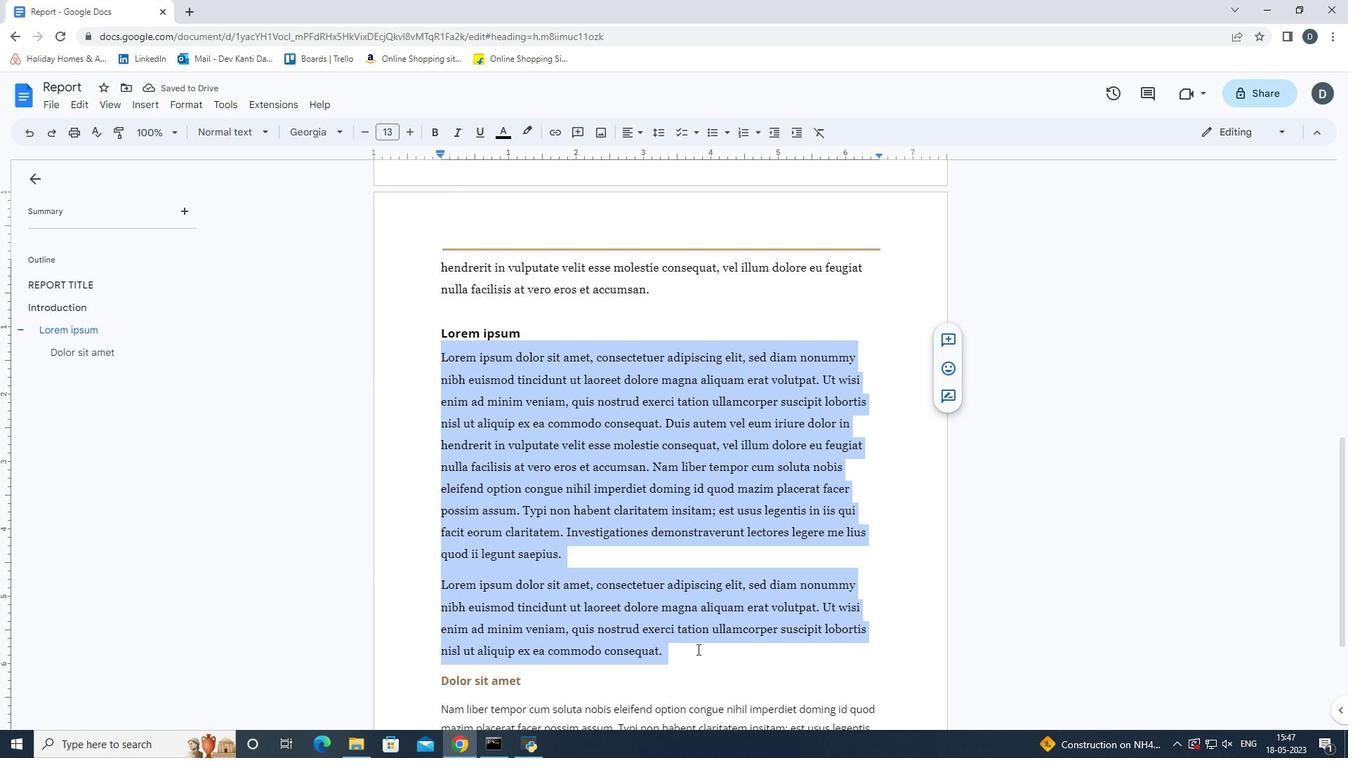 
Action: Mouse pressed left at (698, 662)
Screenshot: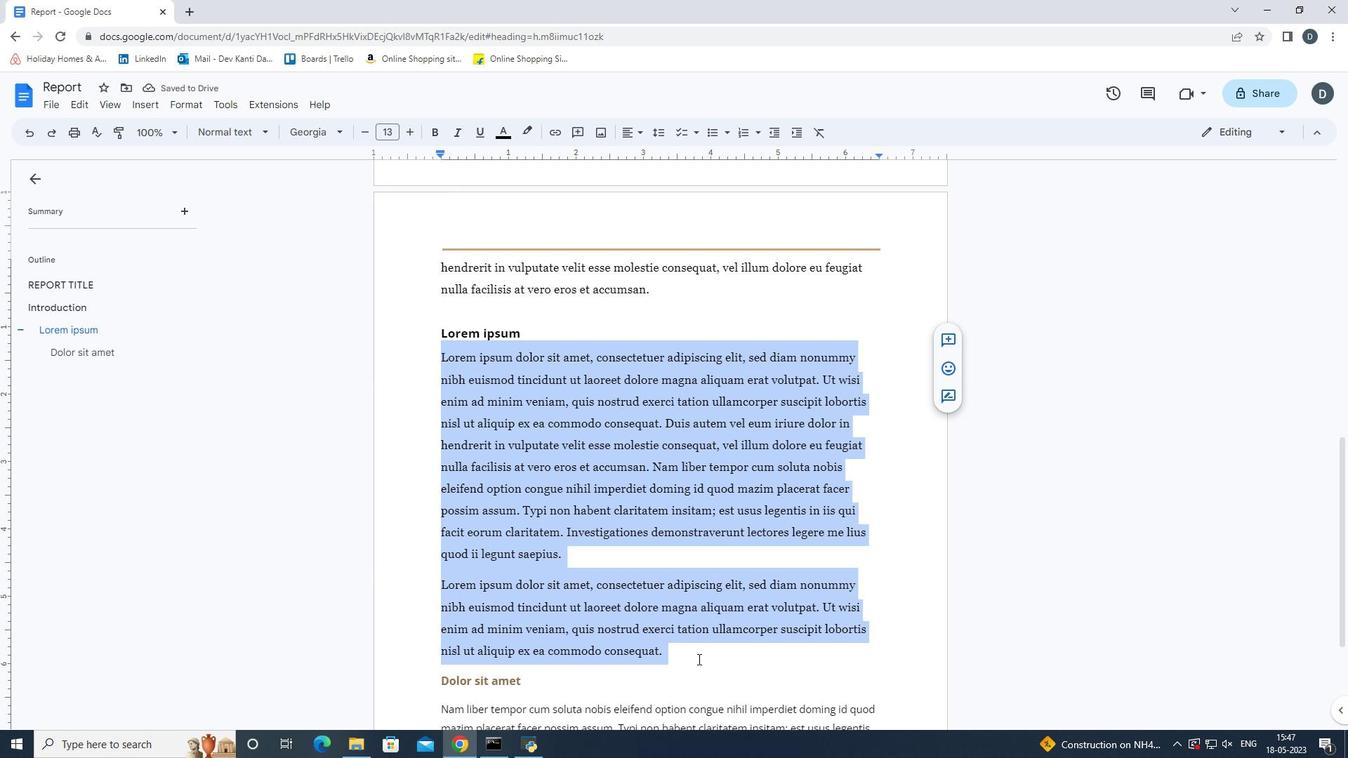 
Action: Mouse moved to (695, 658)
Screenshot: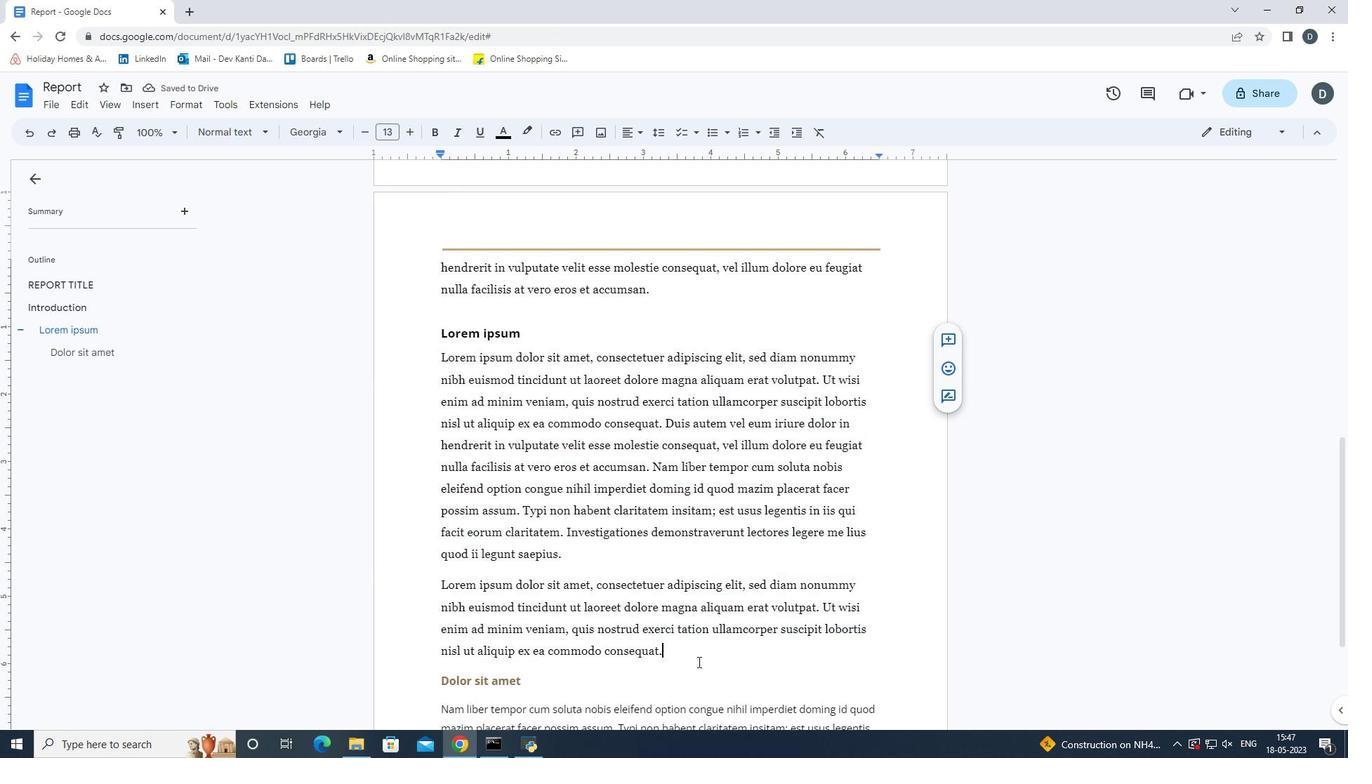 
Action: Mouse scrolled (695, 658) with delta (0, 0)
Screenshot: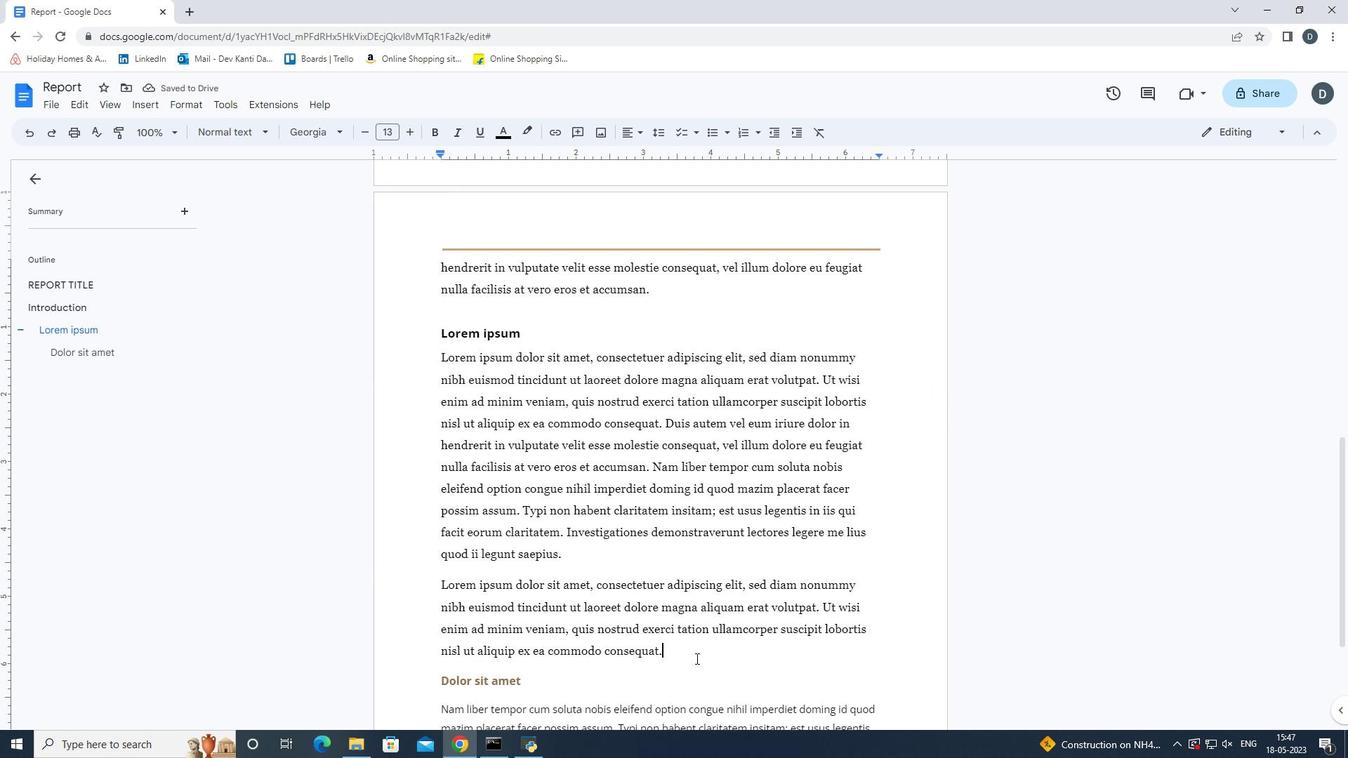 
Action: Mouse scrolled (695, 658) with delta (0, 0)
Screenshot: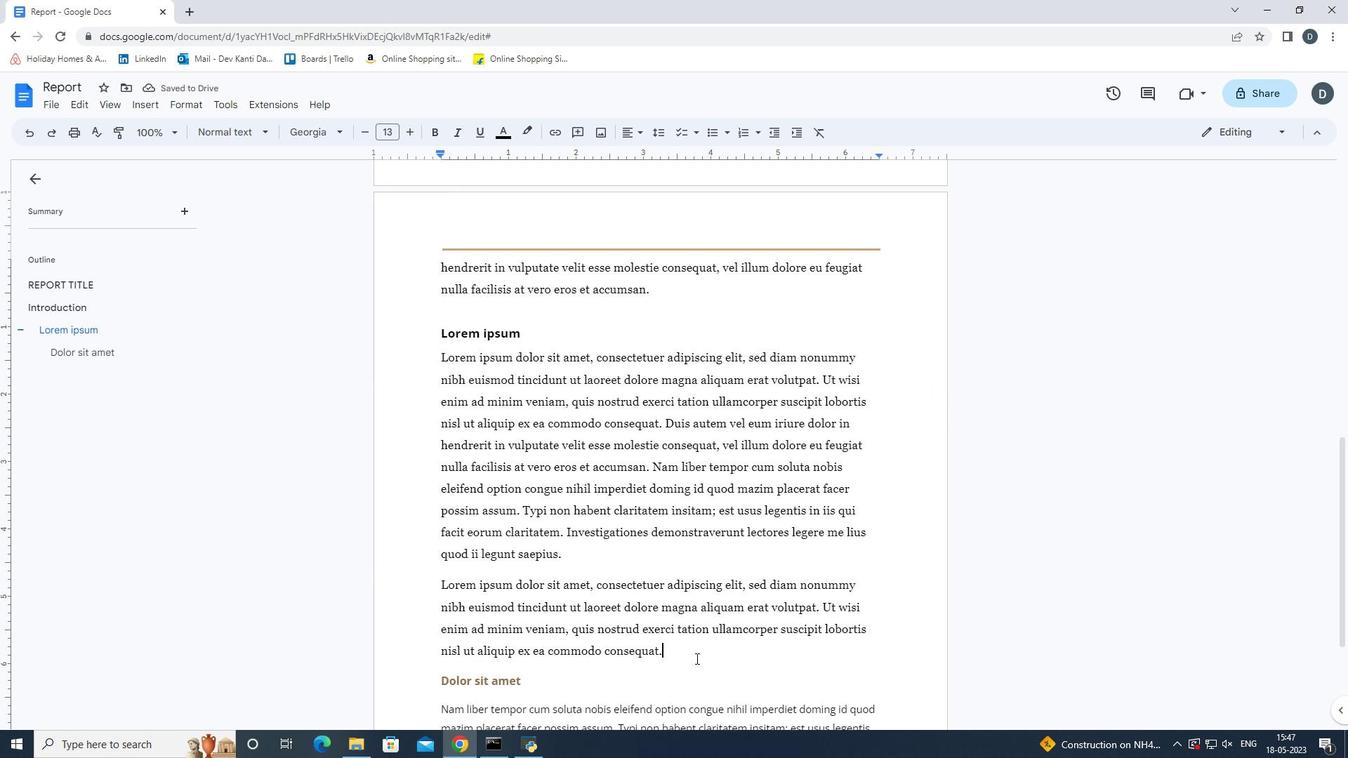 
Action: Mouse scrolled (695, 658) with delta (0, 0)
Screenshot: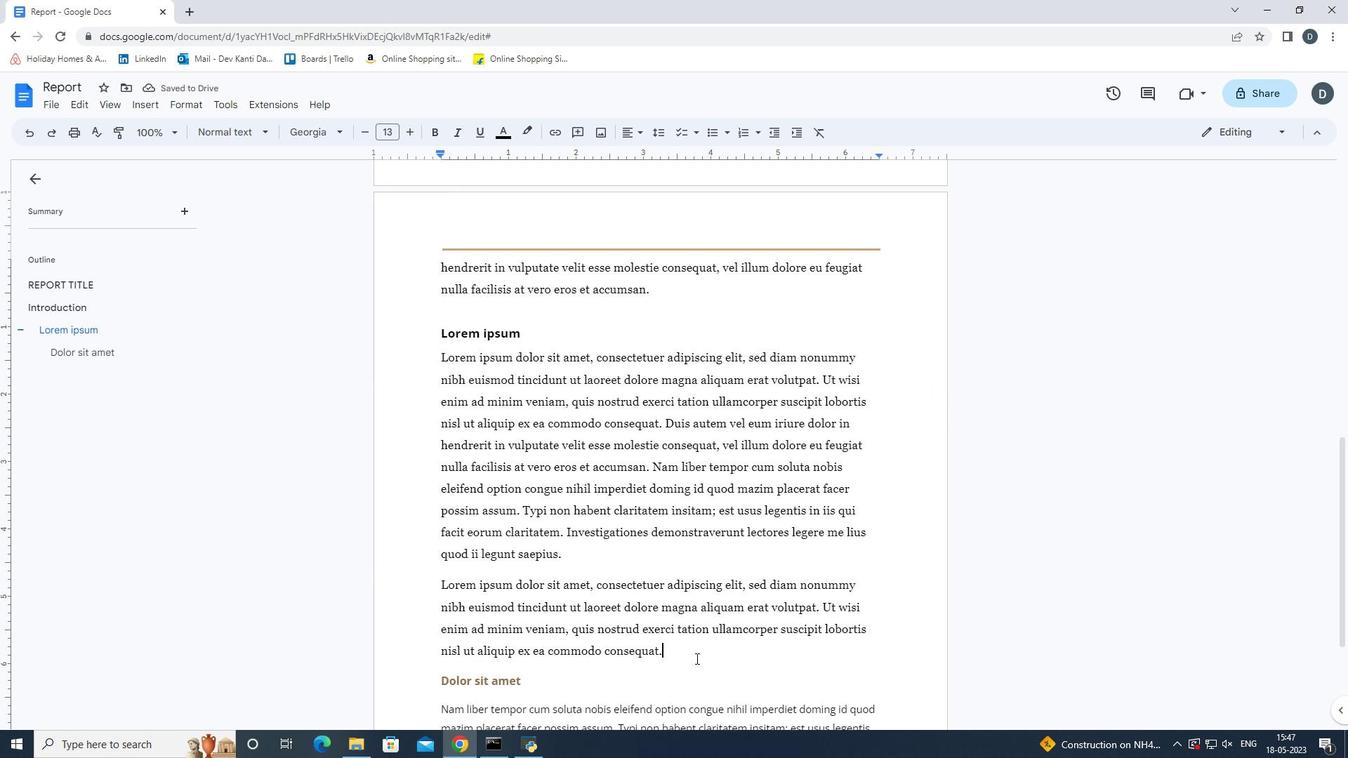 
Action: Mouse moved to (650, 585)
Screenshot: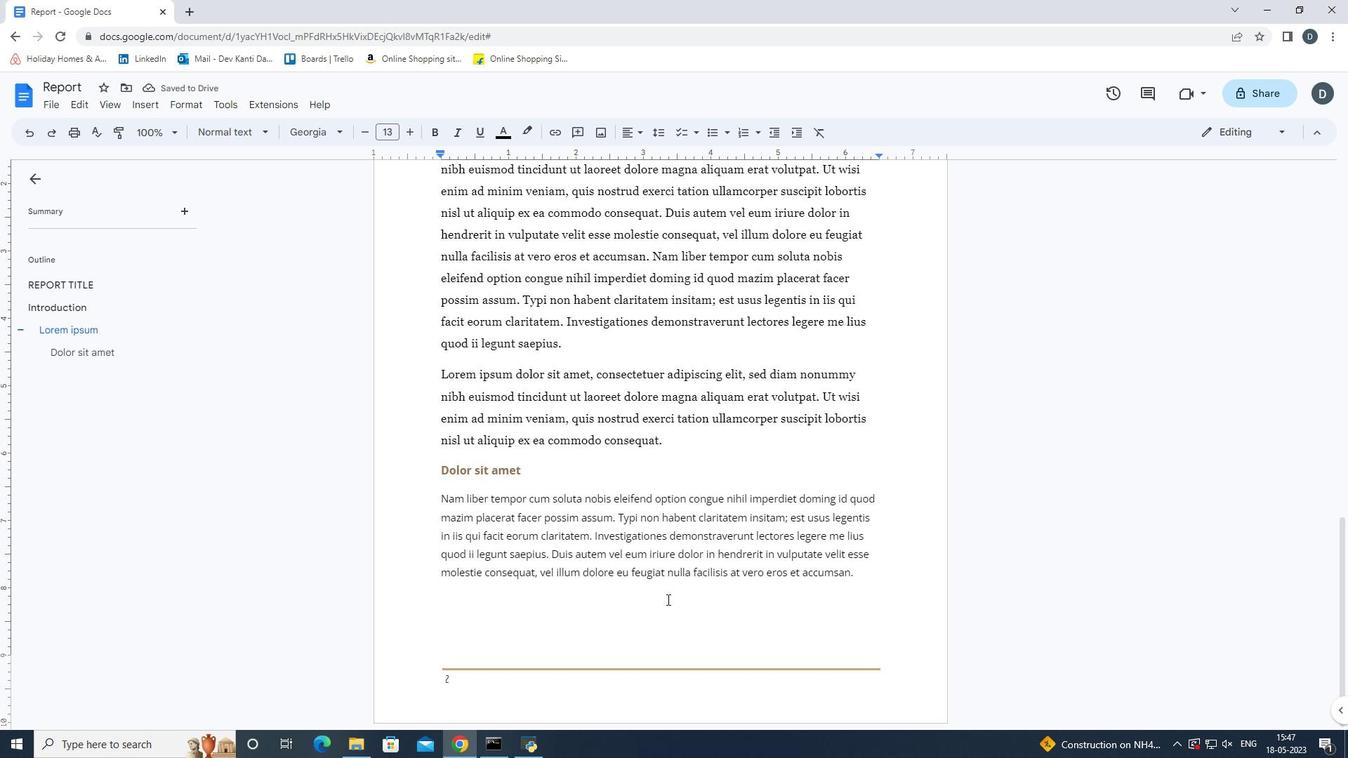 
Action: Mouse scrolled (650, 585) with delta (0, 0)
Screenshot: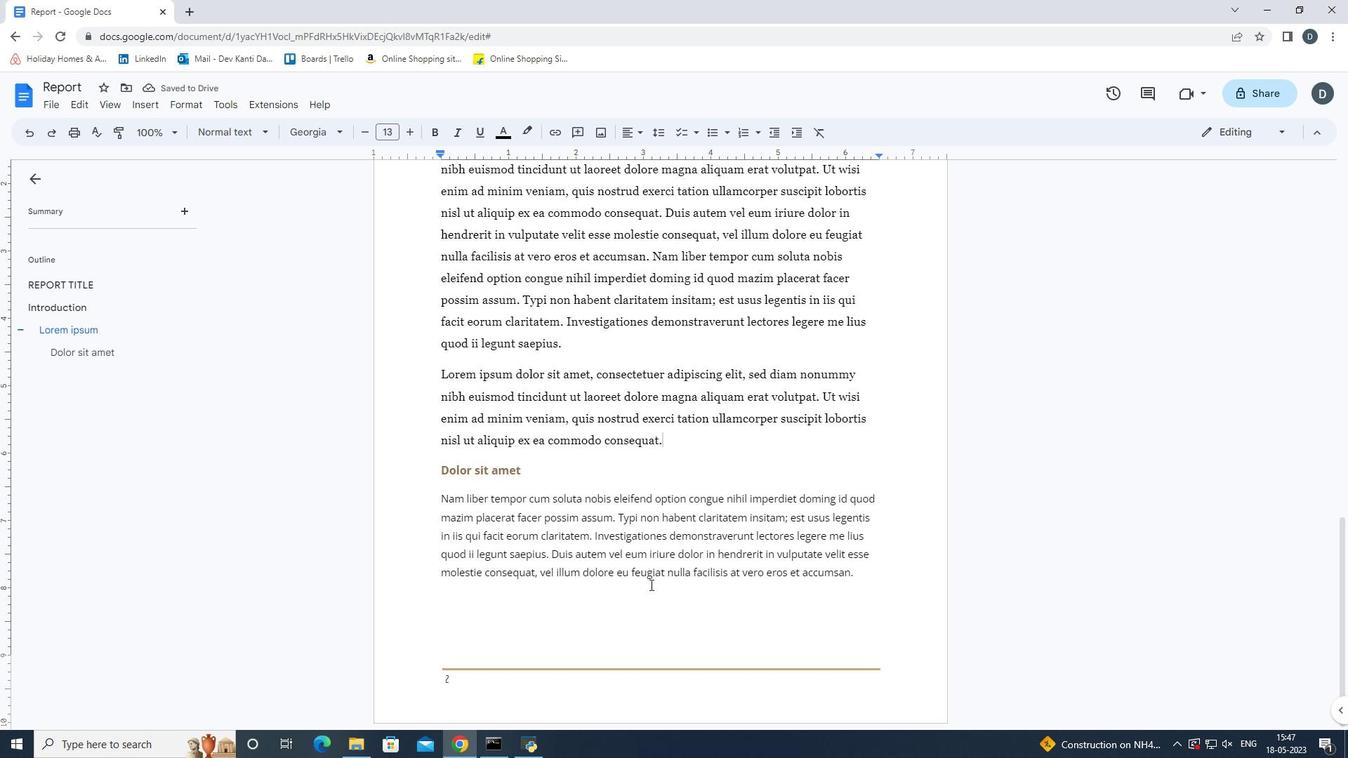 
Action: Mouse scrolled (650, 585) with delta (0, 0)
Screenshot: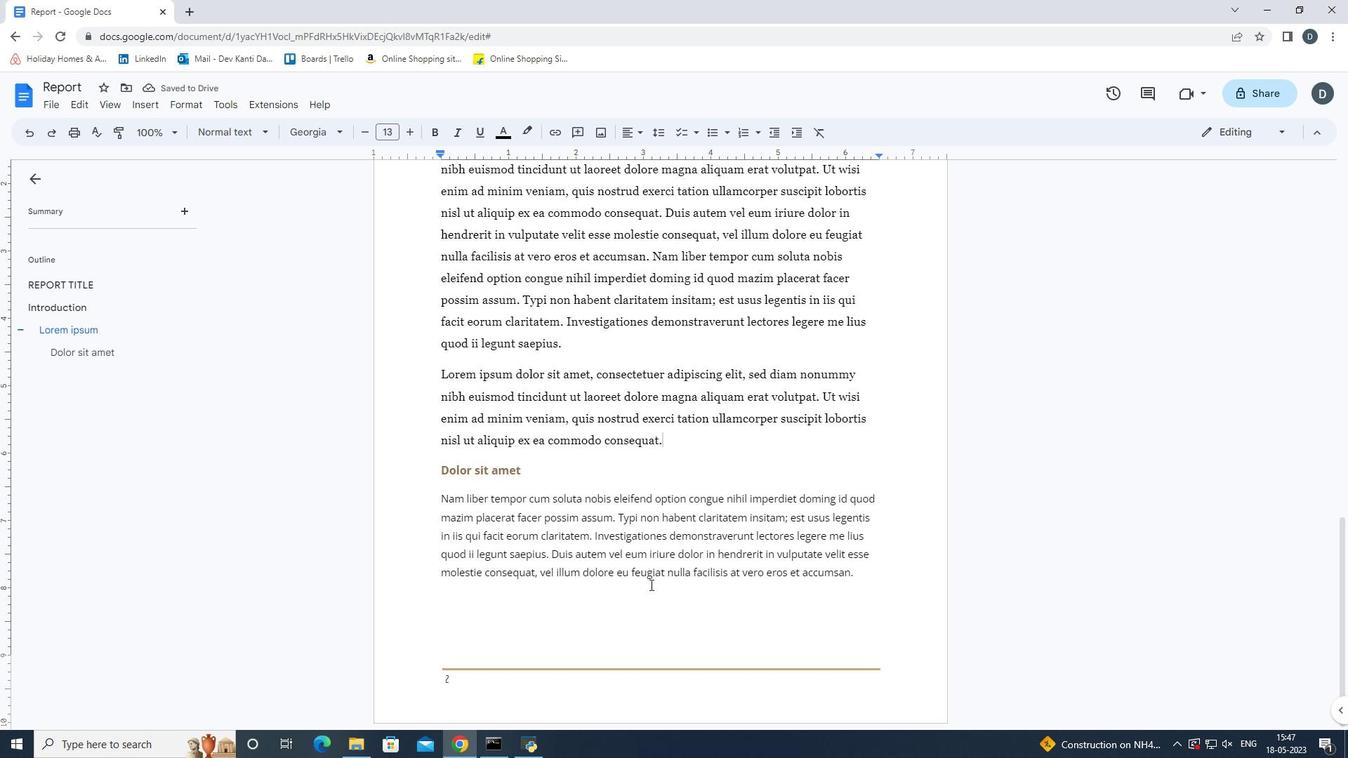 
Action: Mouse scrolled (650, 585) with delta (0, 0)
Screenshot: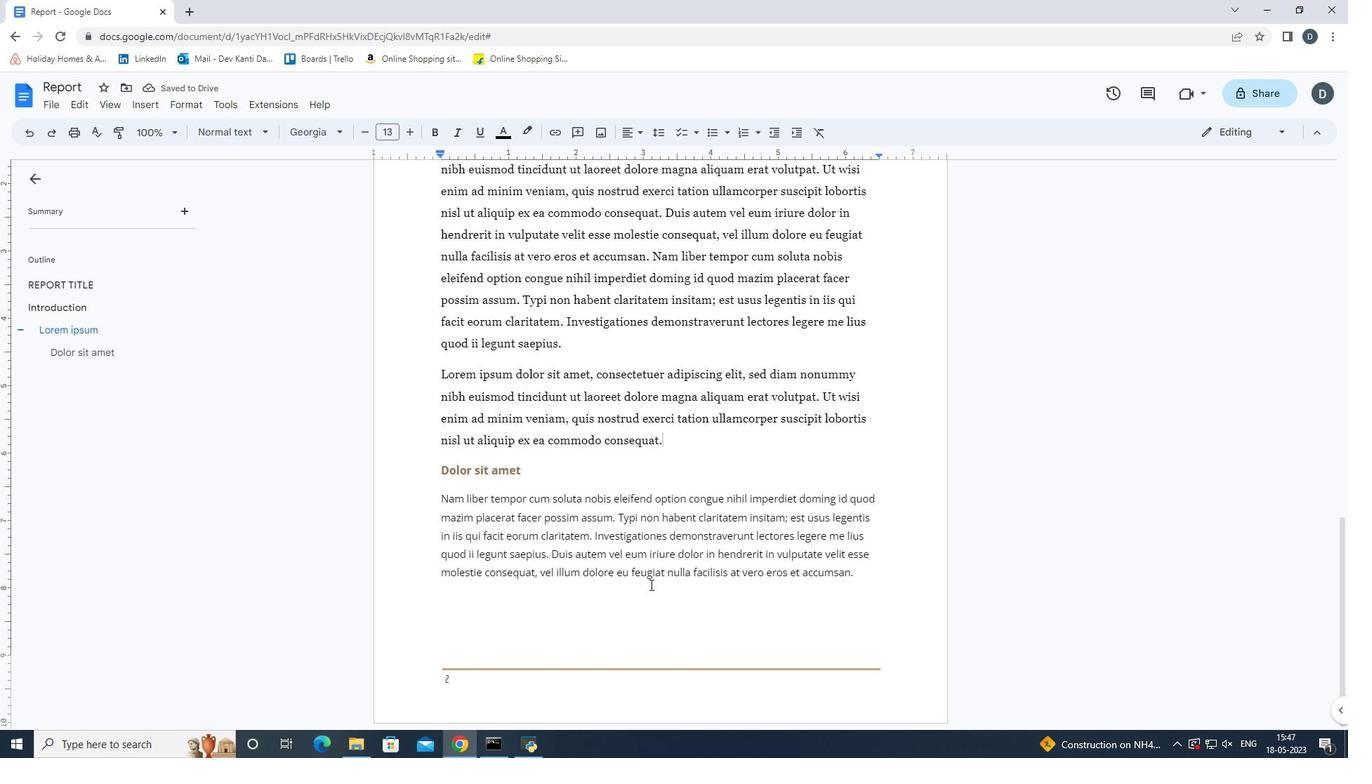 
Action: Mouse scrolled (650, 585) with delta (0, 0)
Screenshot: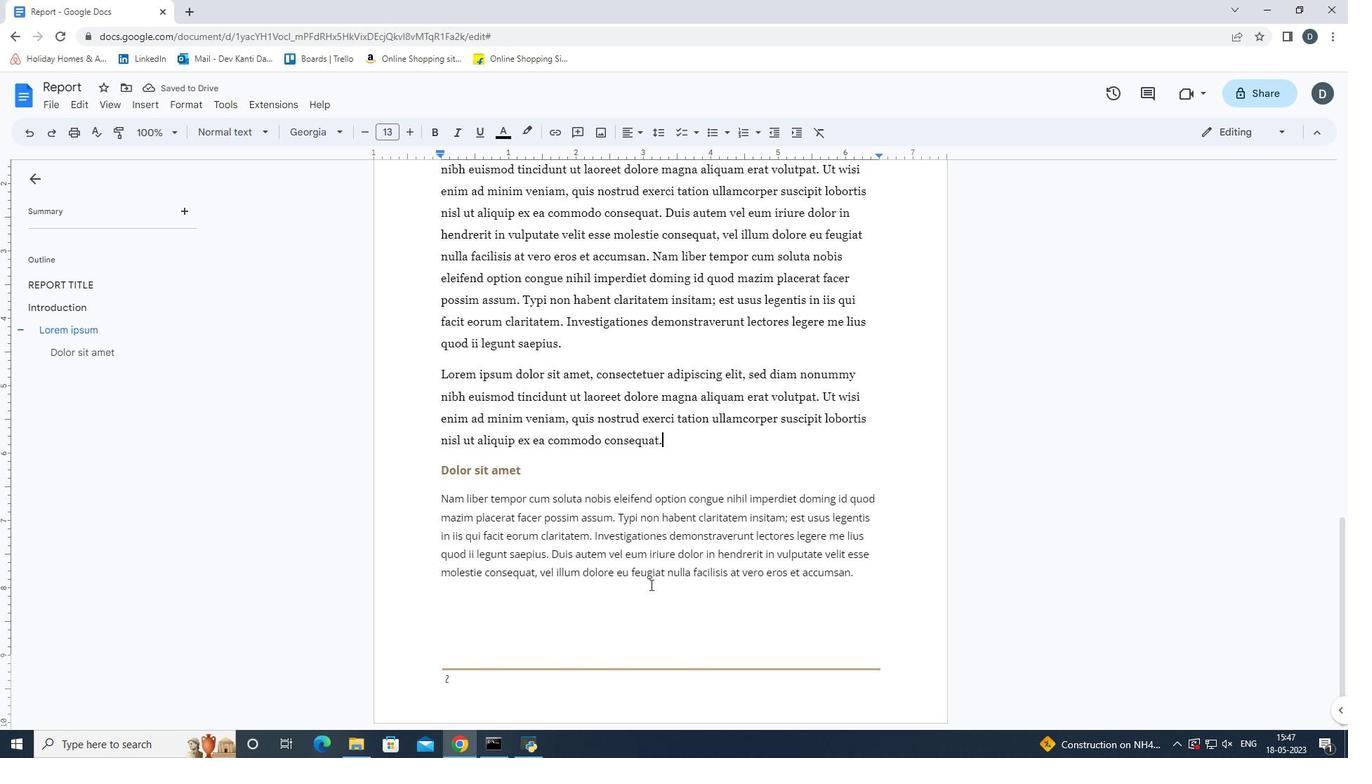 
Action: Mouse moved to (422, 401)
Screenshot: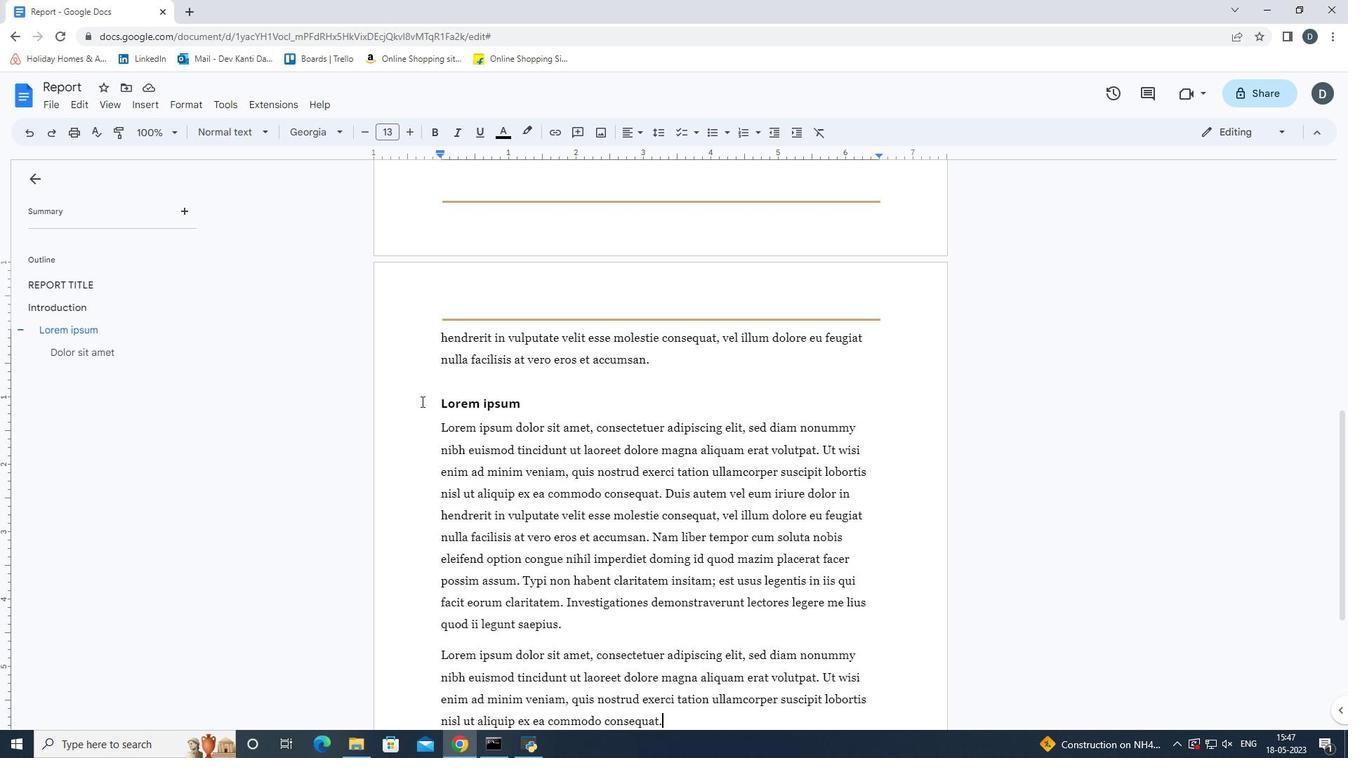 
Action: Mouse pressed left at (422, 401)
Screenshot: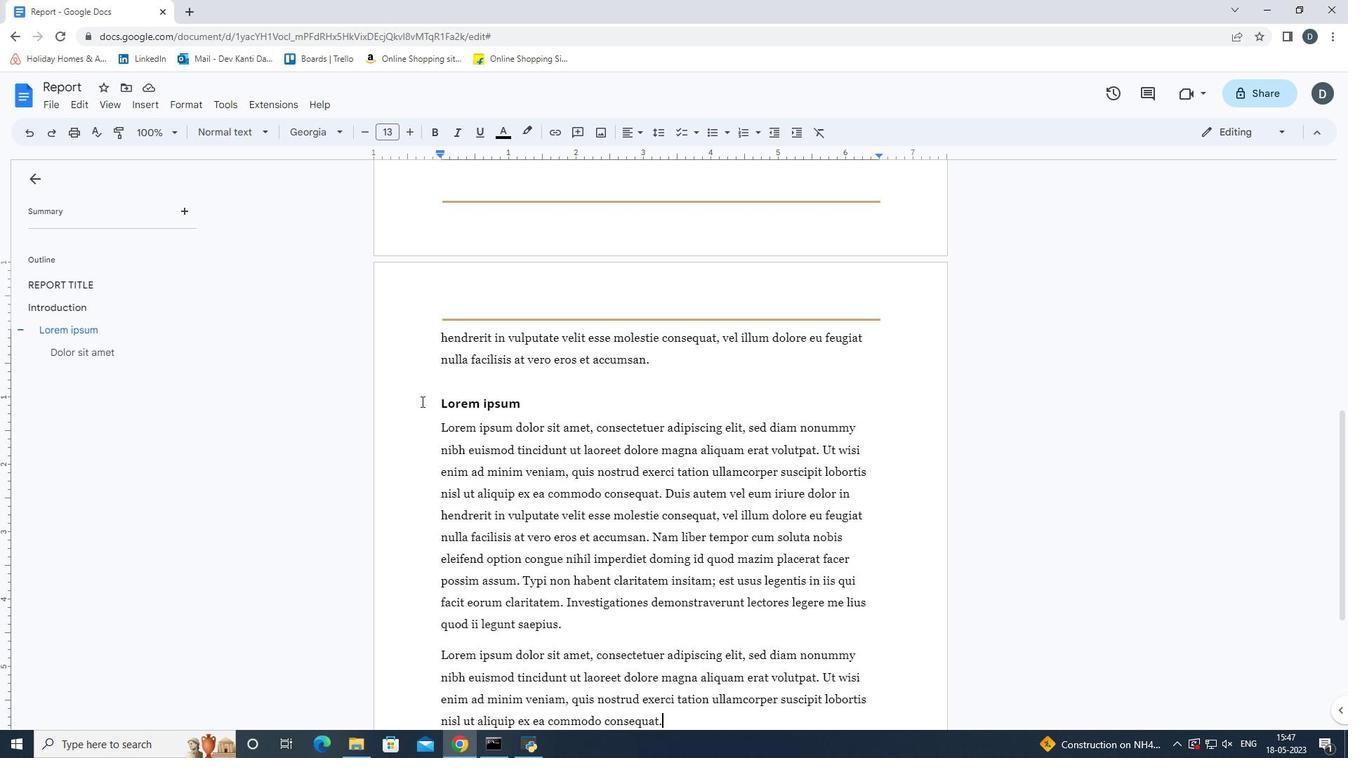 
Action: Mouse moved to (537, 398)
Screenshot: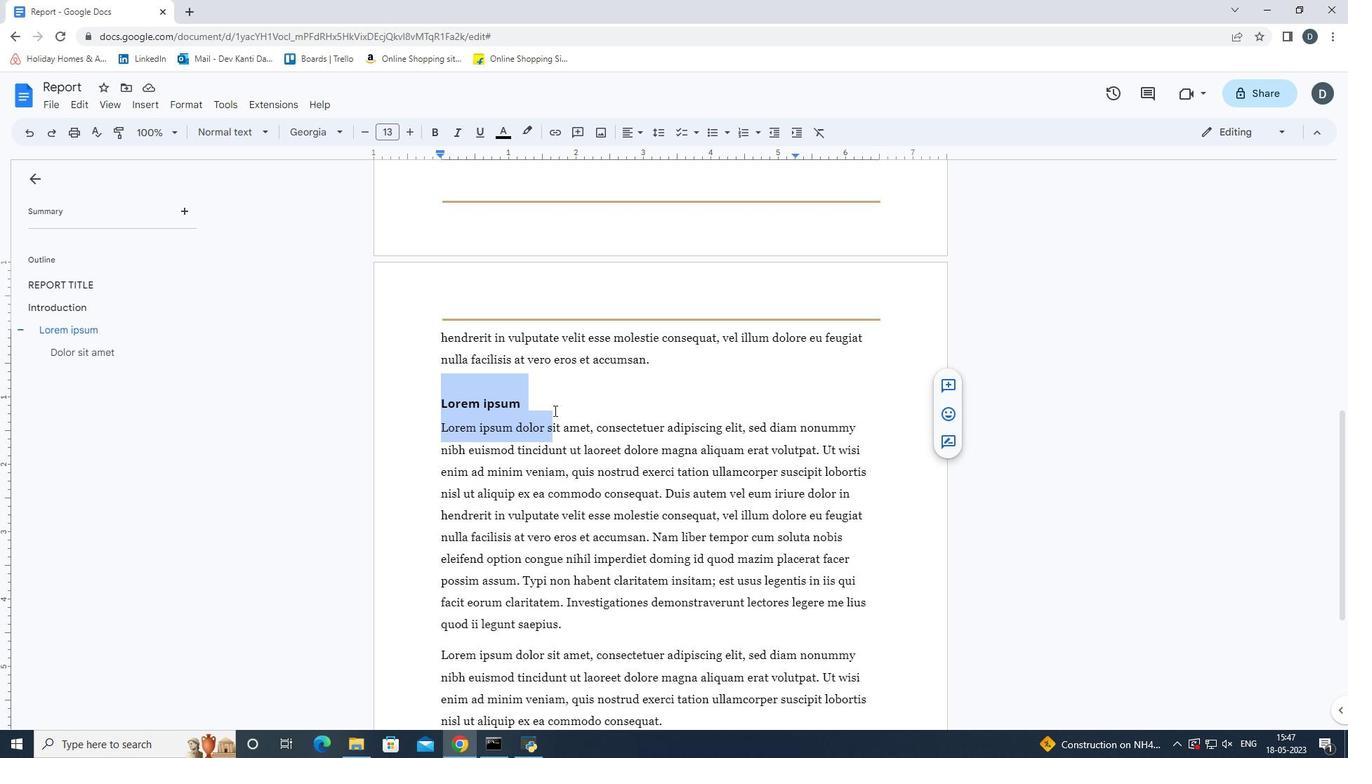 
Action: Mouse pressed left at (537, 398)
Screenshot: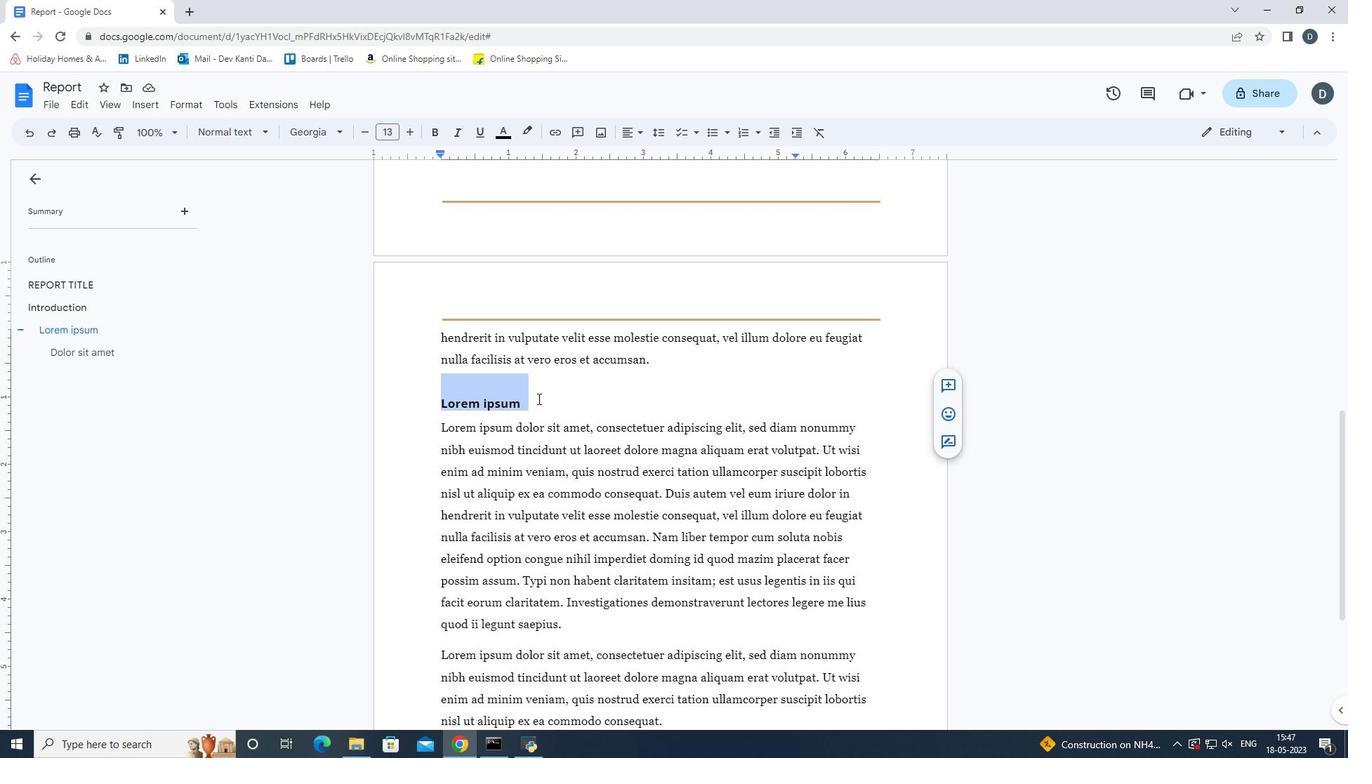 
Action: Mouse moved to (535, 401)
Screenshot: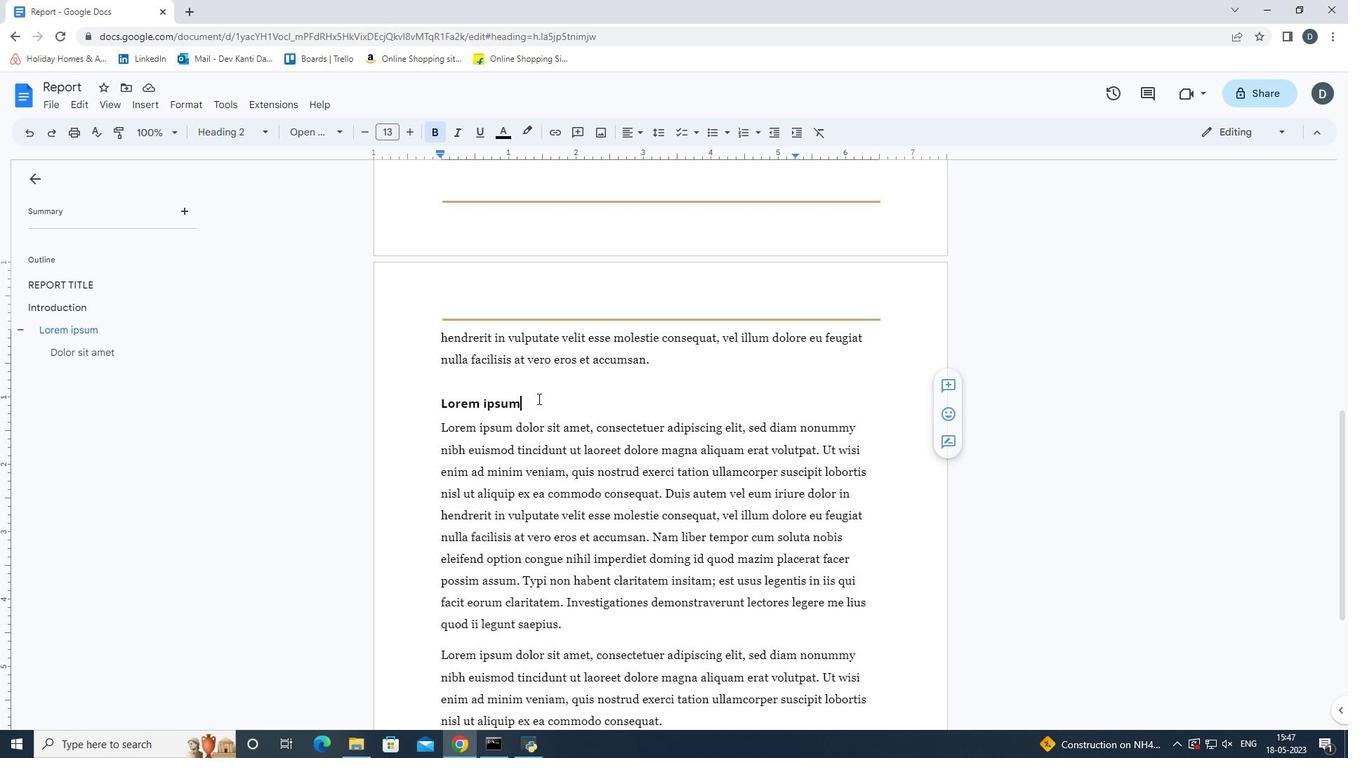 
Action: Mouse scrolled (535, 402) with delta (0, 0)
Screenshot: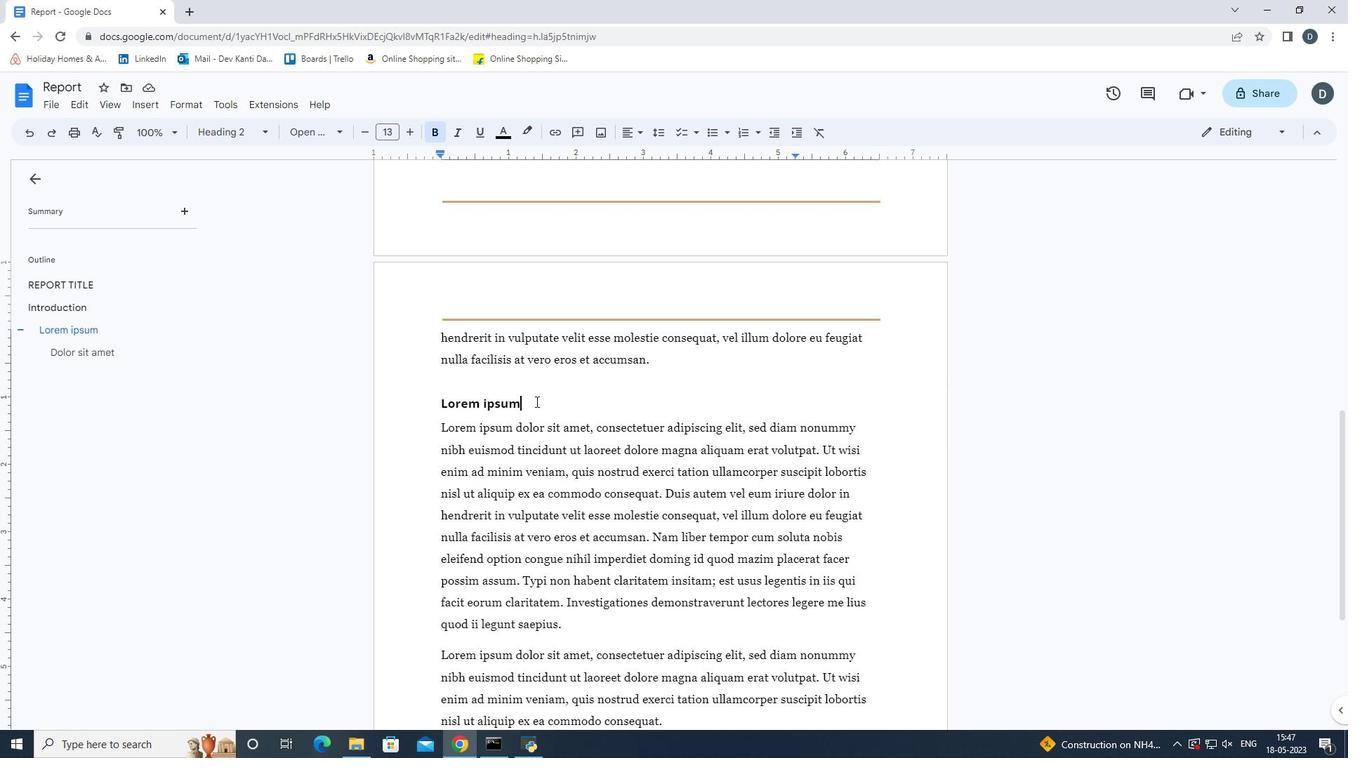 
Action: Mouse scrolled (535, 402) with delta (0, 0)
Screenshot: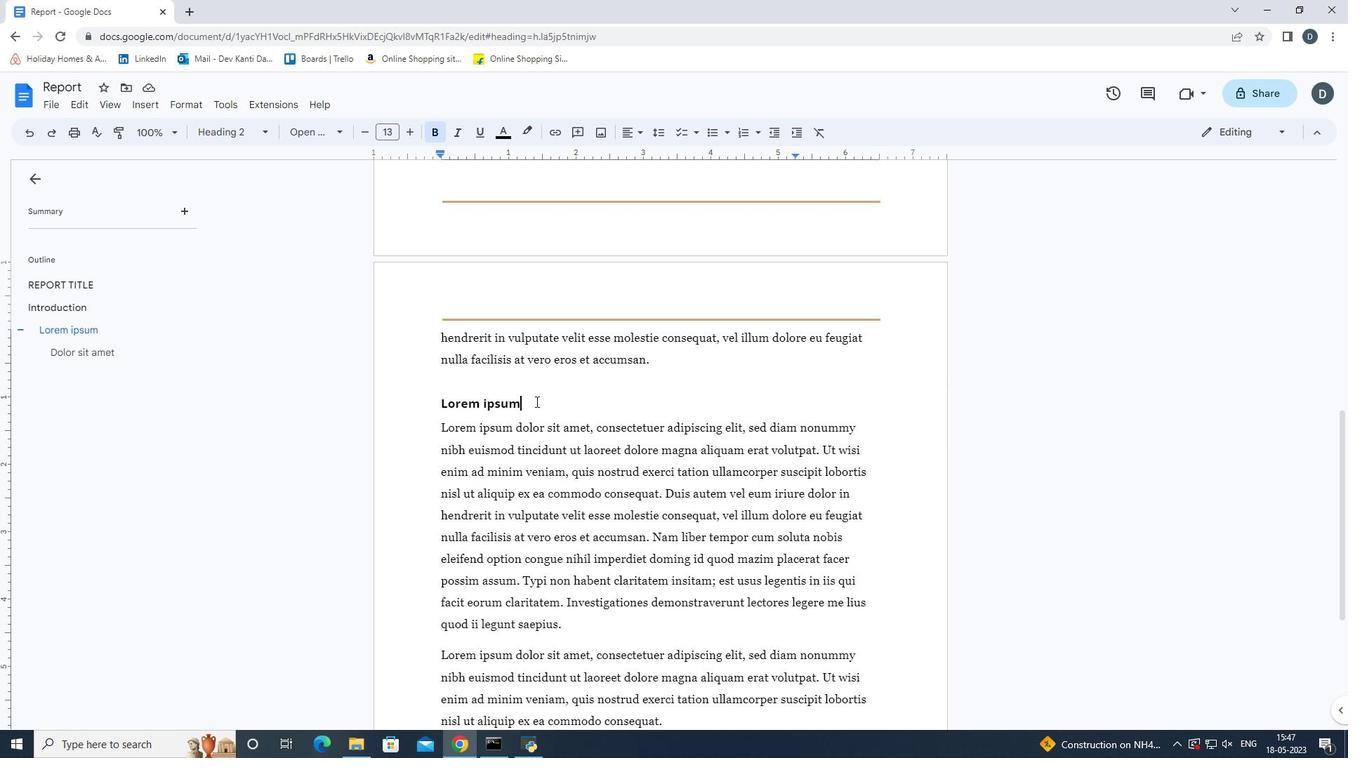 
Action: Mouse scrolled (535, 402) with delta (0, 0)
Screenshot: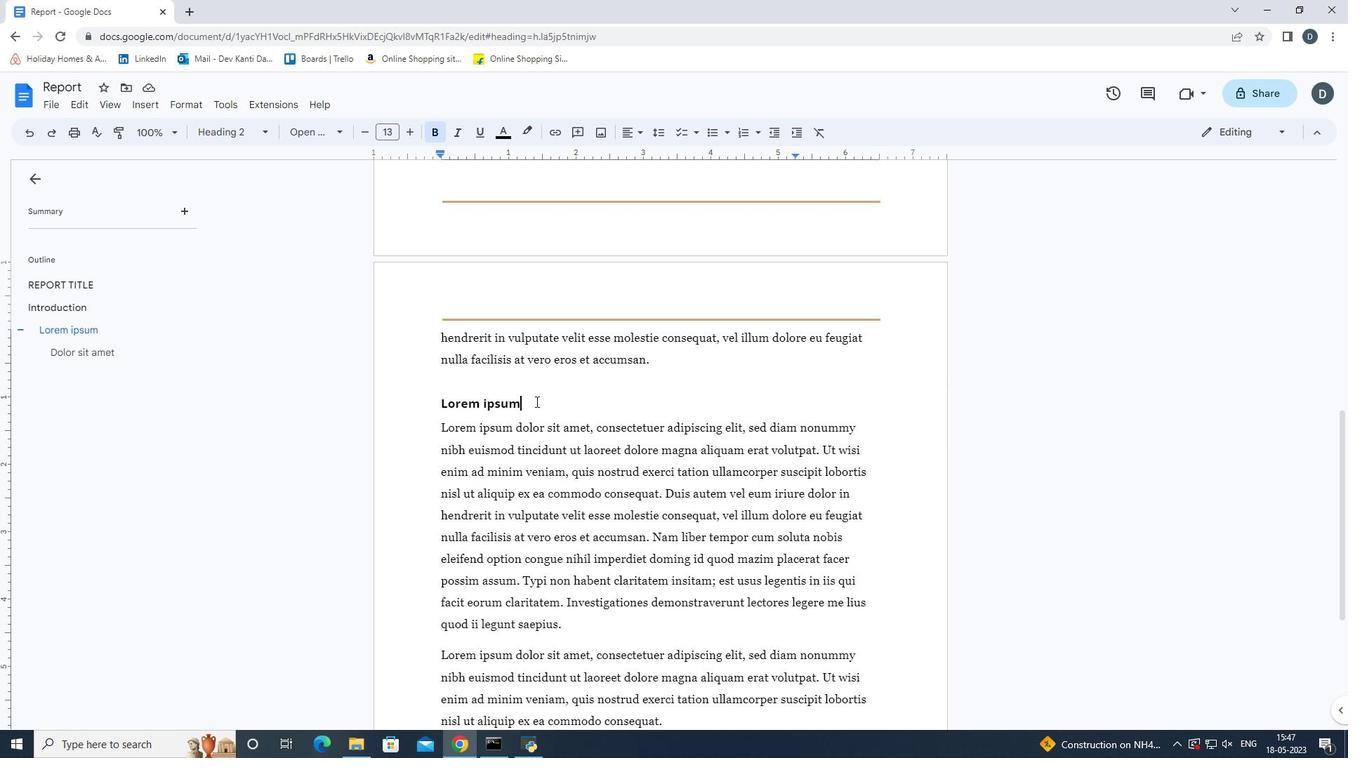 
Action: Mouse scrolled (535, 402) with delta (0, 0)
Screenshot: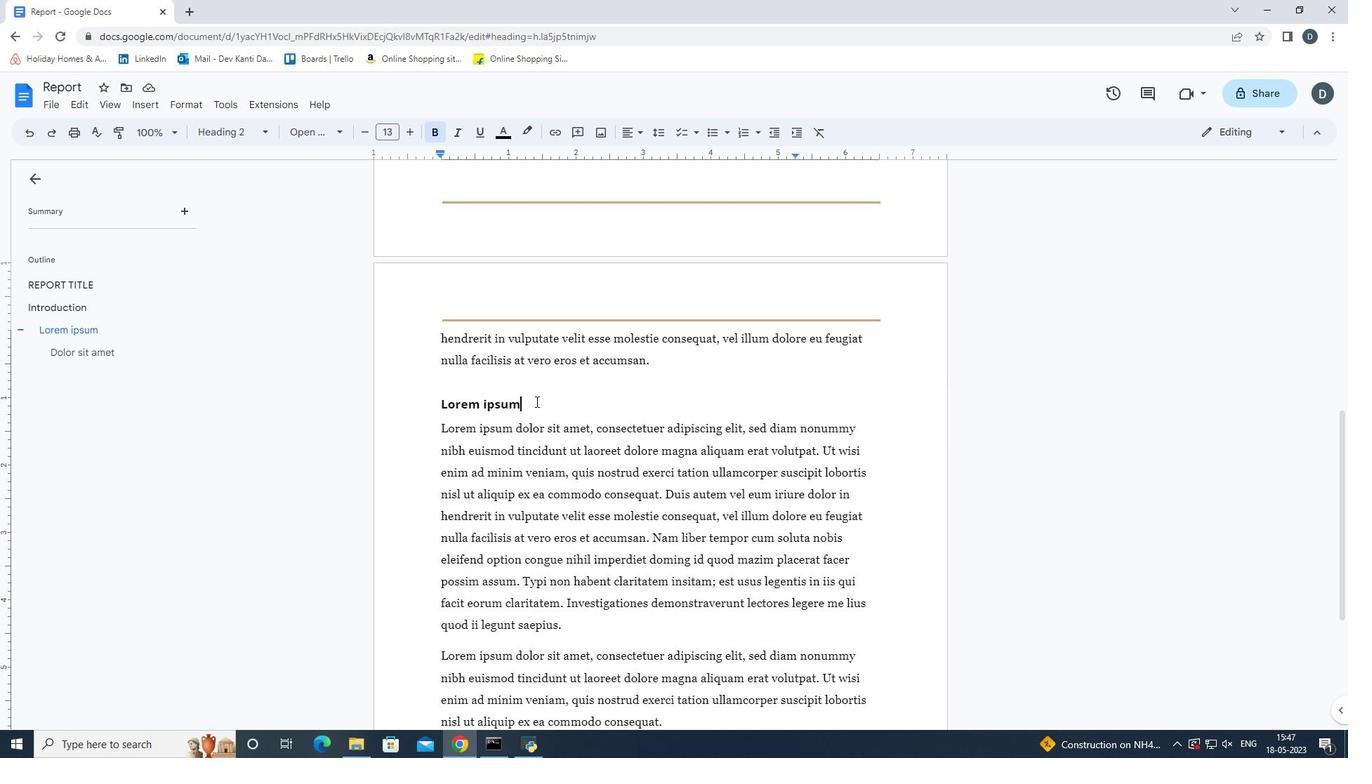 
Action: Mouse scrolled (535, 401) with delta (0, 0)
Screenshot: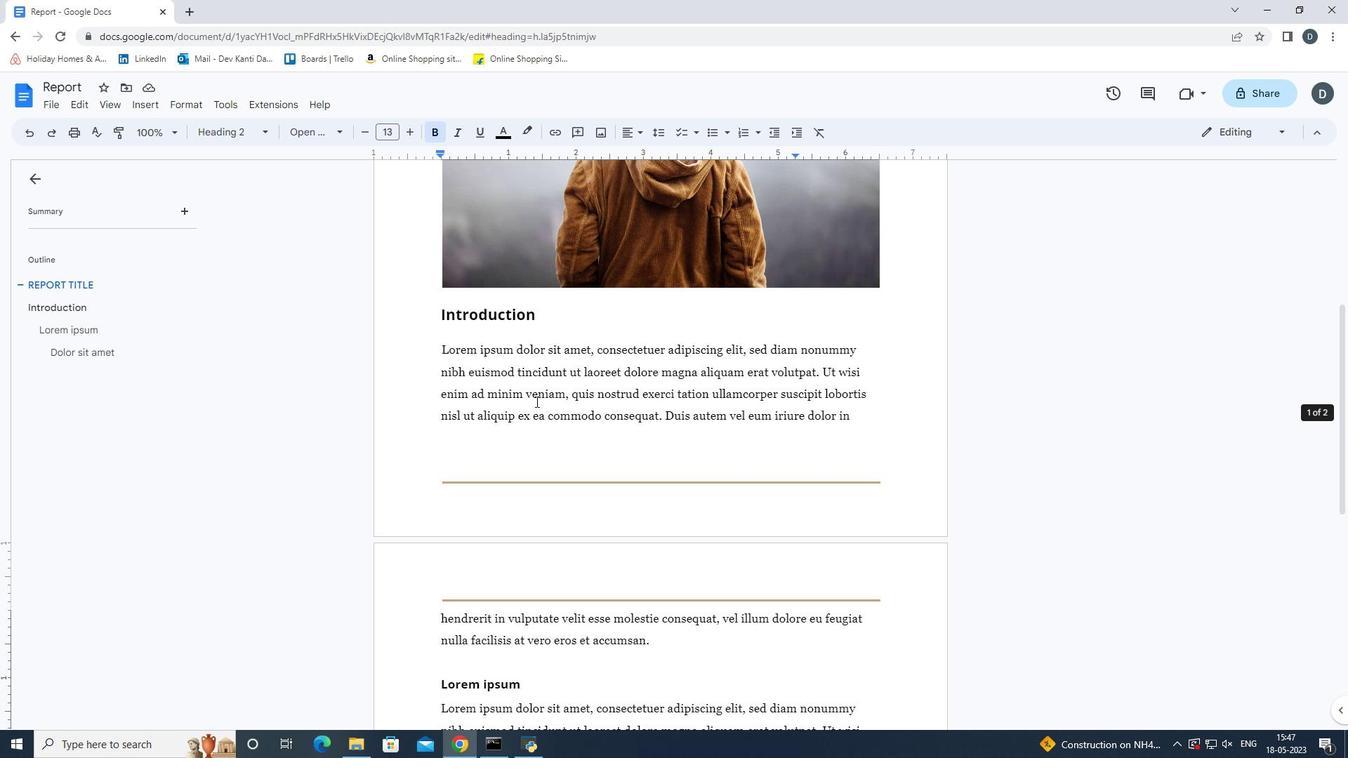 
Action: Mouse scrolled (535, 401) with delta (0, 0)
Screenshot: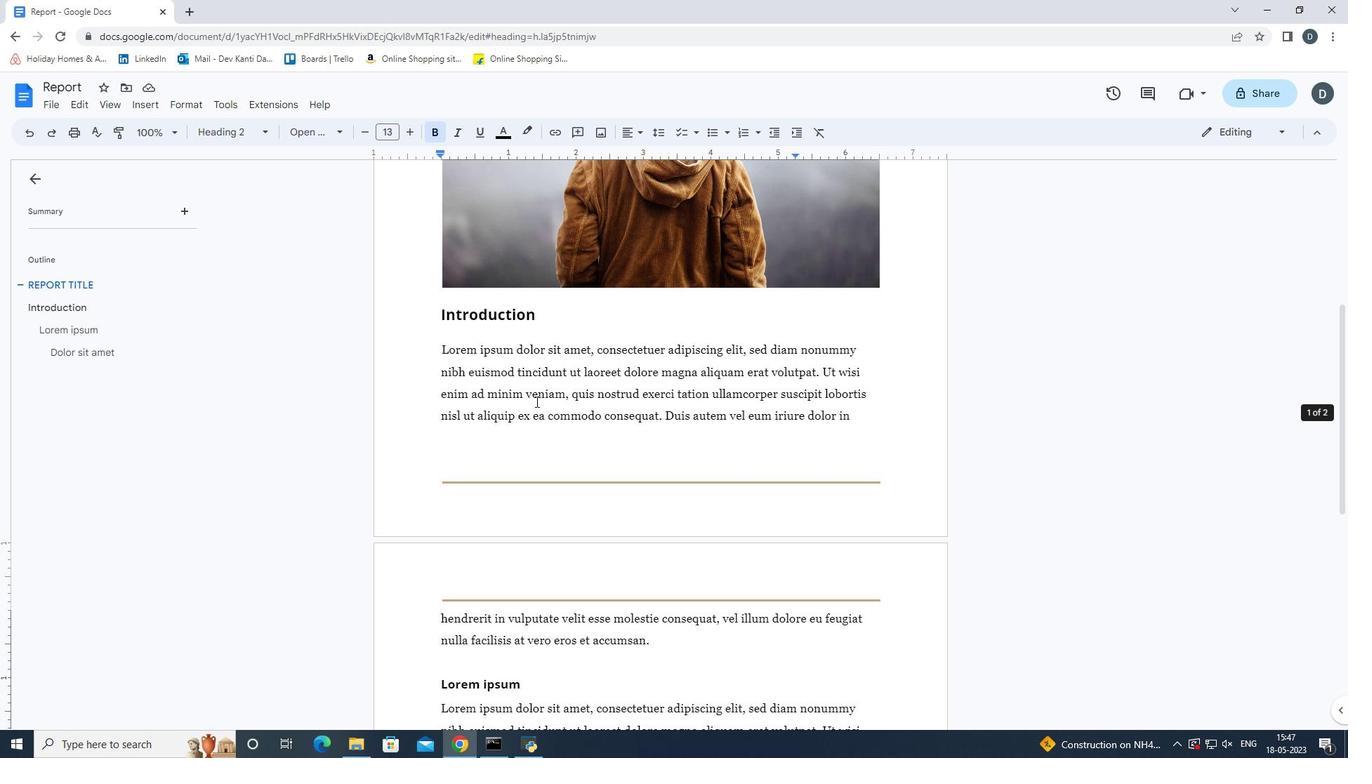 
Action: Mouse scrolled (535, 401) with delta (0, 0)
Screenshot: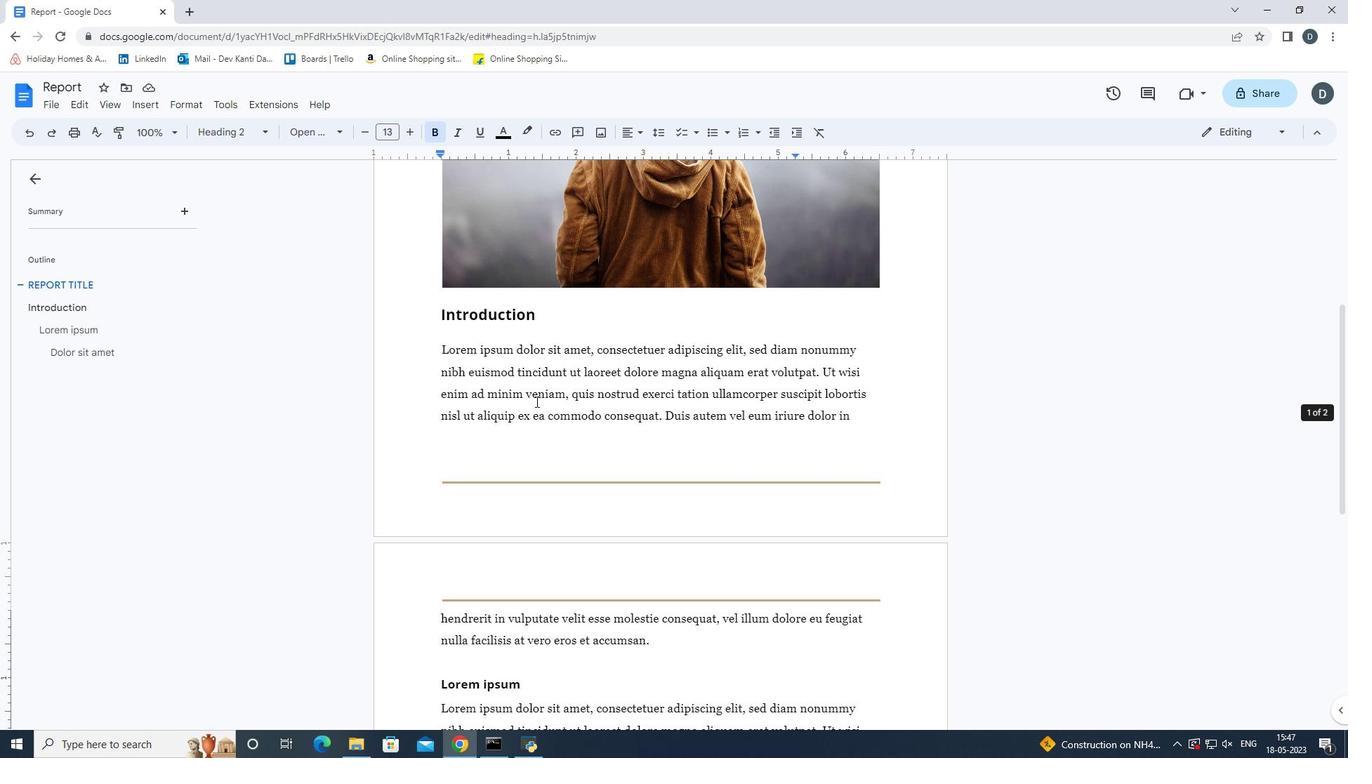 
Action: Mouse scrolled (535, 401) with delta (0, 0)
Screenshot: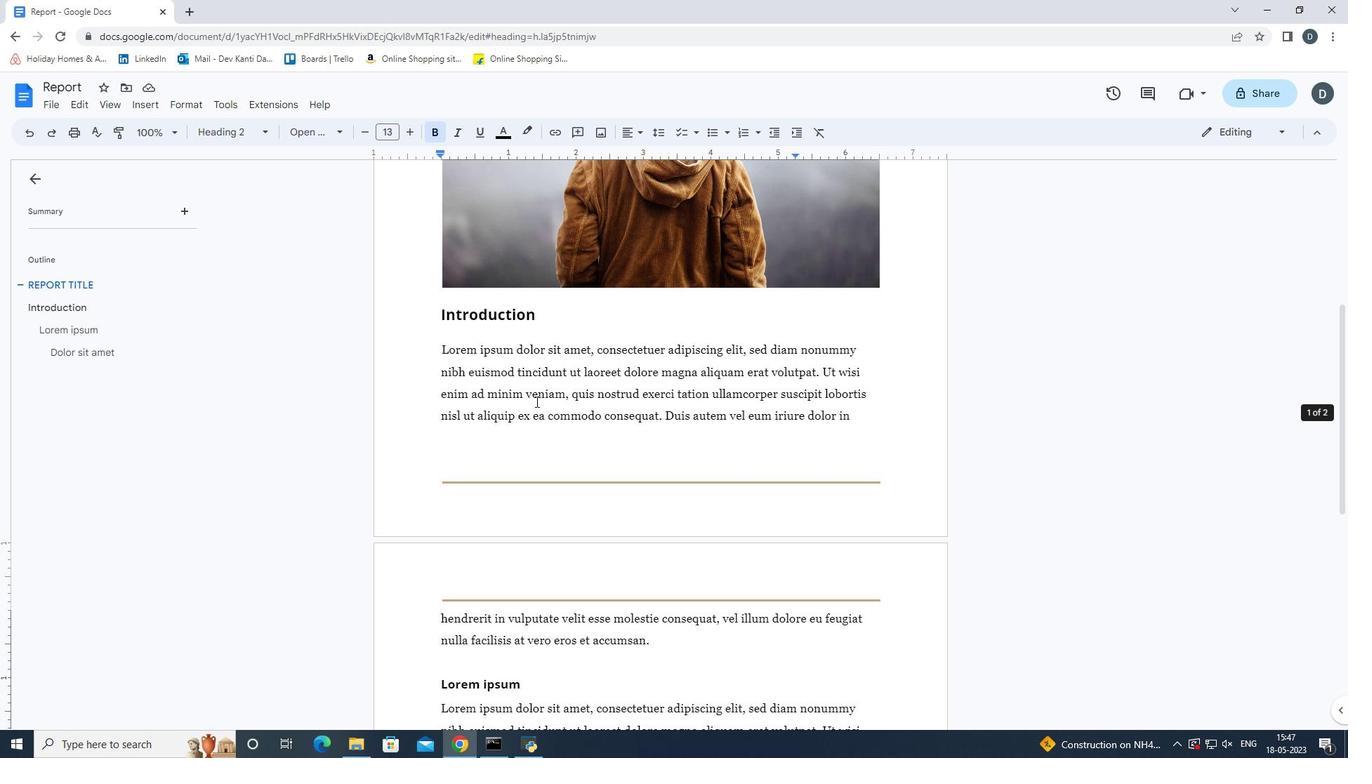 
Action: Mouse scrolled (535, 402) with delta (0, 0)
Screenshot: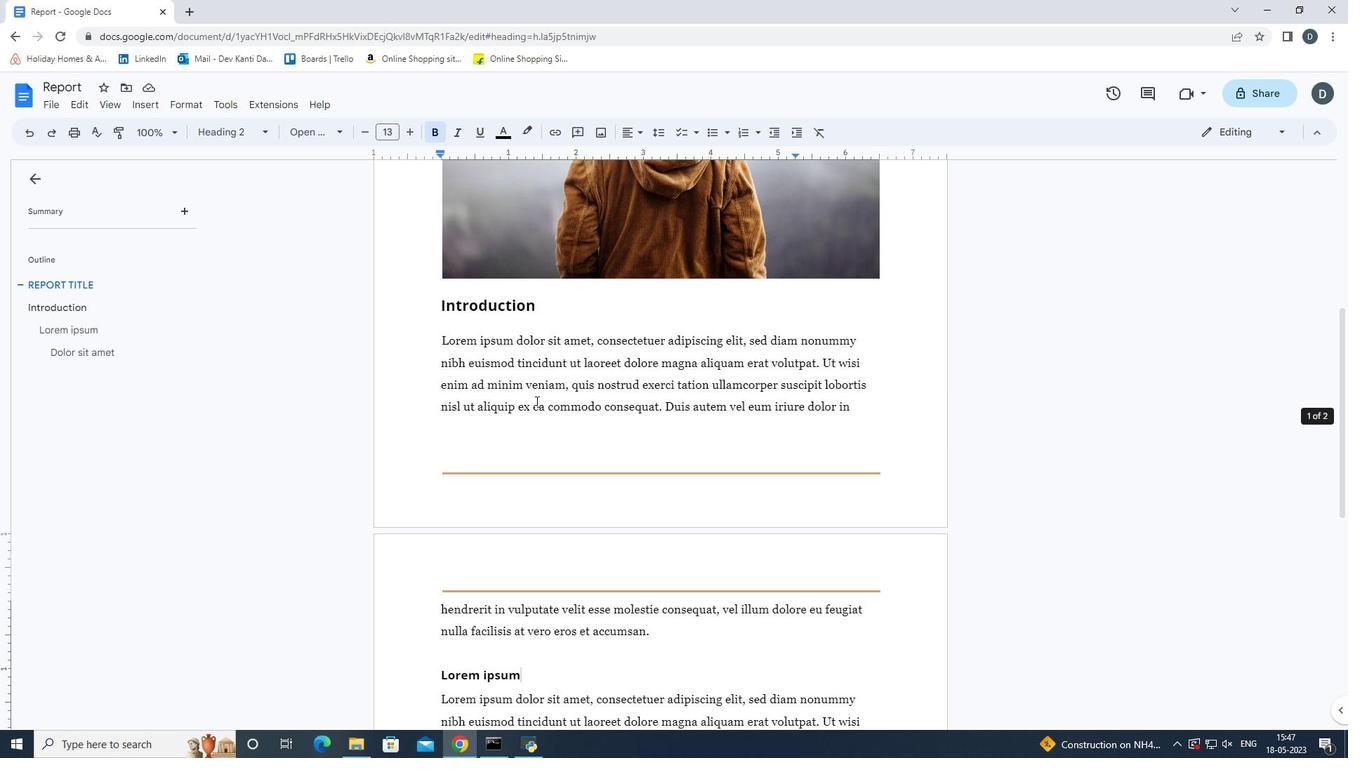 
Action: Mouse moved to (439, 475)
Screenshot: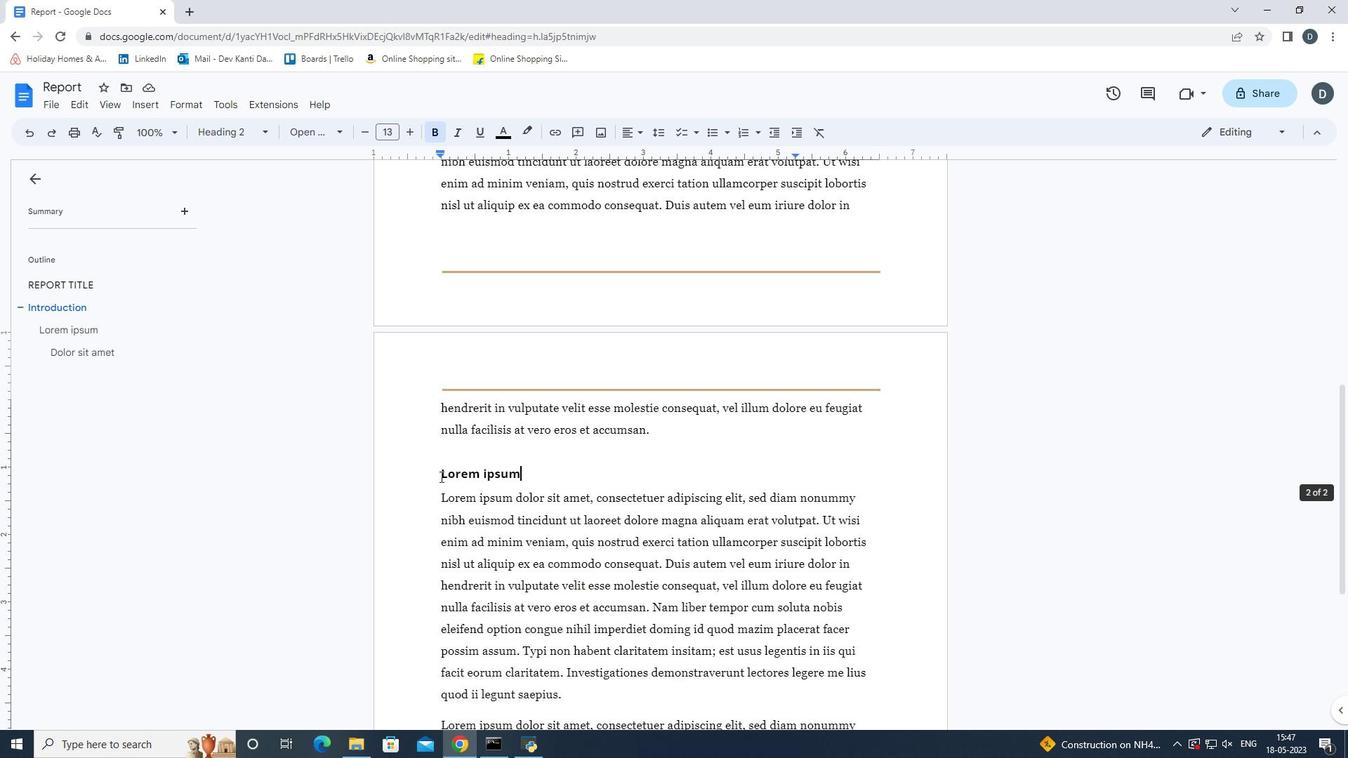 
Action: Mouse pressed left at (439, 475)
Screenshot: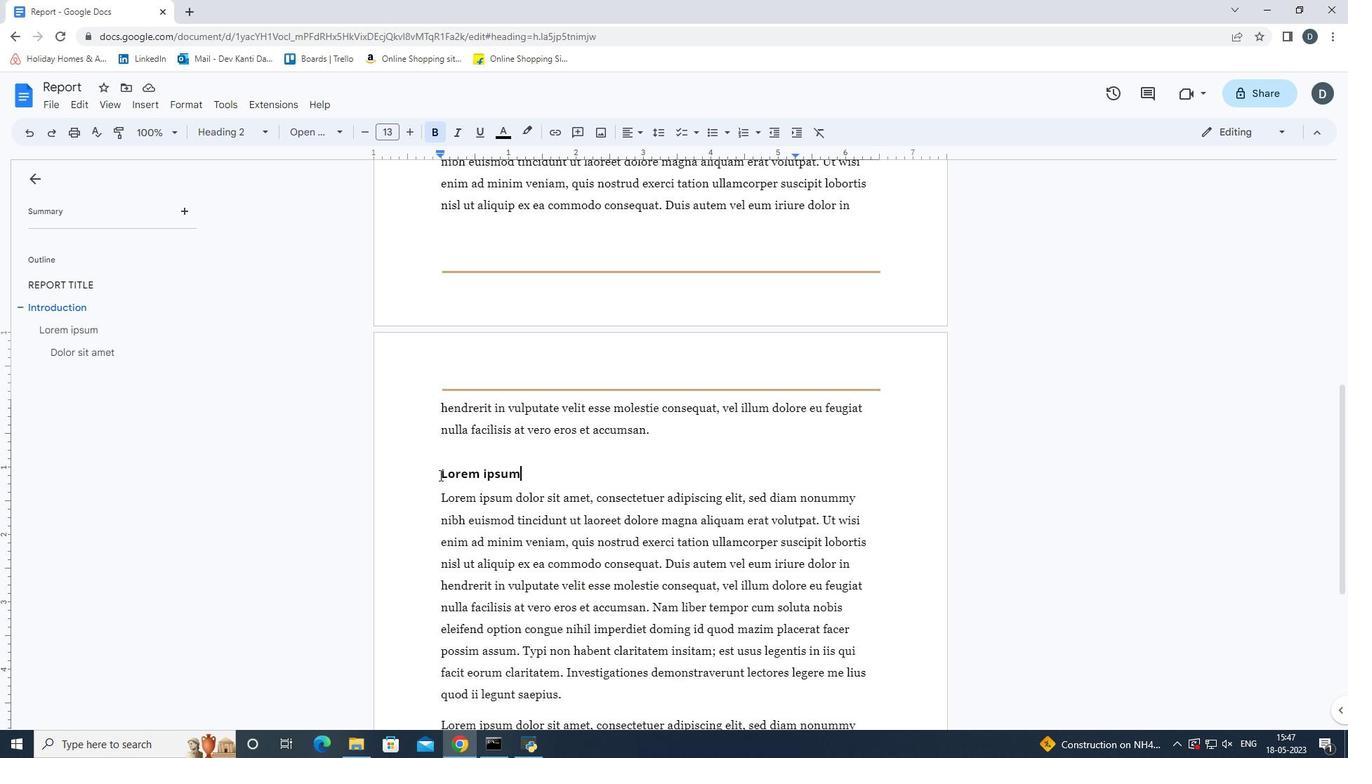 
Action: Mouse moved to (332, 132)
Screenshot: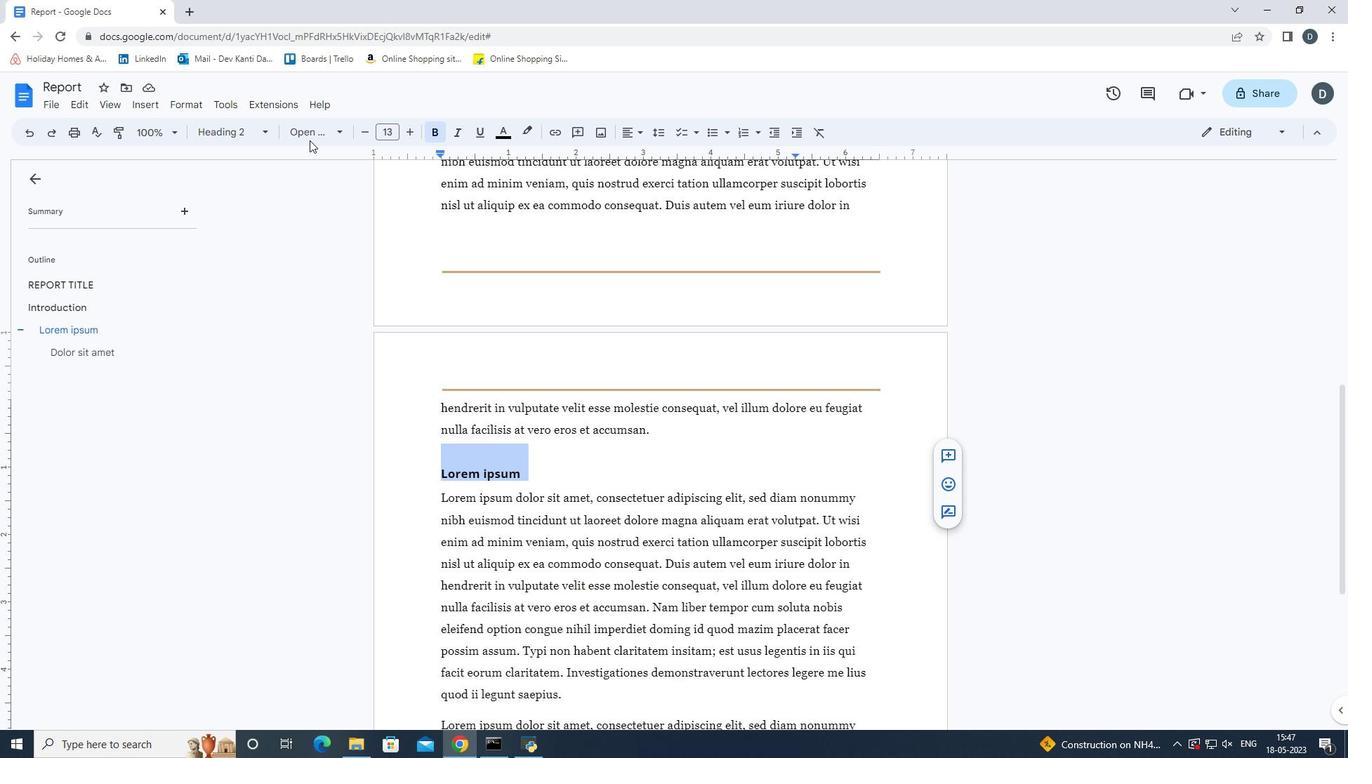 
Action: Mouse pressed left at (332, 132)
Screenshot: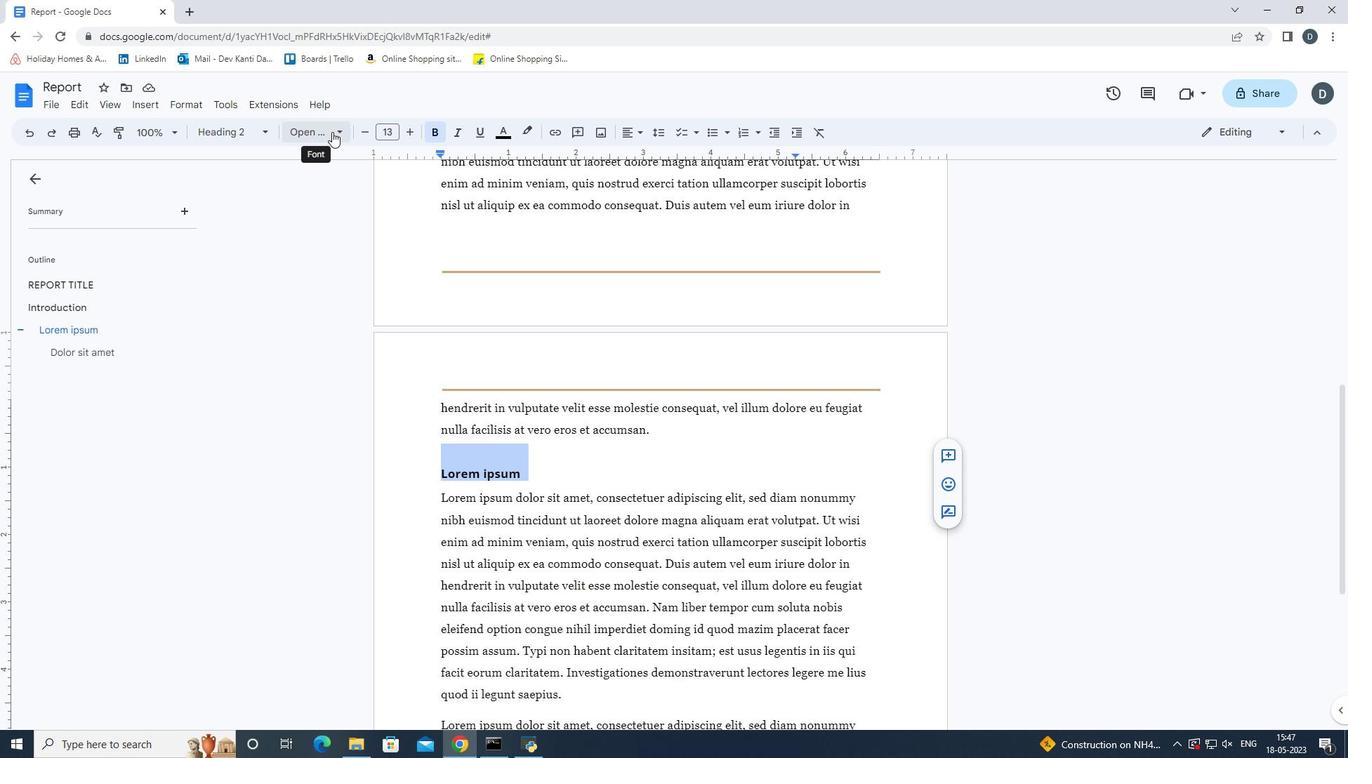 
Action: Mouse moved to (366, 232)
Screenshot: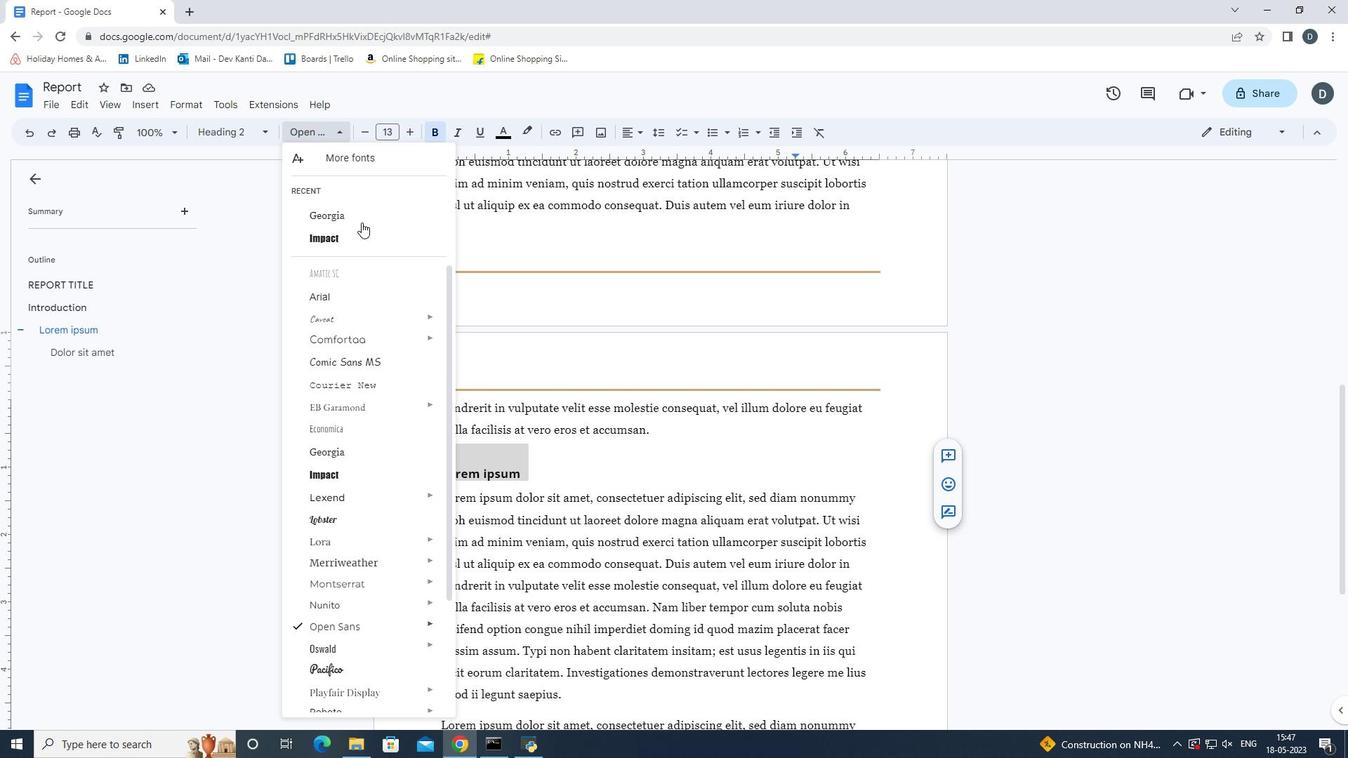 
Action: Mouse pressed left at (366, 232)
Screenshot: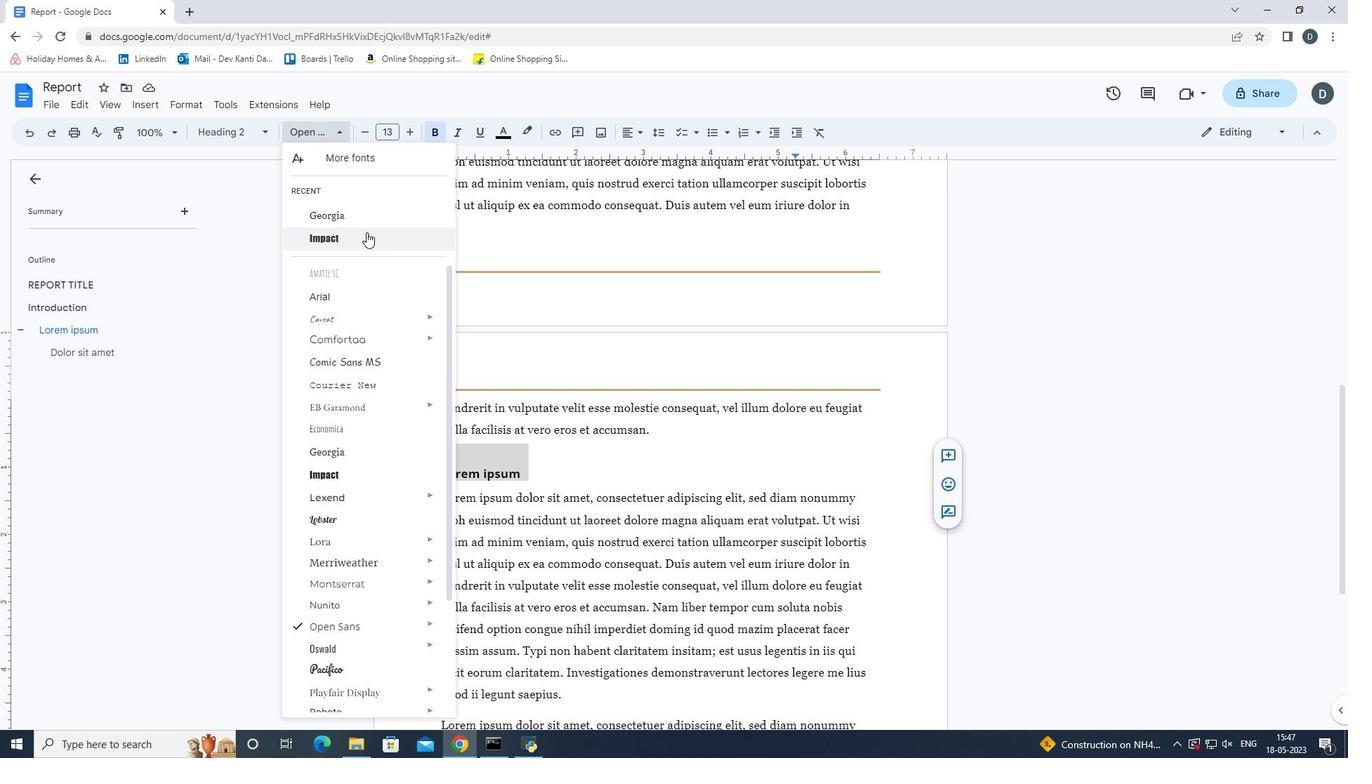 
Action: Mouse moved to (332, 125)
Screenshot: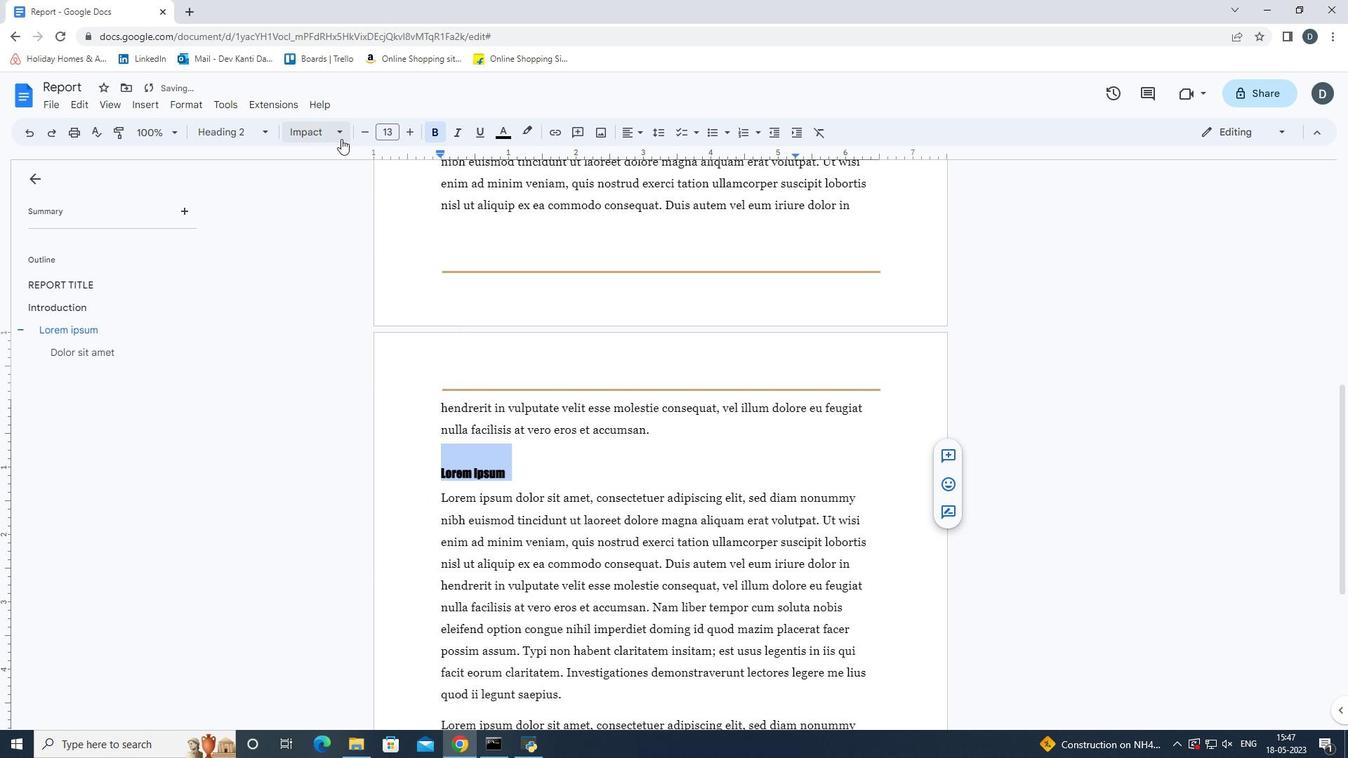 
Action: Mouse pressed left at (332, 125)
Screenshot: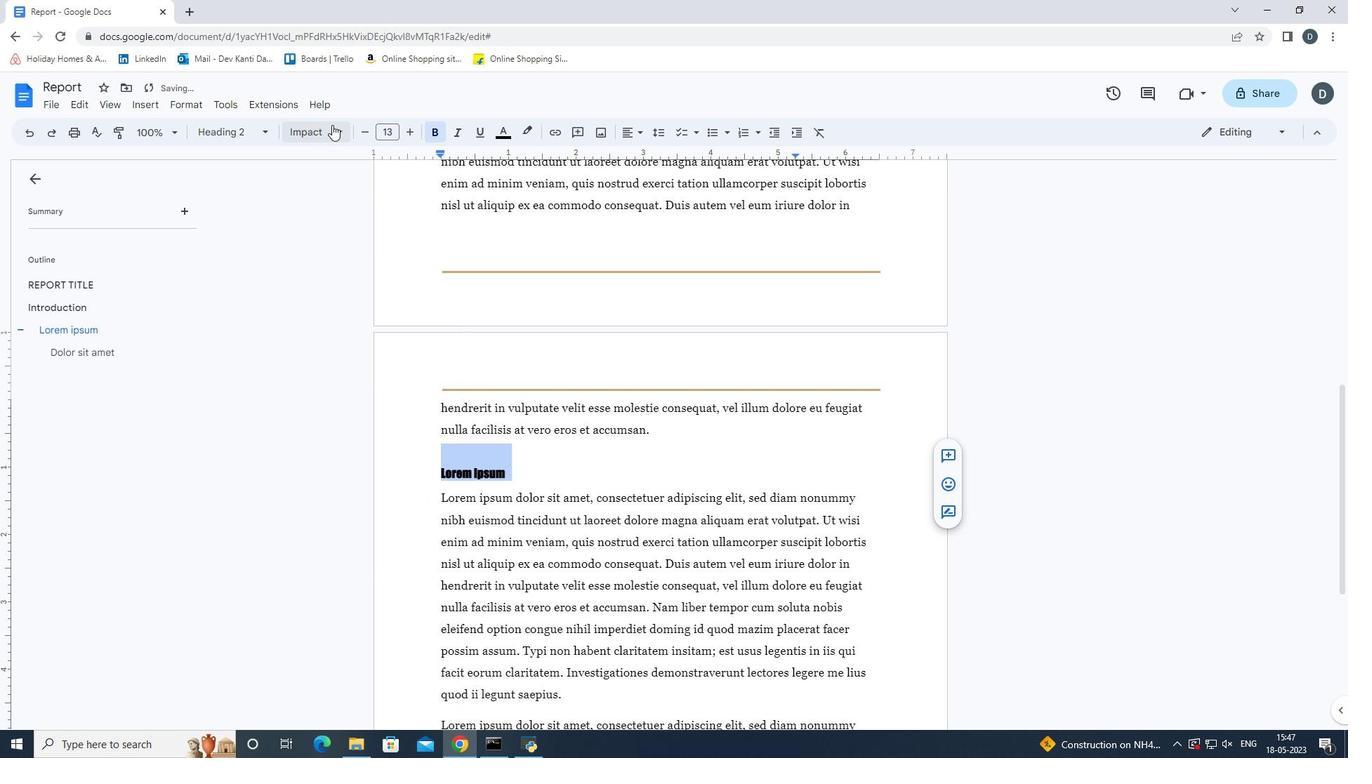 
Action: Mouse moved to (506, 636)
Screenshot: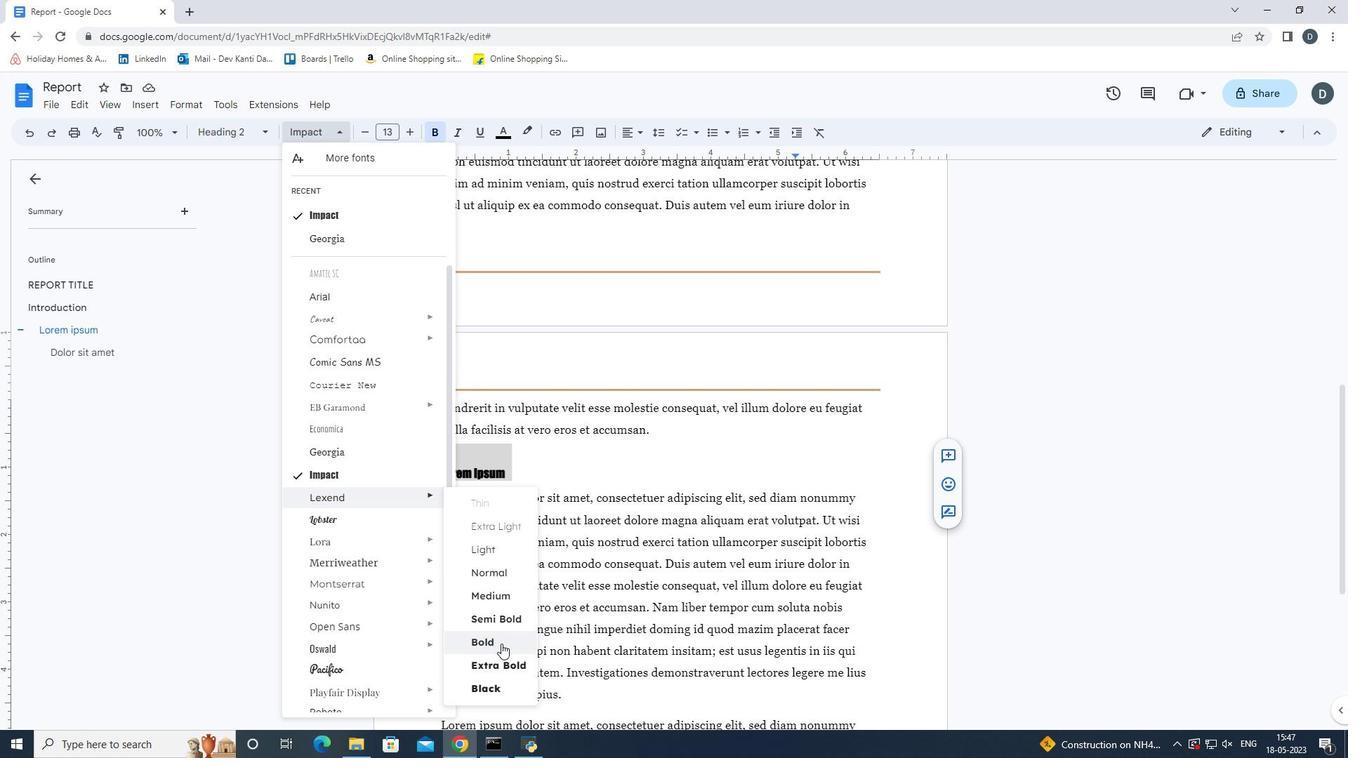 
Action: Mouse pressed left at (506, 636)
Screenshot: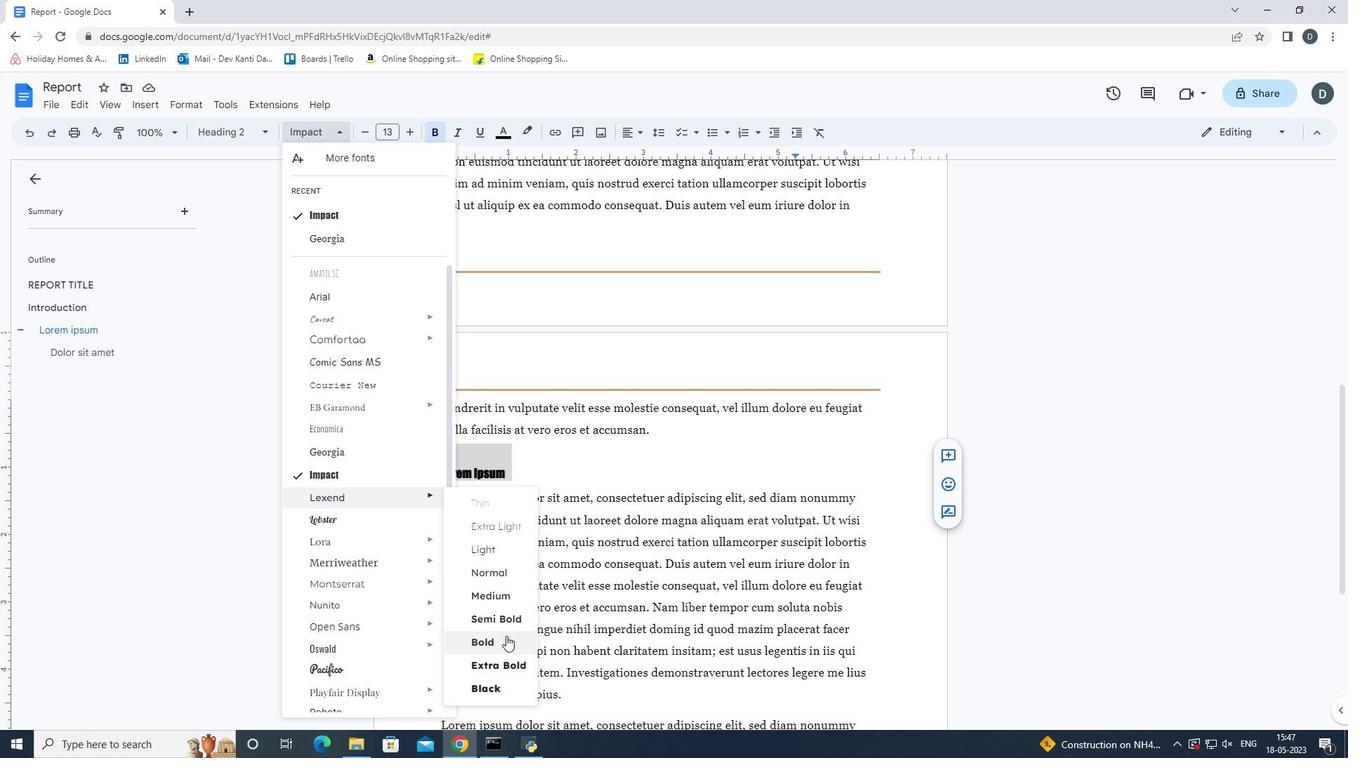 
Action: Mouse moved to (635, 483)
Screenshot: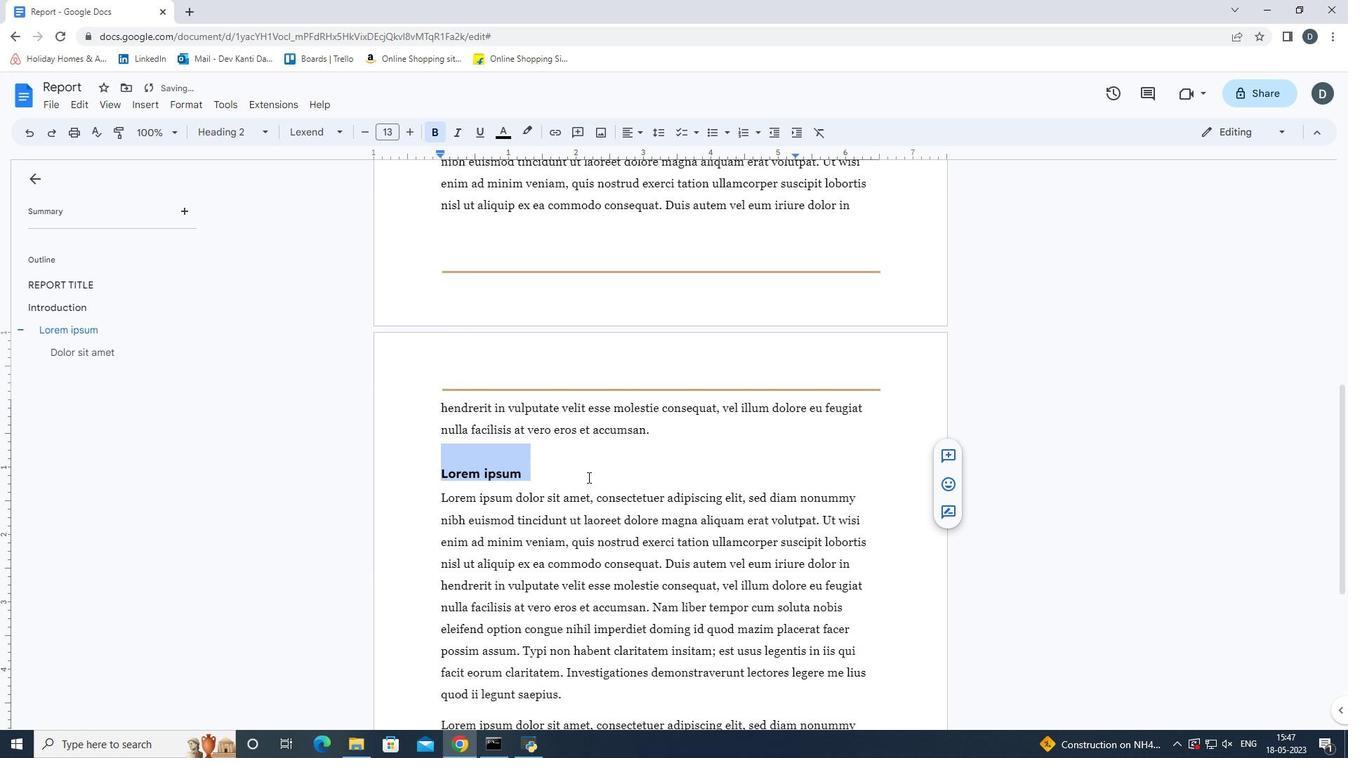 
Action: Mouse pressed left at (635, 483)
Screenshot: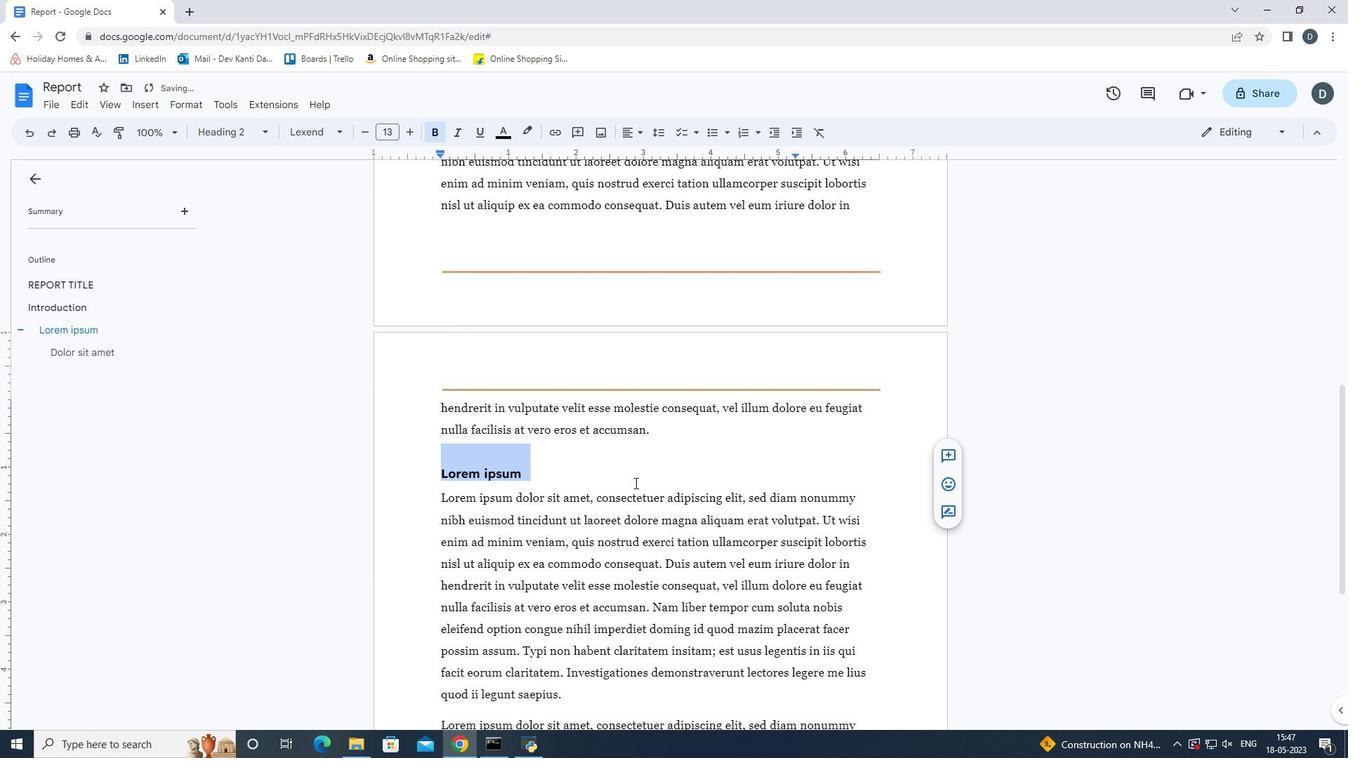 
Action: Mouse scrolled (635, 483) with delta (0, 0)
Screenshot: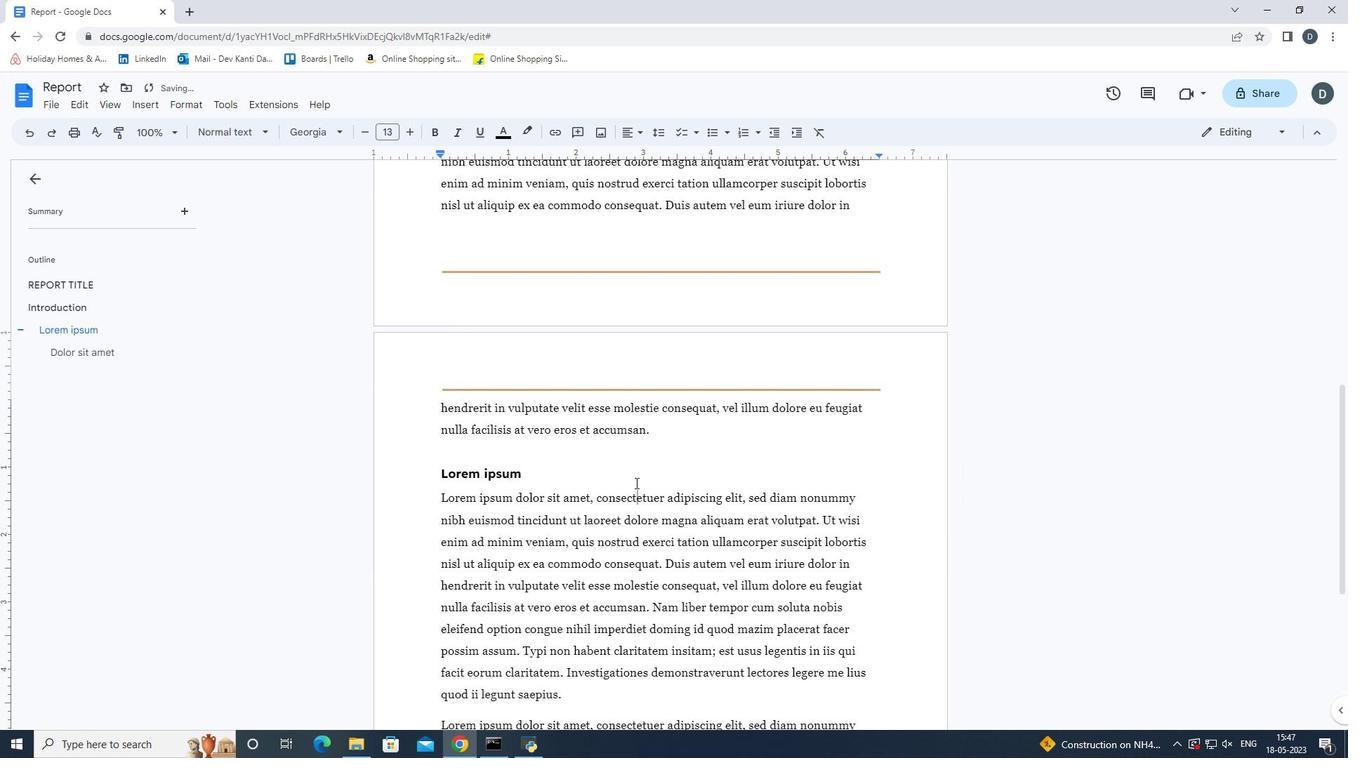 
Action: Mouse moved to (565, 344)
Screenshot: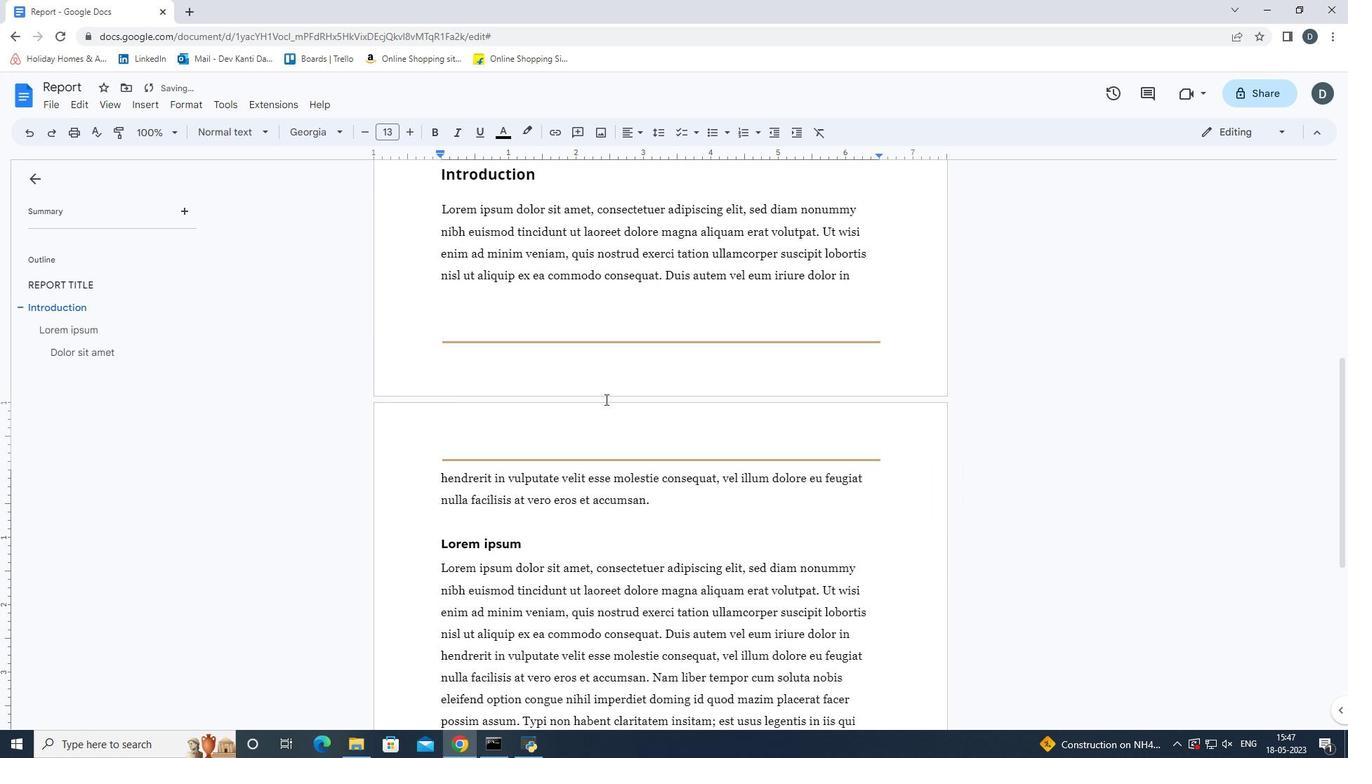 
Action: Mouse scrolled (565, 345) with delta (0, 0)
Screenshot: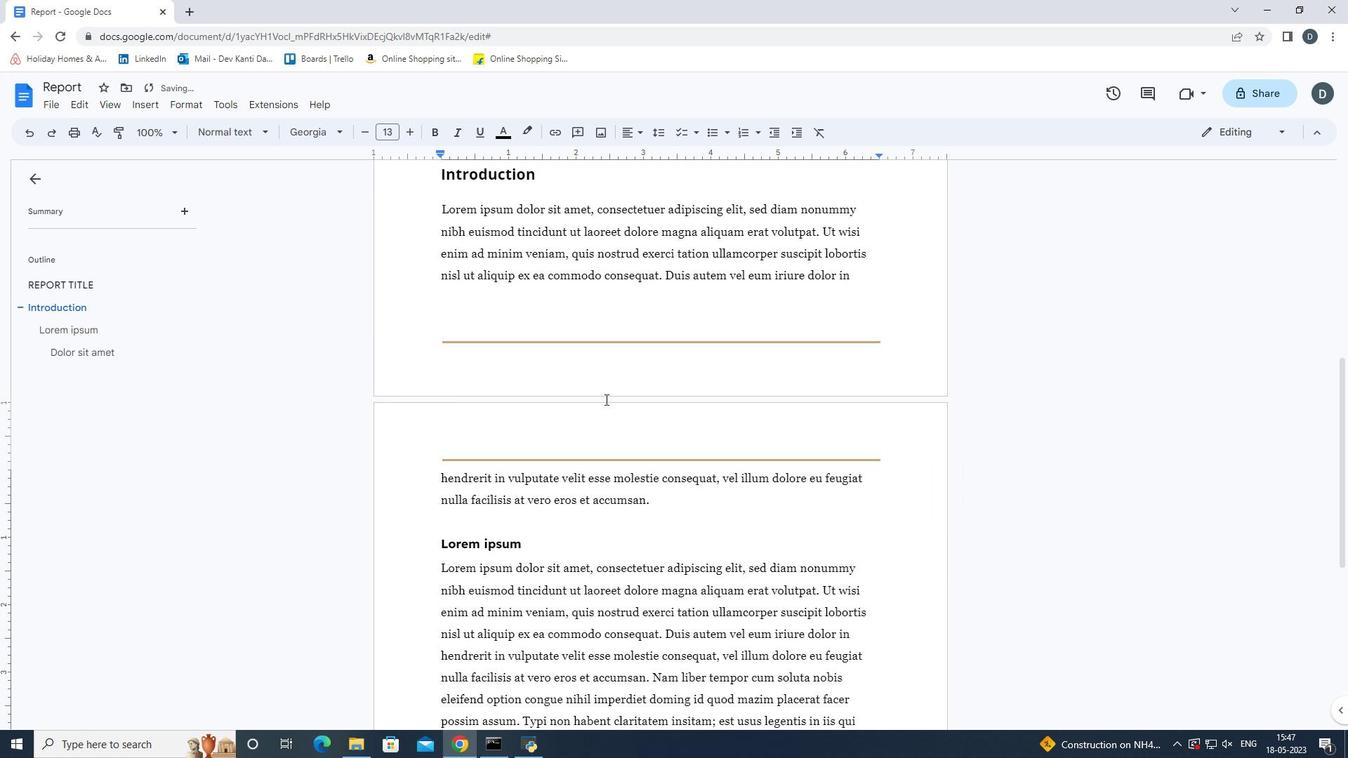 
Action: Mouse scrolled (565, 345) with delta (0, 0)
Screenshot: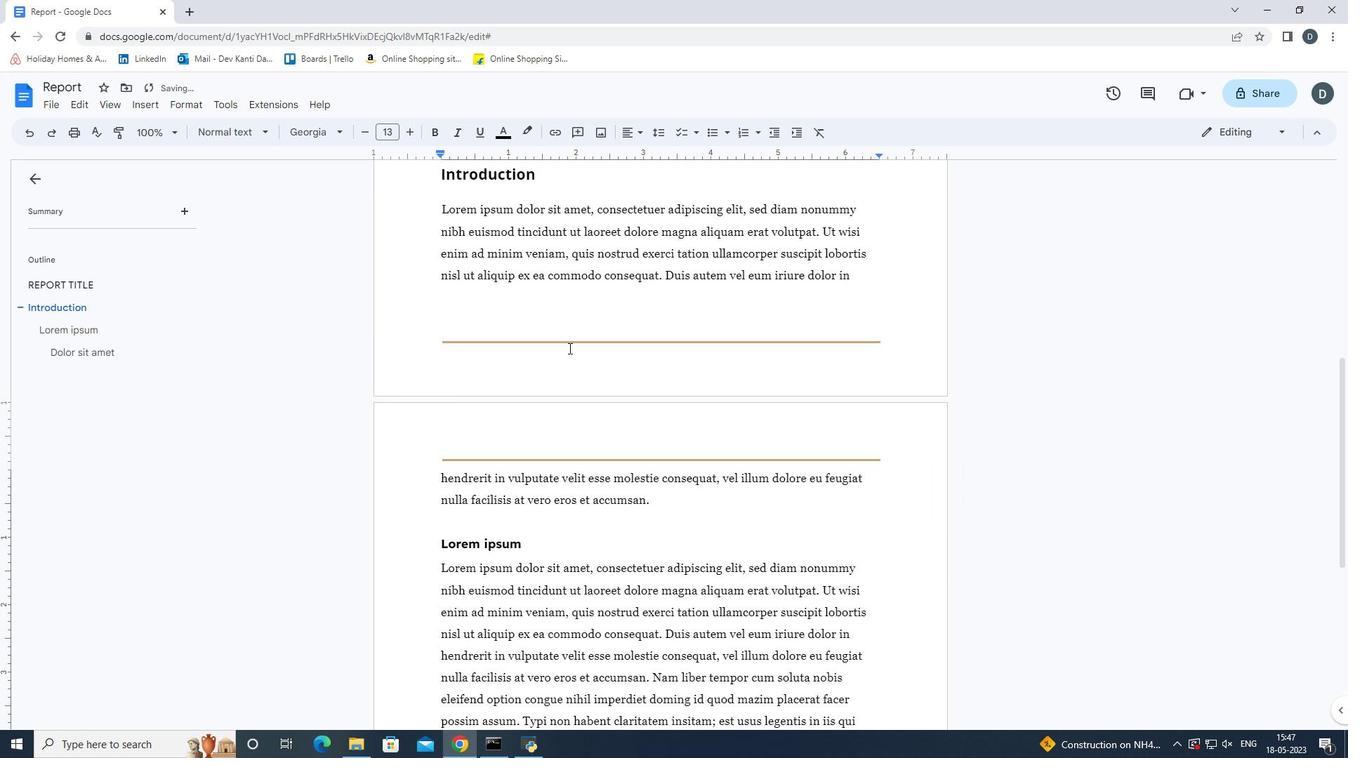 
Action: Mouse moved to (434, 319)
Screenshot: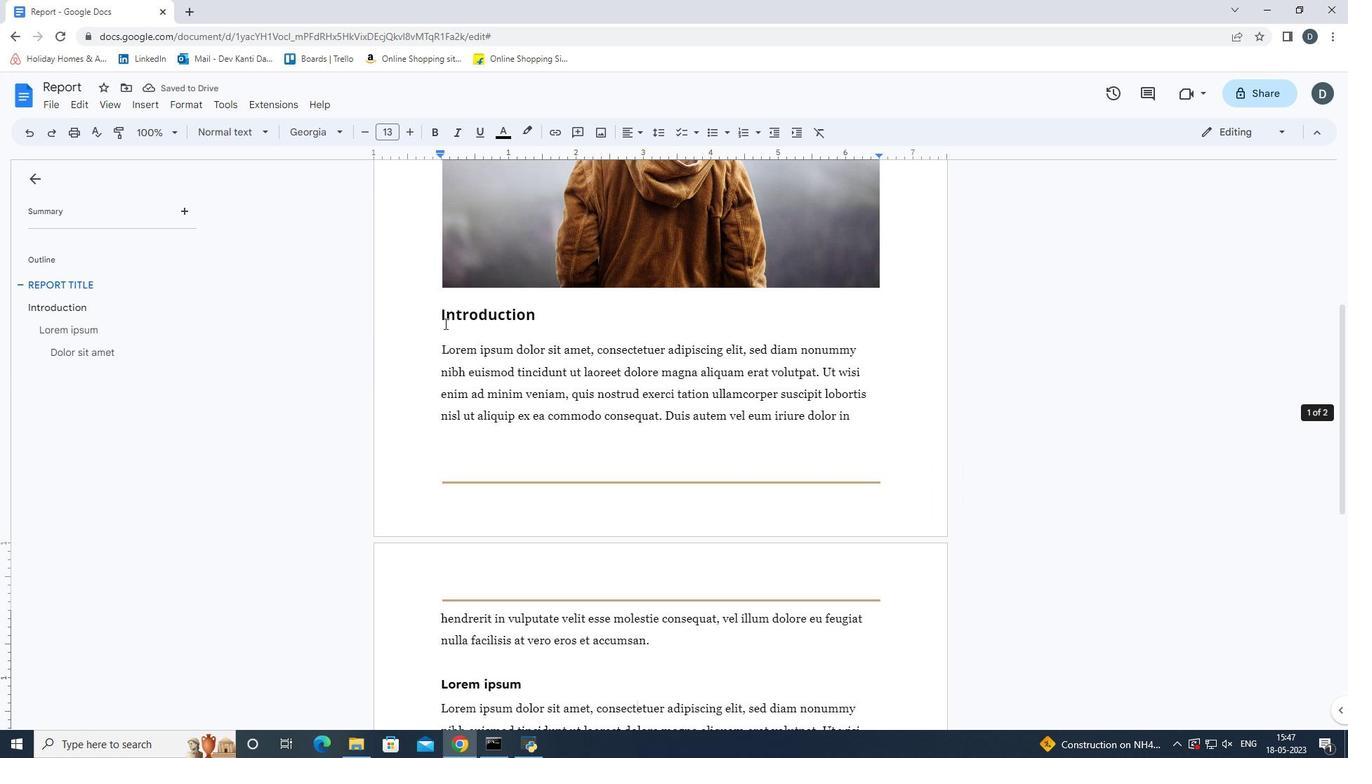 
Action: Mouse pressed left at (434, 319)
Screenshot: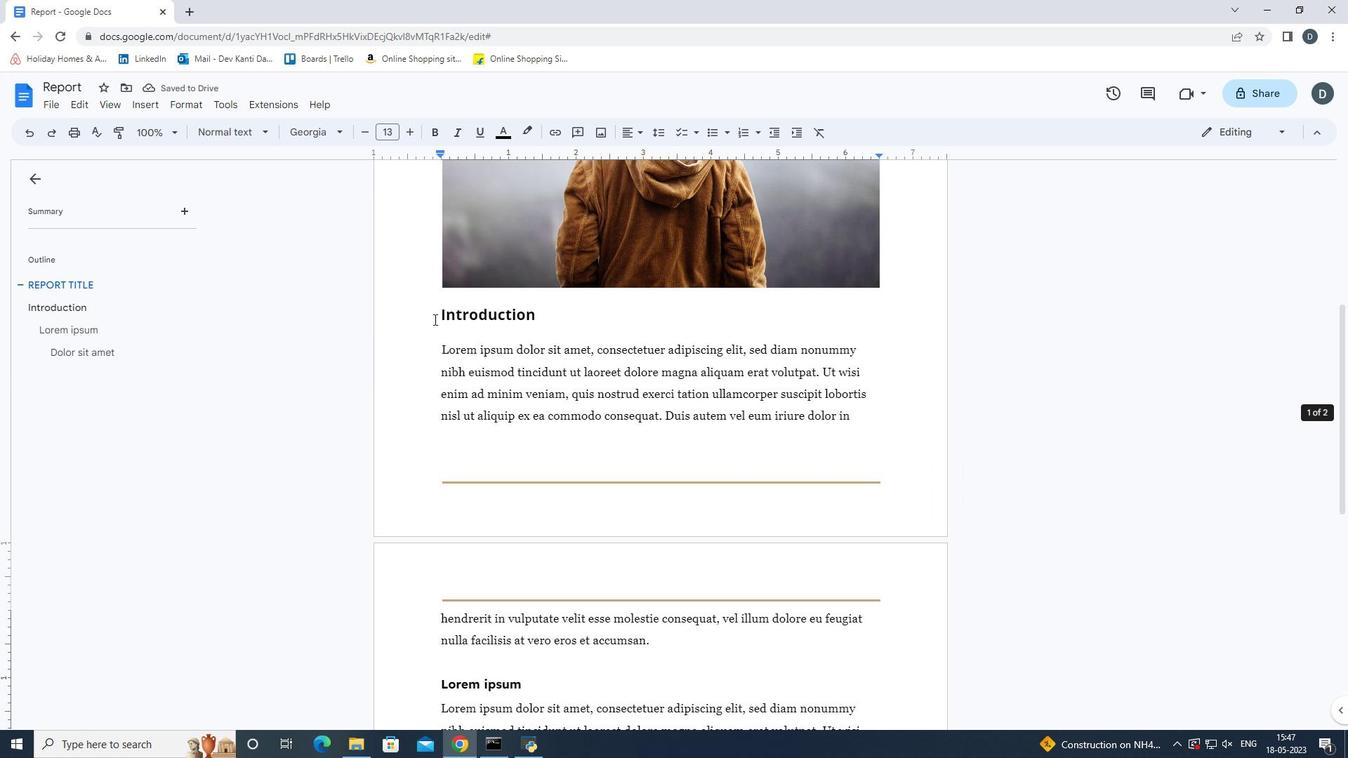 
Action: Mouse moved to (316, 132)
Screenshot: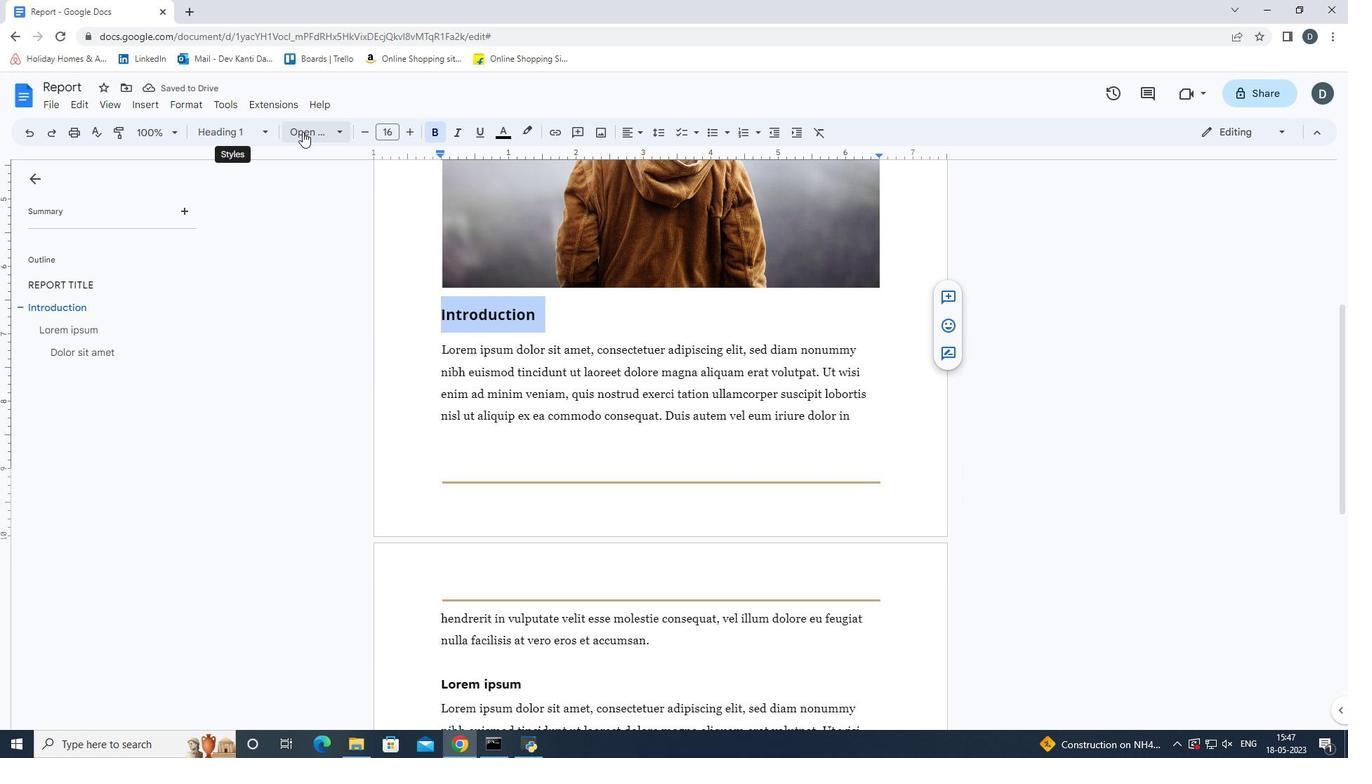
Action: Mouse pressed left at (316, 132)
Screenshot: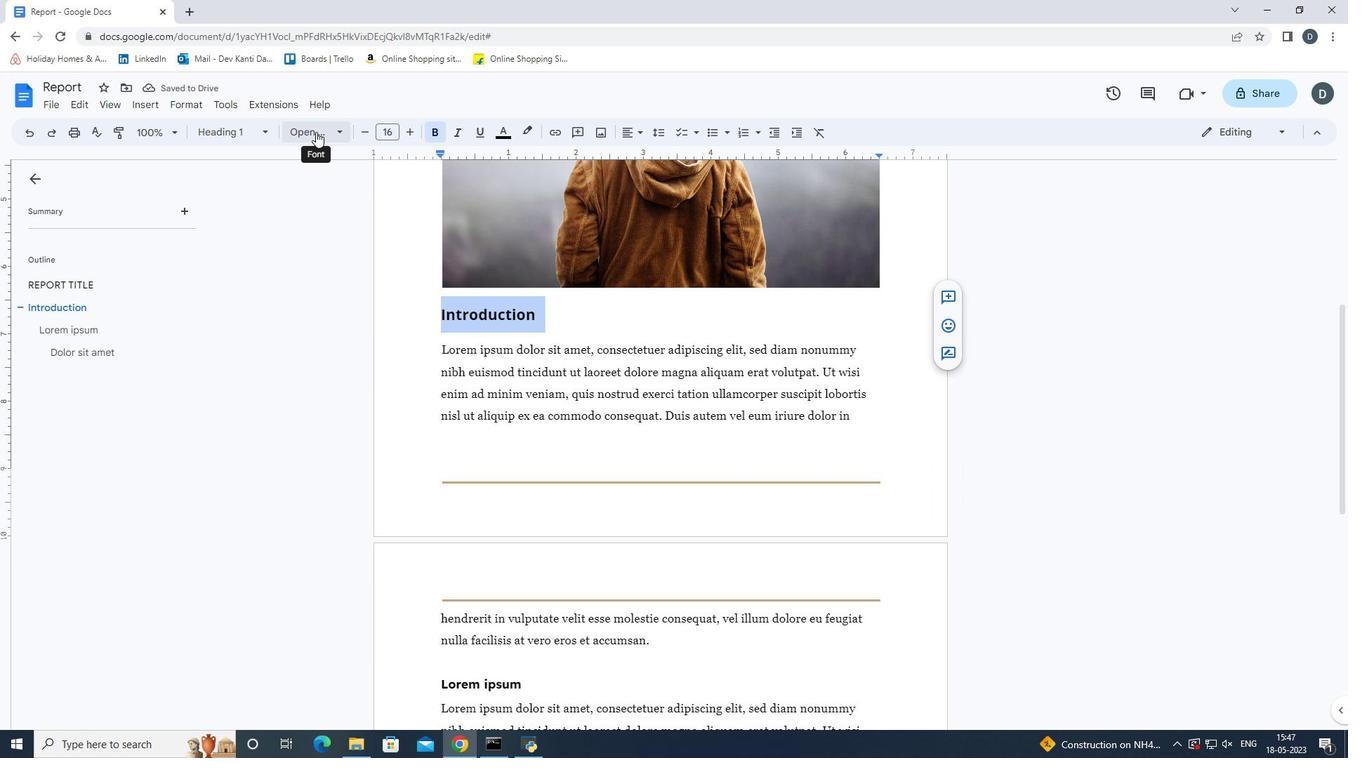 
Action: Mouse moved to (517, 351)
Screenshot: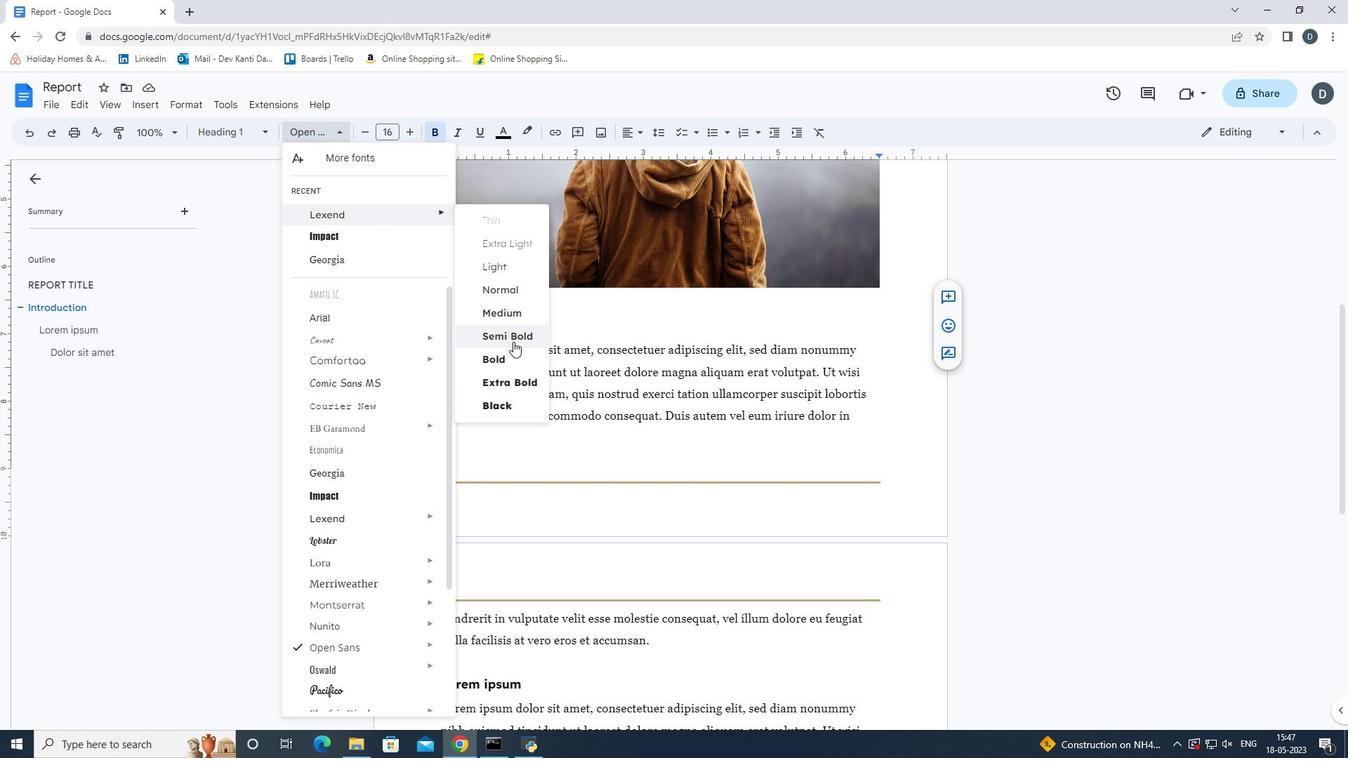
Action: Mouse pressed left at (517, 351)
Screenshot: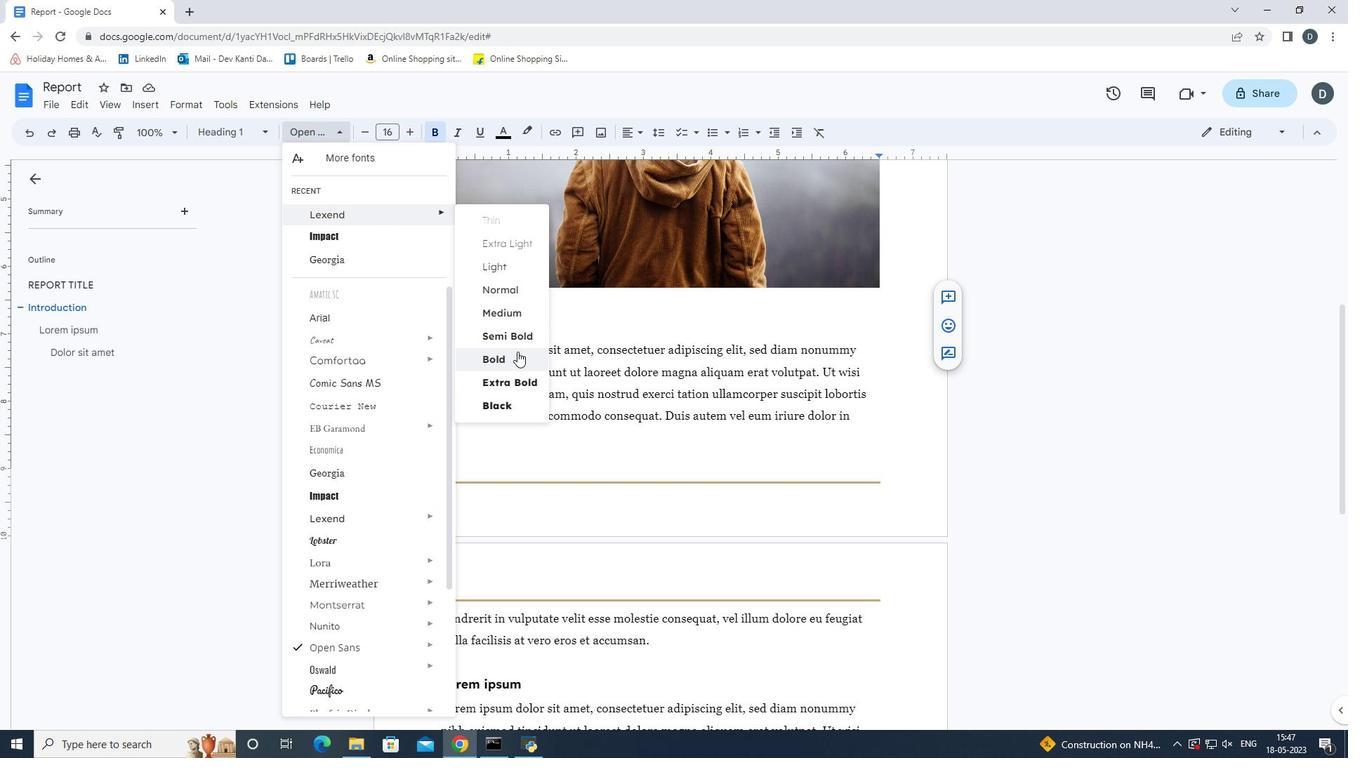 
Action: Mouse moved to (626, 466)
Screenshot: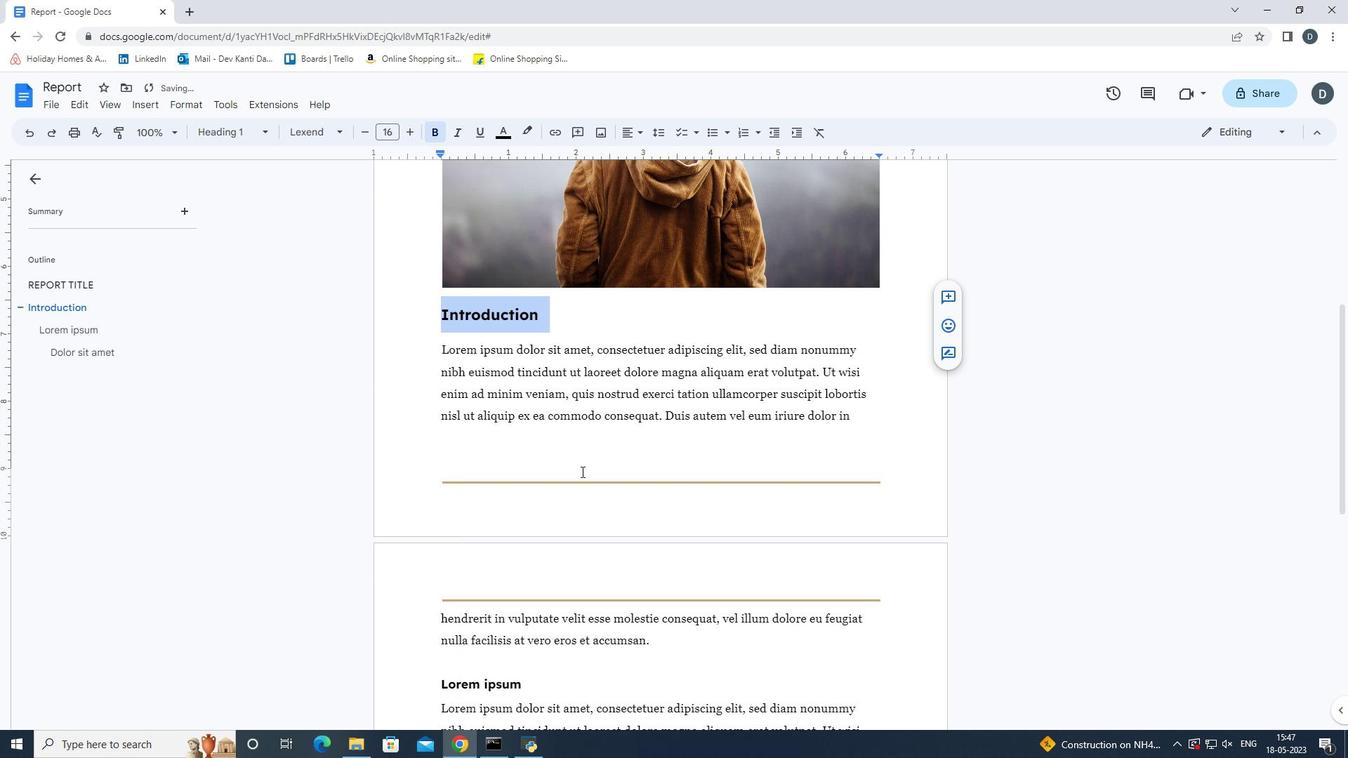 
Action: Mouse scrolled (626, 465) with delta (0, 0)
Screenshot: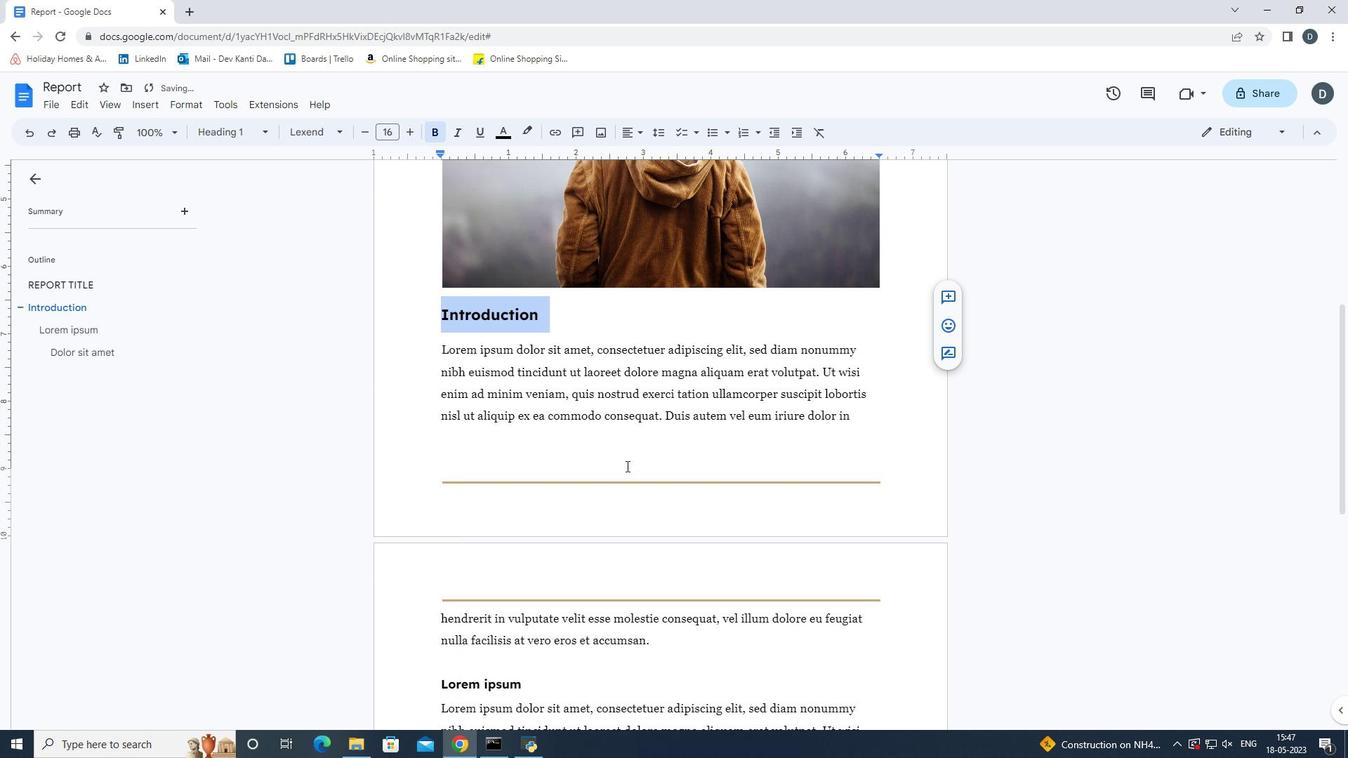 
Action: Mouse scrolled (626, 465) with delta (0, 0)
Screenshot: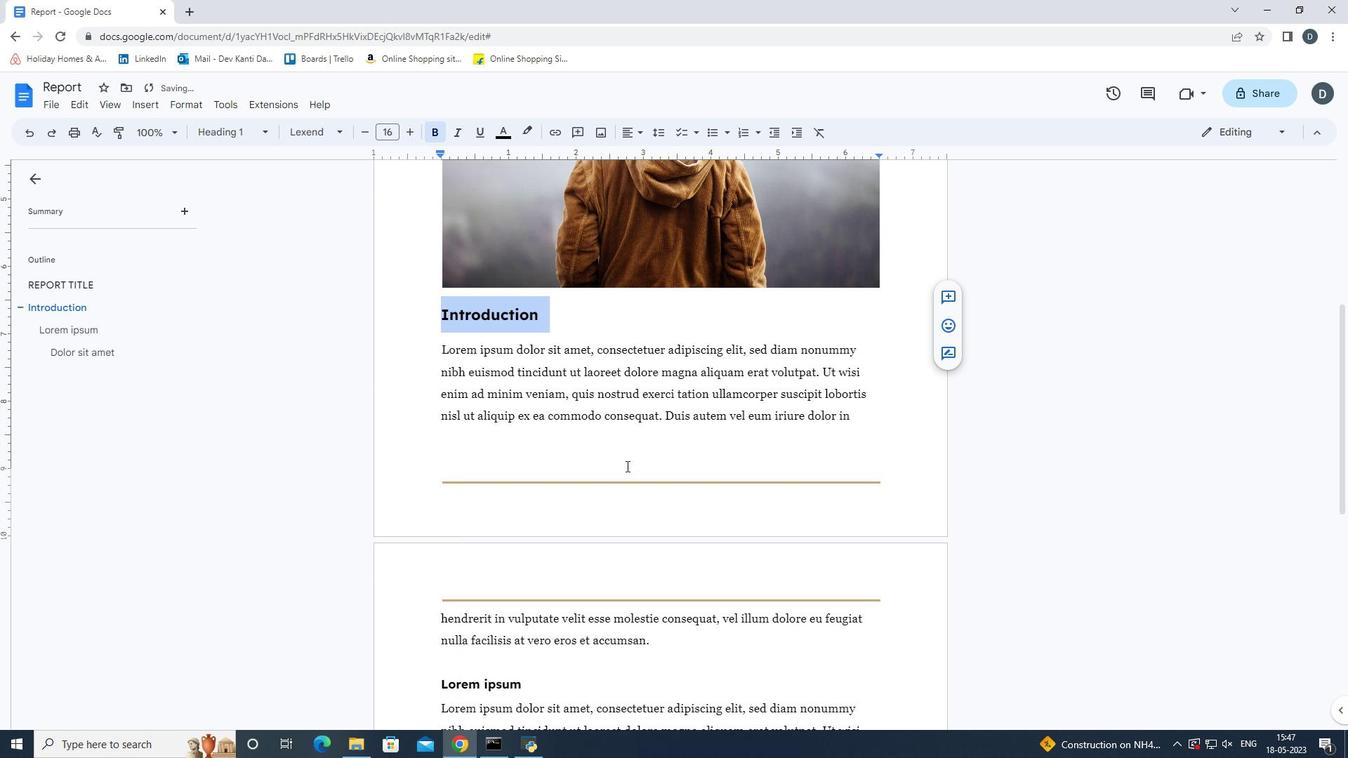 
Action: Mouse scrolled (626, 465) with delta (0, 0)
Screenshot: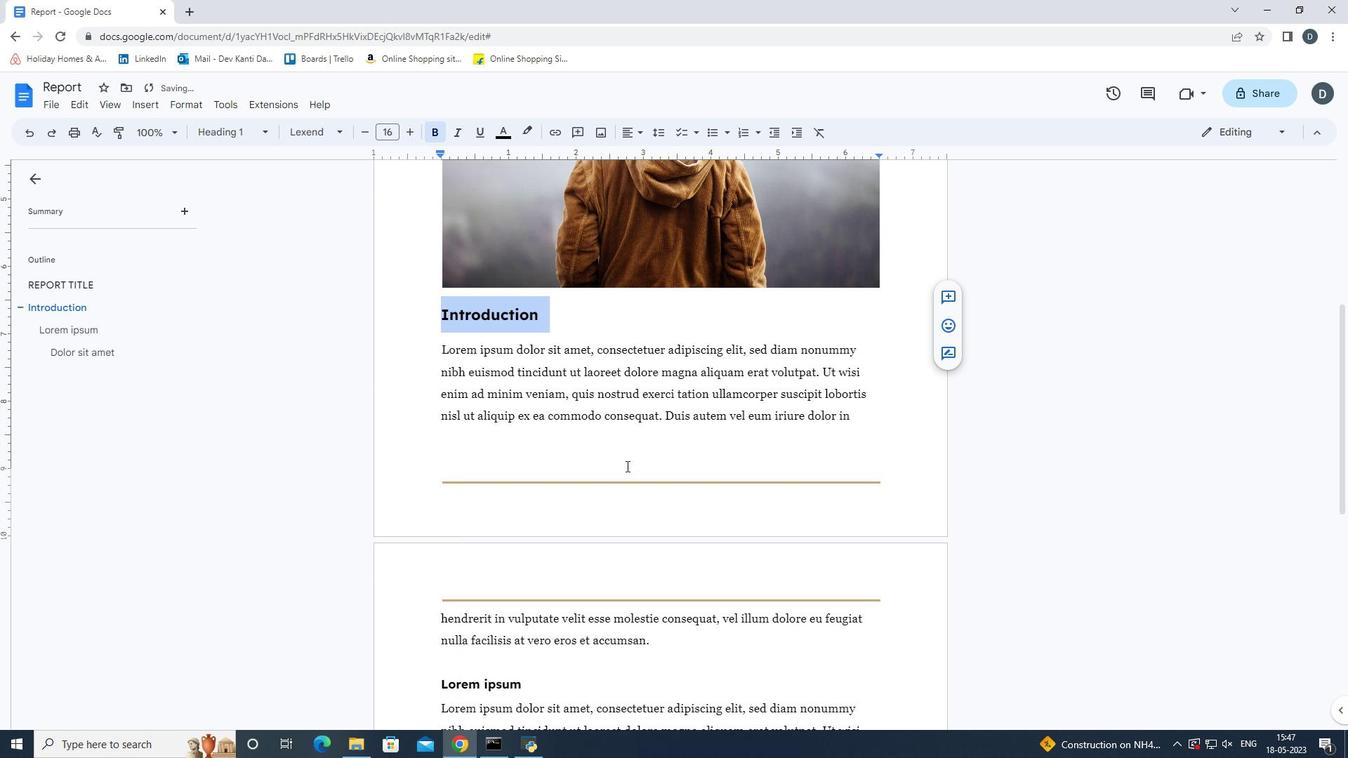 
Action: Mouse scrolled (626, 465) with delta (0, 0)
Screenshot: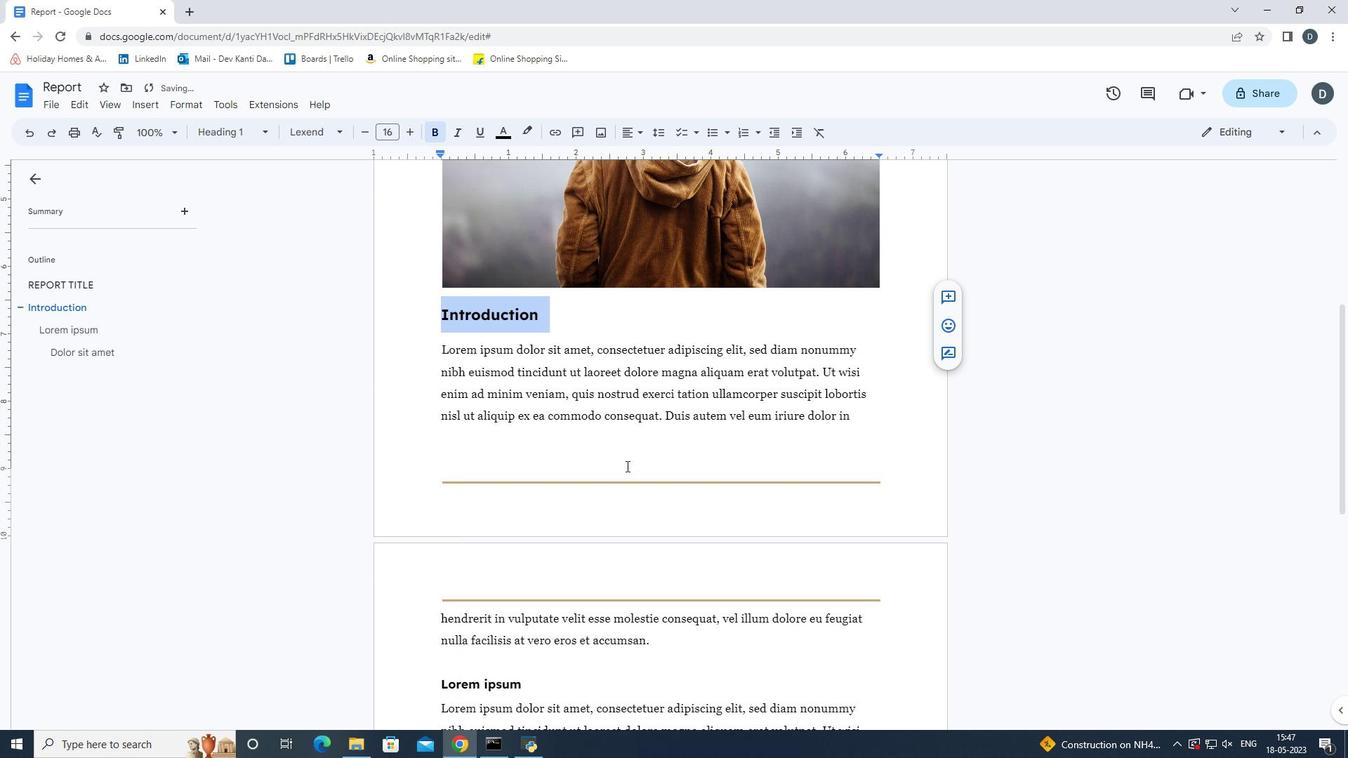 
Action: Mouse scrolled (626, 467) with delta (0, 0)
Screenshot: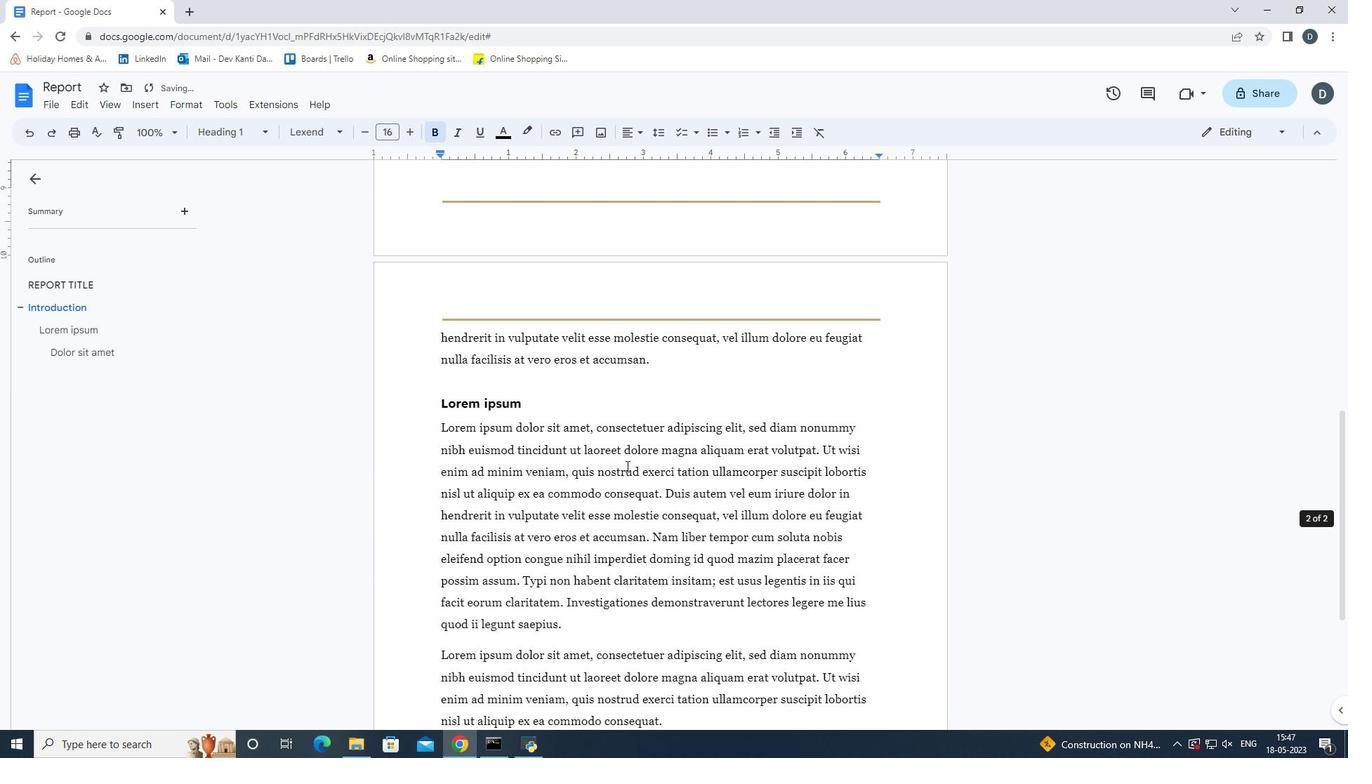 
Action: Mouse scrolled (626, 467) with delta (0, 0)
Screenshot: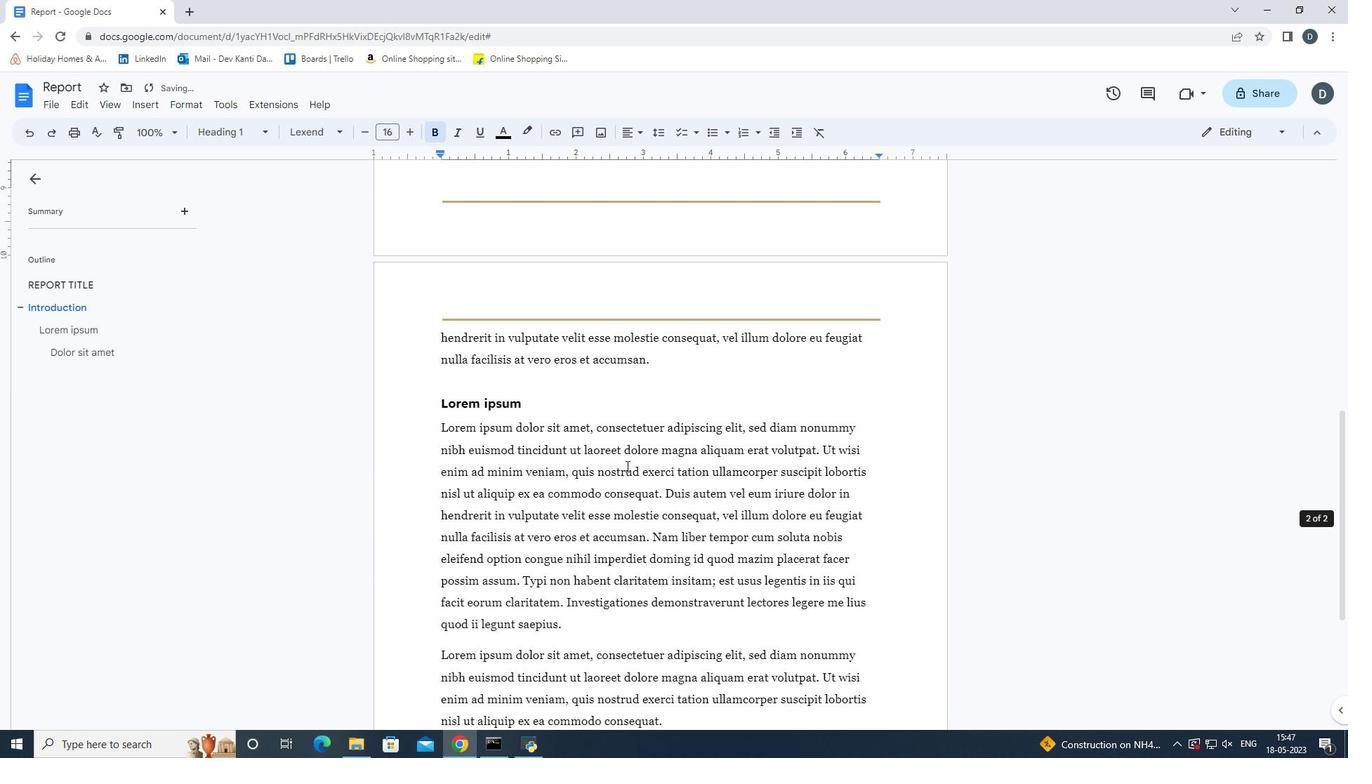 
Action: Mouse scrolled (626, 467) with delta (0, 0)
Screenshot: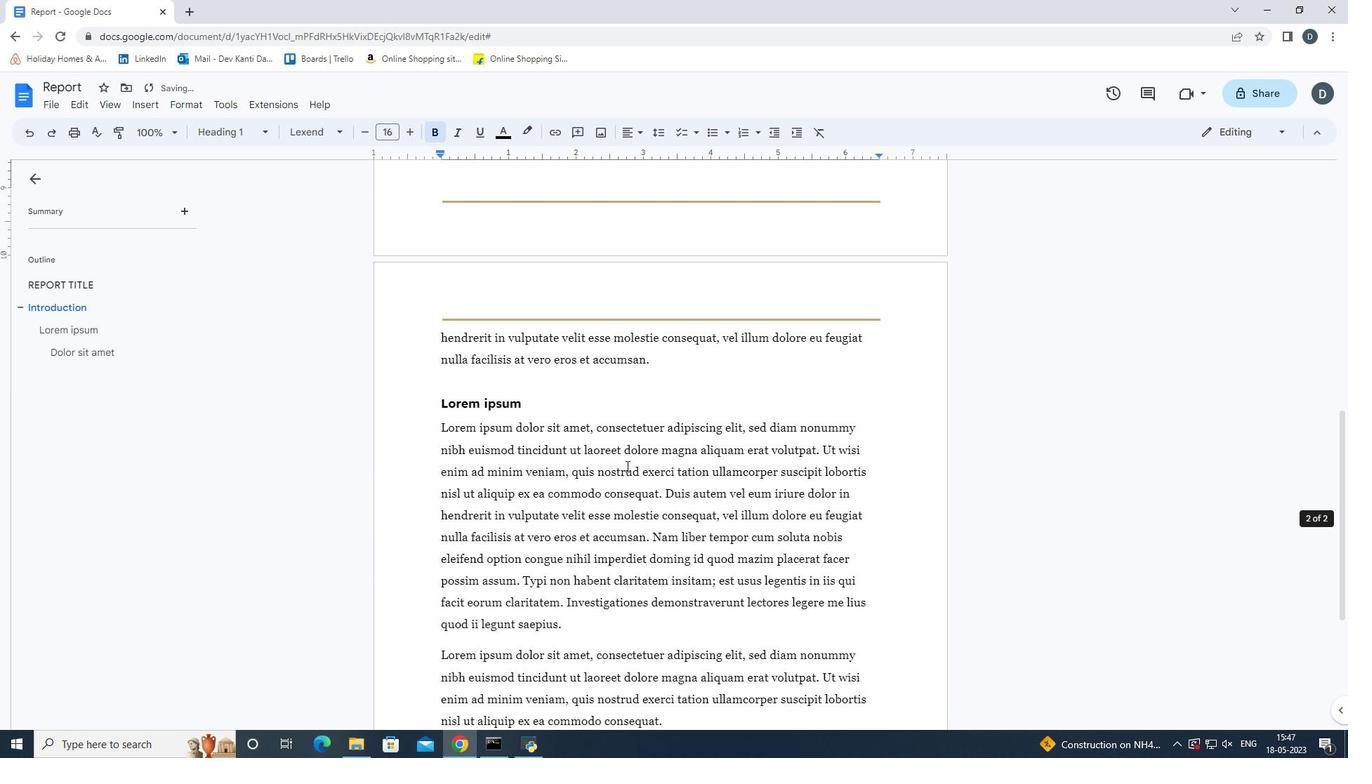 
Action: Mouse scrolled (626, 467) with delta (0, 0)
Screenshot: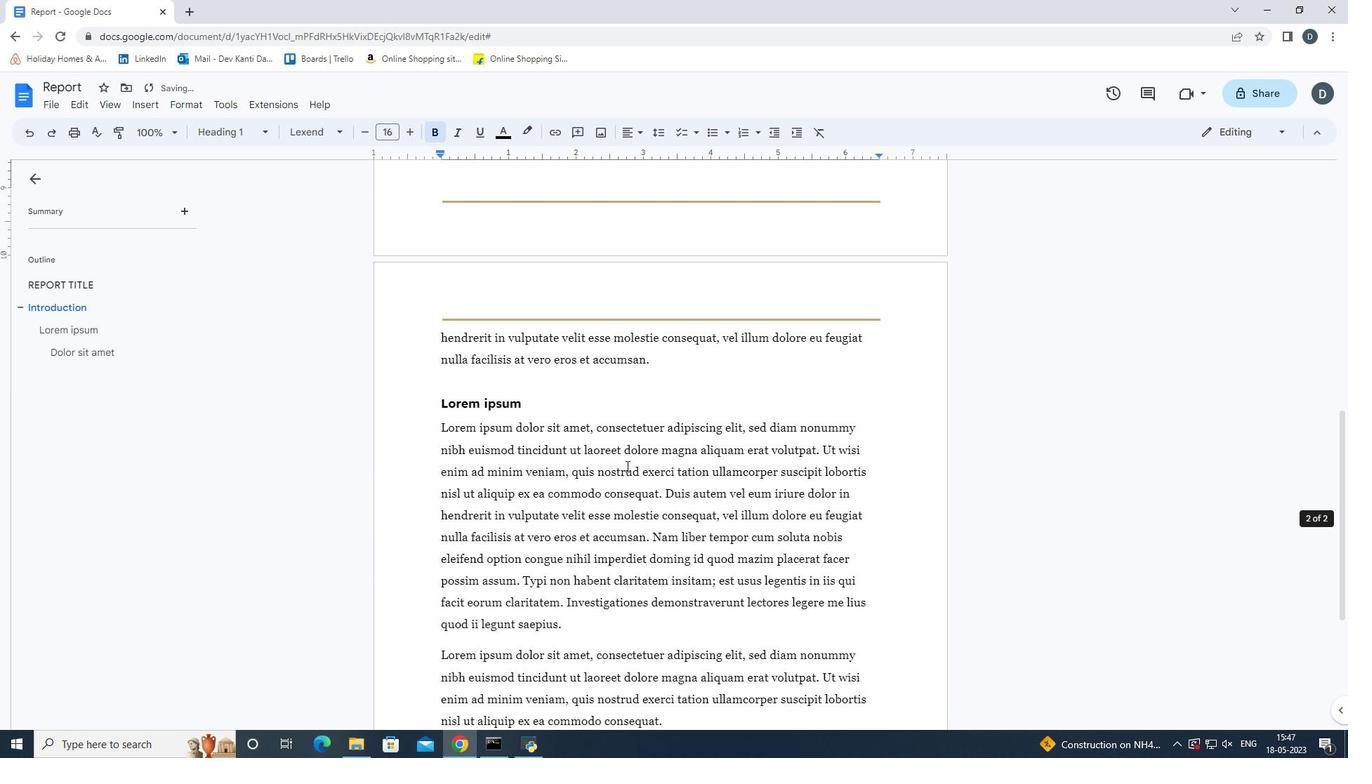 
Action: Mouse scrolled (626, 467) with delta (0, 0)
Screenshot: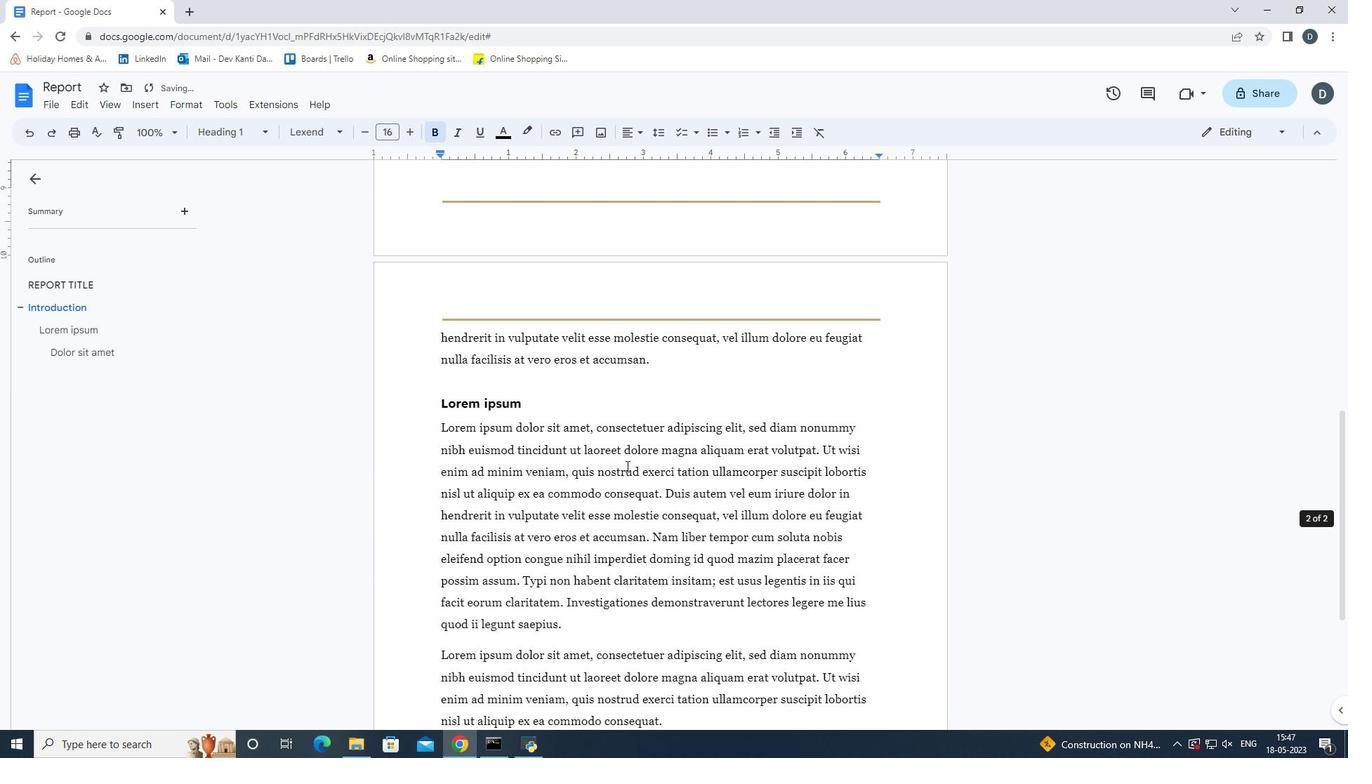 
Action: Mouse scrolled (626, 467) with delta (0, 0)
Screenshot: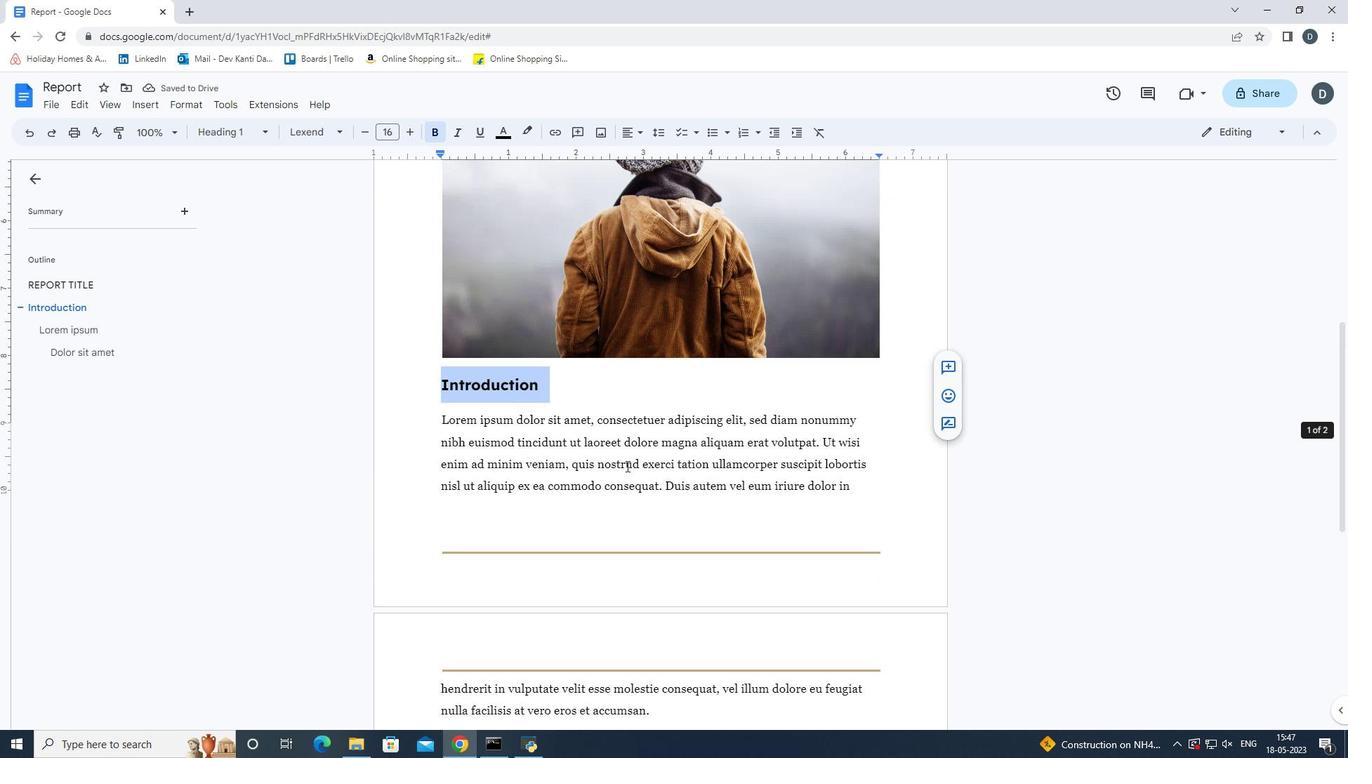 
Action: Mouse scrolled (626, 467) with delta (0, 0)
Screenshot: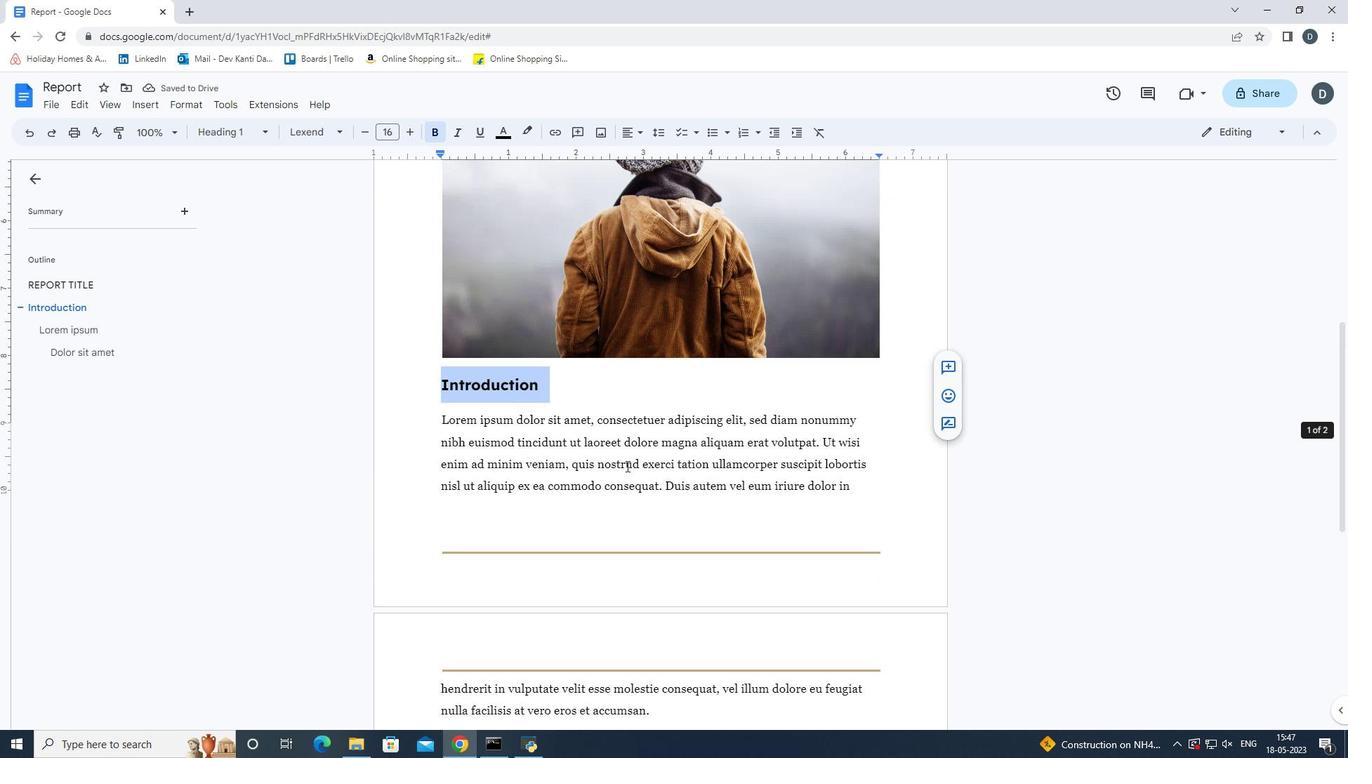 
Action: Mouse scrolled (626, 467) with delta (0, 0)
Screenshot: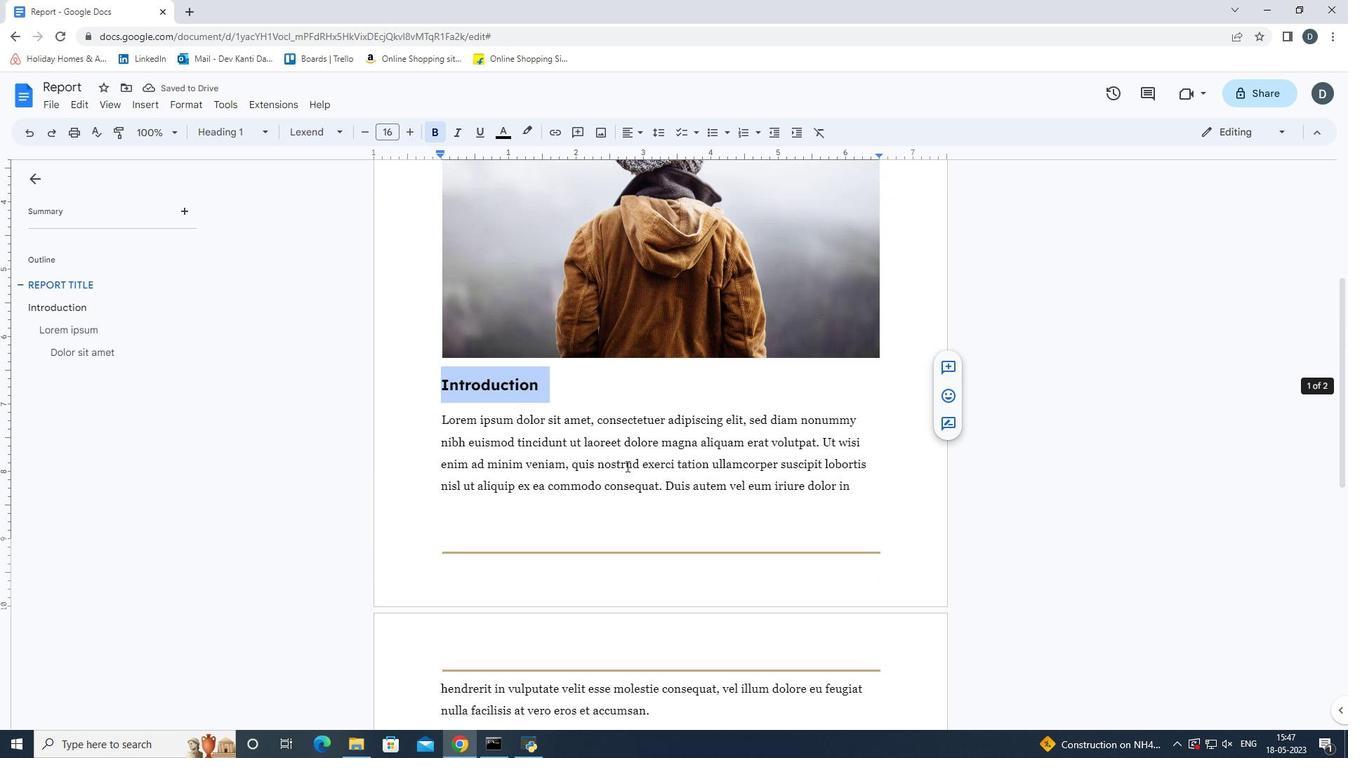 
Action: Mouse scrolled (626, 467) with delta (0, 0)
Screenshot: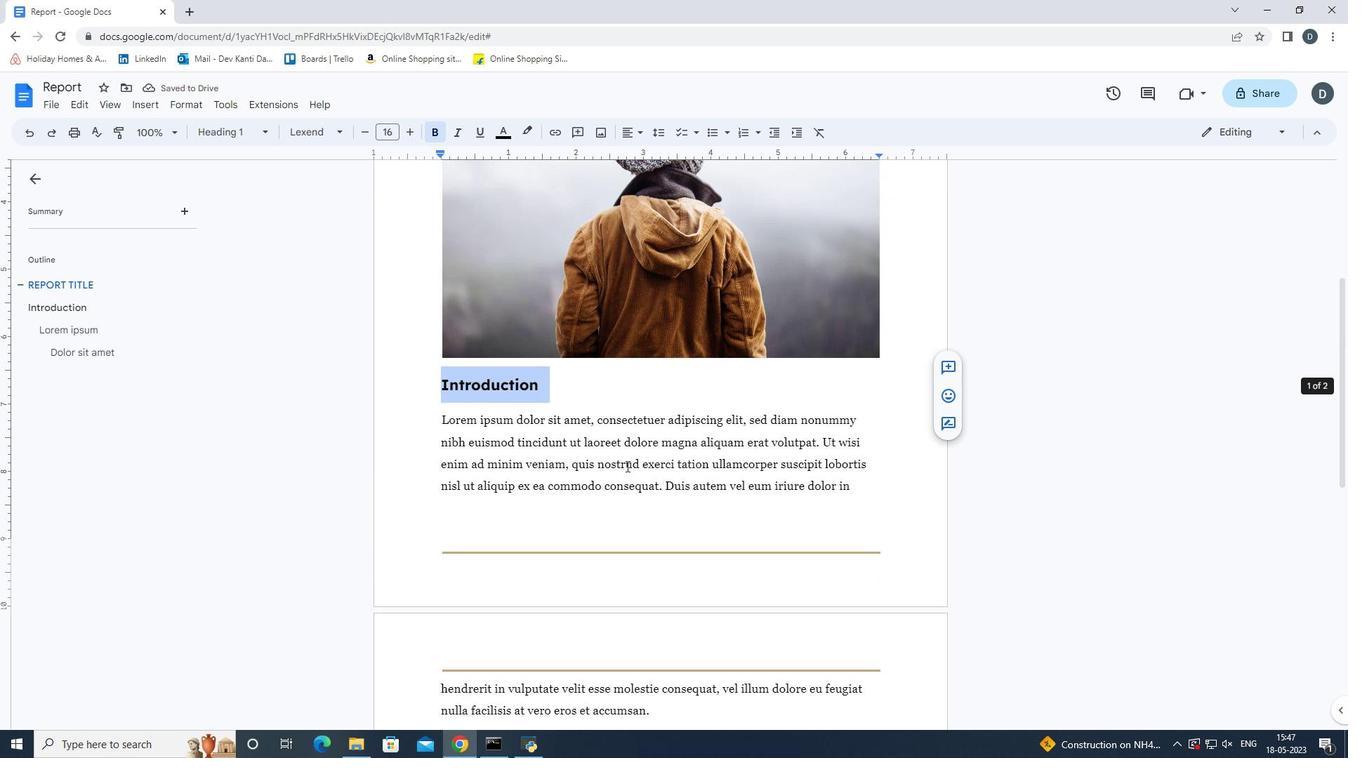 
Action: Mouse scrolled (626, 467) with delta (0, 0)
Screenshot: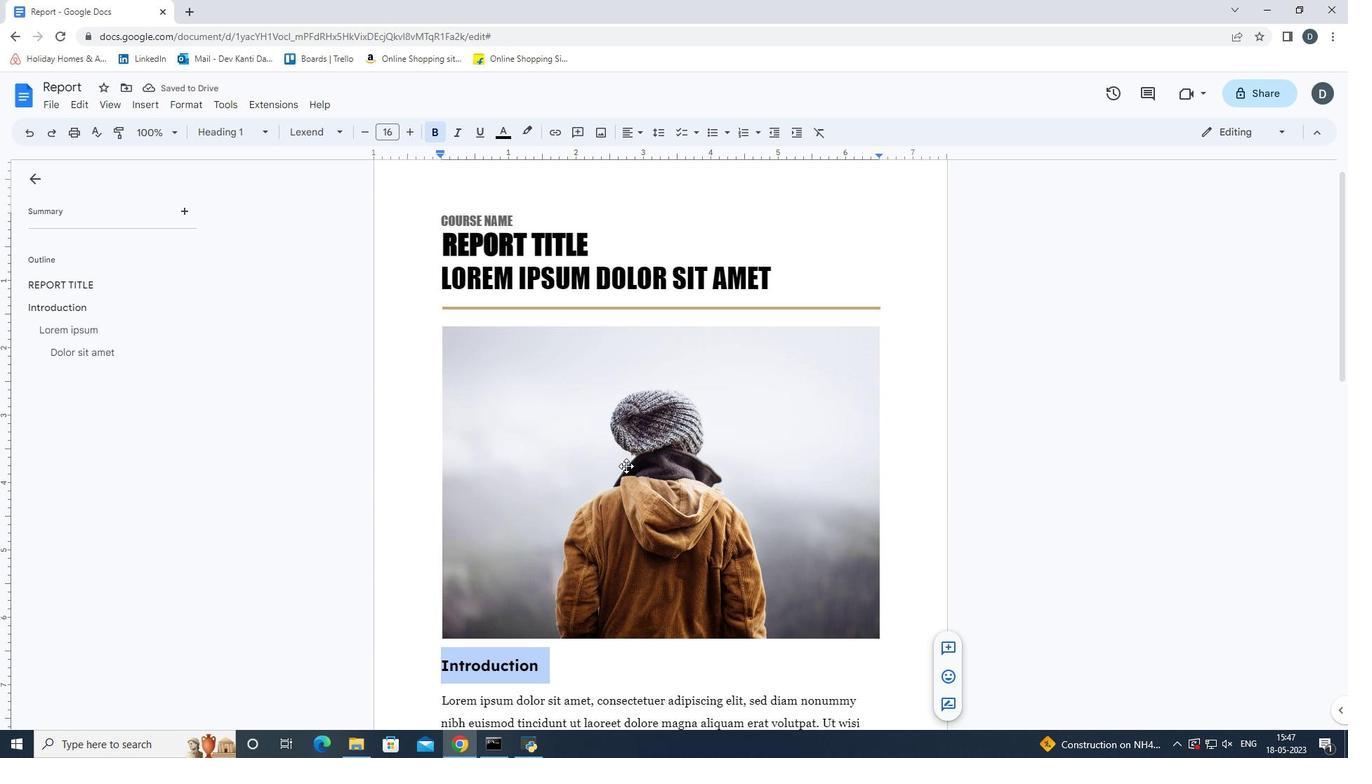 
Action: Mouse moved to (541, 401)
Screenshot: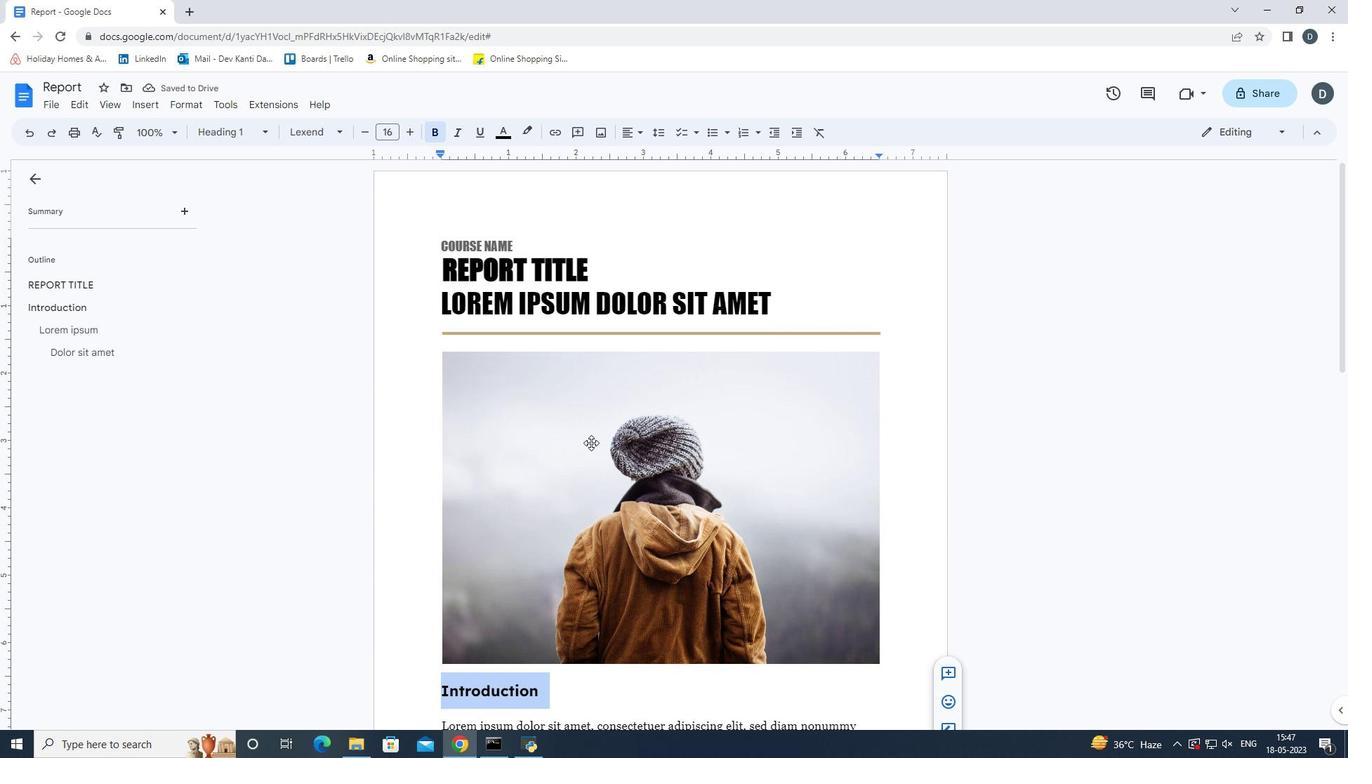 
Action: Mouse scrolled (541, 400) with delta (0, 0)
Screenshot: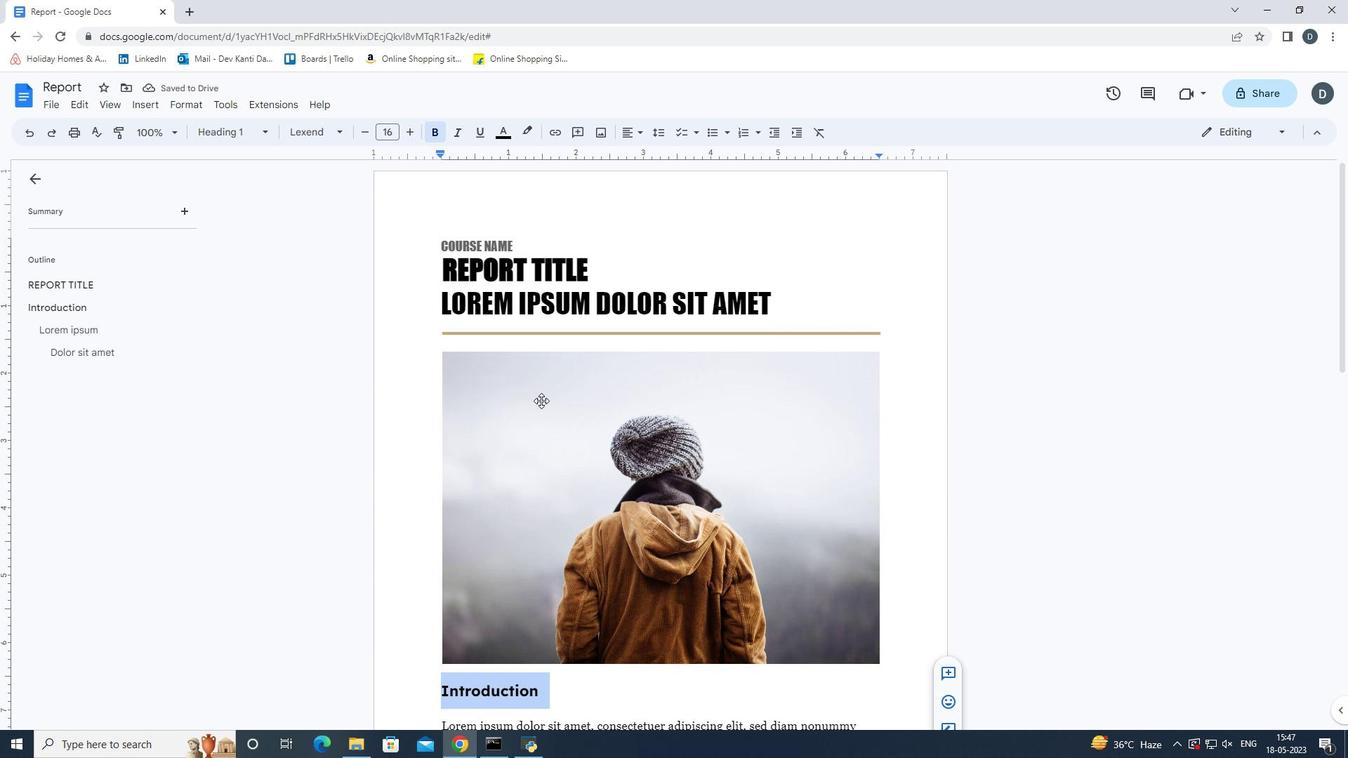 
Action: Mouse scrolled (541, 400) with delta (0, 0)
Screenshot: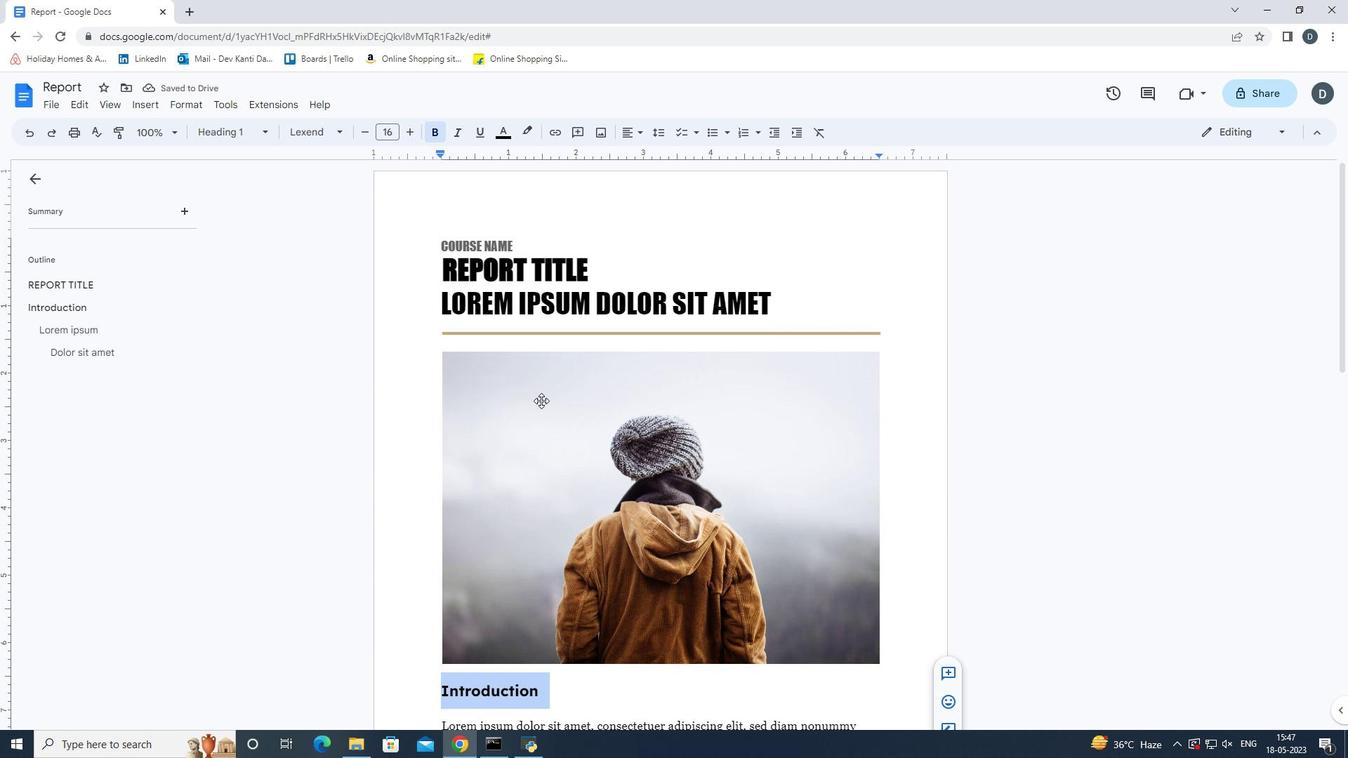 
Action: Mouse scrolled (541, 400) with delta (0, 0)
Screenshot: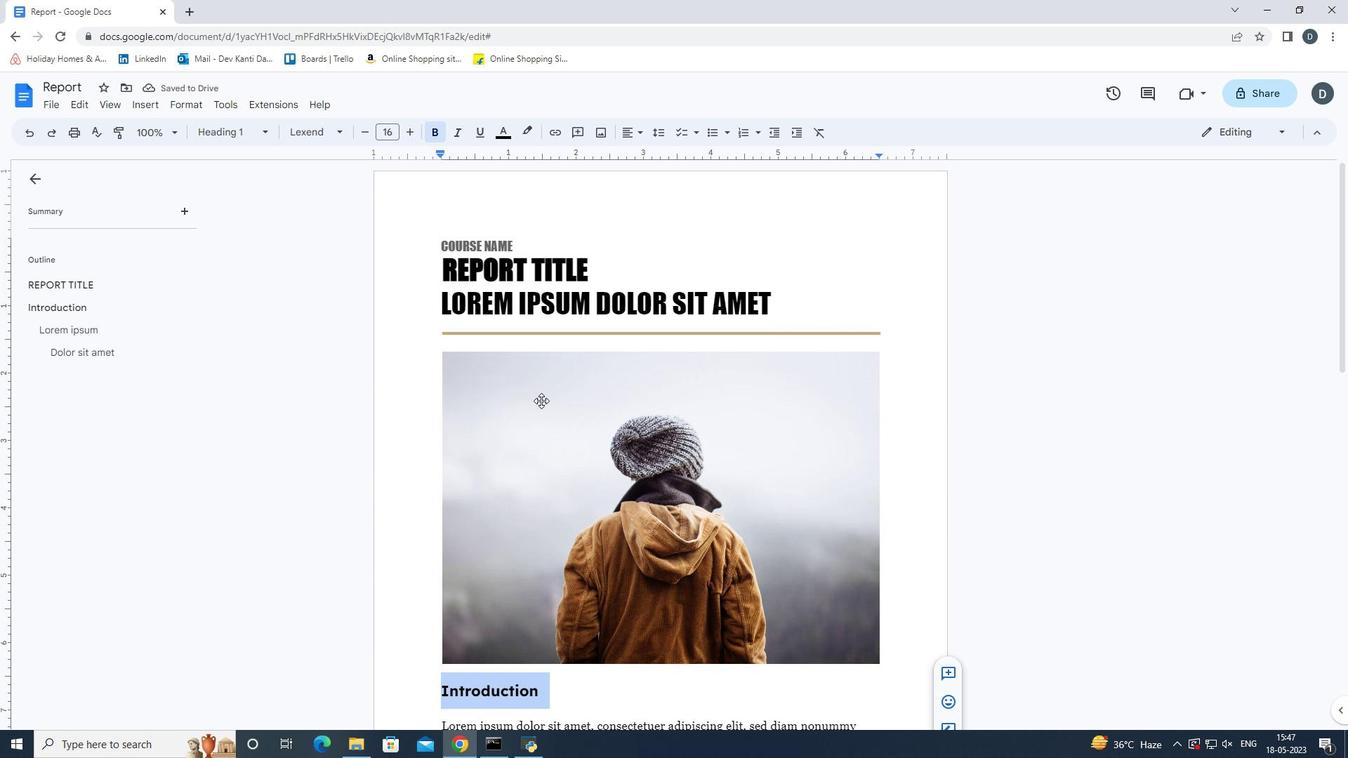
Action: Mouse scrolled (541, 400) with delta (0, 0)
Screenshot: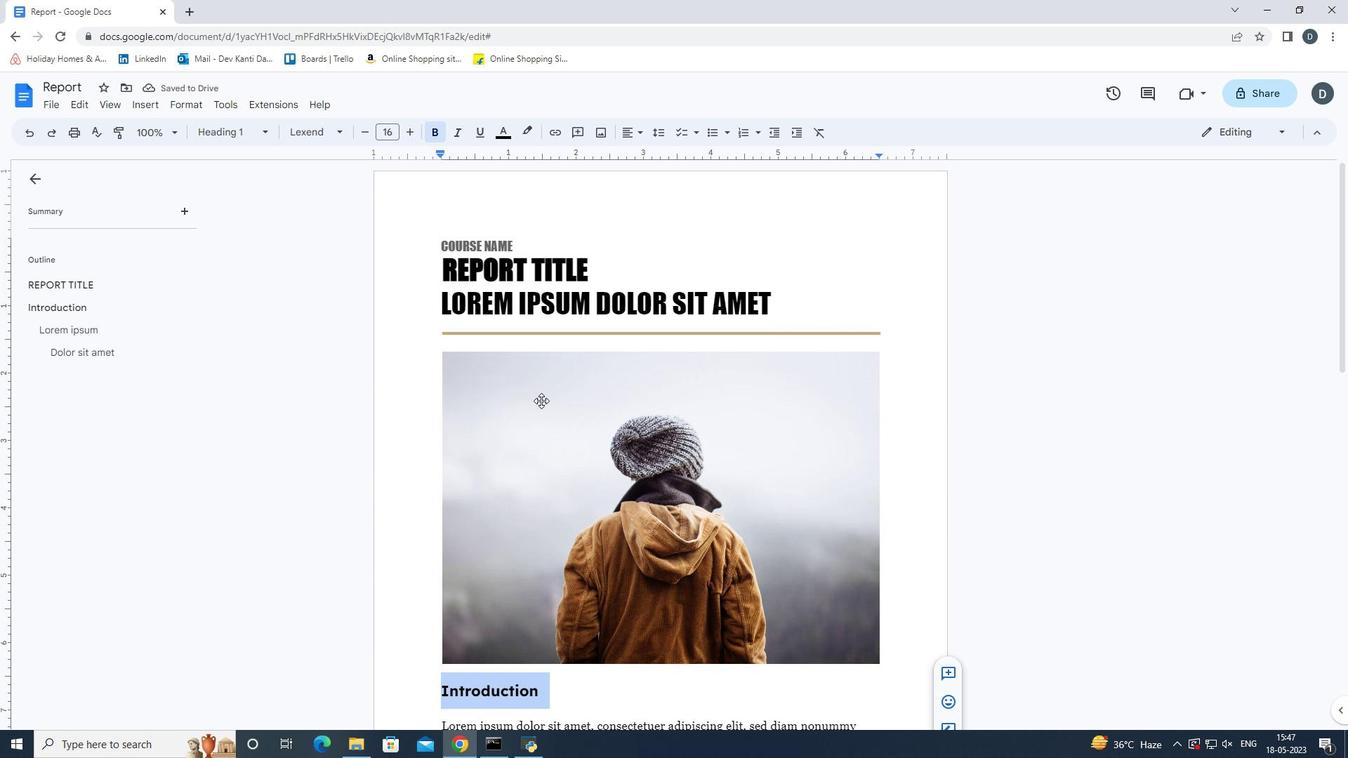 
Action: Mouse scrolled (541, 400) with delta (0, 0)
Screenshot: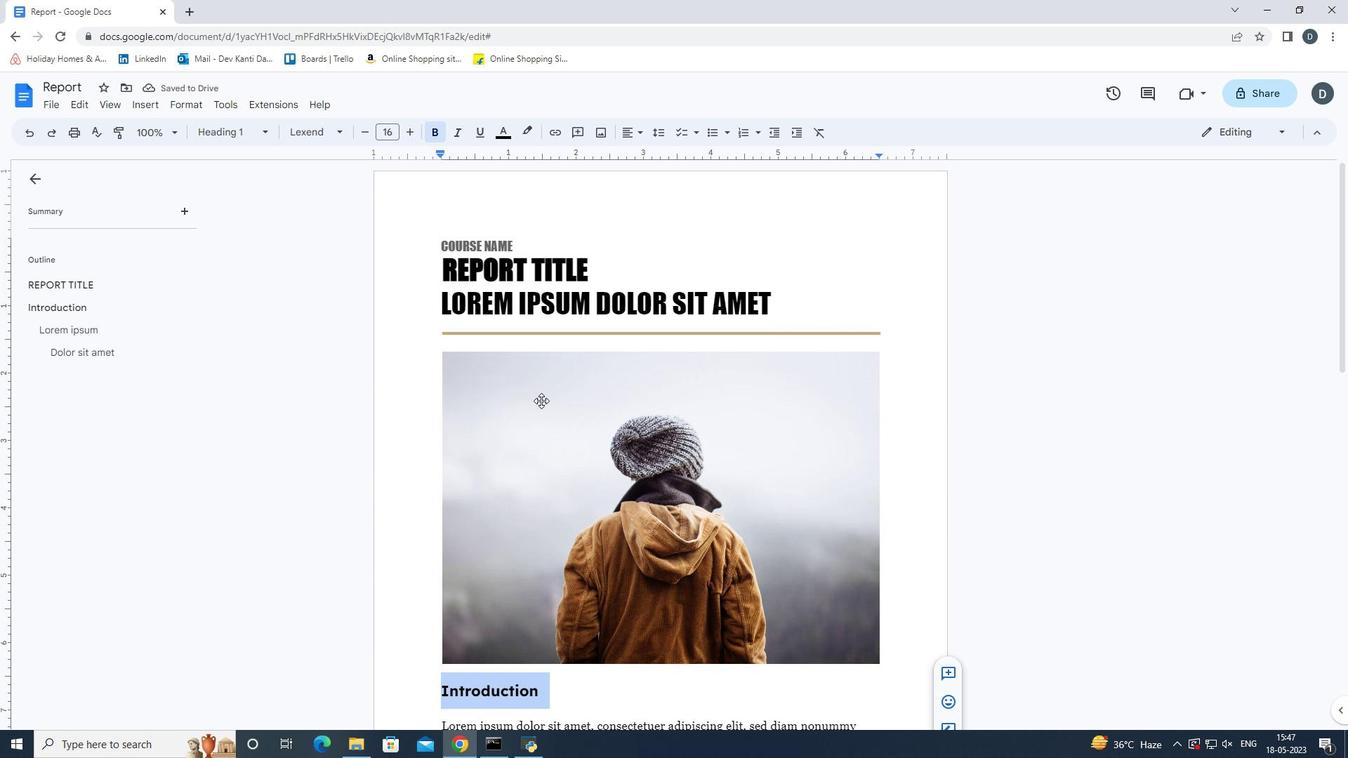 
Action: Mouse moved to (543, 427)
Screenshot: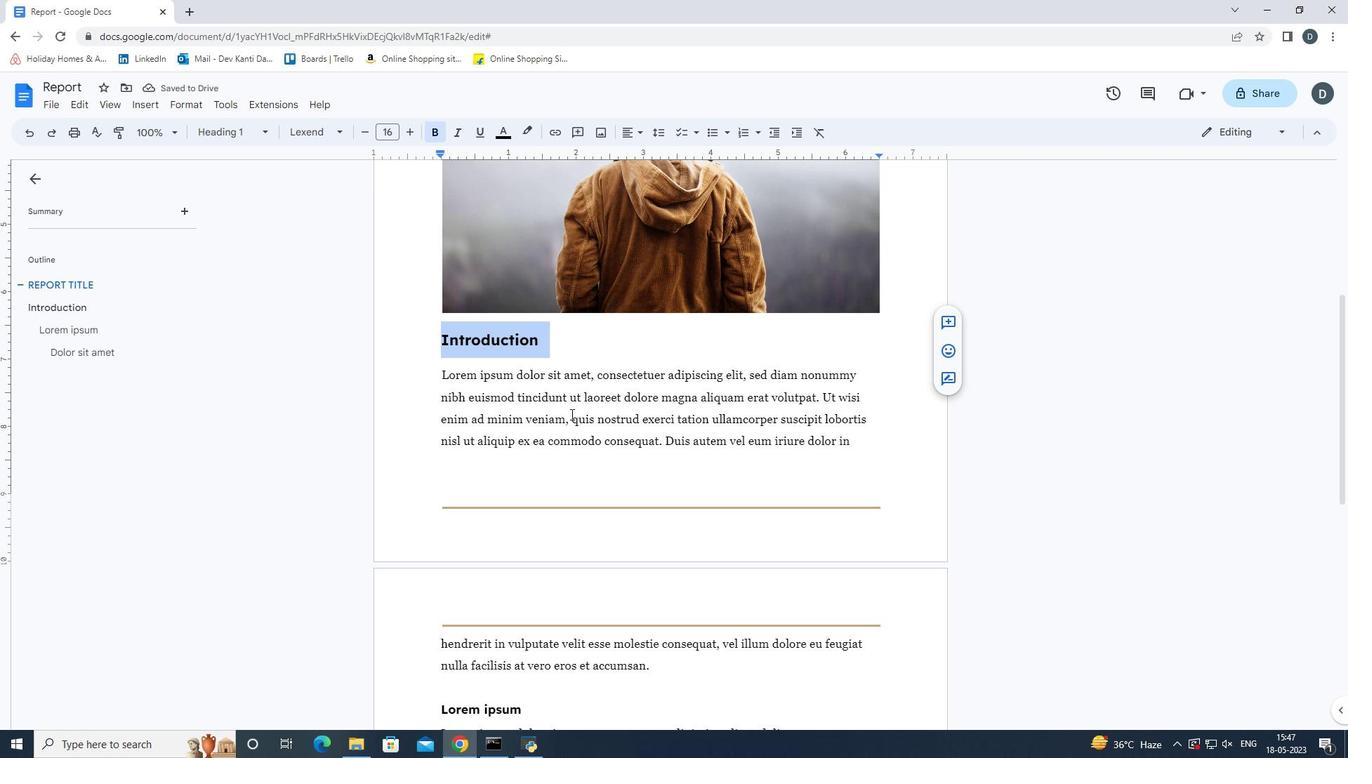 
Action: Mouse scrolled (543, 426) with delta (0, 0)
Screenshot: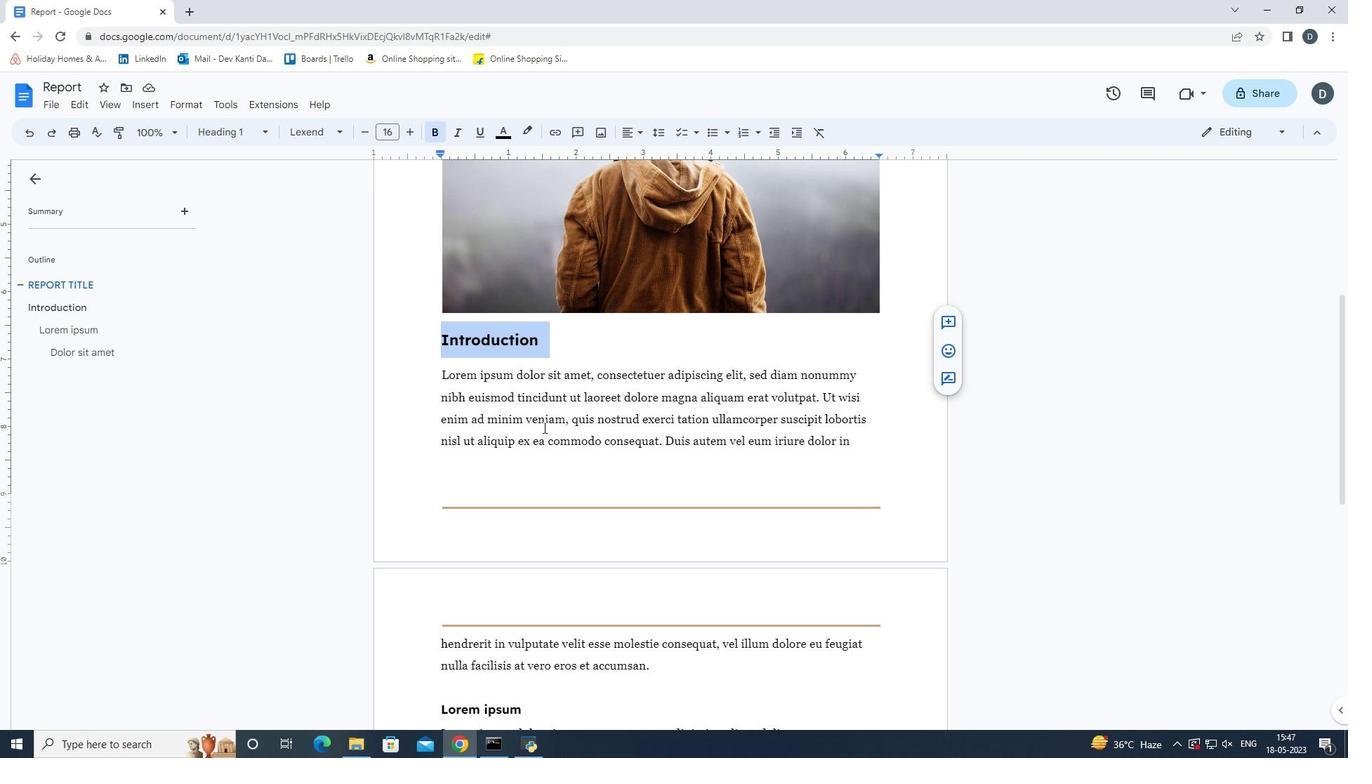 
Action: Mouse scrolled (543, 426) with delta (0, 0)
Screenshot: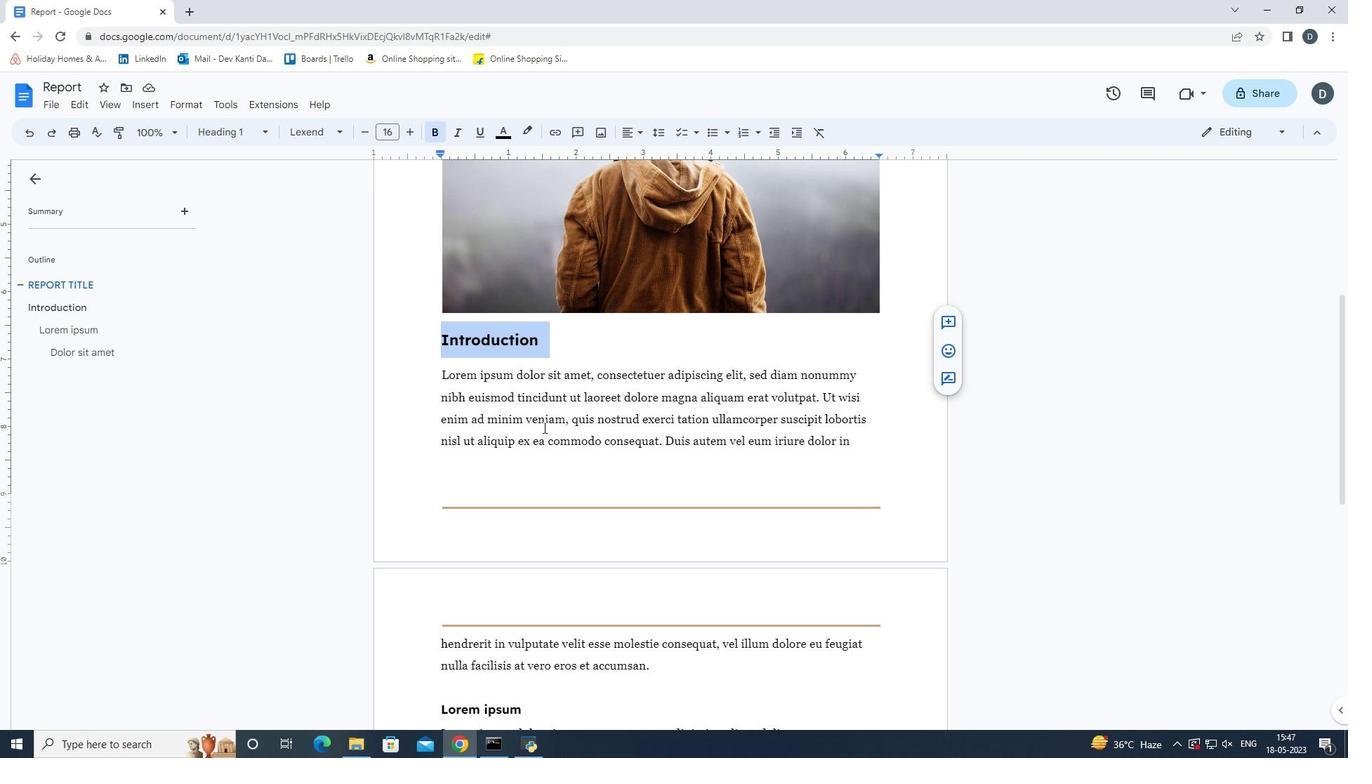 
Action: Mouse scrolled (543, 426) with delta (0, 0)
Screenshot: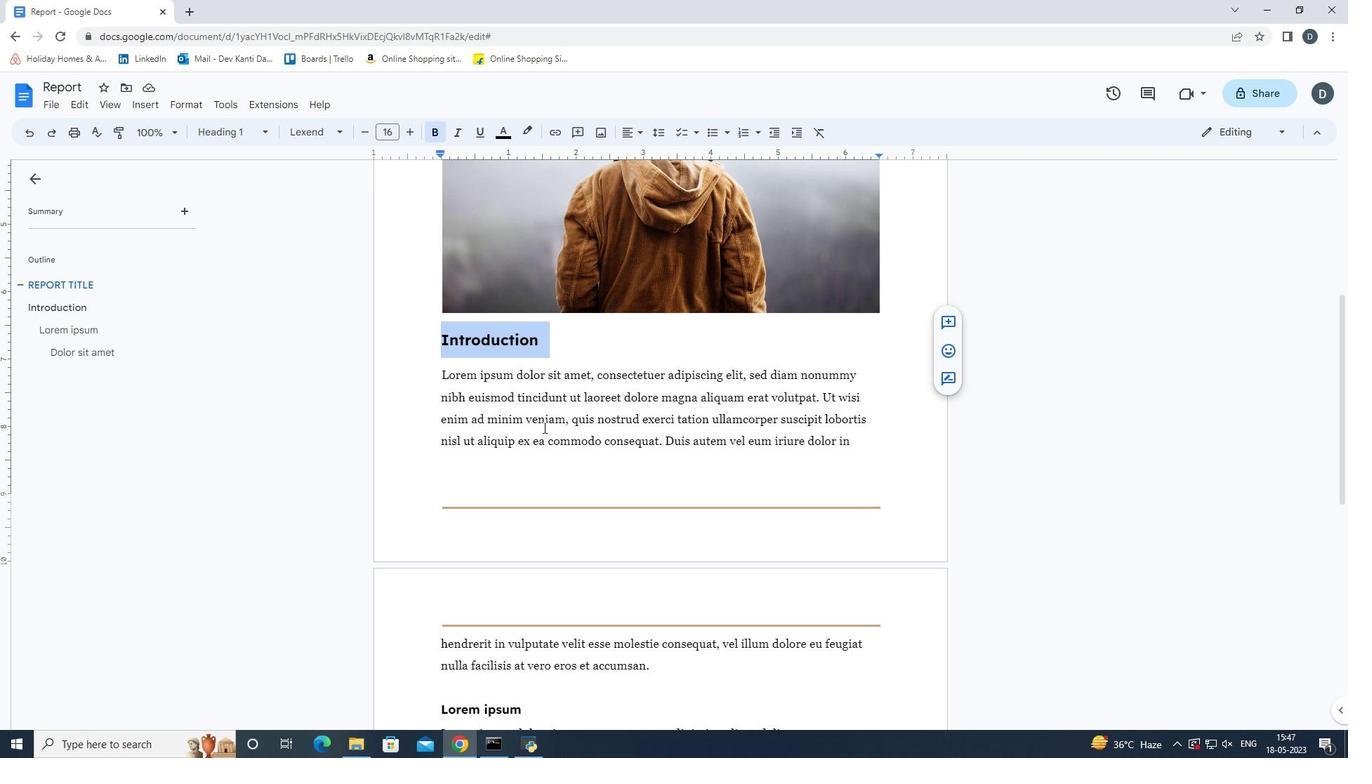 
Action: Mouse scrolled (543, 426) with delta (0, 0)
Screenshot: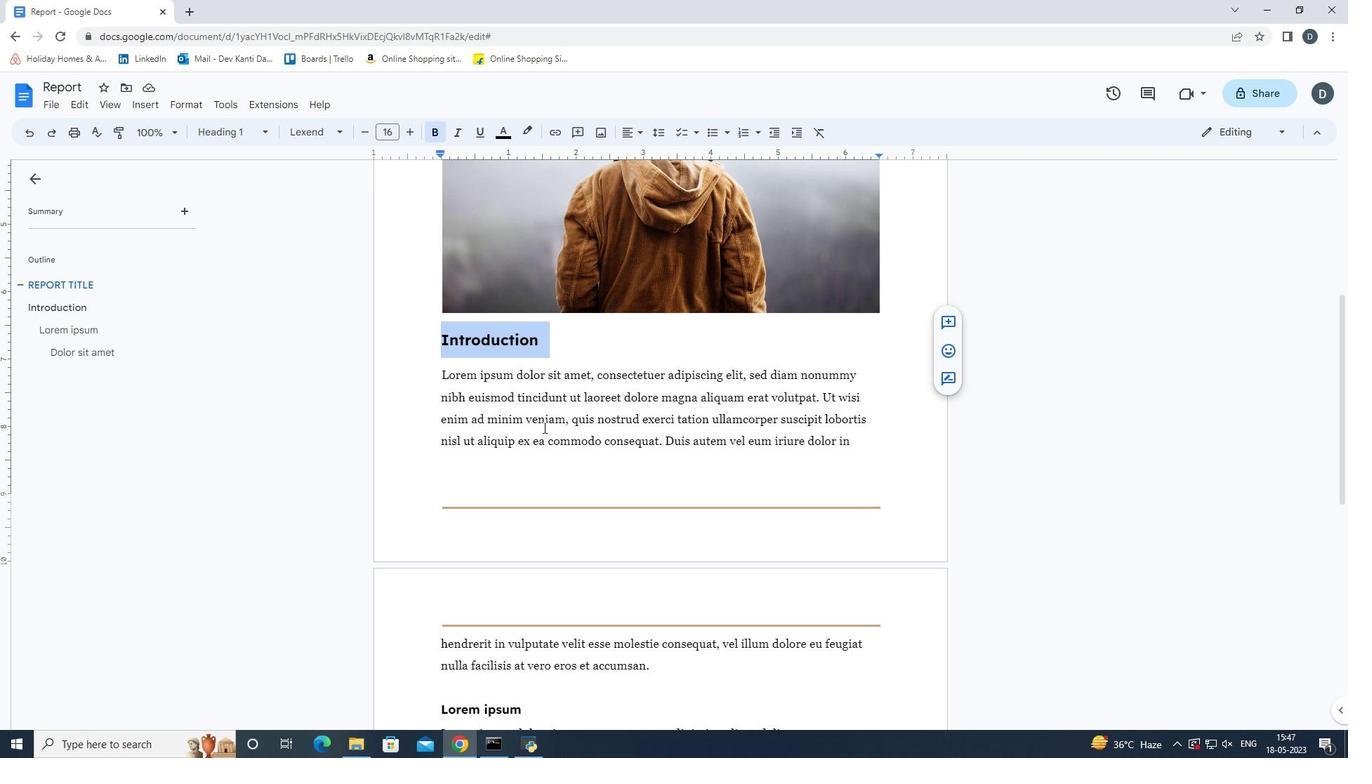 
Action: Mouse scrolled (543, 426) with delta (0, 0)
Screenshot: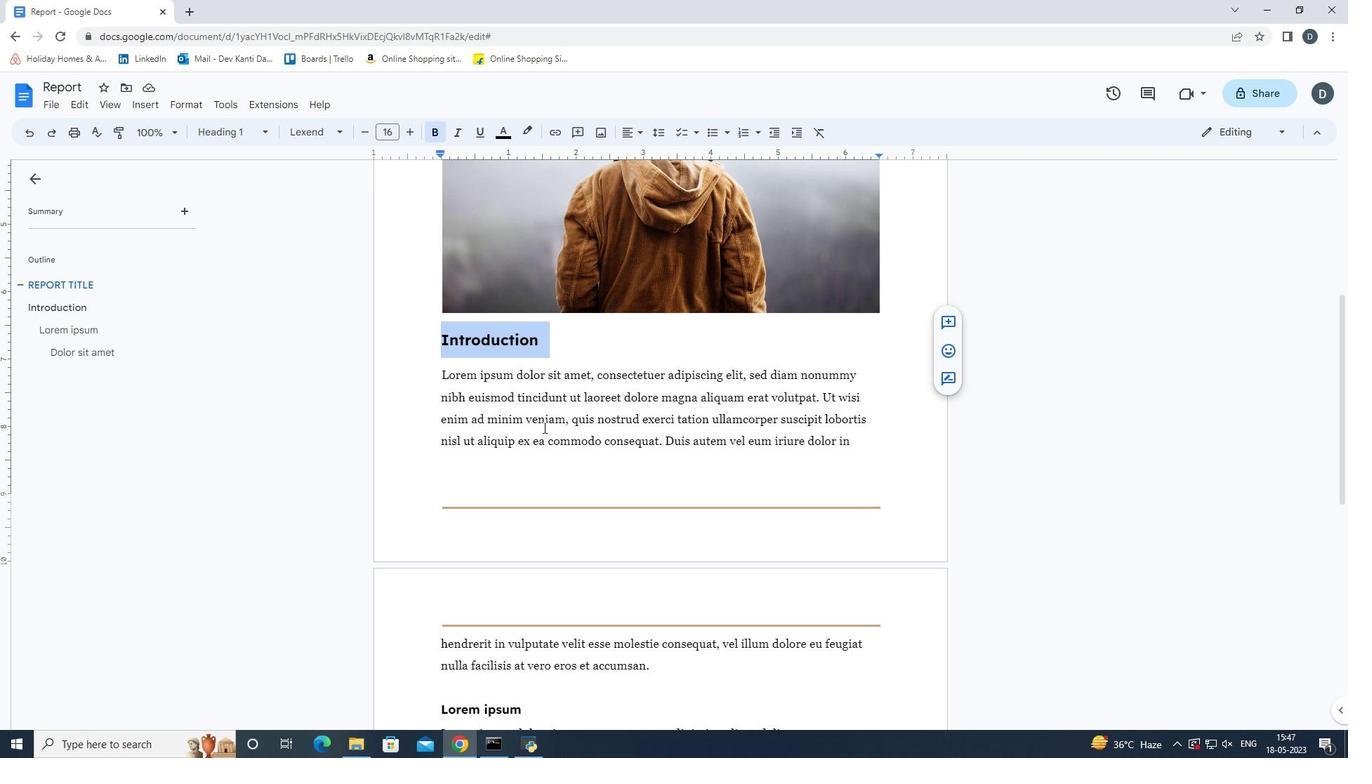 
Action: Mouse scrolled (543, 426) with delta (0, 0)
Screenshot: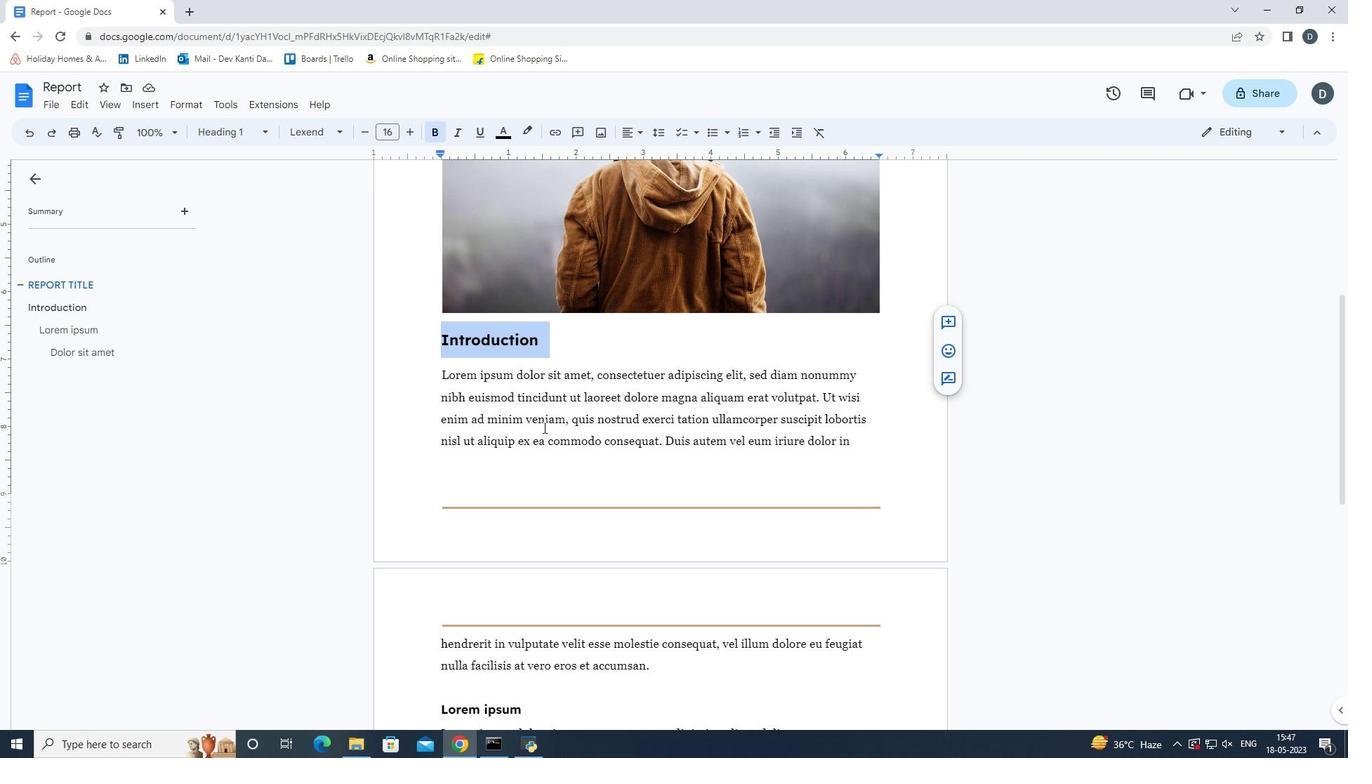
Action: Mouse scrolled (543, 426) with delta (0, 0)
Screenshot: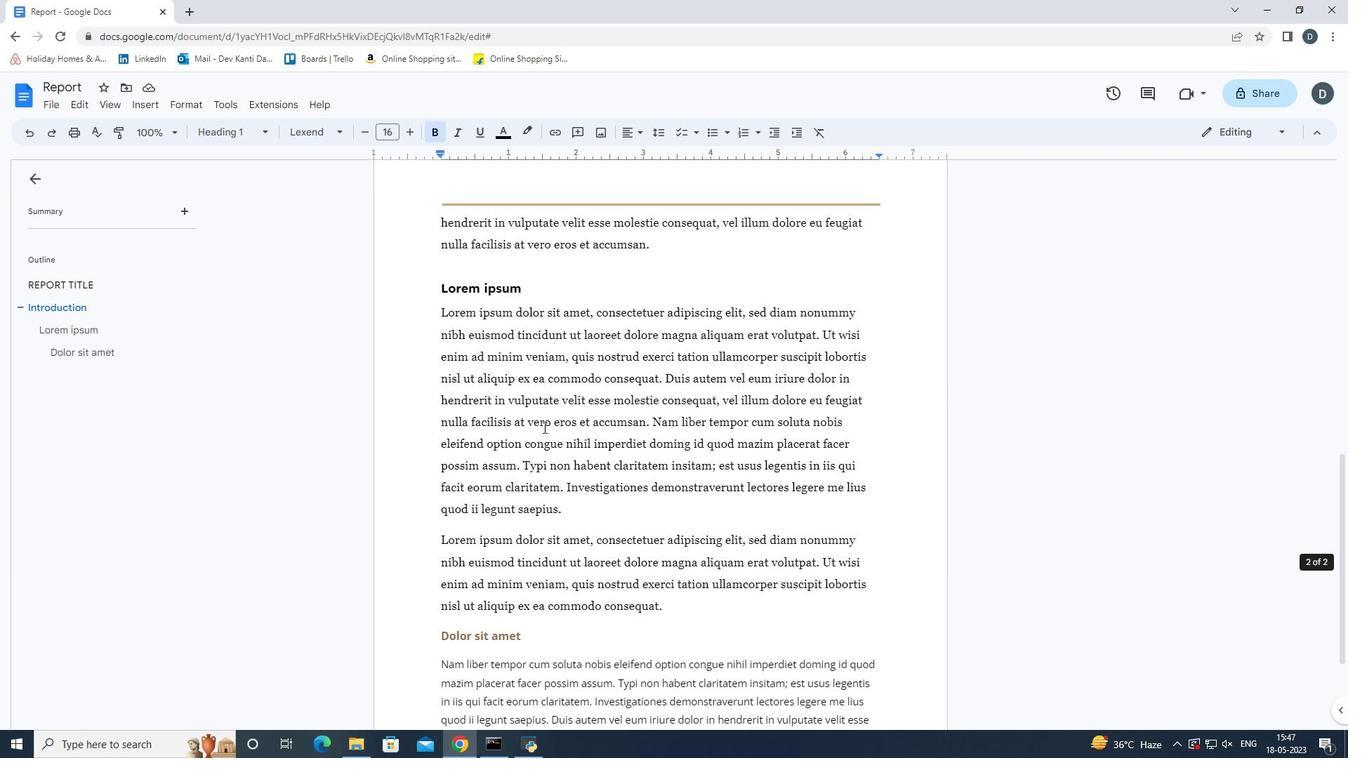 
Action: Mouse scrolled (543, 426) with delta (0, 0)
Screenshot: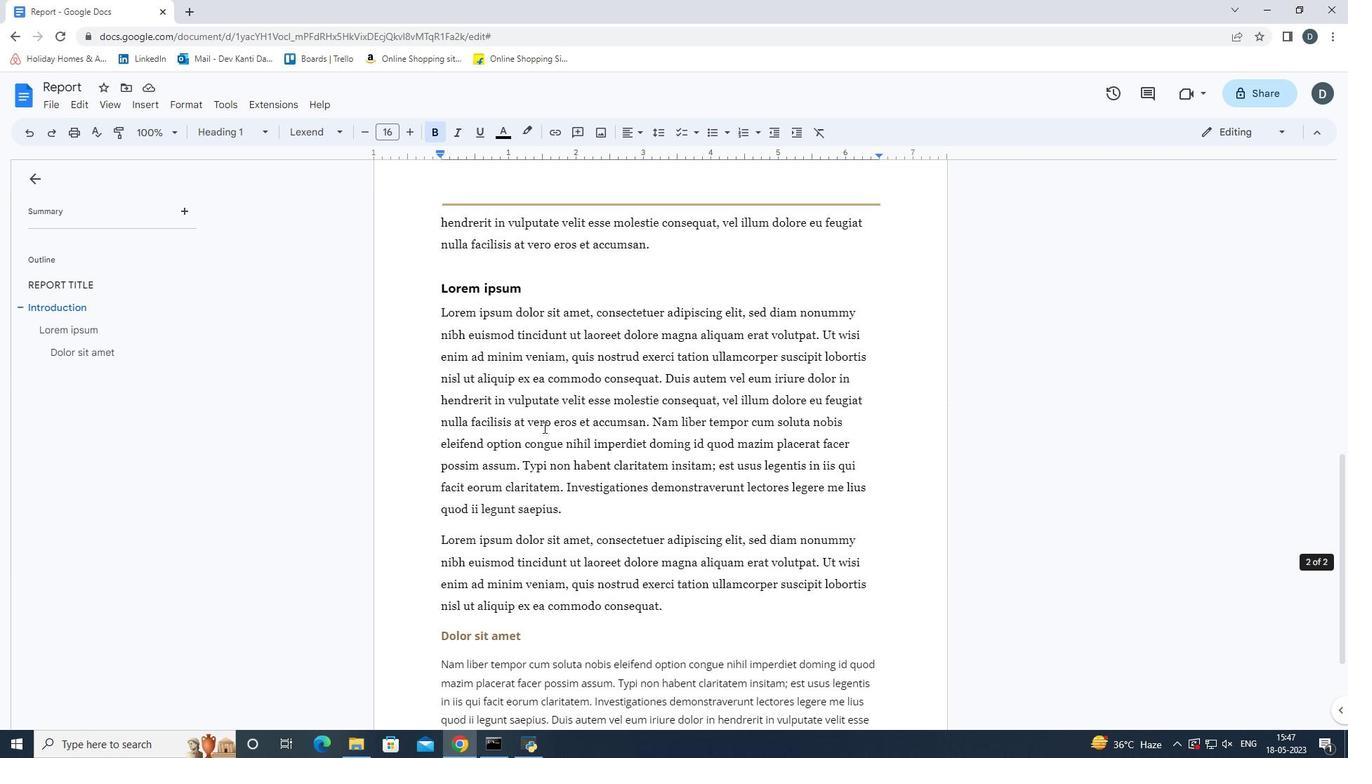 
Action: Mouse scrolled (543, 426) with delta (0, 0)
Screenshot: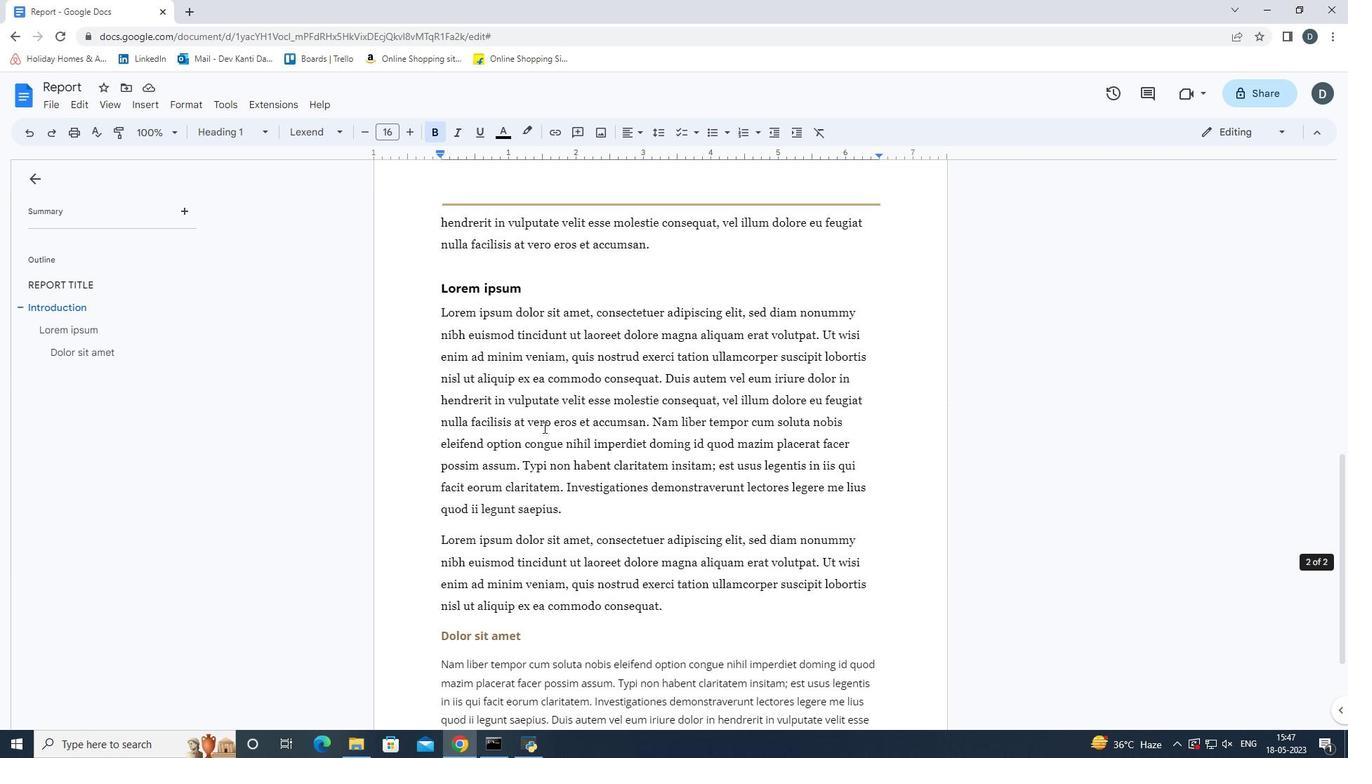 
Action: Mouse scrolled (543, 426) with delta (0, 0)
Screenshot: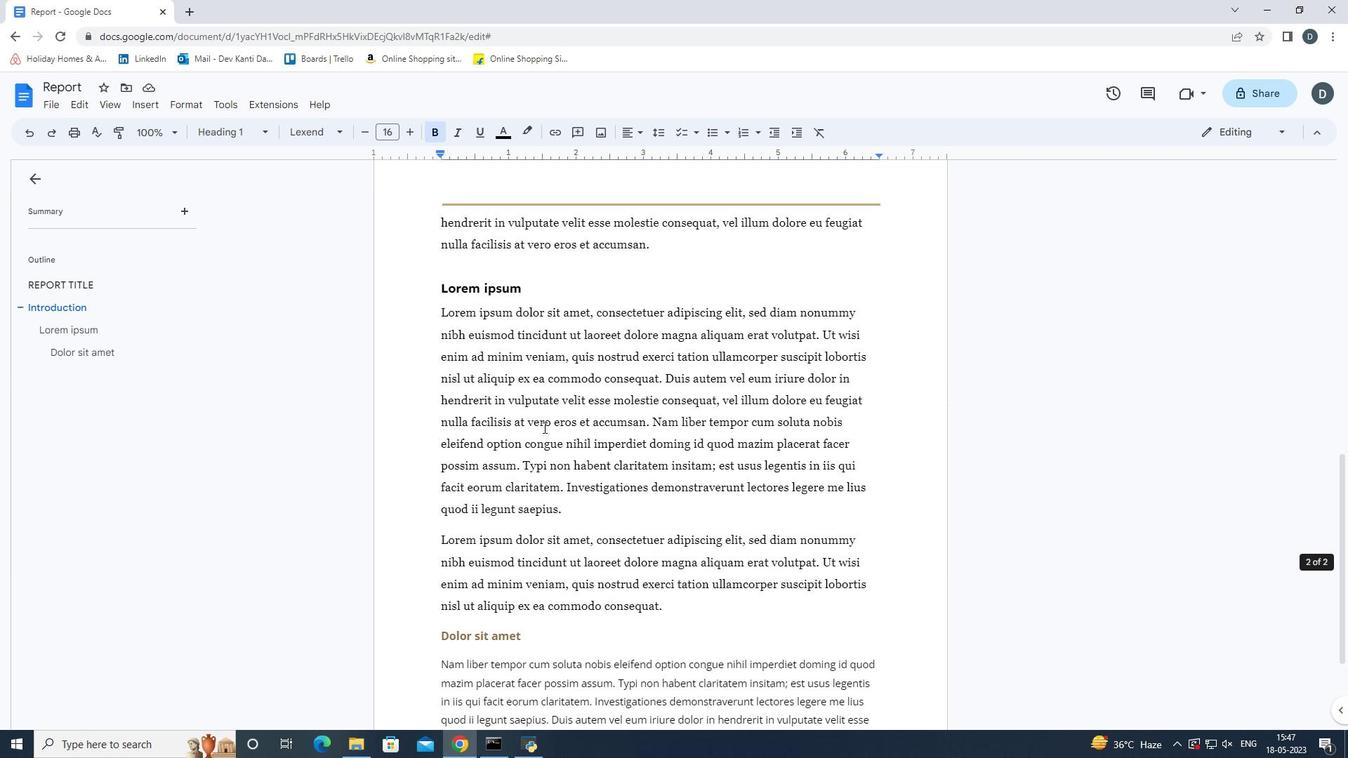 
Action: Mouse scrolled (543, 426) with delta (0, 0)
Screenshot: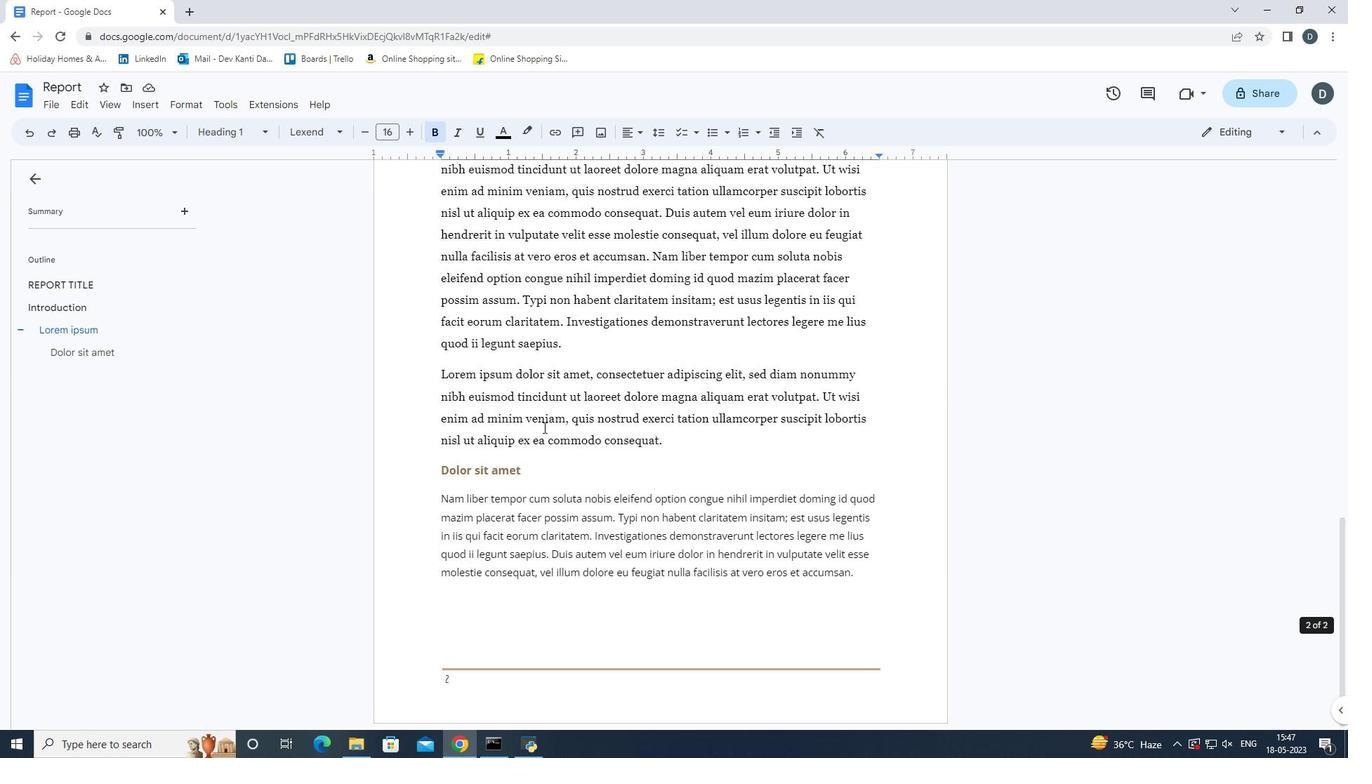 
Action: Mouse scrolled (543, 426) with delta (0, 0)
Screenshot: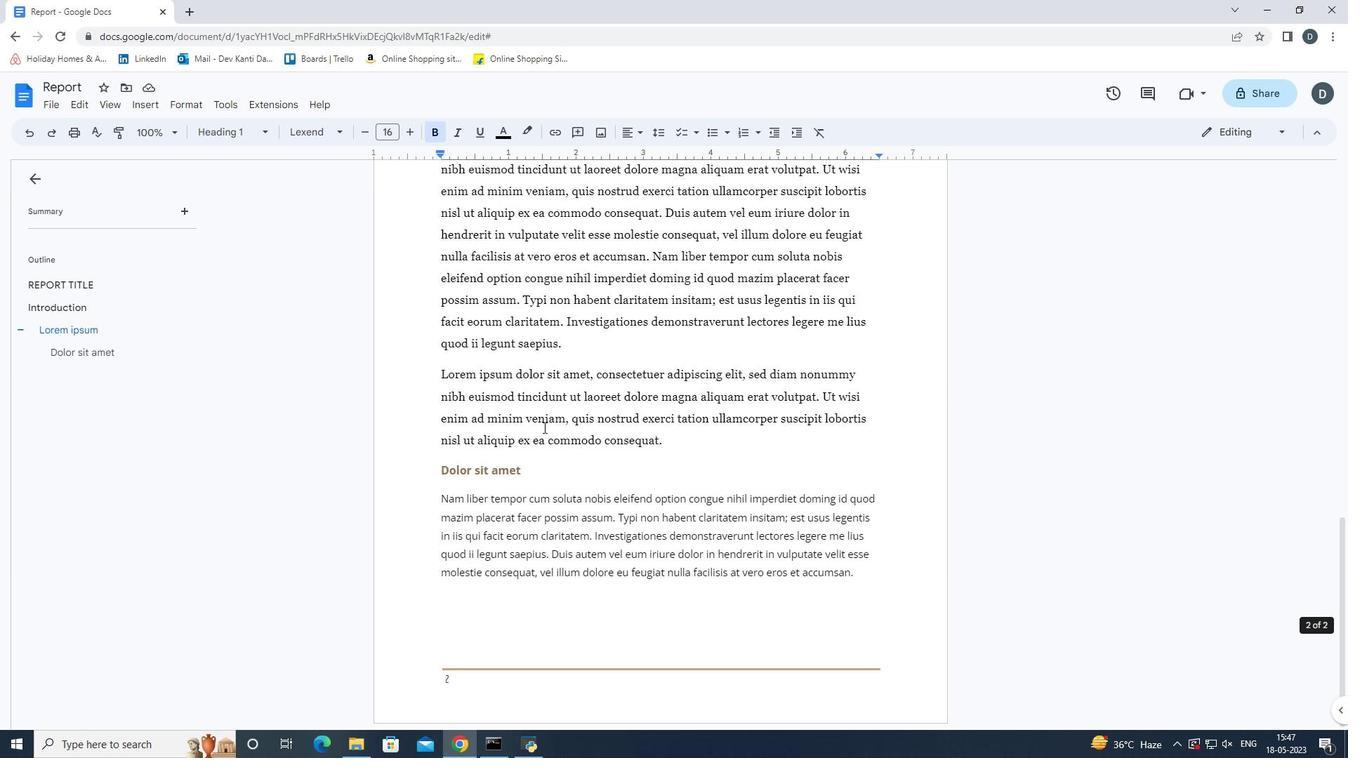 
Action: Mouse scrolled (543, 426) with delta (0, 0)
Screenshot: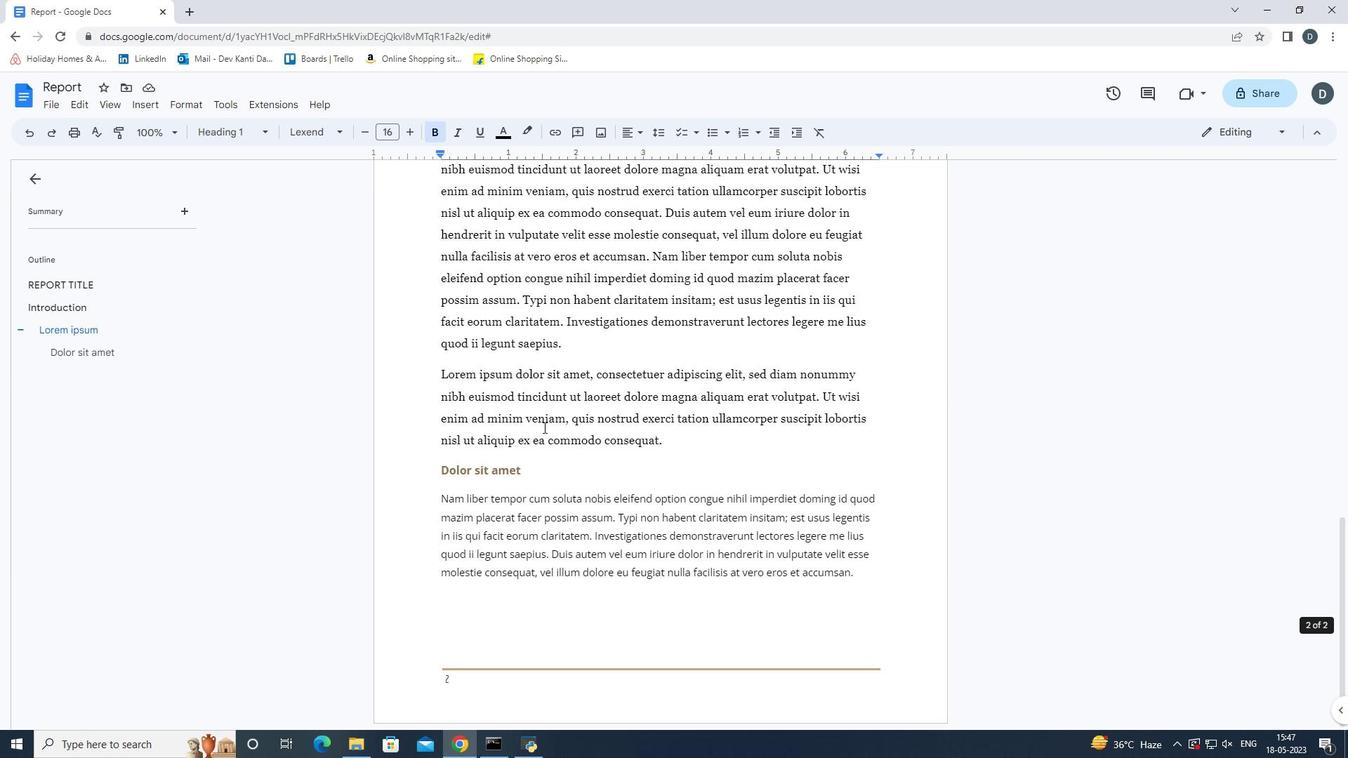 
Action: Mouse scrolled (543, 426) with delta (0, 0)
Screenshot: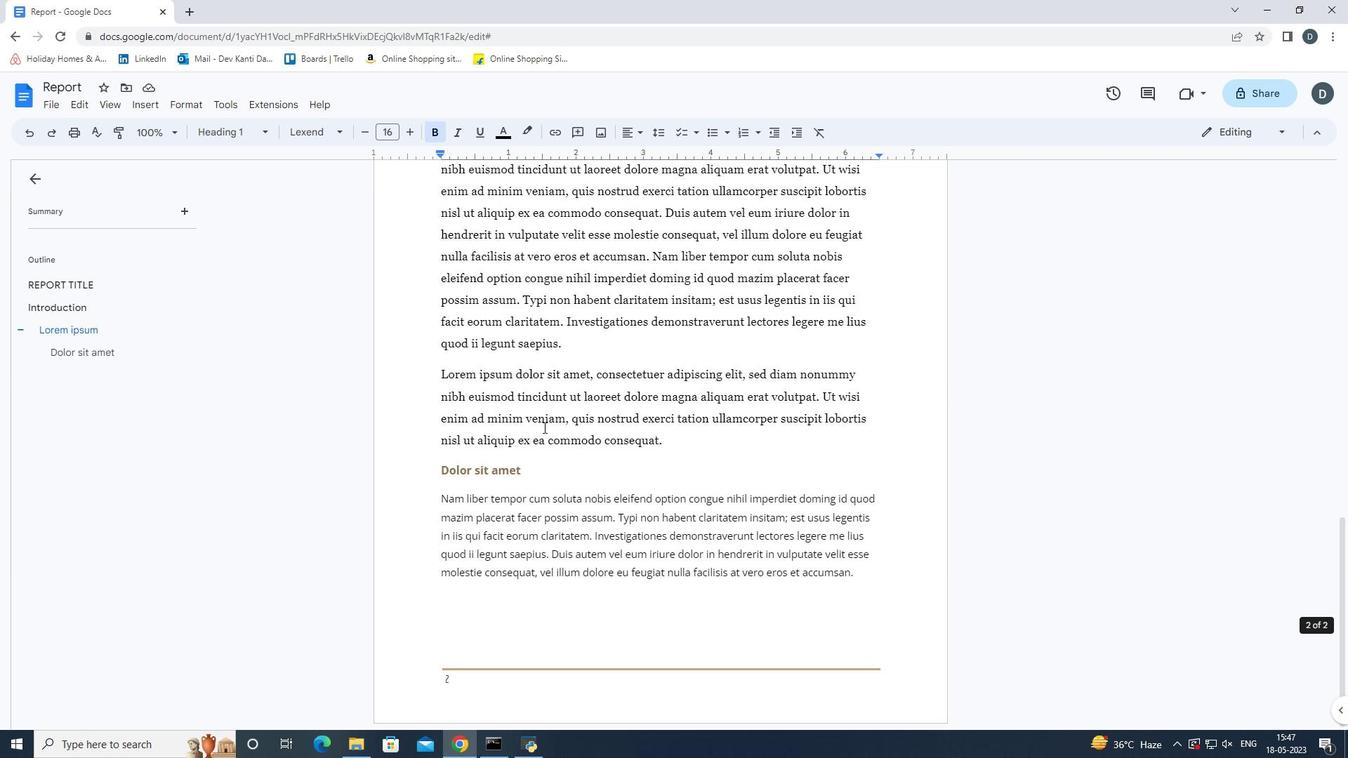 
Action: Mouse scrolled (543, 426) with delta (0, 0)
Screenshot: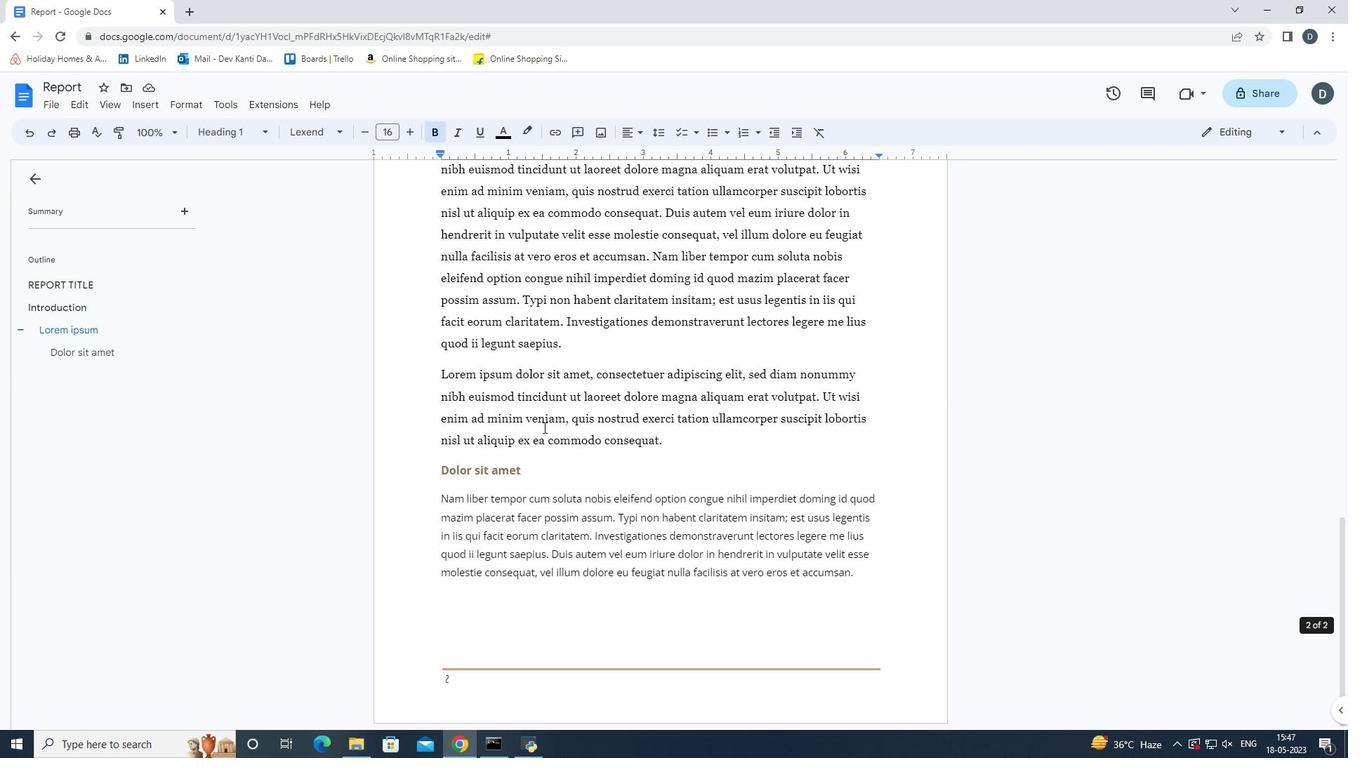
Action: Mouse moved to (440, 471)
Screenshot: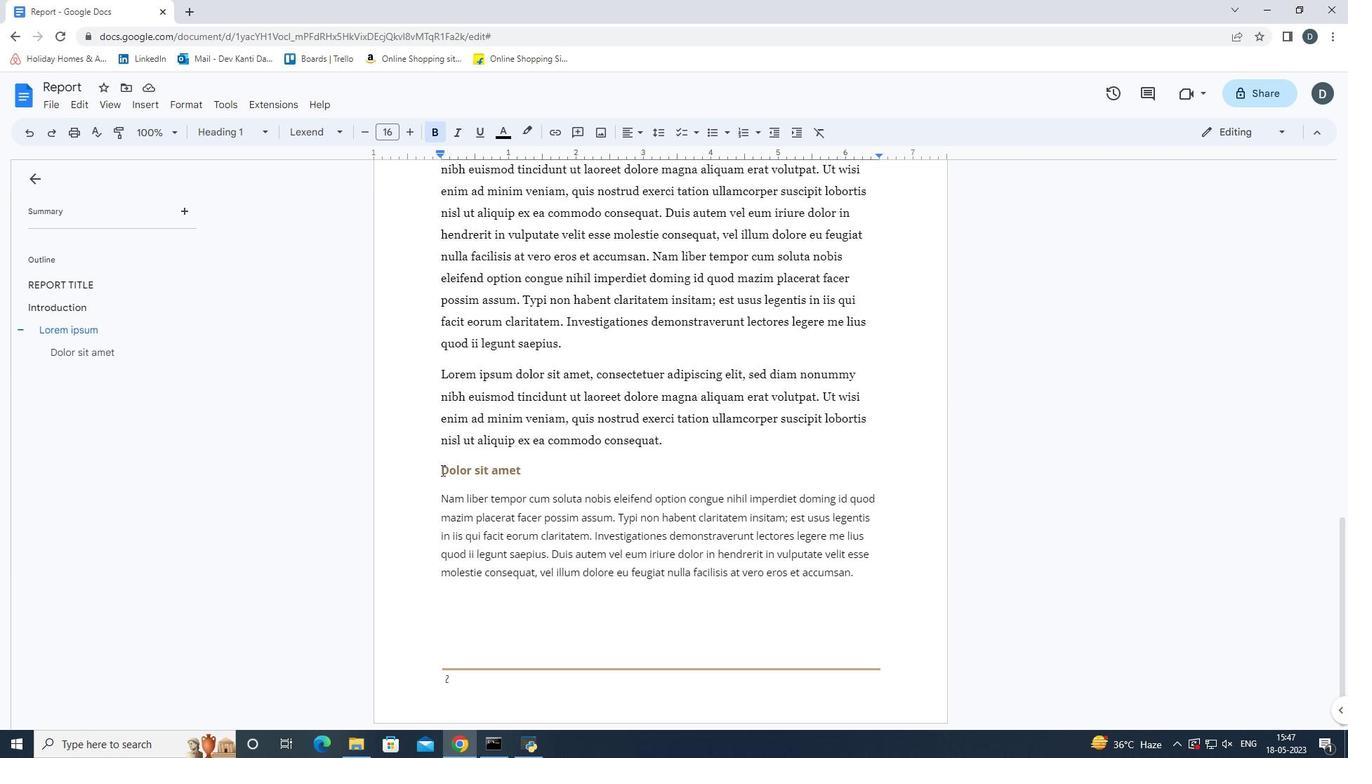 
Action: Mouse pressed left at (440, 471)
Screenshot: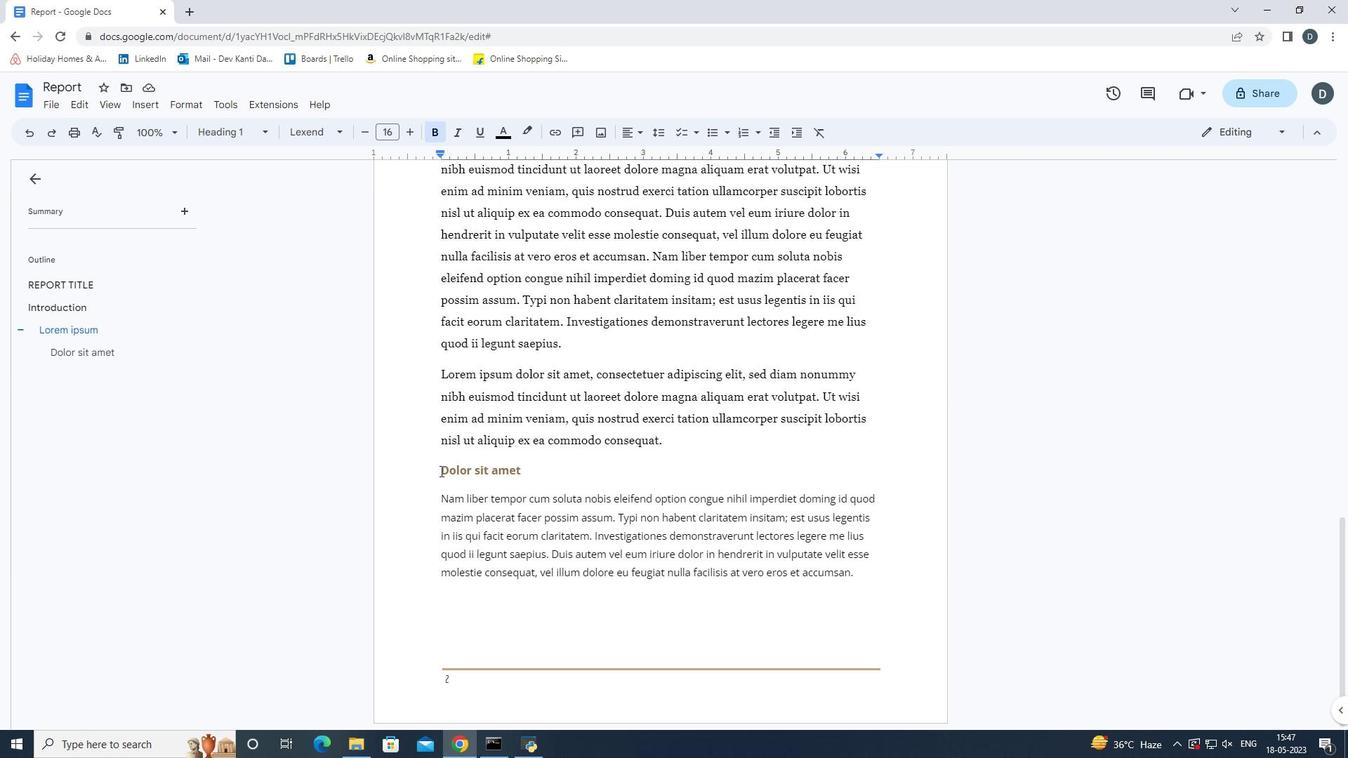 
Action: Mouse moved to (346, 130)
Screenshot: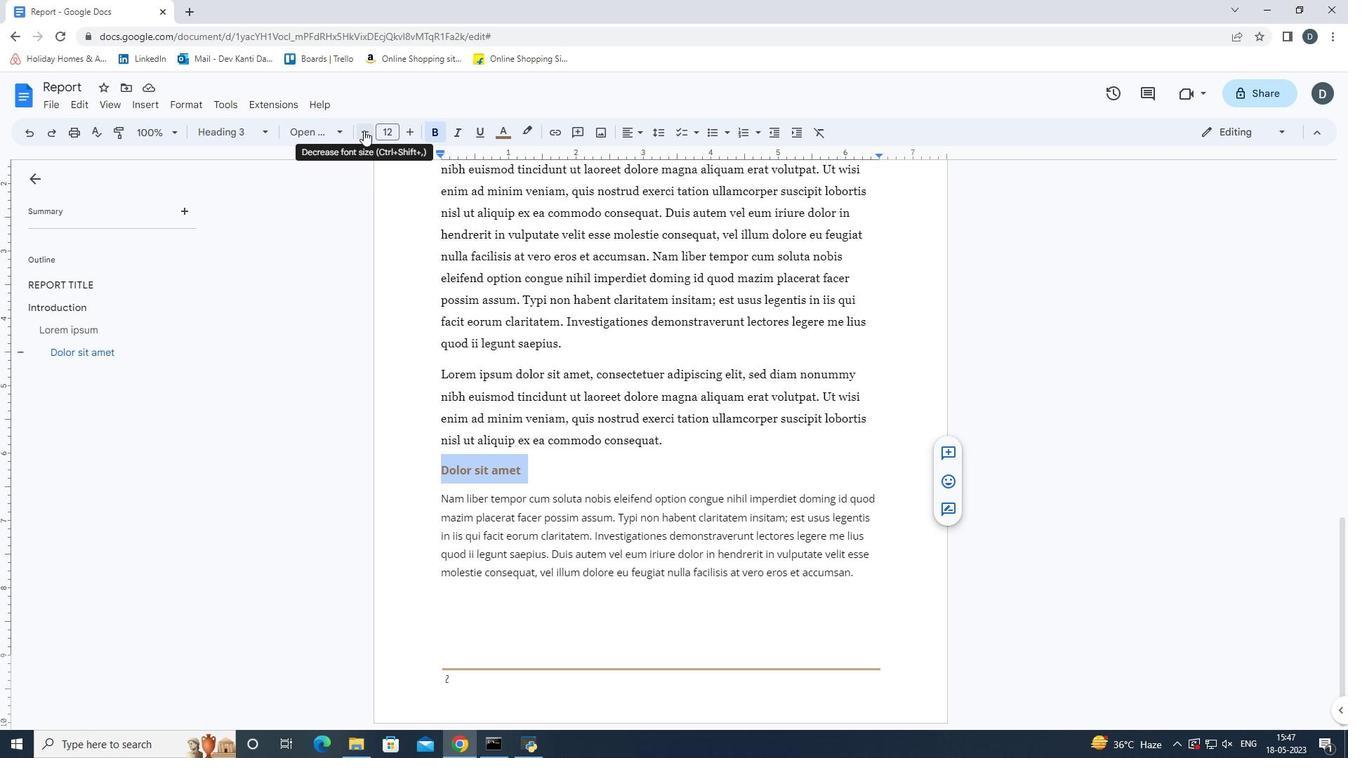 
Action: Mouse pressed left at (346, 130)
Screenshot: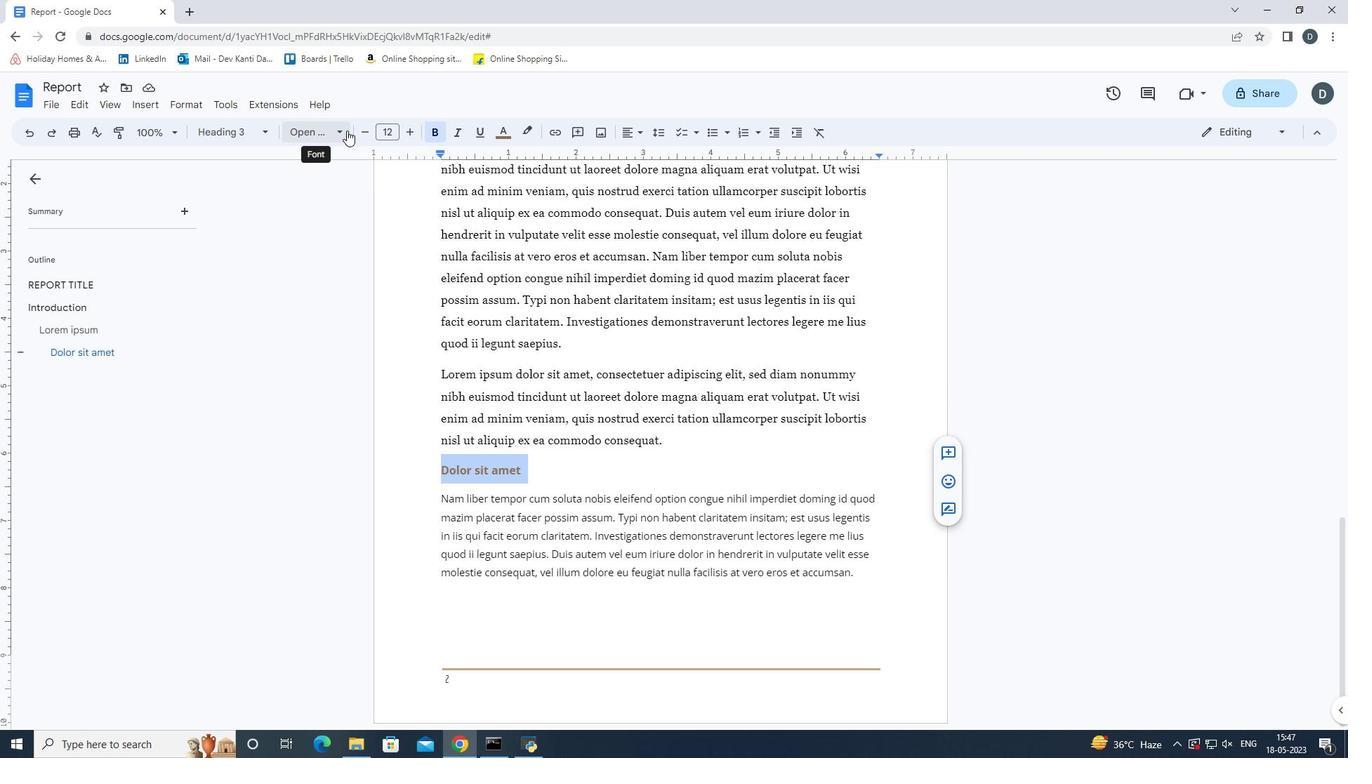 
Action: Mouse moved to (518, 357)
Screenshot: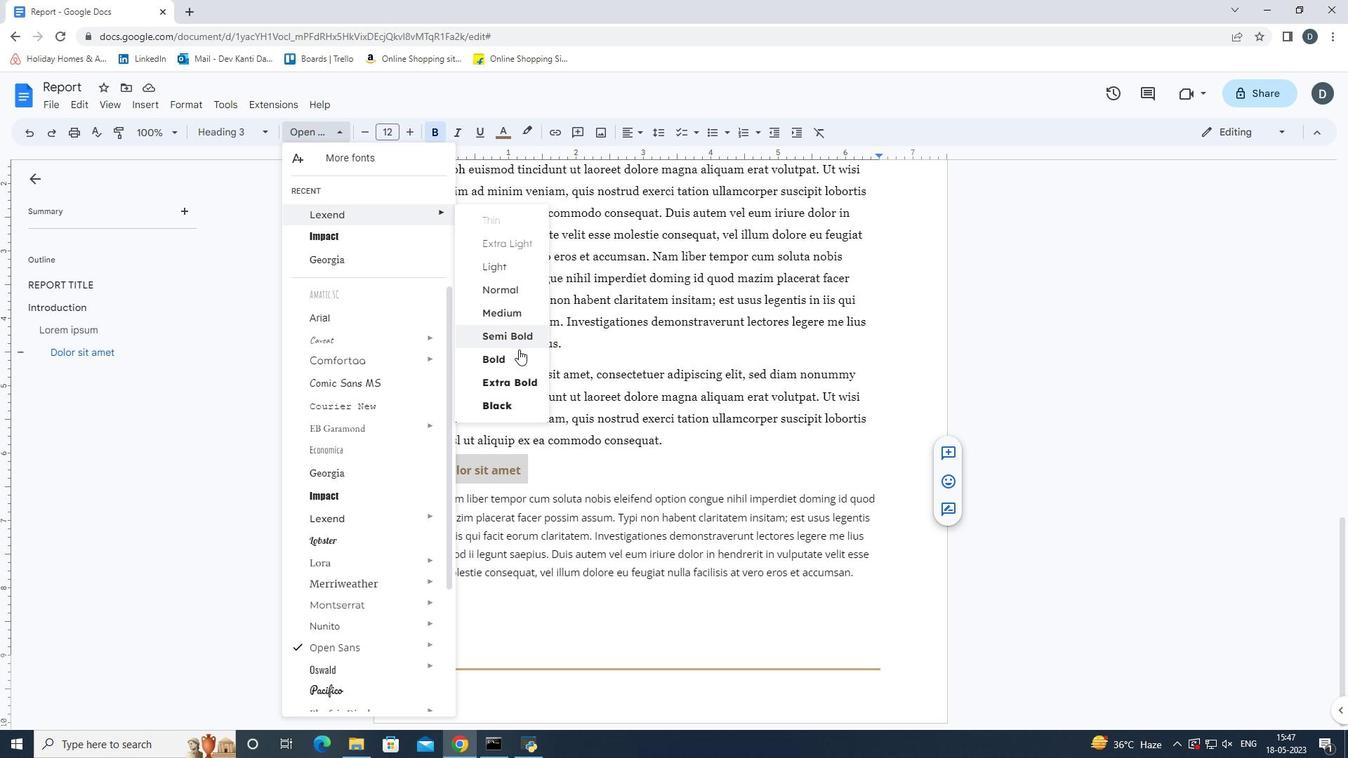
Action: Mouse pressed left at (518, 357)
Screenshot: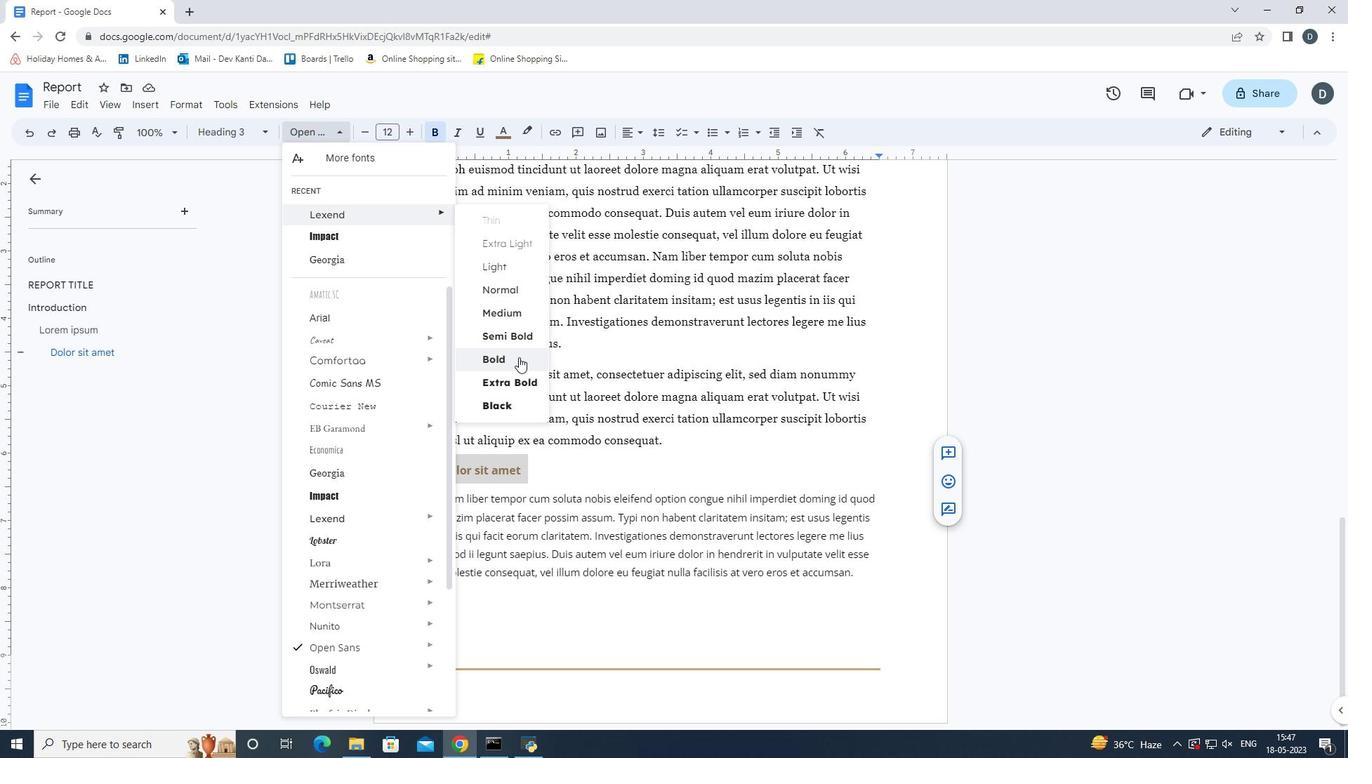 
Action: Mouse moved to (550, 384)
Screenshot: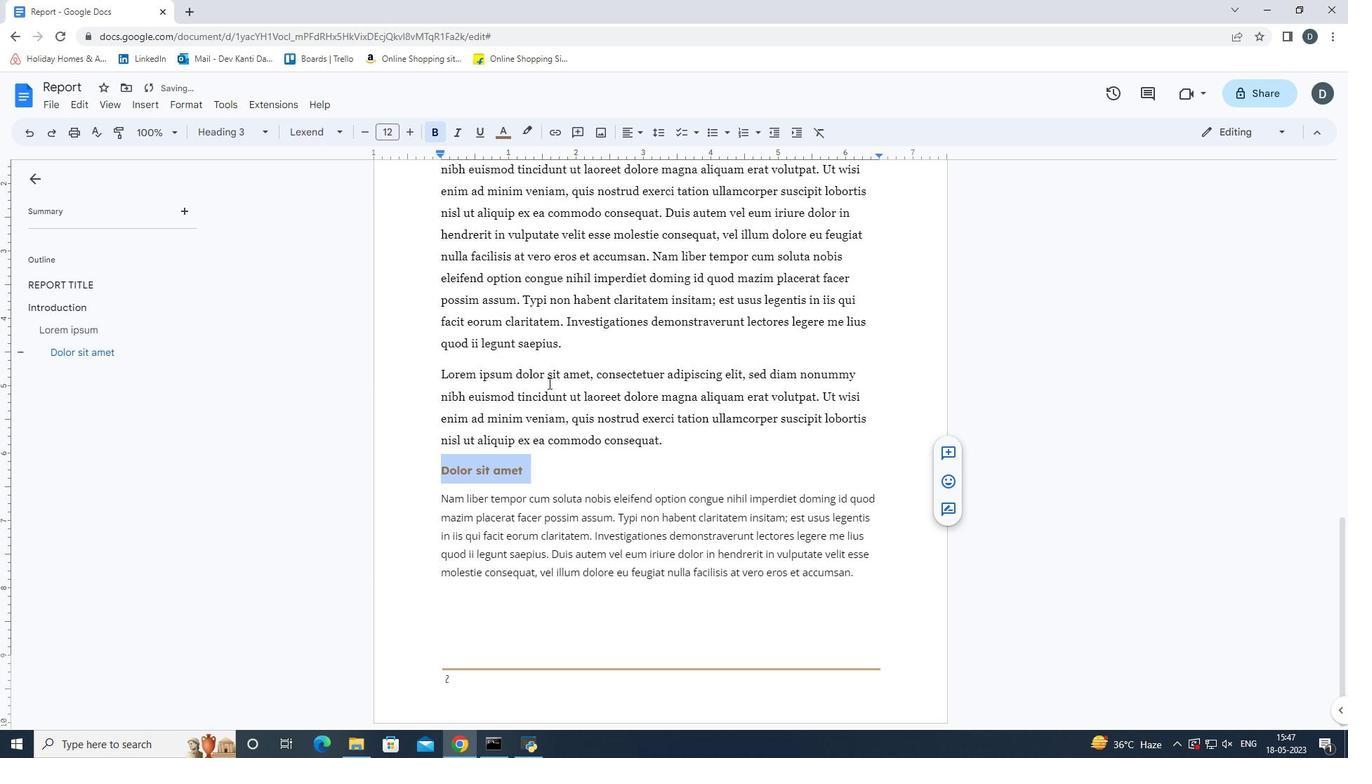 
Action: Mouse scrolled (550, 385) with delta (0, 0)
Screenshot: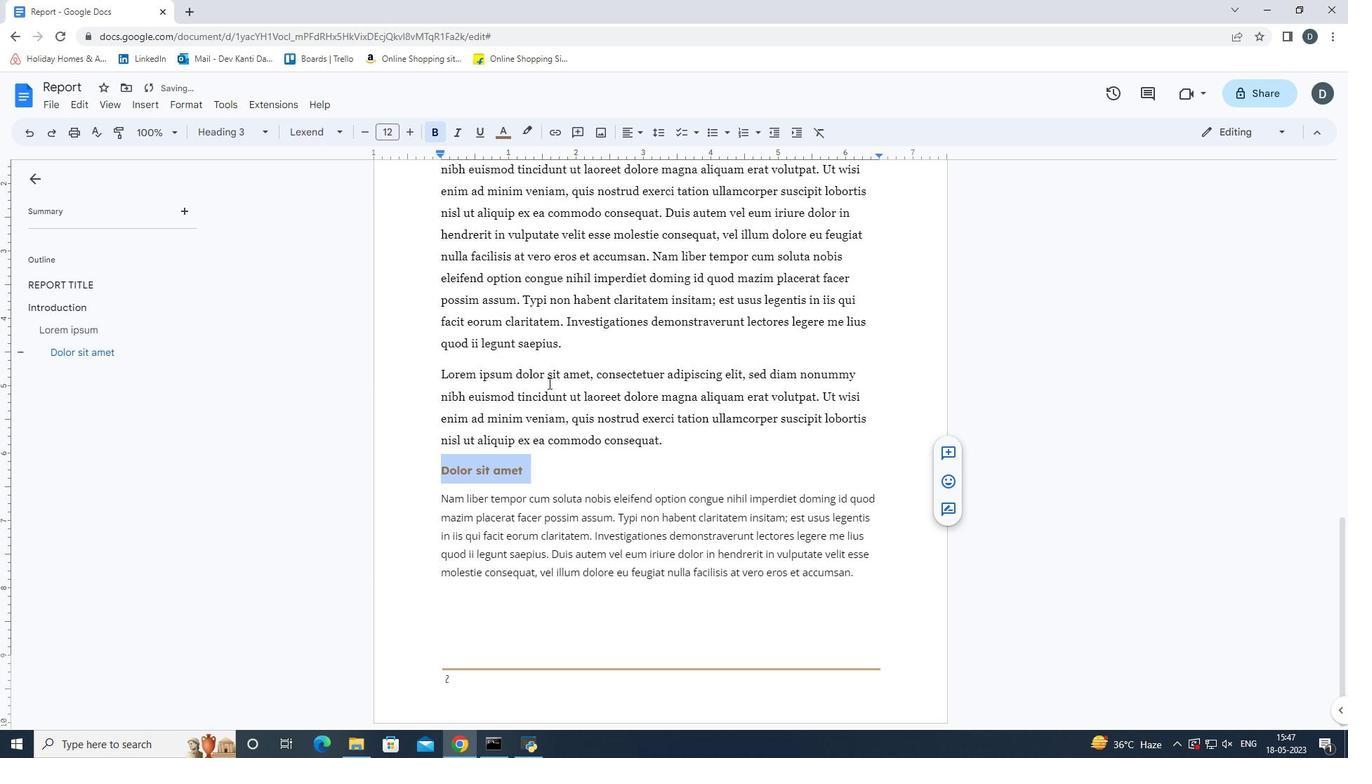 
Action: Mouse scrolled (550, 385) with delta (0, 0)
Screenshot: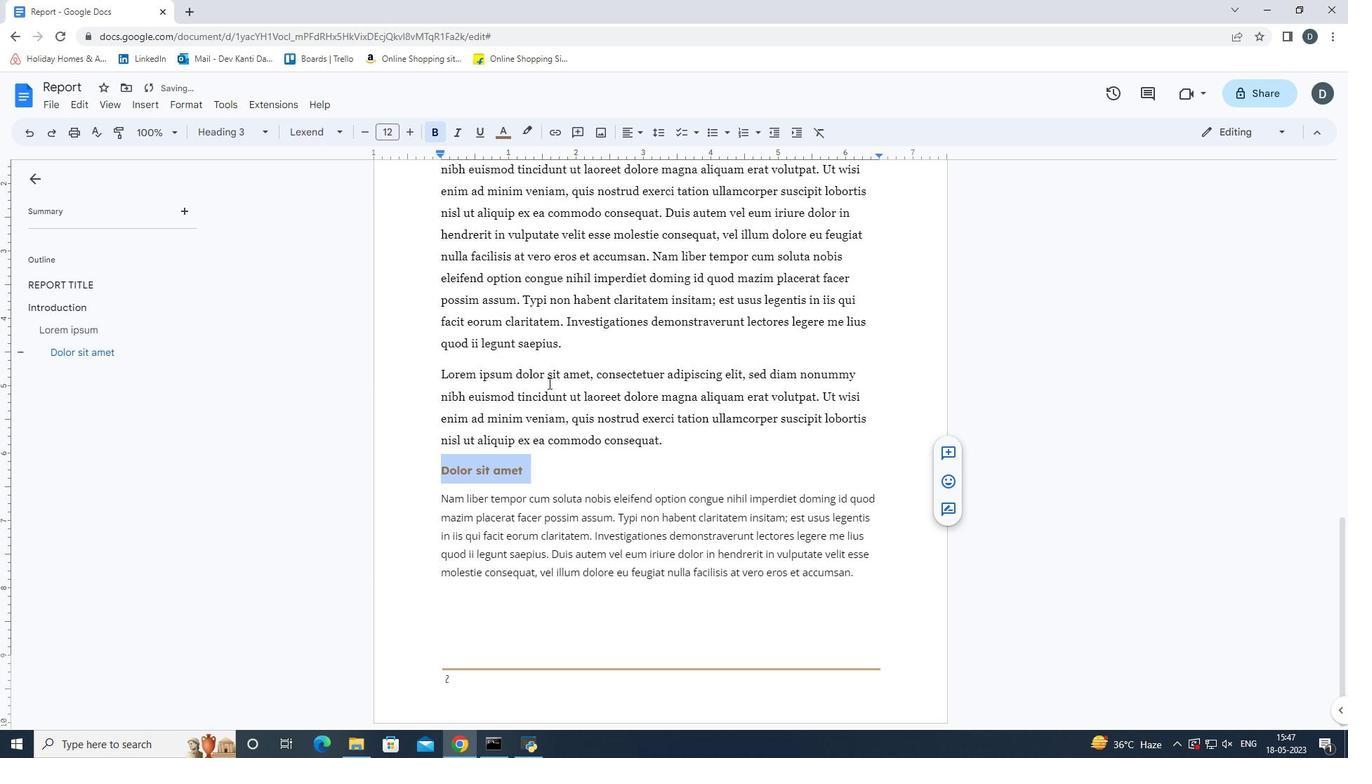 
Action: Mouse scrolled (550, 385) with delta (0, 0)
Screenshot: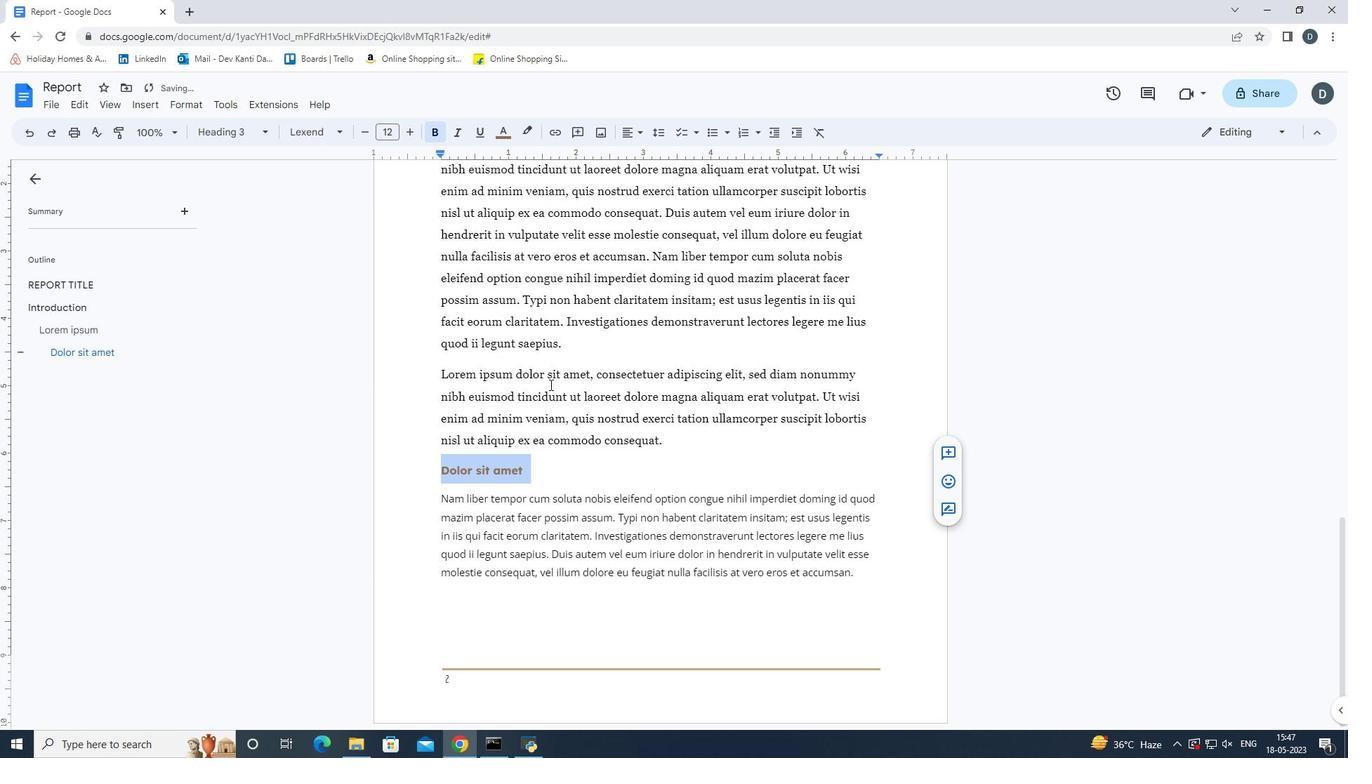 
Action: Mouse scrolled (550, 385) with delta (0, 0)
Screenshot: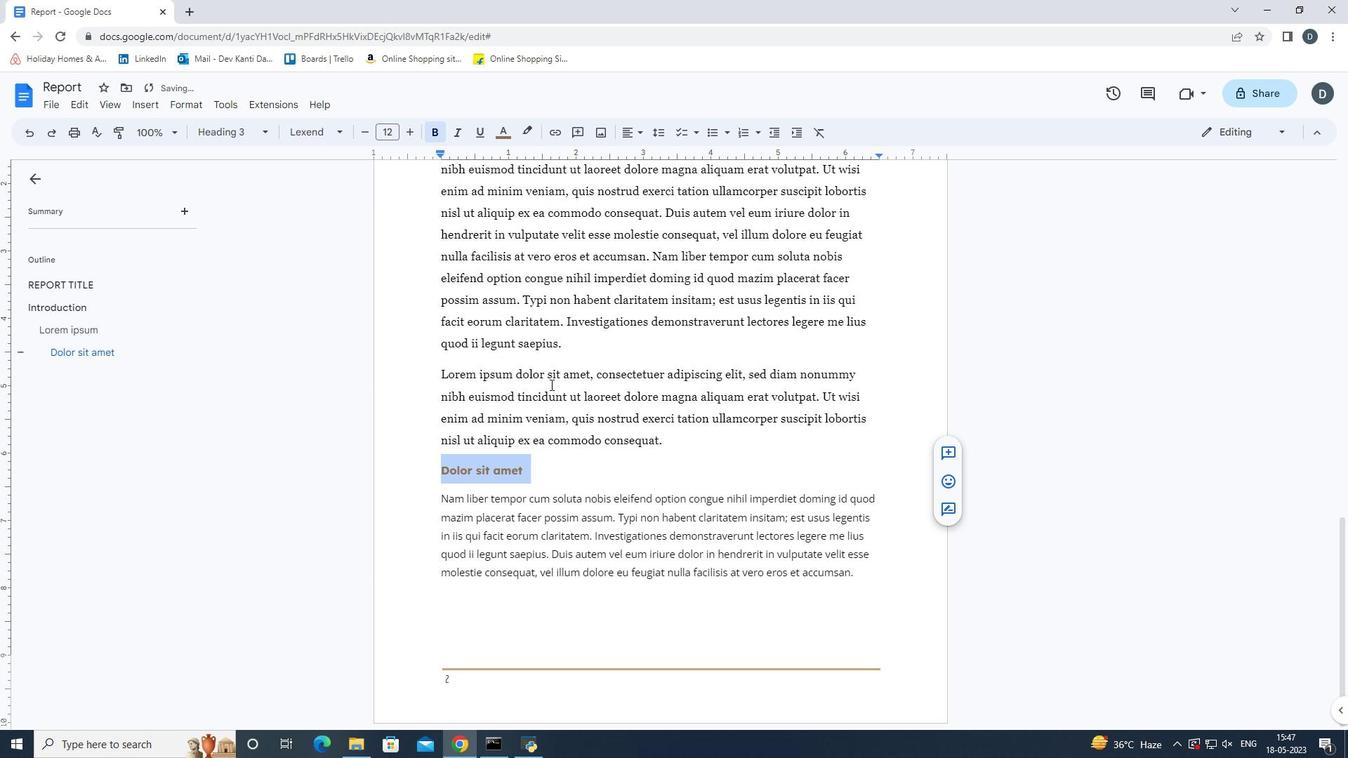 
Action: Mouse scrolled (550, 384) with delta (0, 0)
Screenshot: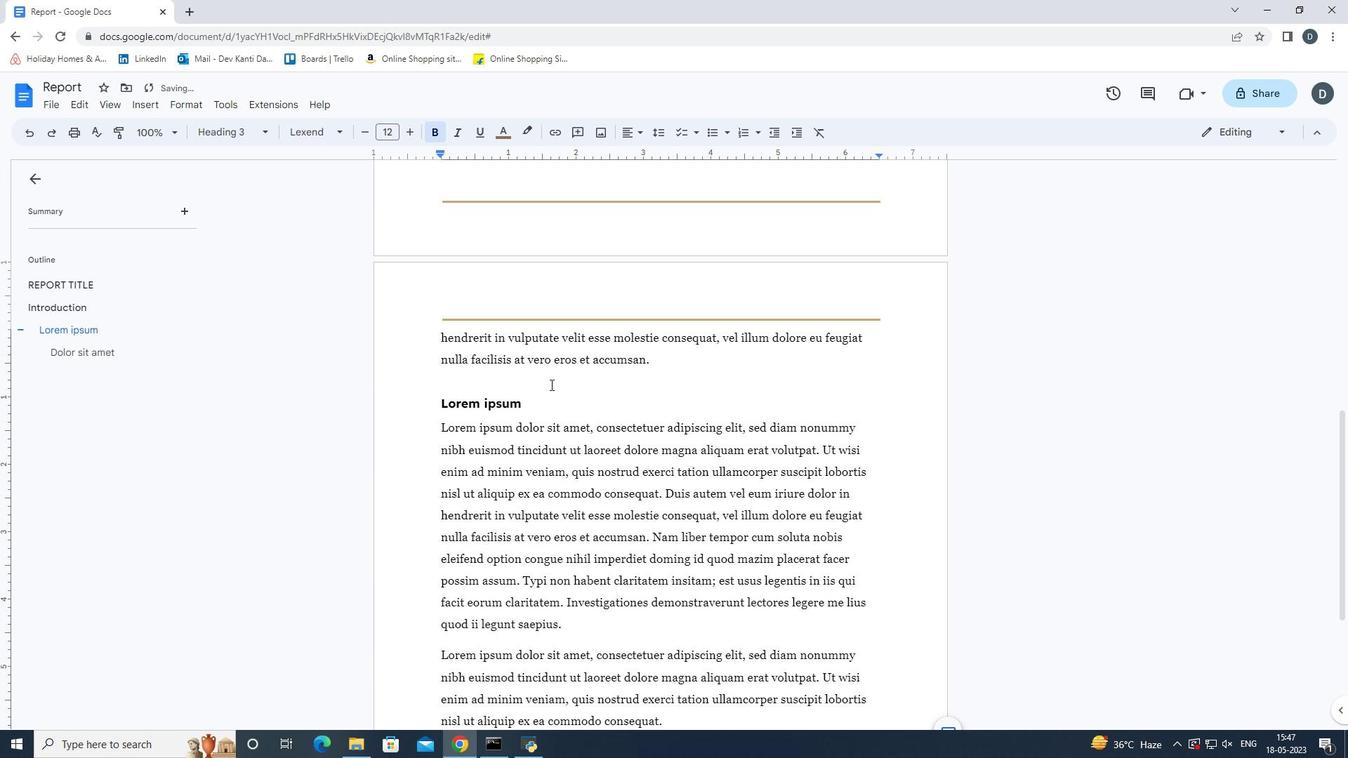 
Action: Mouse scrolled (550, 384) with delta (0, 0)
Screenshot: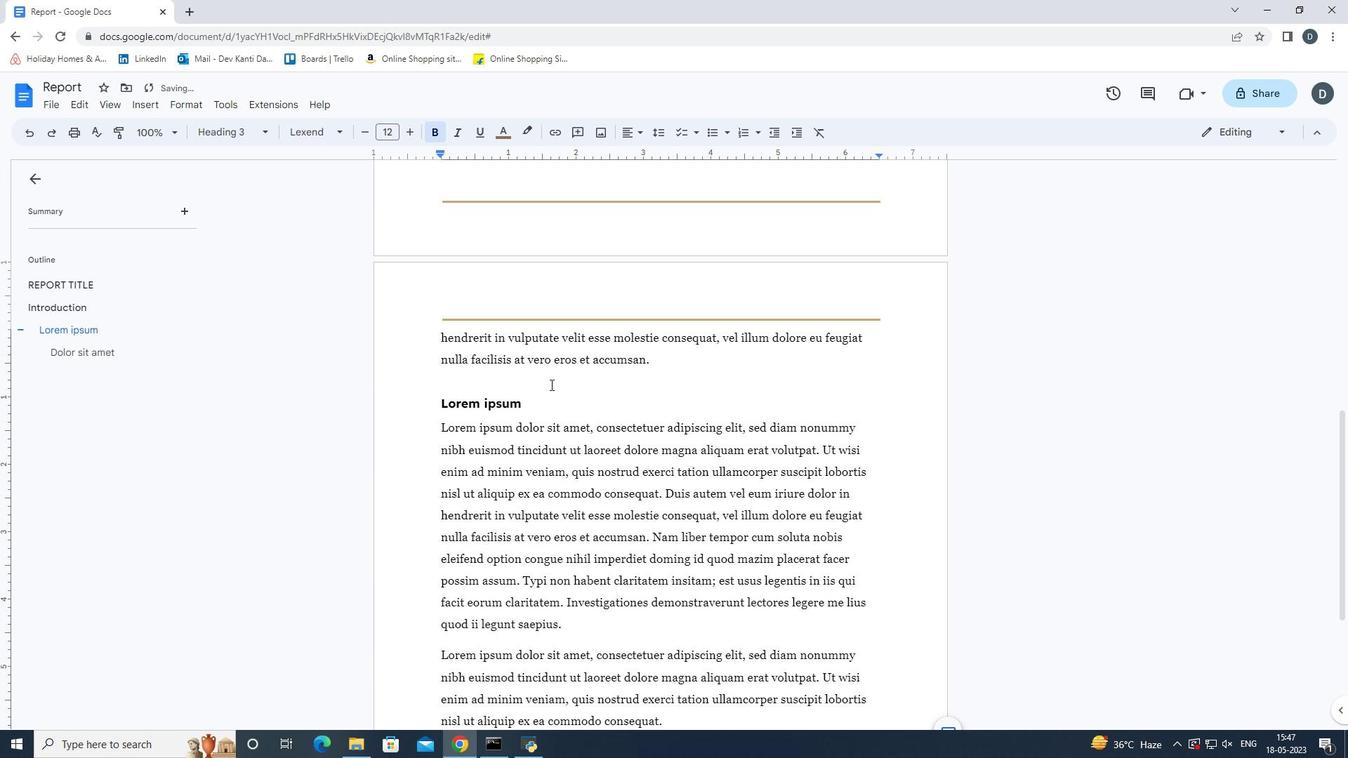 
Action: Mouse scrolled (550, 384) with delta (0, 0)
Screenshot: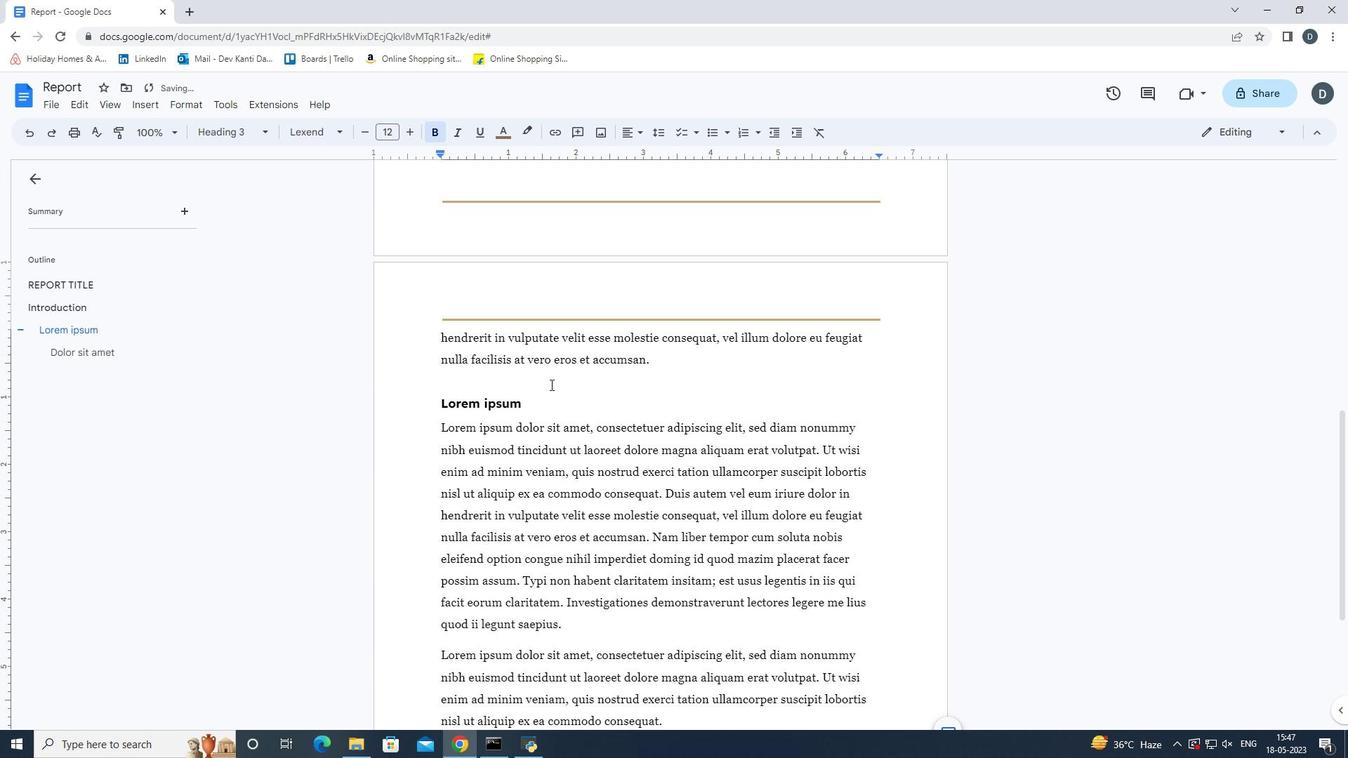 
Action: Mouse scrolled (550, 384) with delta (0, 0)
Screenshot: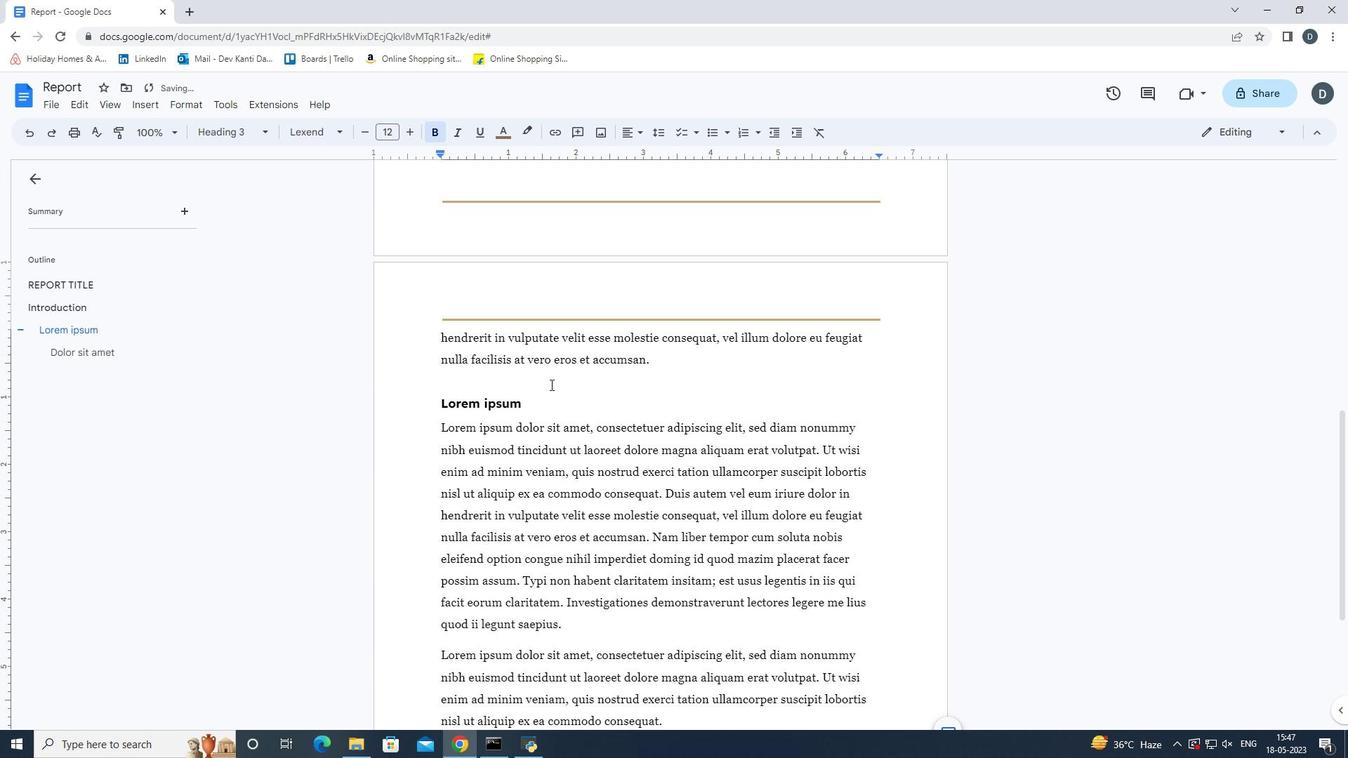 
Action: Mouse scrolled (550, 384) with delta (0, 0)
Screenshot: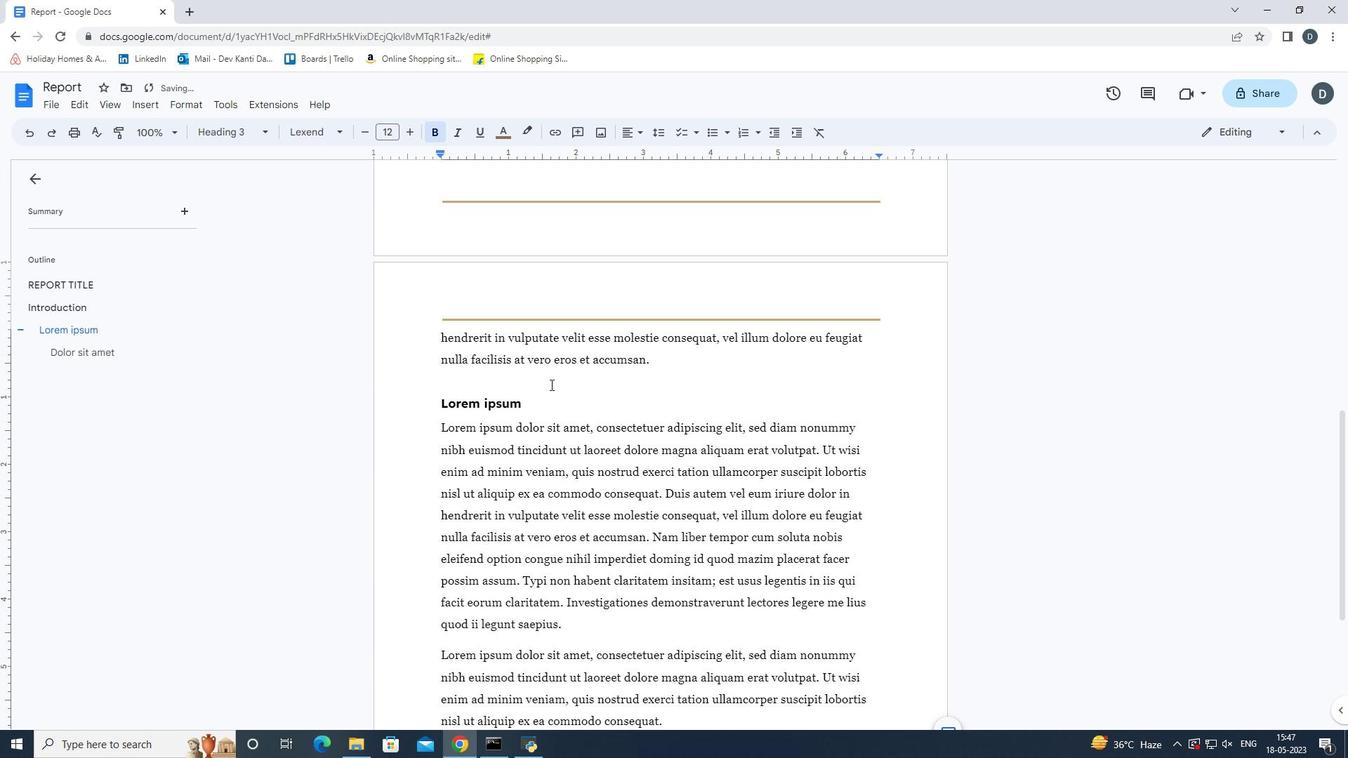 
Action: Mouse moved to (513, 125)
Screenshot: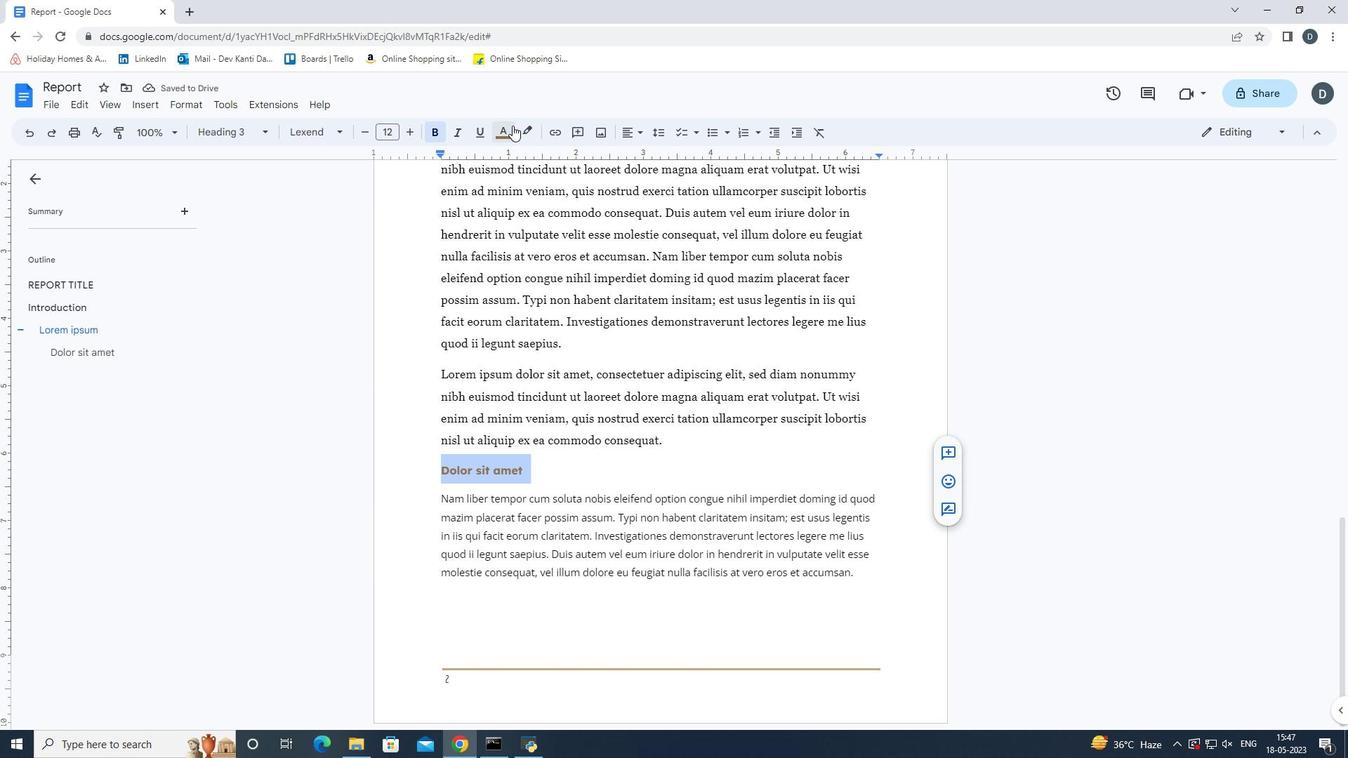 
Action: Mouse pressed left at (513, 125)
Screenshot: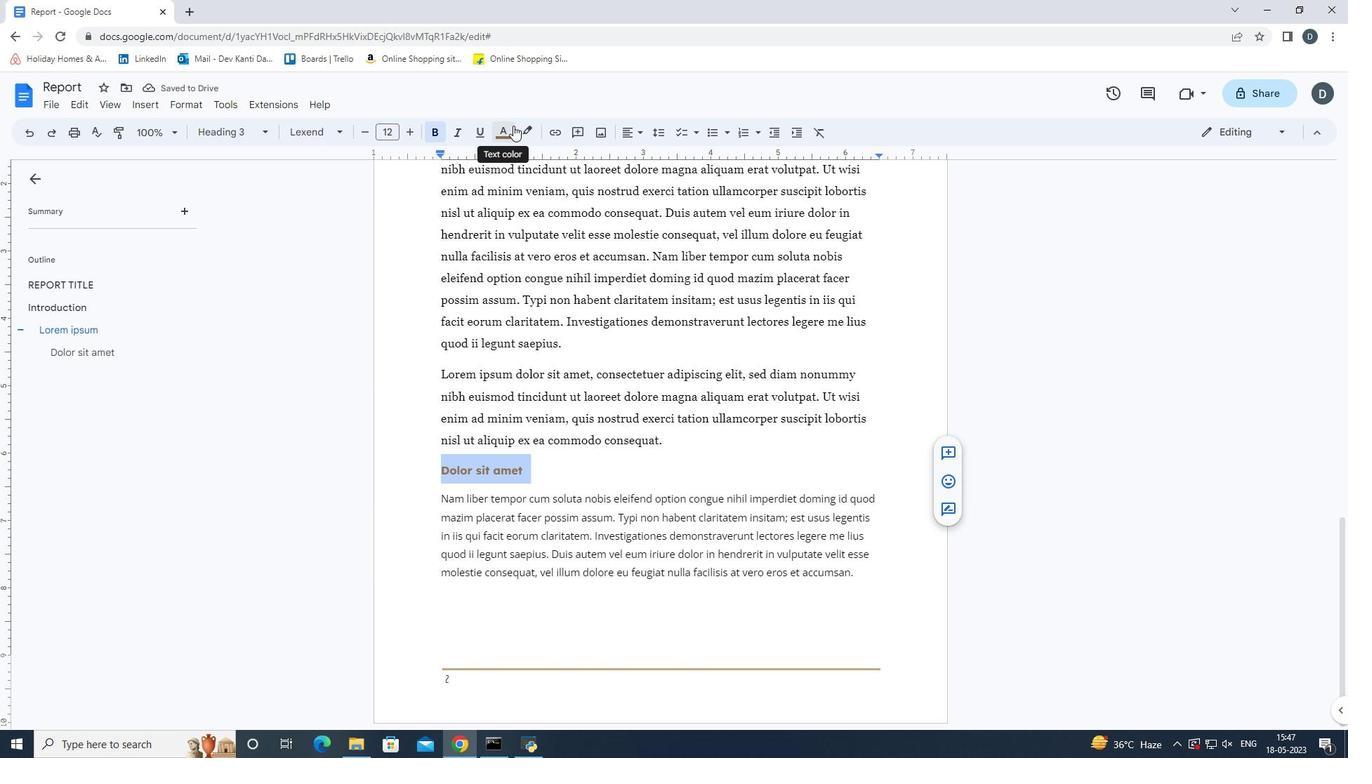 
Action: Mouse moved to (509, 155)
Screenshot: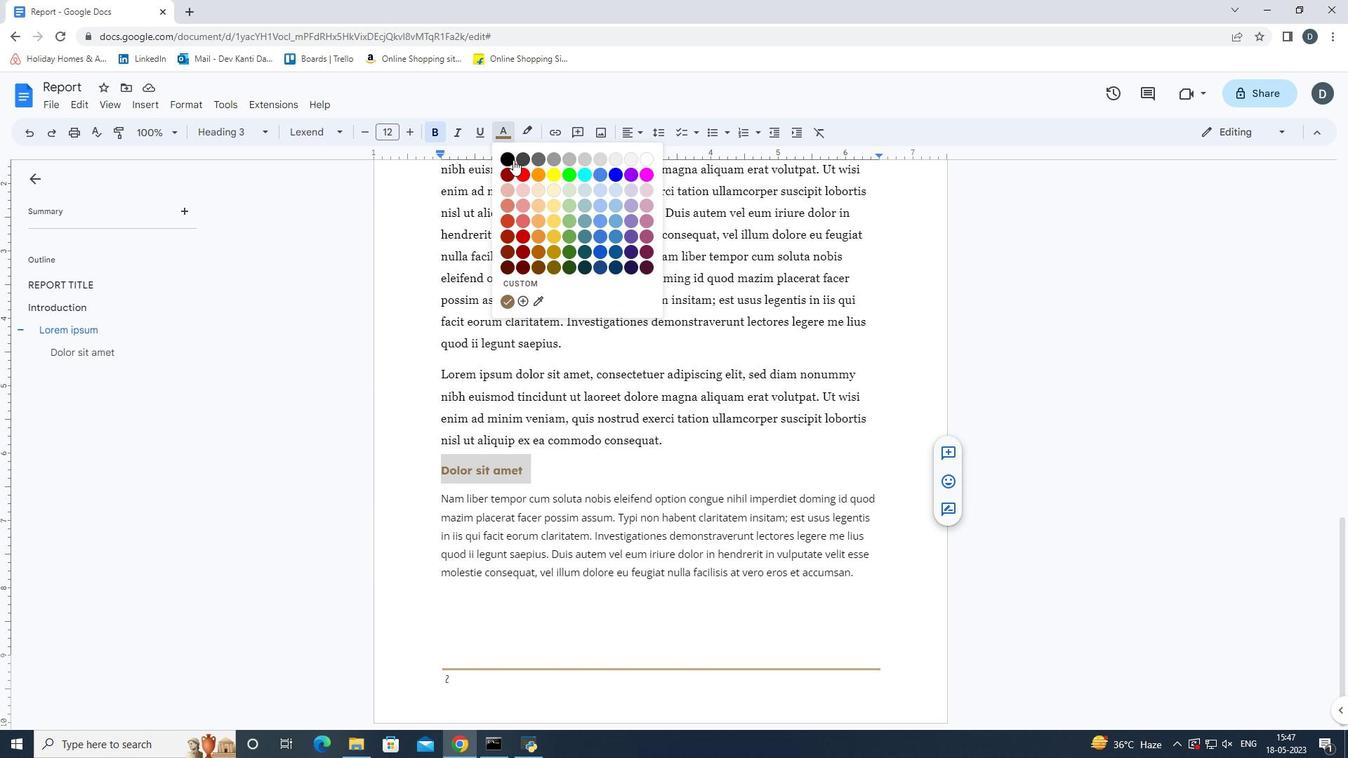 
Action: Mouse pressed left at (509, 155)
Screenshot: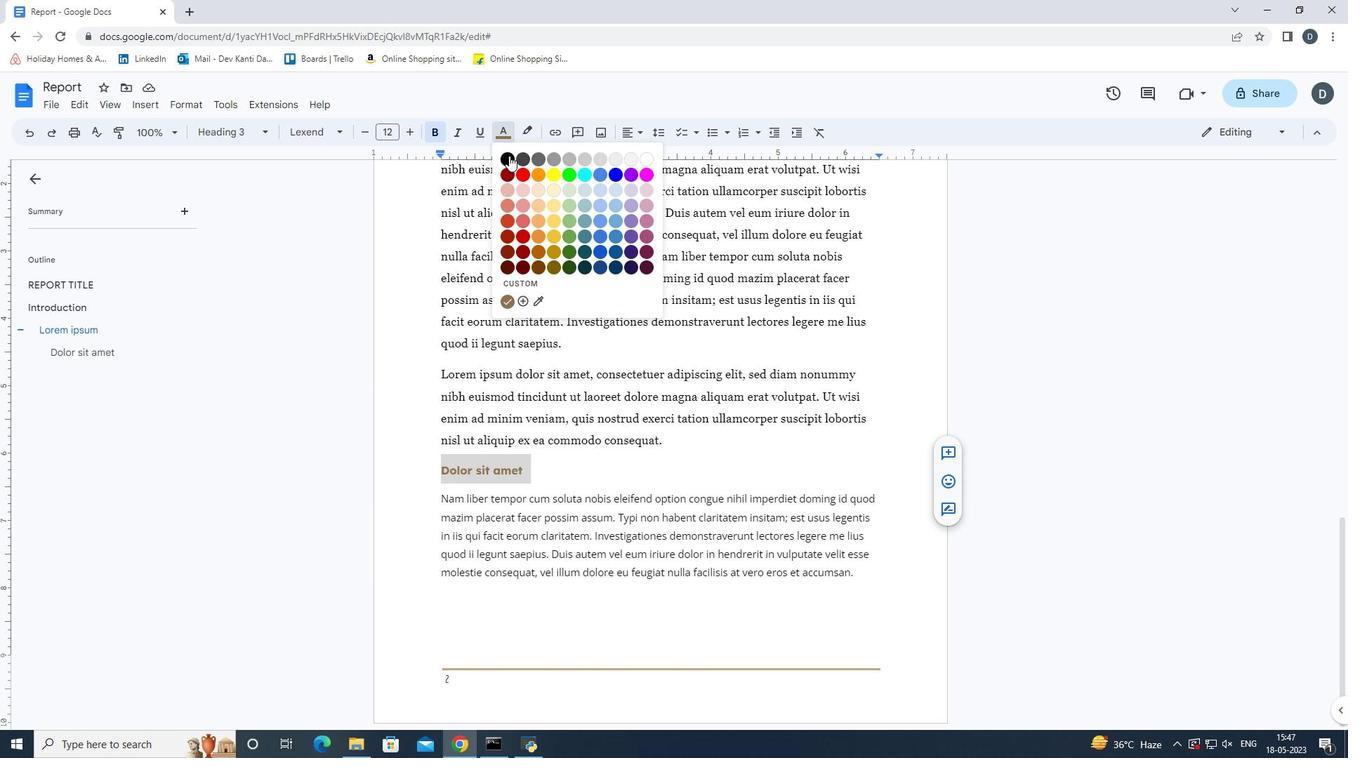 
Action: Mouse moved to (568, 477)
Screenshot: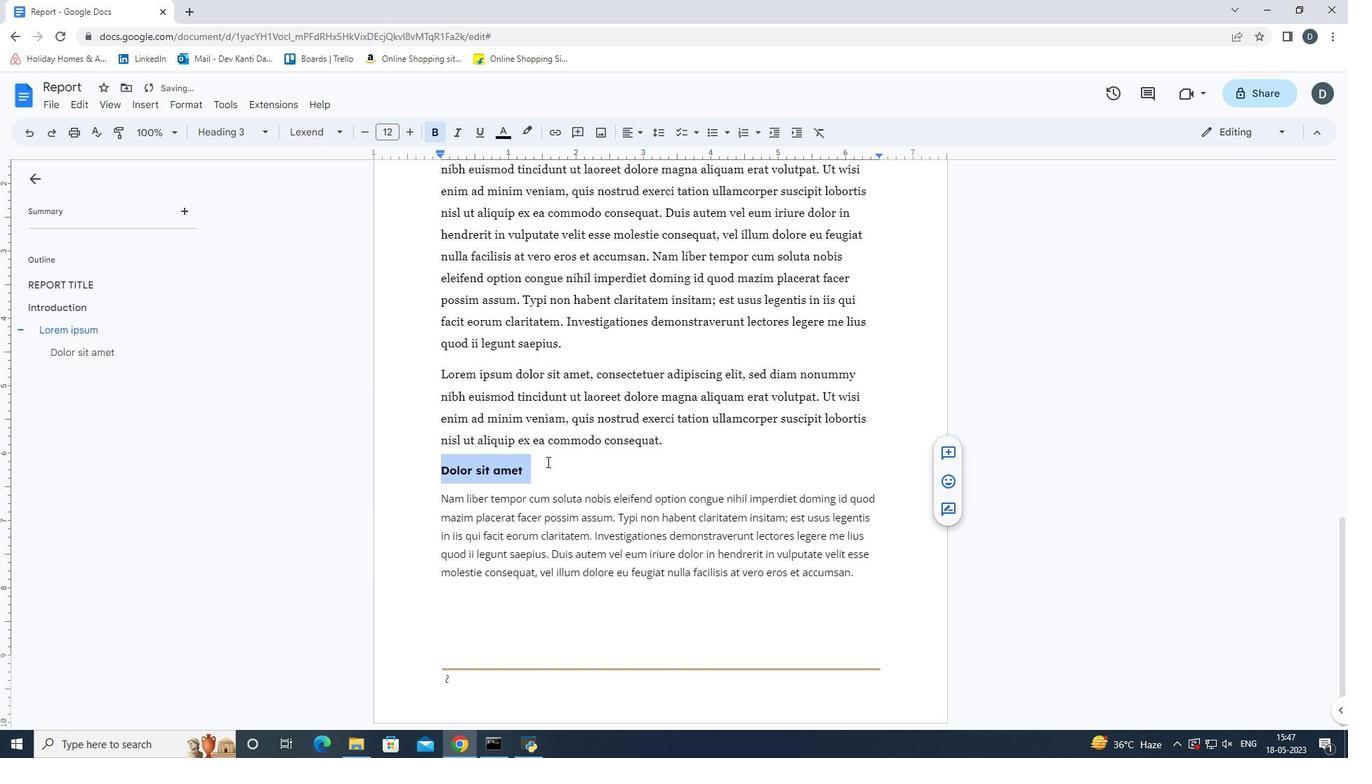 
Action: Mouse pressed left at (568, 477)
Screenshot: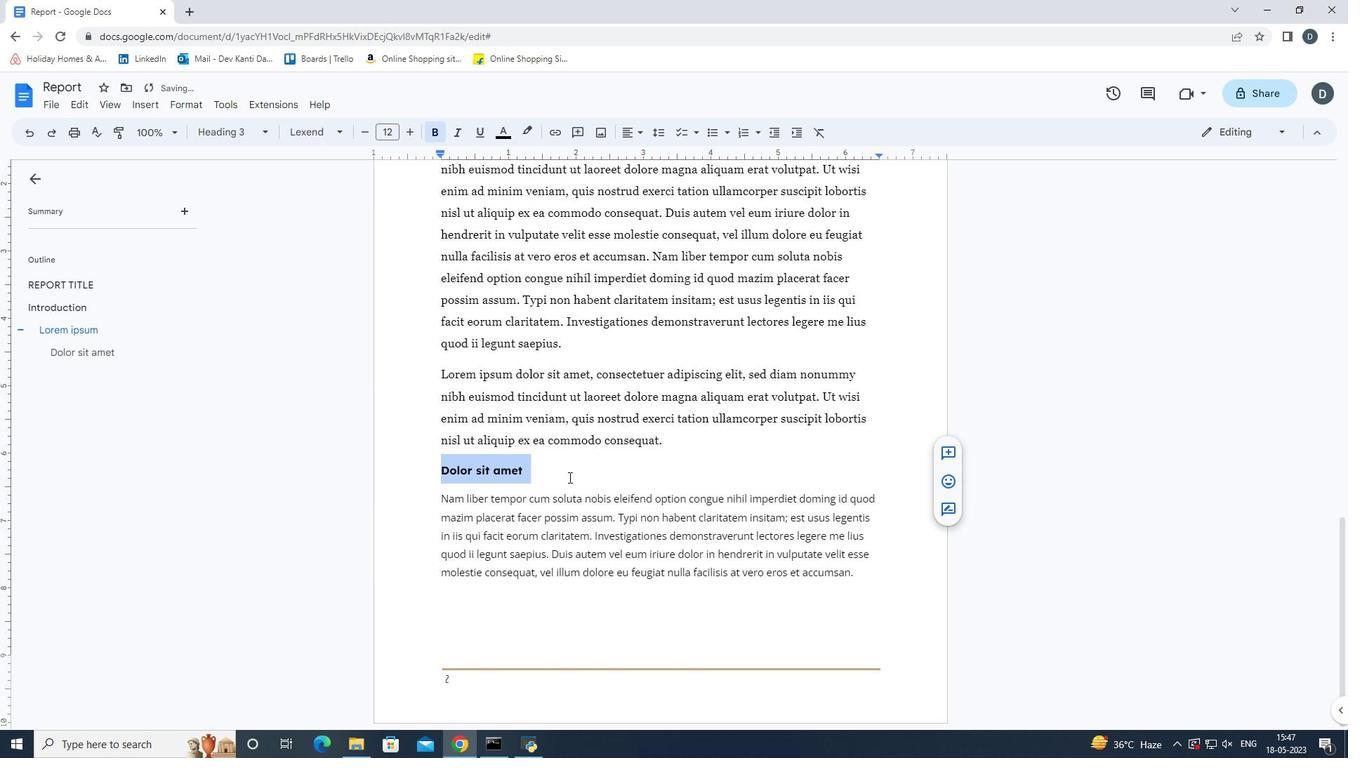 
Action: Mouse scrolled (568, 478) with delta (0, 0)
Screenshot: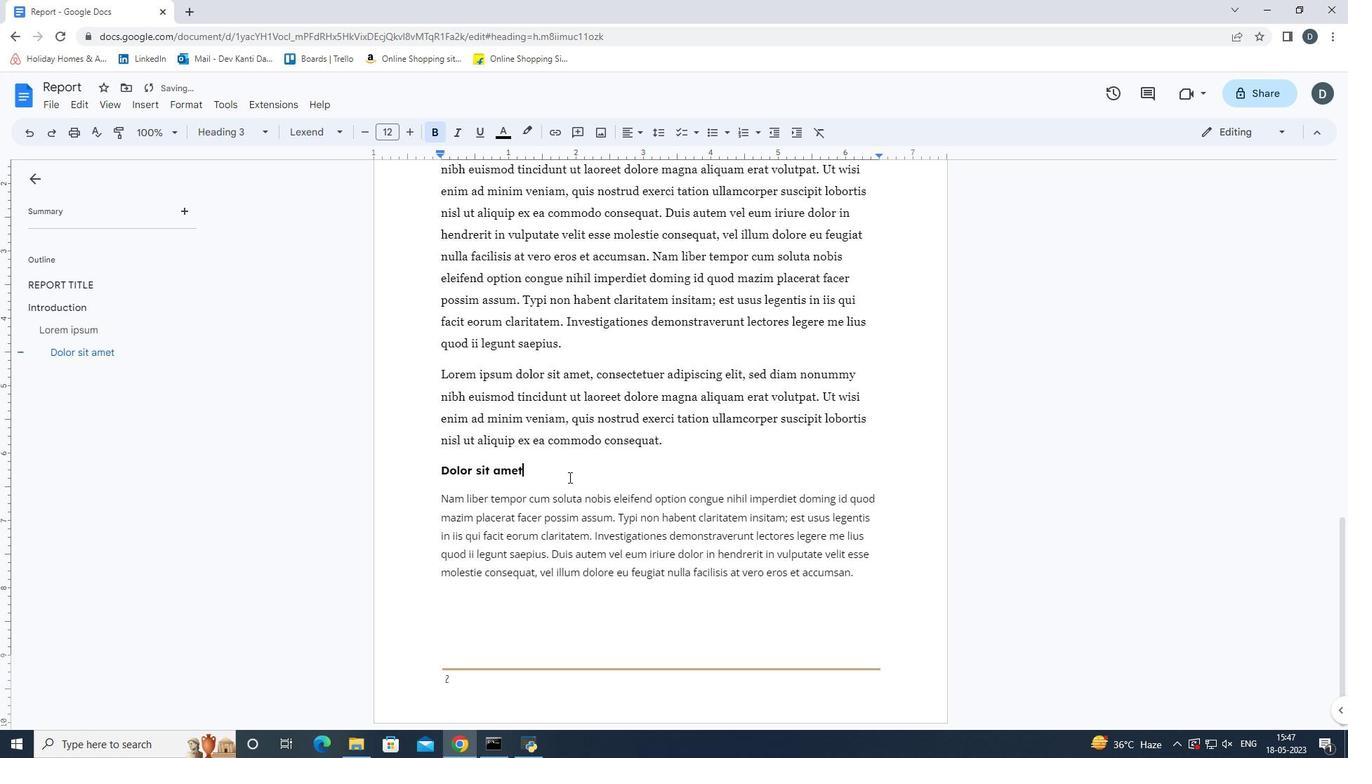 
Action: Mouse scrolled (568, 478) with delta (0, 0)
Screenshot: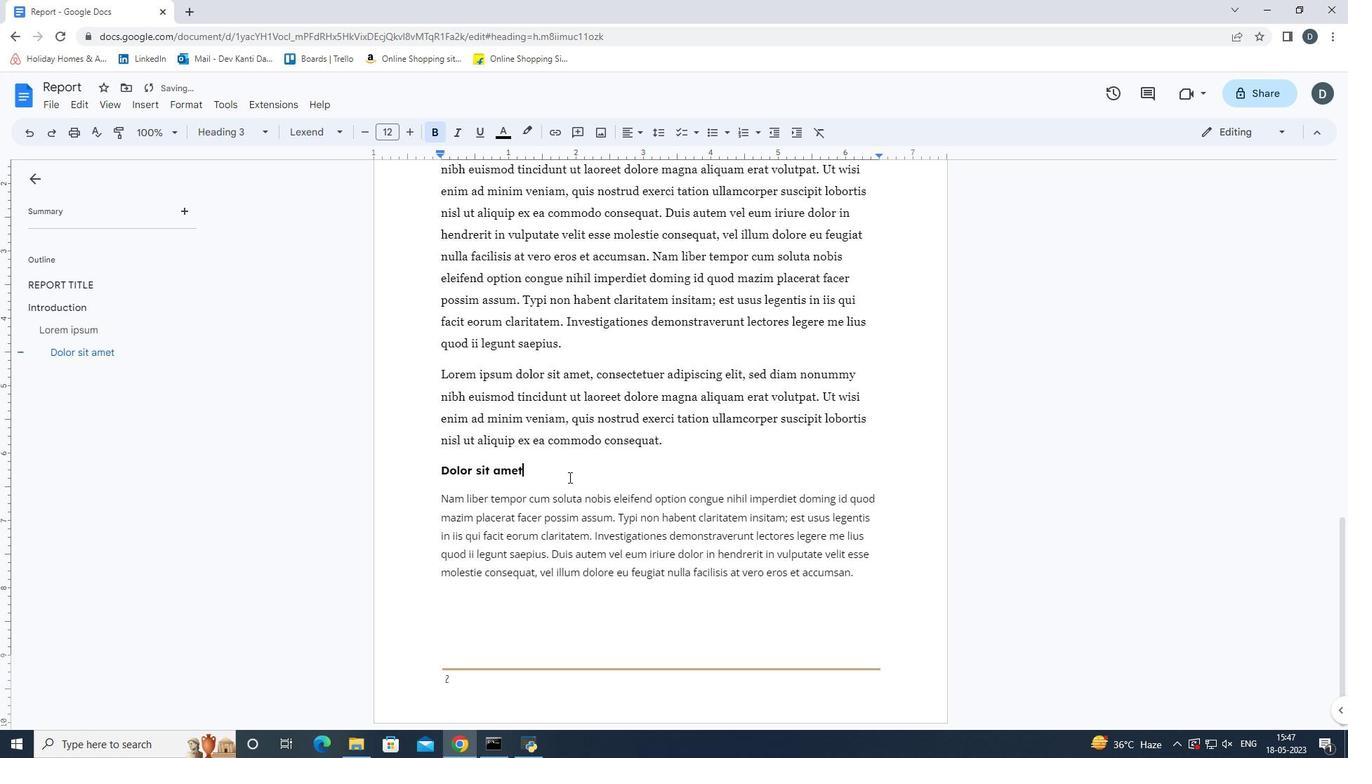 
Action: Mouse scrolled (568, 478) with delta (0, 0)
Screenshot: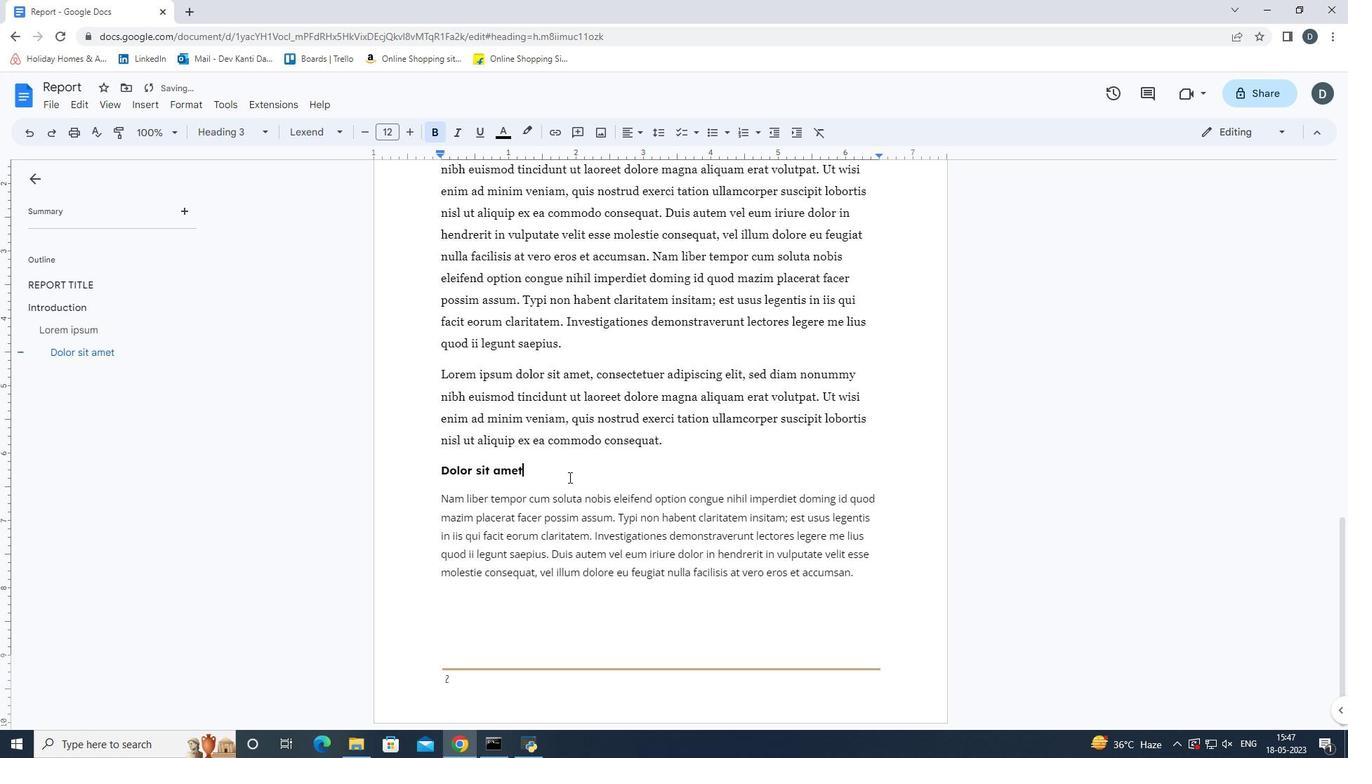 
Action: Mouse scrolled (568, 478) with delta (0, 0)
Screenshot: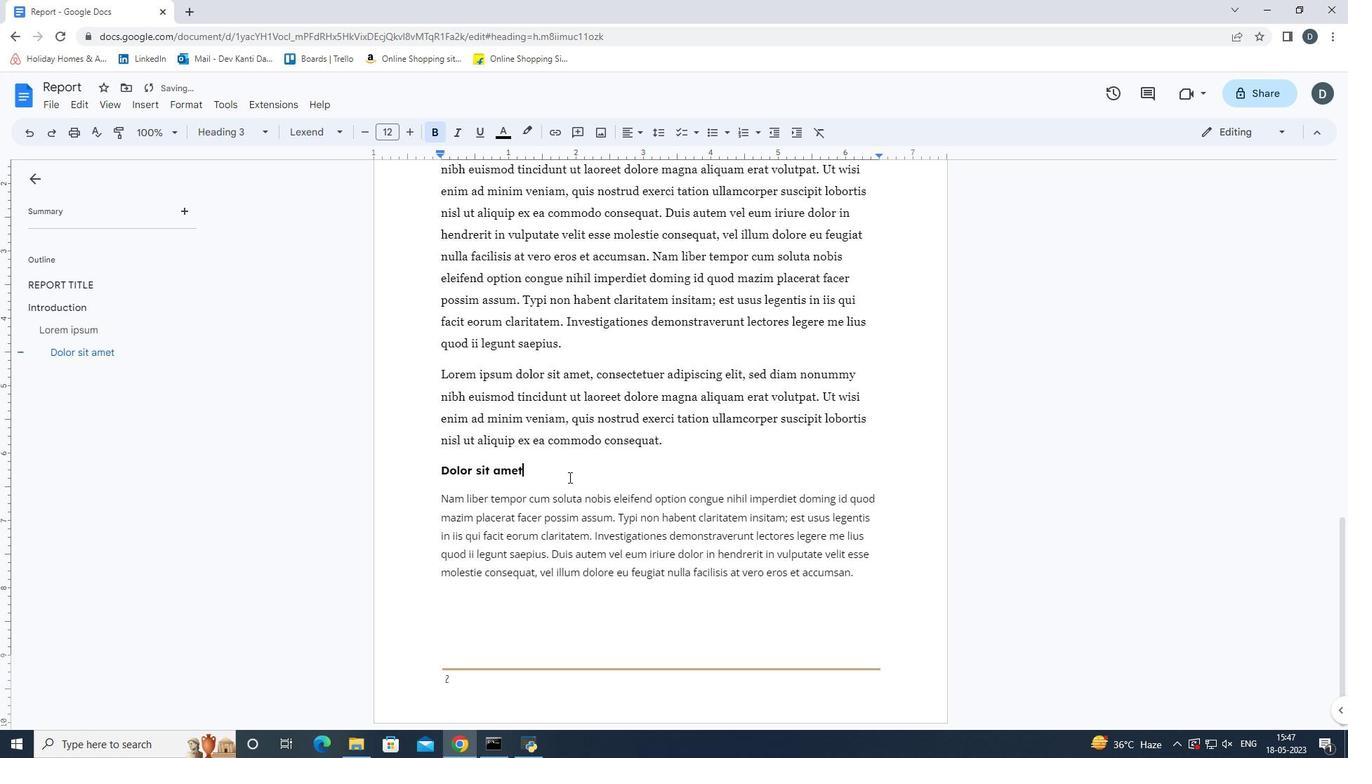 
Action: Mouse scrolled (568, 476) with delta (0, 0)
Screenshot: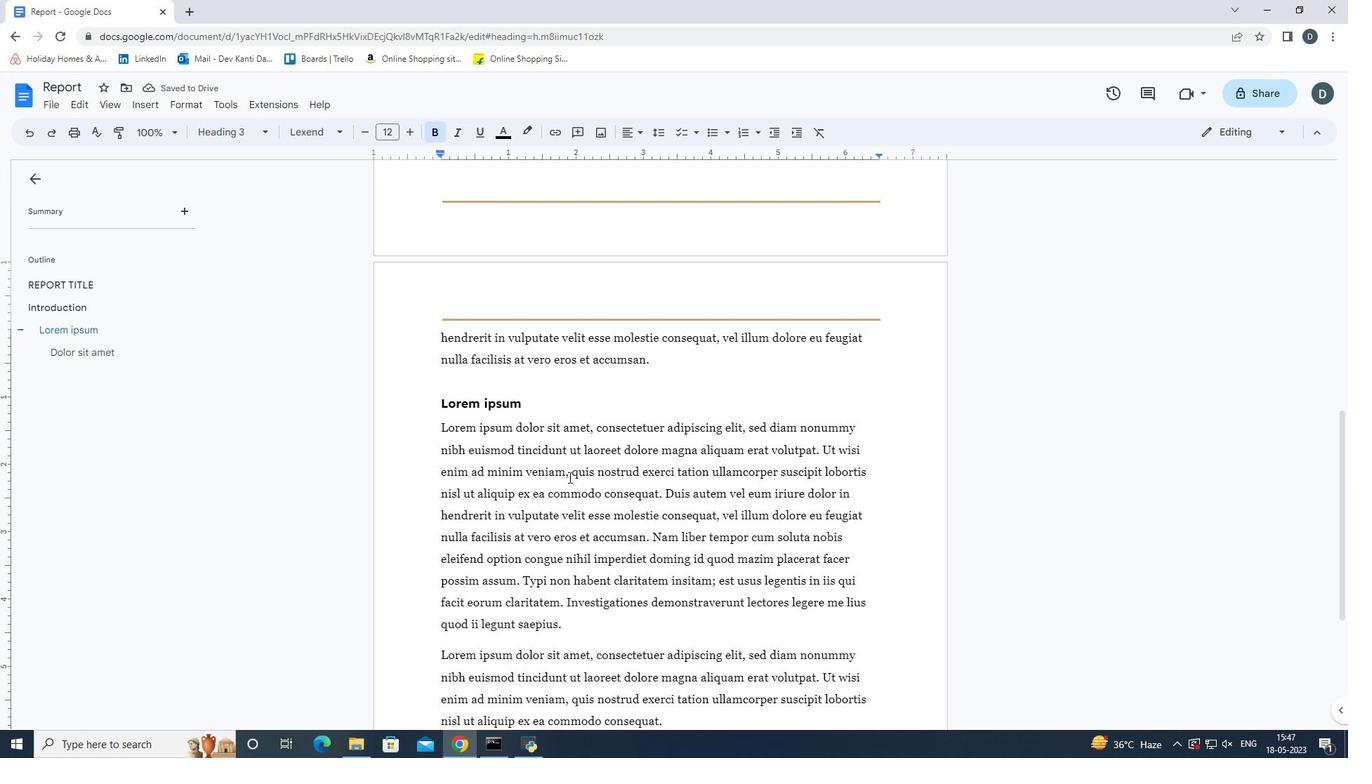 
Action: Mouse scrolled (568, 476) with delta (0, 0)
Screenshot: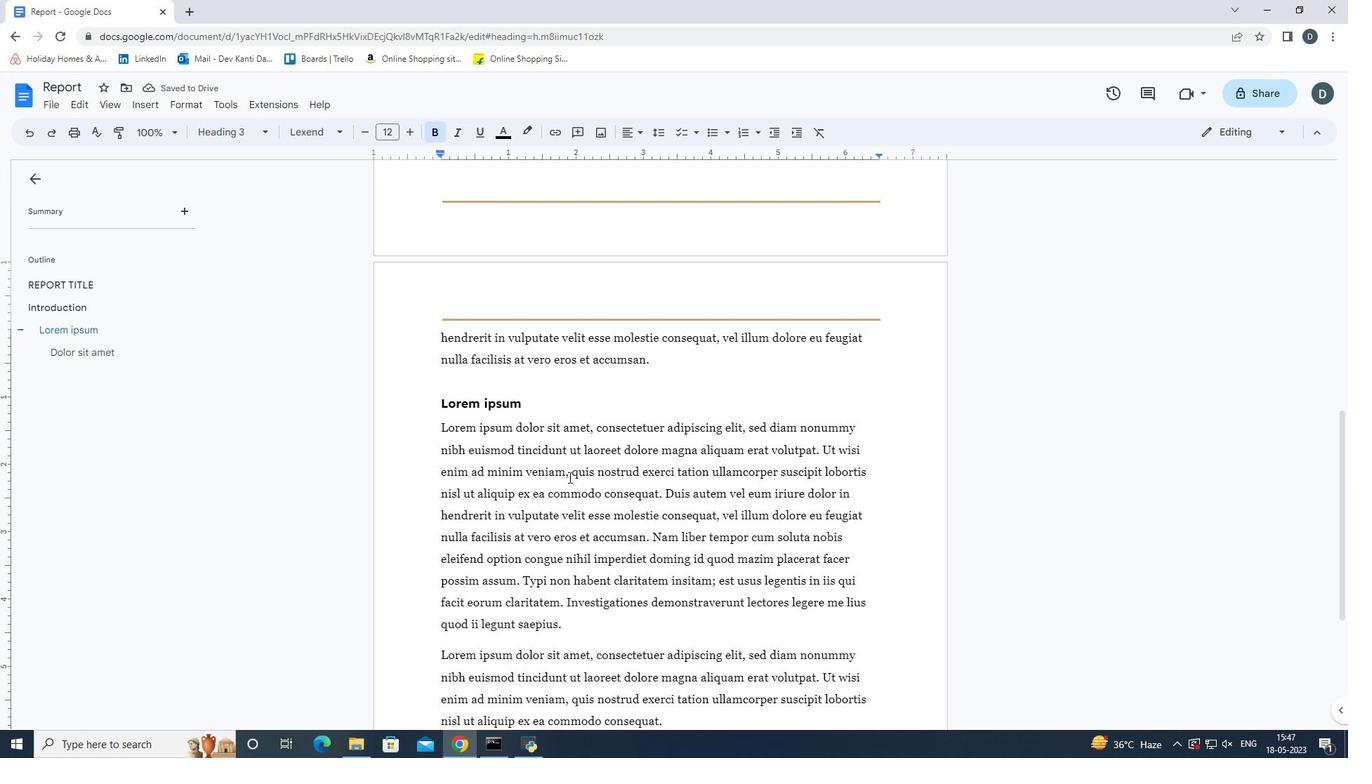 
Action: Mouse scrolled (568, 476) with delta (0, 0)
Screenshot: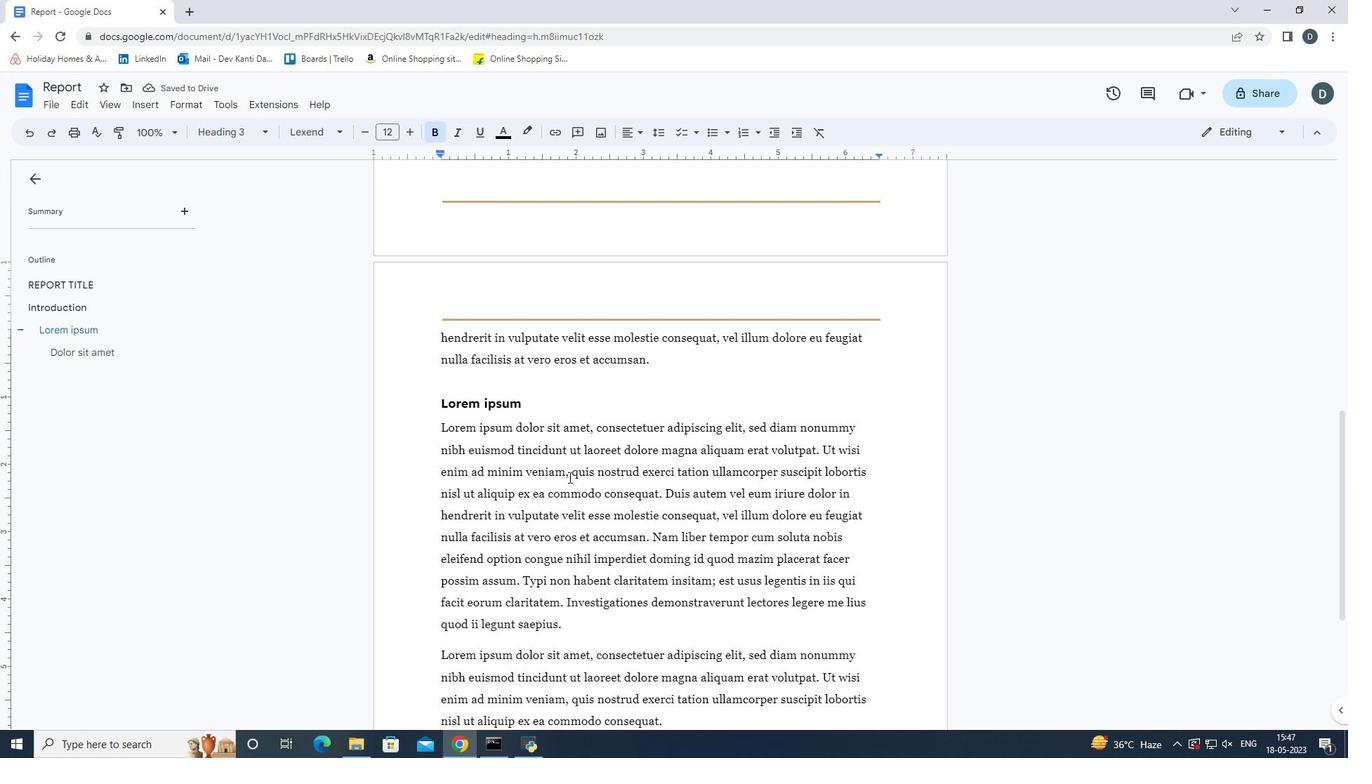 
Action: Mouse scrolled (568, 476) with delta (0, 0)
Screenshot: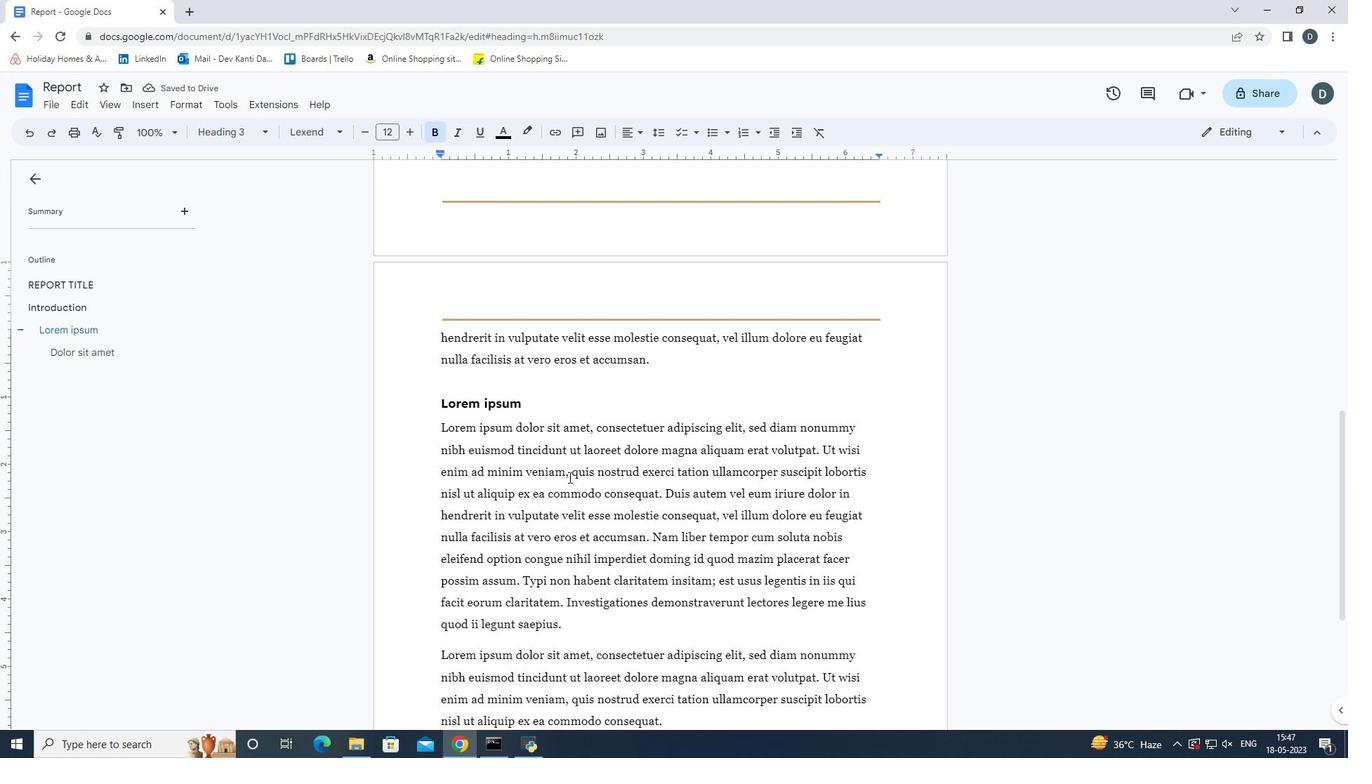 
Action: Mouse moved to (439, 499)
Screenshot: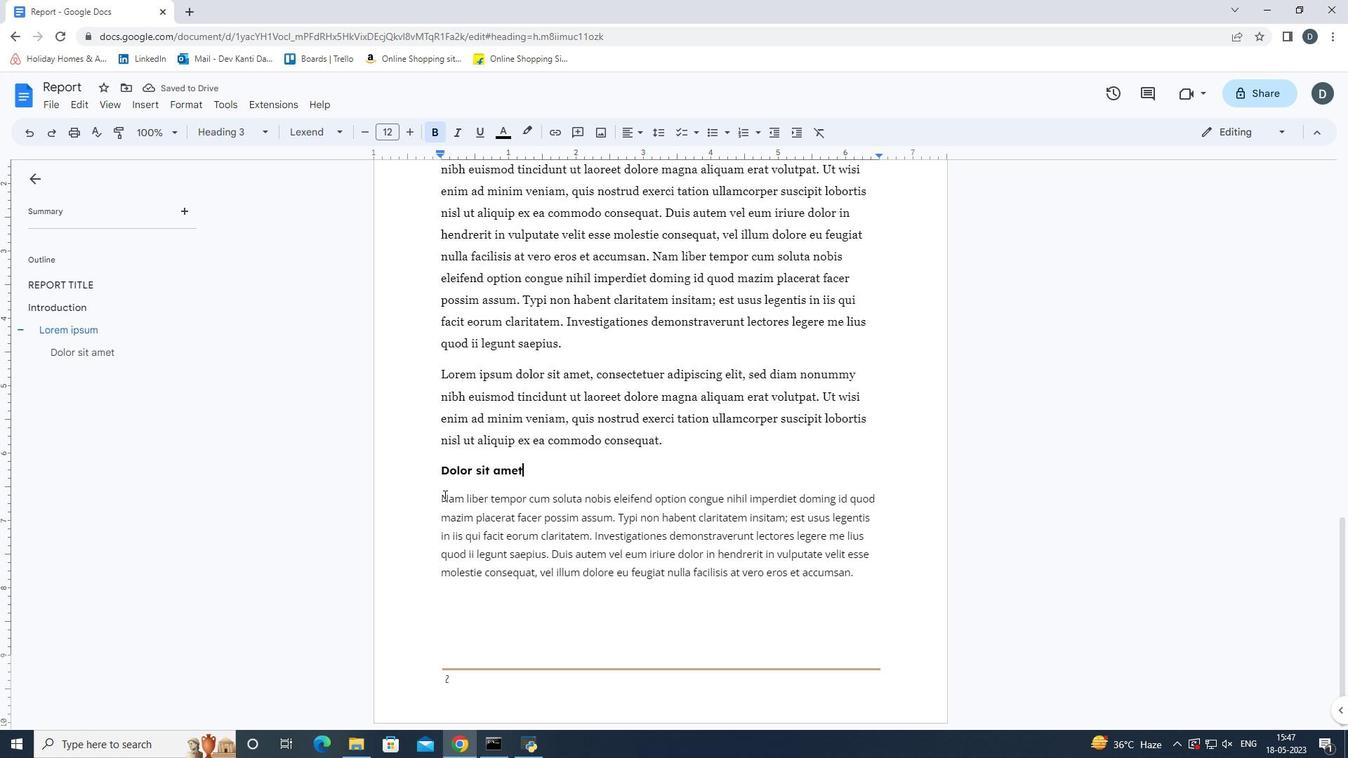 
Action: Mouse pressed left at (439, 499)
Screenshot: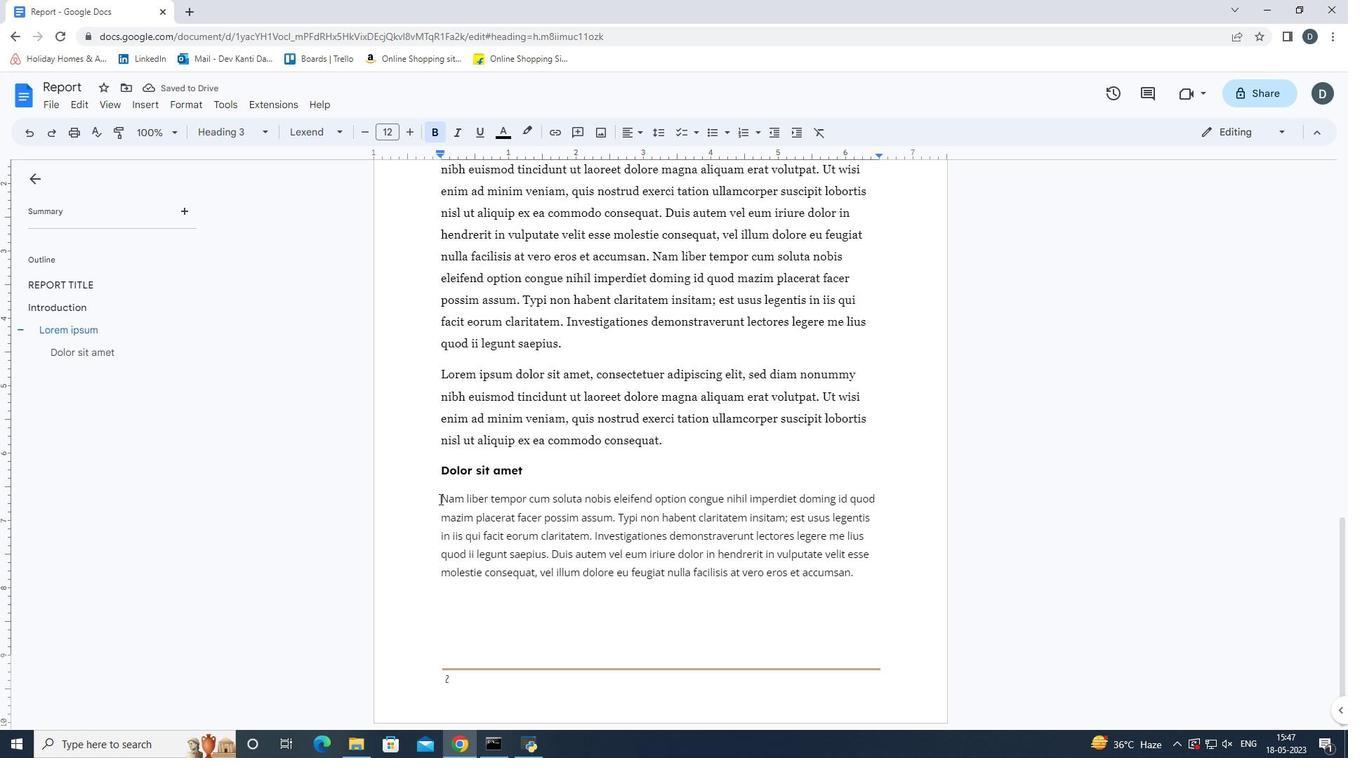 
Action: Mouse moved to (337, 134)
Screenshot: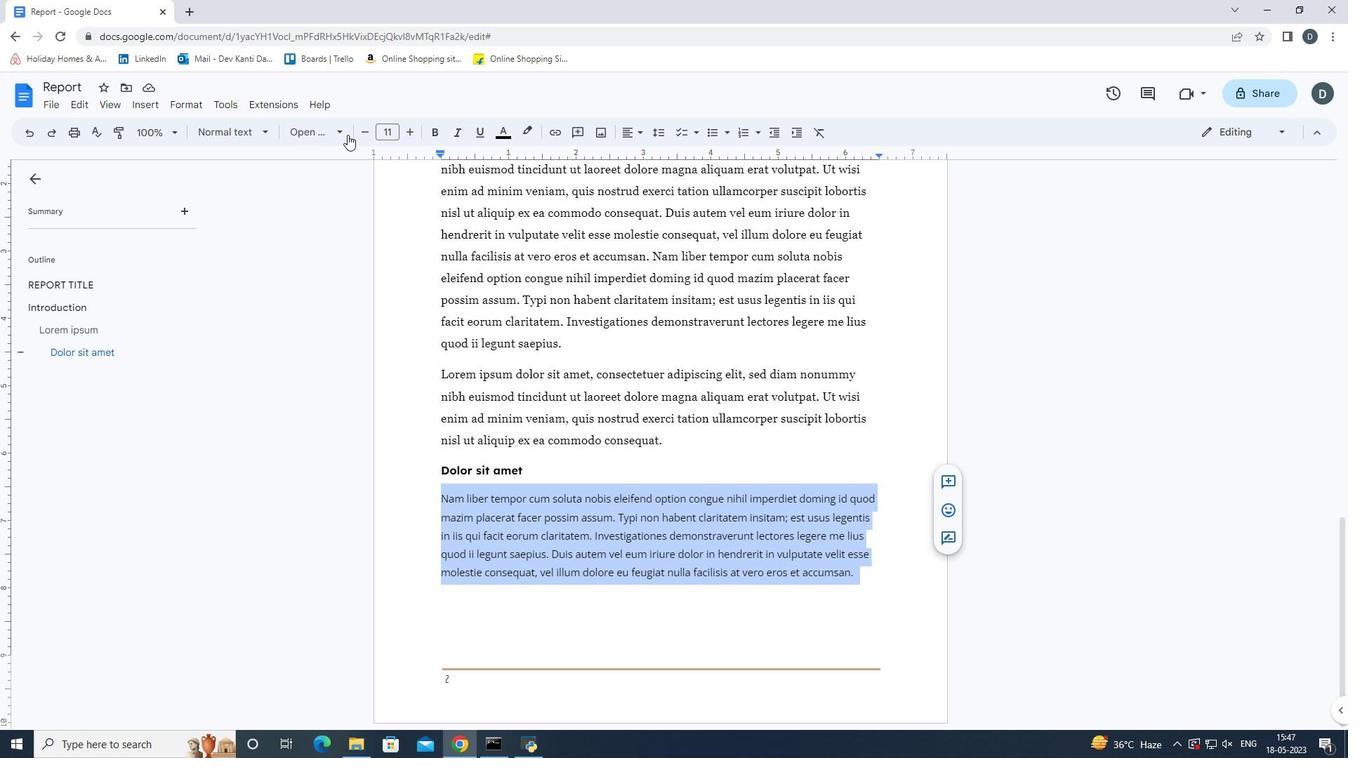 
Action: Mouse pressed left at (337, 134)
Screenshot: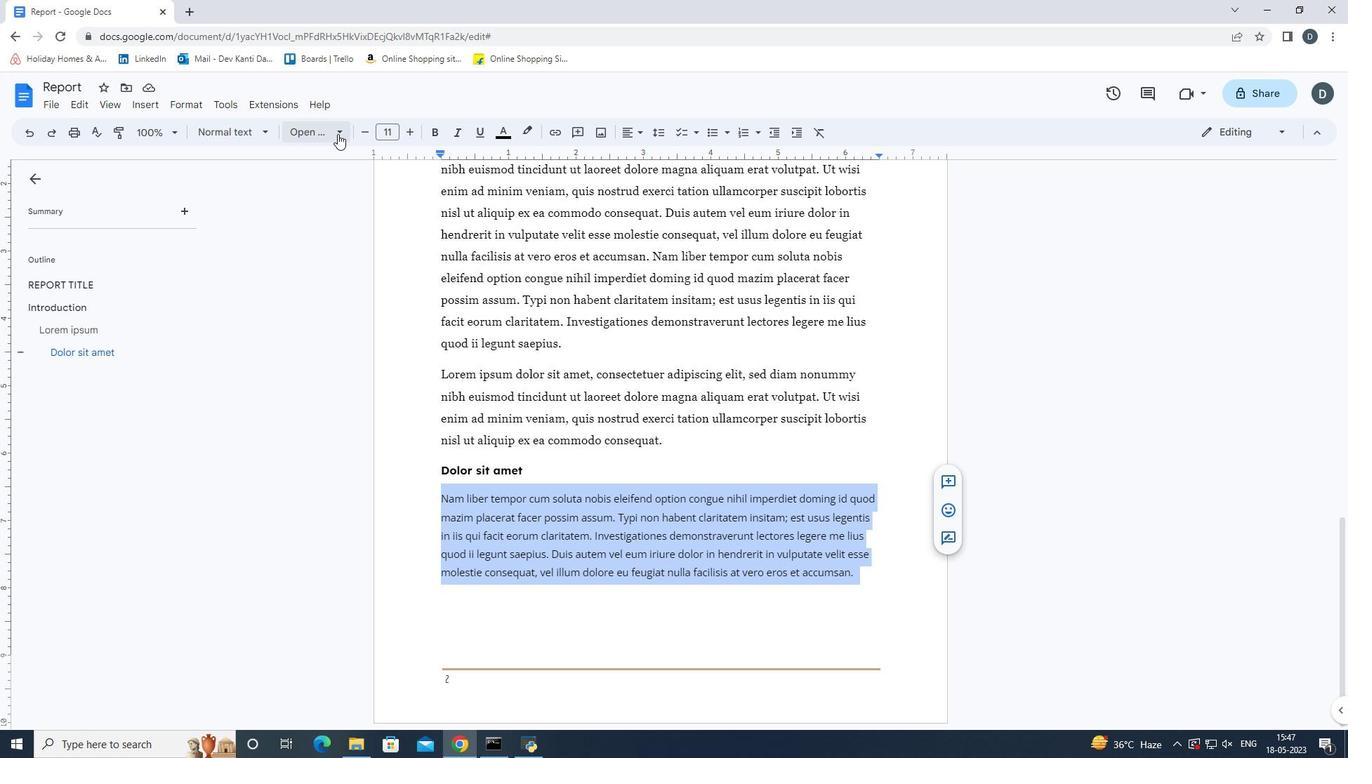 
Action: Mouse moved to (389, 255)
Screenshot: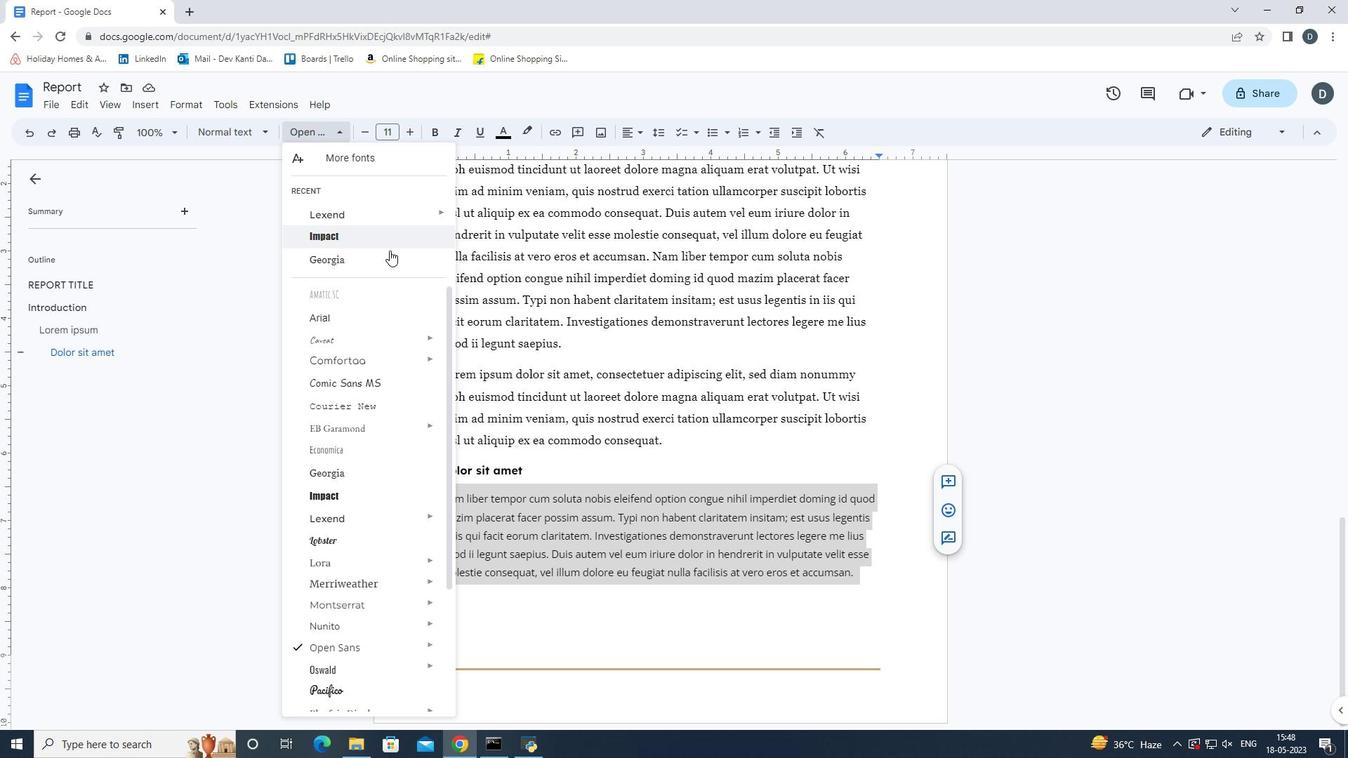 
Action: Mouse pressed left at (389, 255)
Screenshot: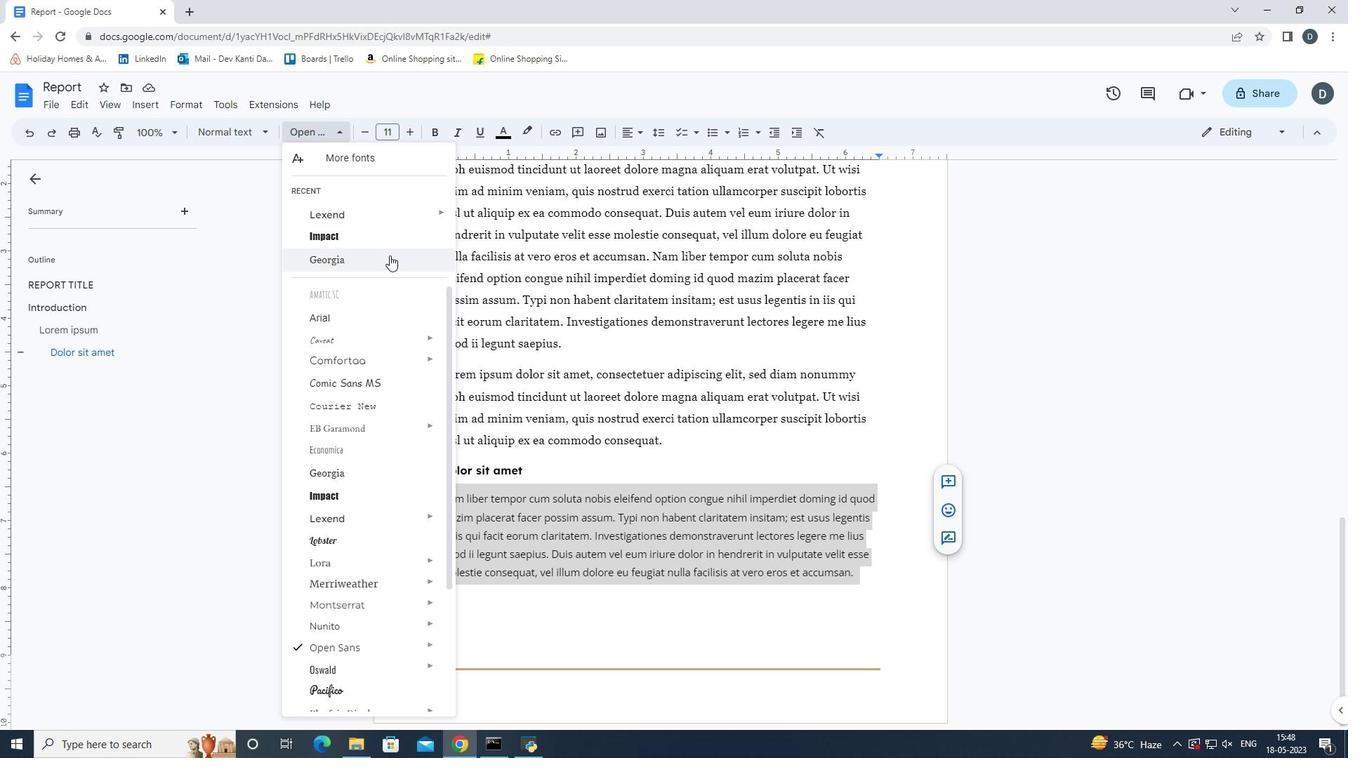 
Action: Mouse moved to (415, 133)
Screenshot: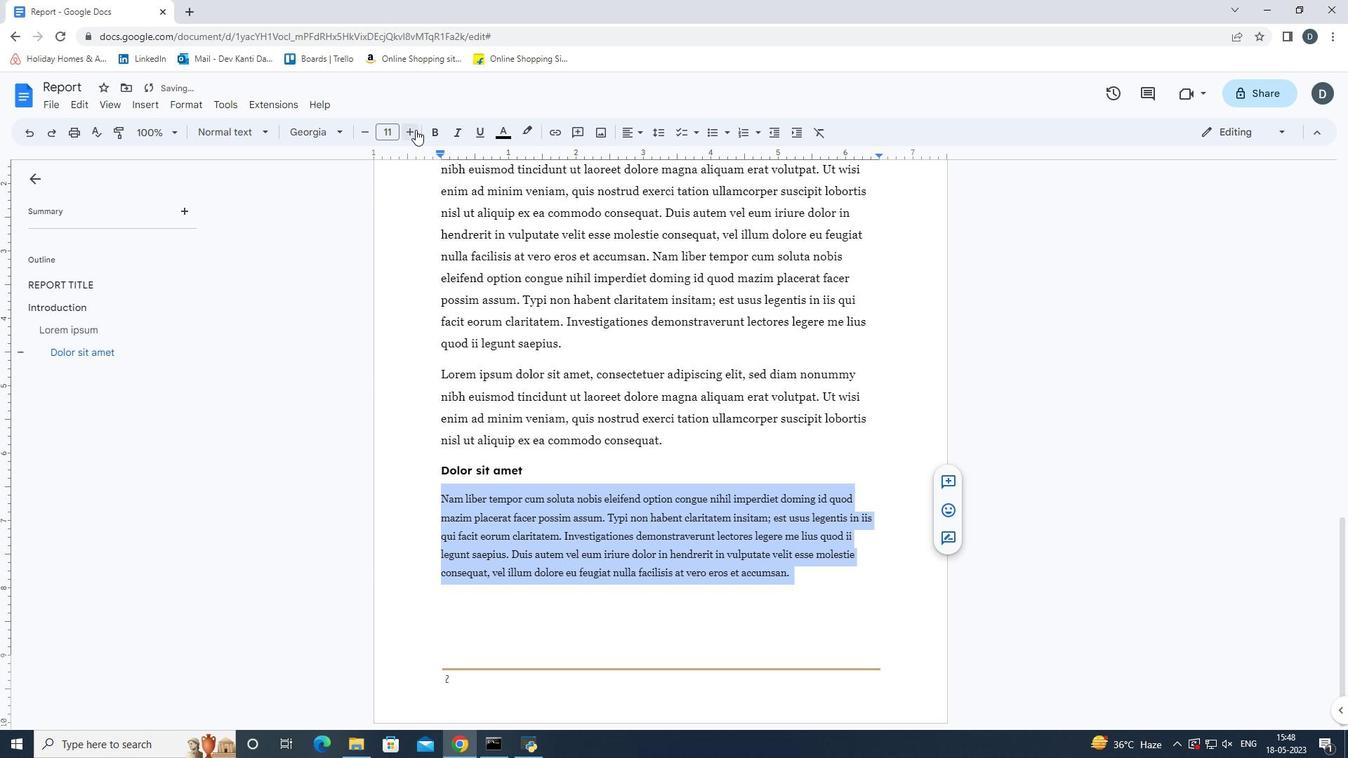 
Action: Mouse pressed left at (415, 133)
Screenshot: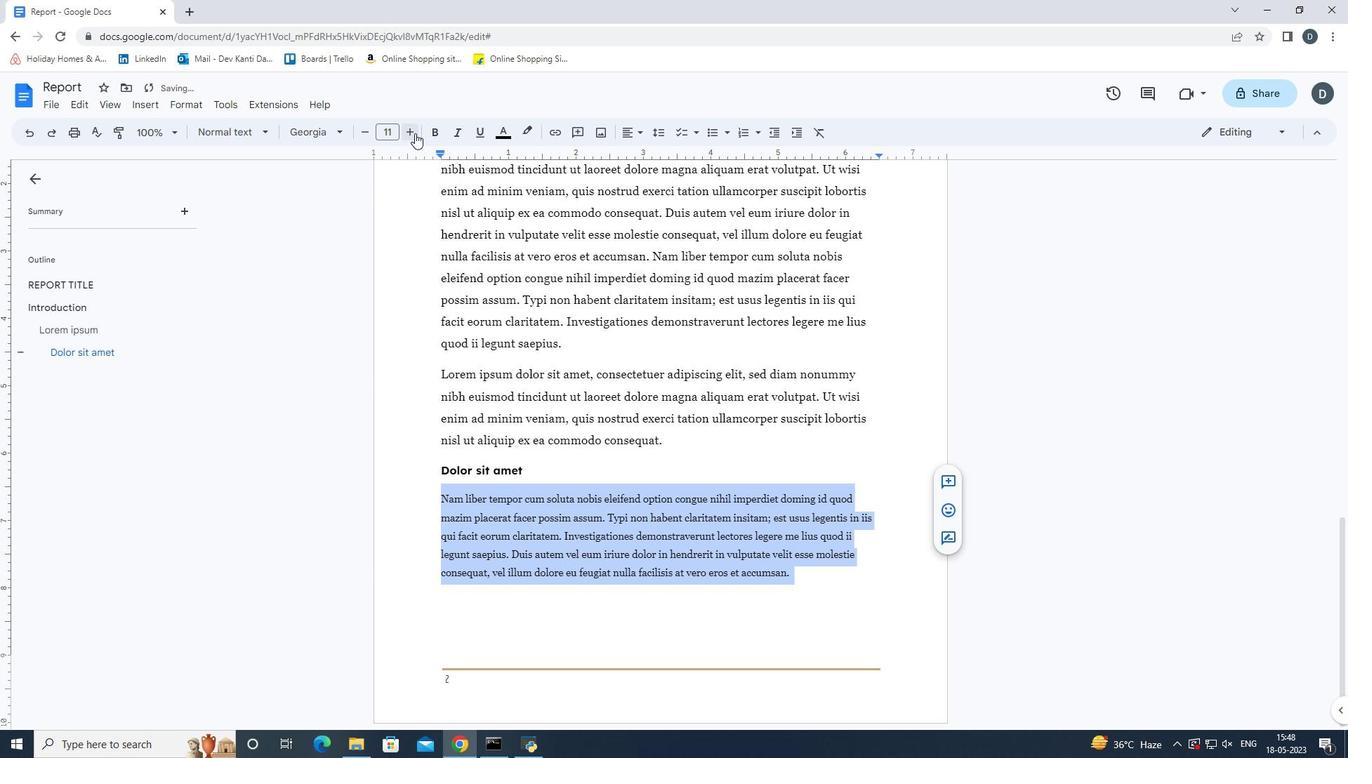 
Action: Mouse pressed left at (415, 133)
Screenshot: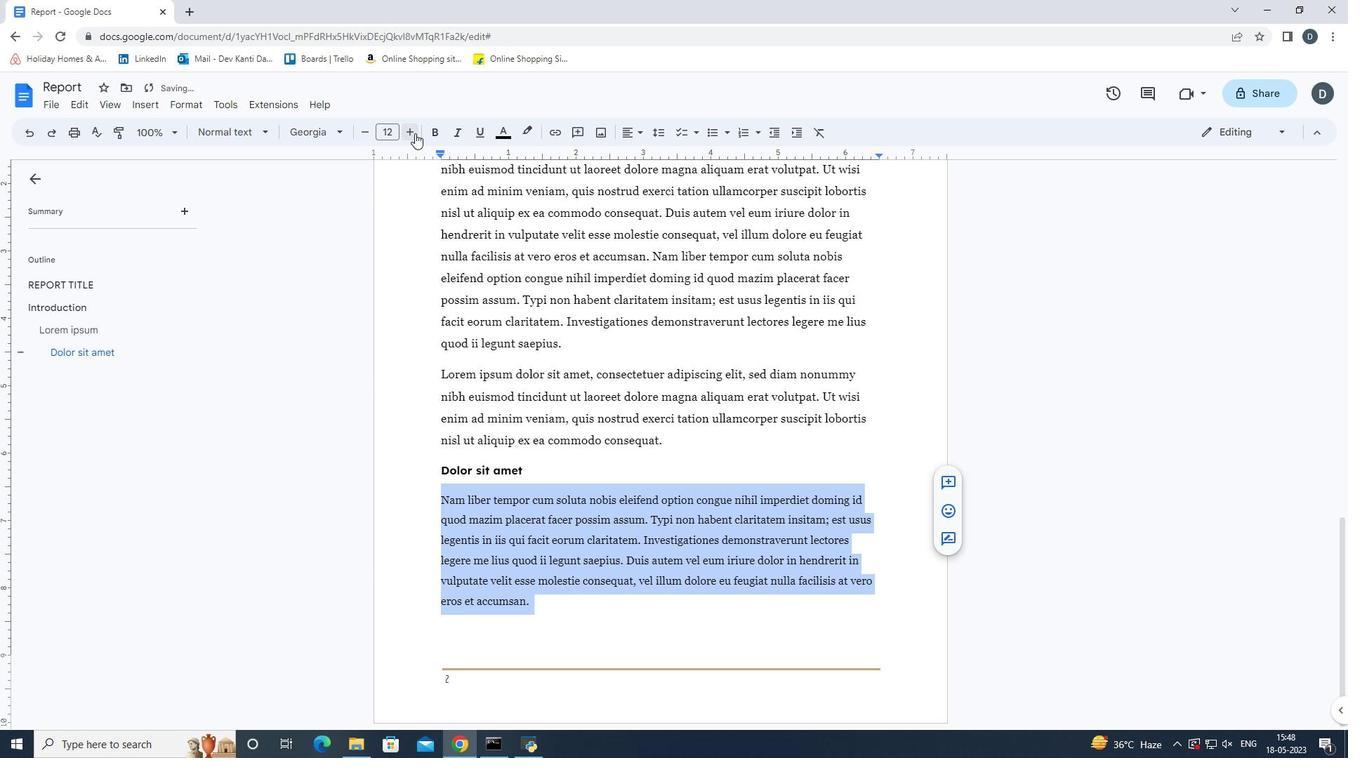 
Action: Mouse moved to (832, 620)
Screenshot: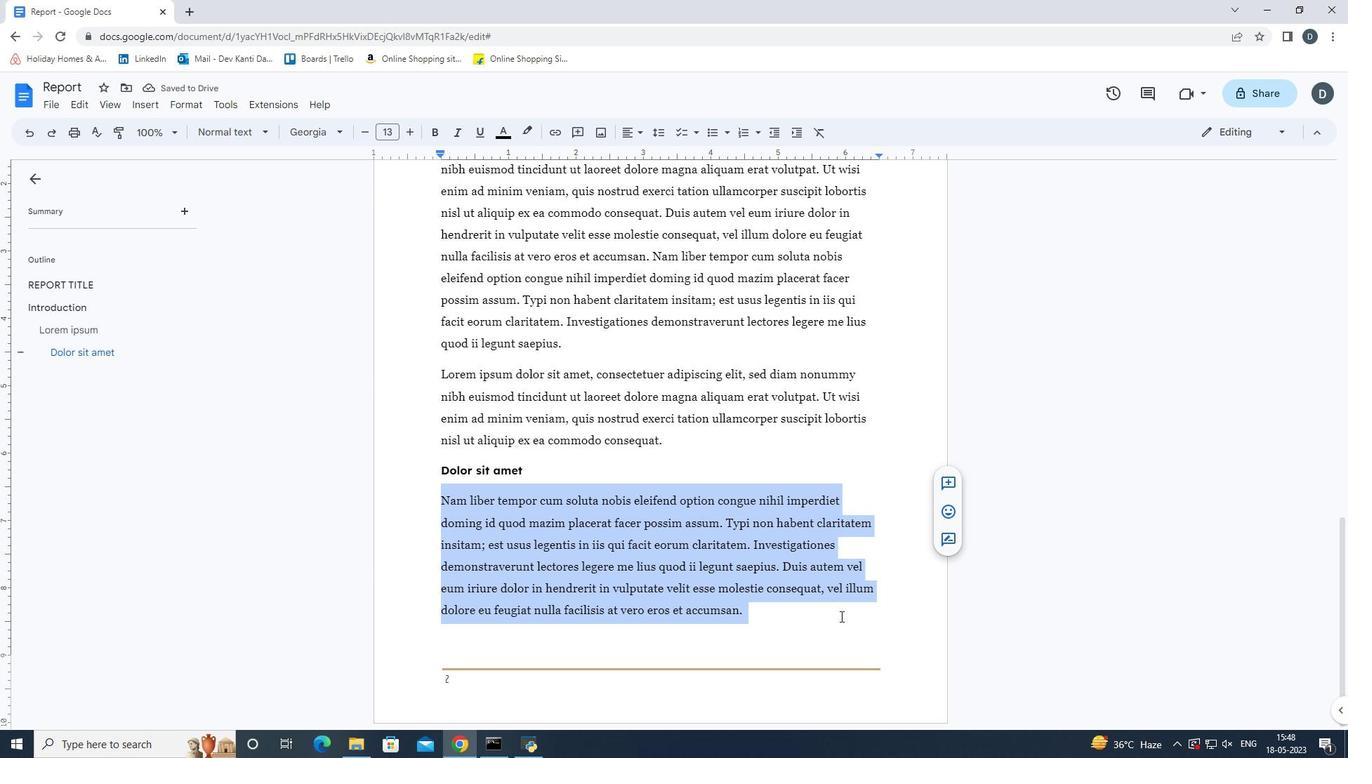 
Action: Mouse pressed left at (832, 620)
Screenshot: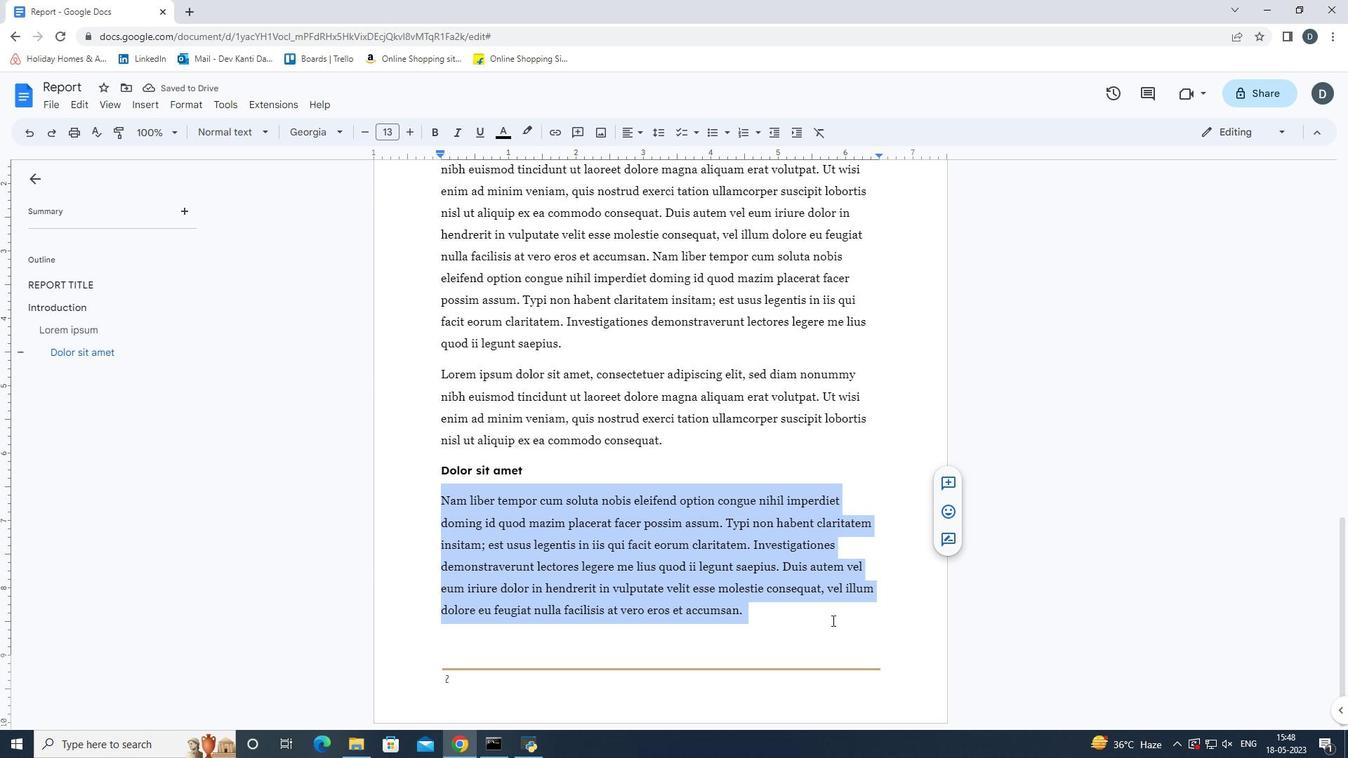 
Action: Mouse moved to (830, 615)
Screenshot: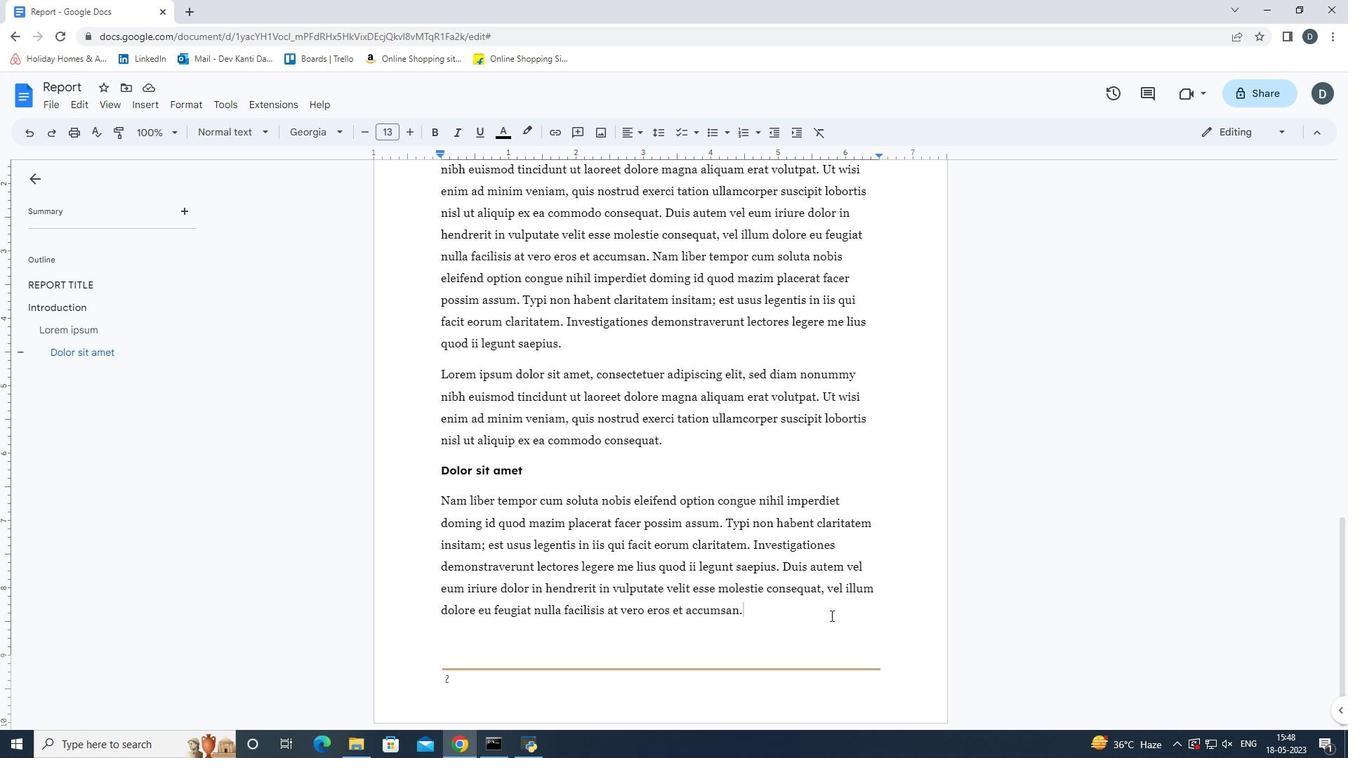 
Action: Mouse scrolled (830, 615) with delta (0, 0)
Screenshot: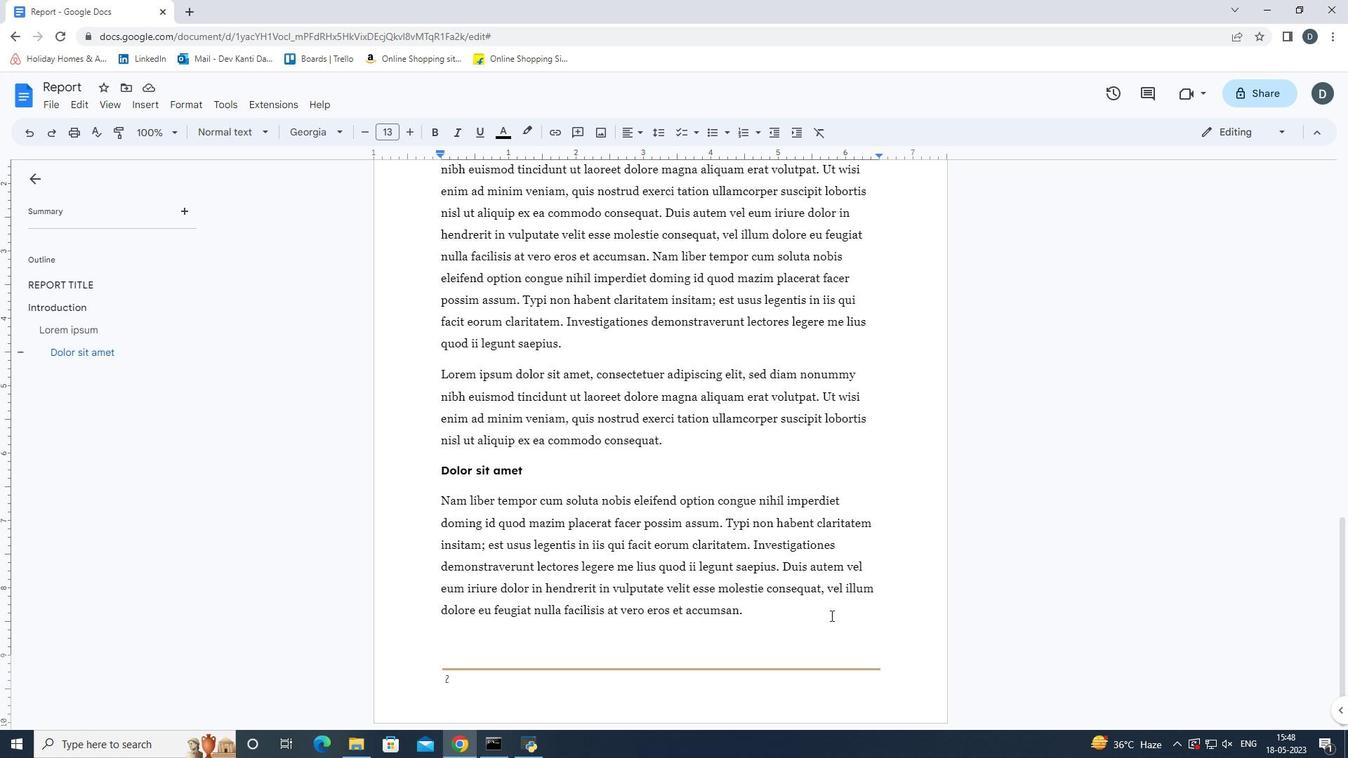 
Action: Mouse scrolled (830, 615) with delta (0, 0)
Screenshot: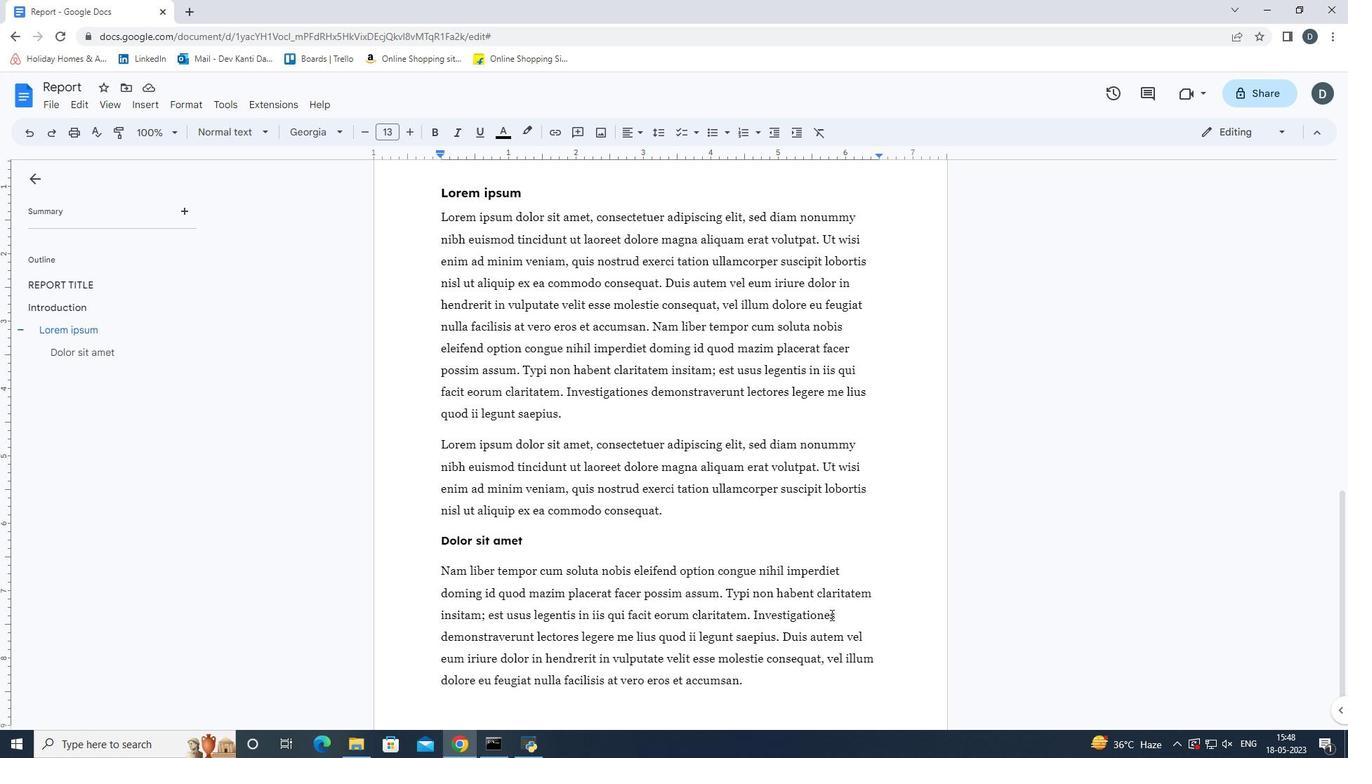 
Action: Mouse moved to (830, 609)
Screenshot: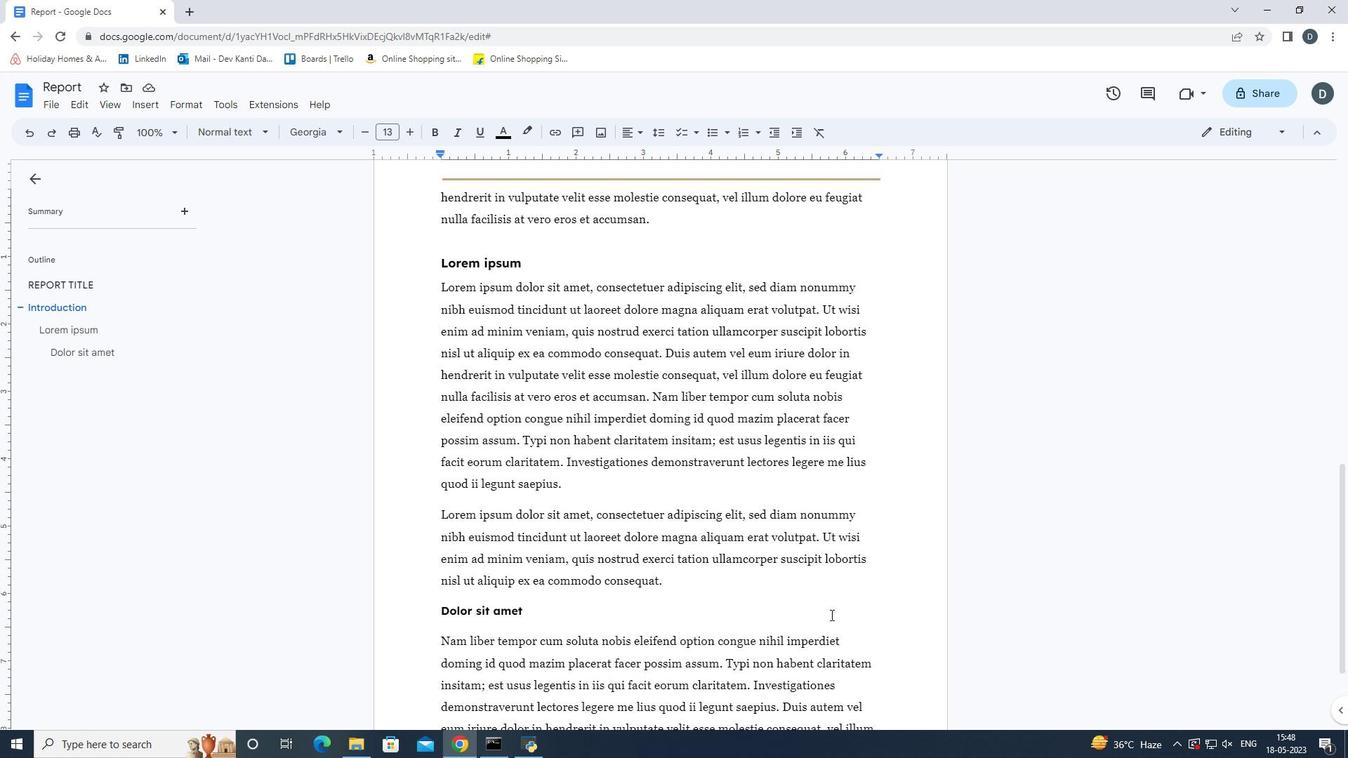 
Action: Mouse scrolled (830, 610) with delta (0, 0)
